 Task: Research Airbnb options in Wilnsdorf, Germany from 2nd November, 2023 to 15th November, 2023 for 2 adults.1  bedroom having 1 bed and 1 bathroom. Property type can be hotel. Look for 4 properties as per requirement.
Action: Mouse moved to (493, 65)
Screenshot: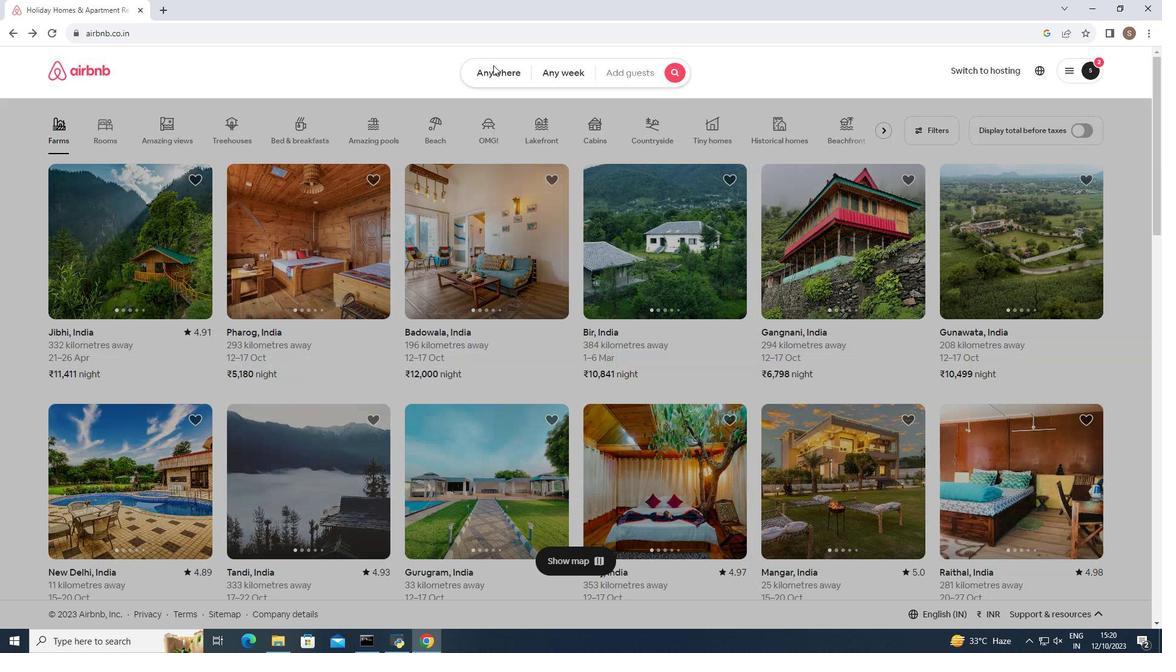 
Action: Mouse pressed left at (493, 65)
Screenshot: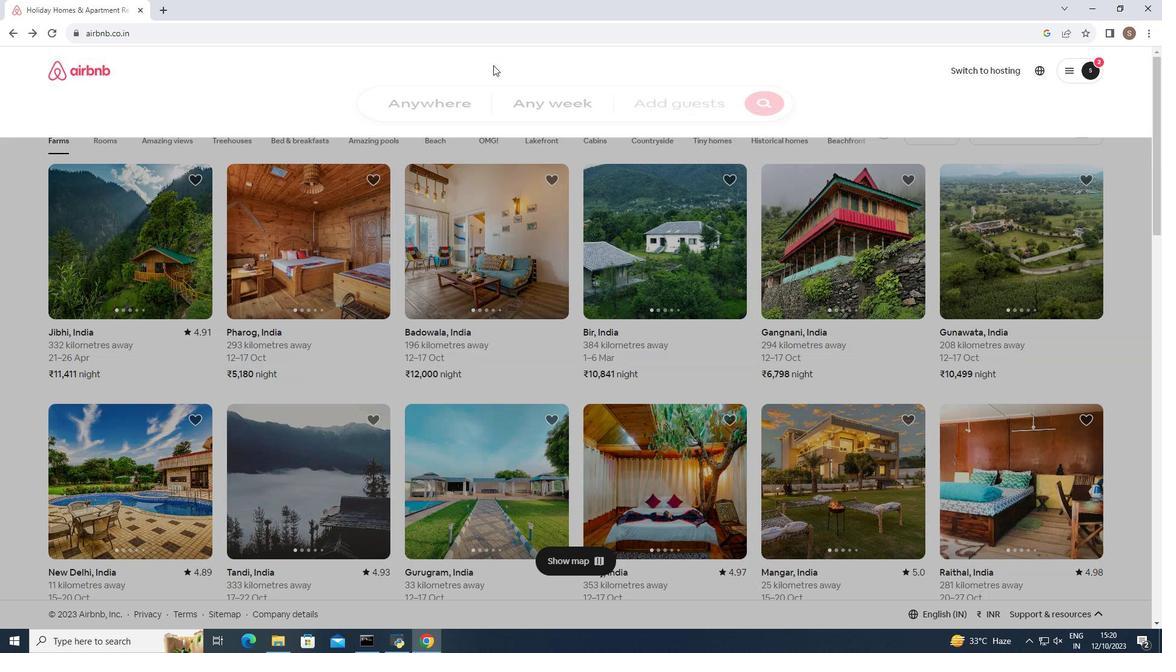 
Action: Mouse moved to (406, 116)
Screenshot: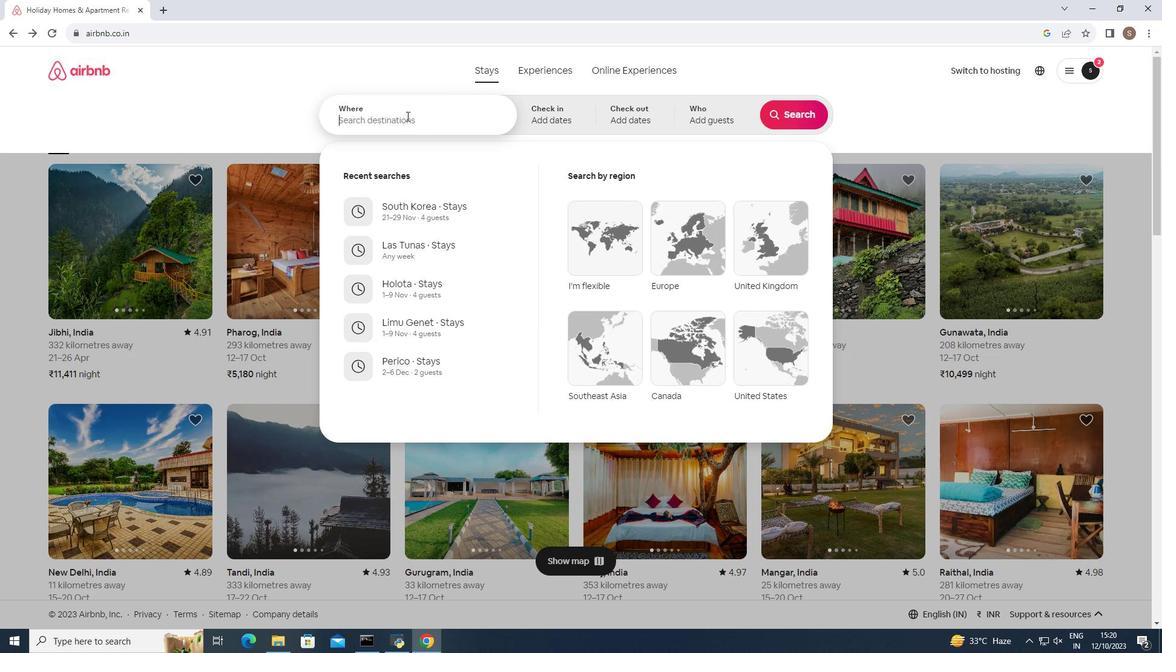 
Action: Mouse pressed left at (406, 116)
Screenshot: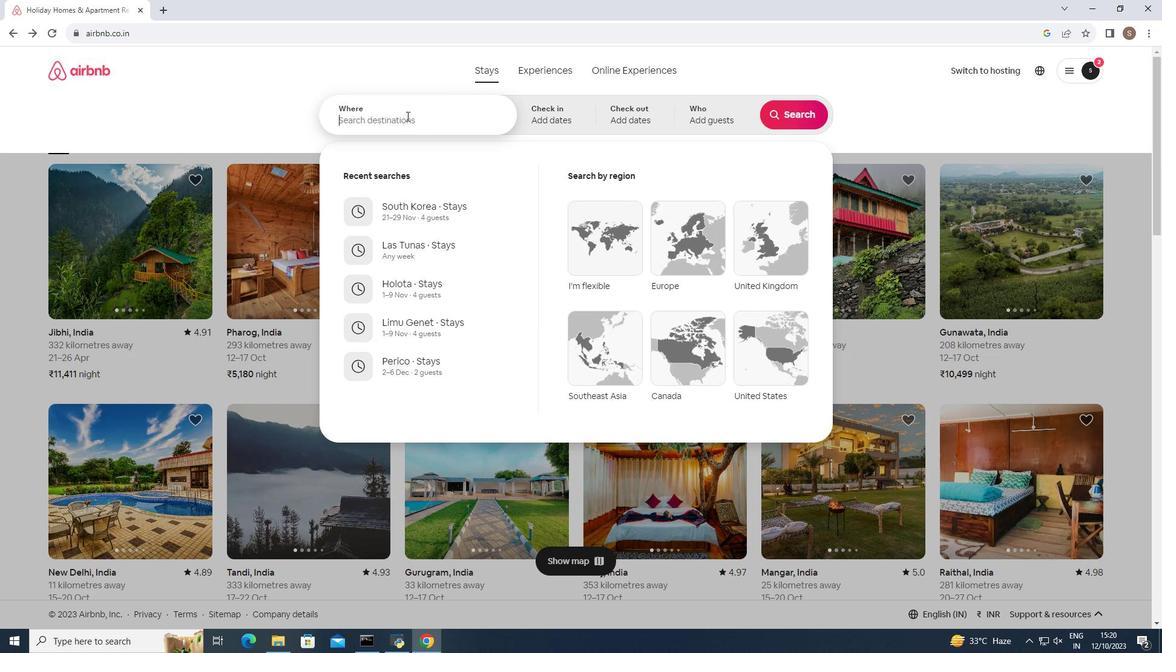 
Action: Key pressed wilnsdorf,<Key.space>germany
Screenshot: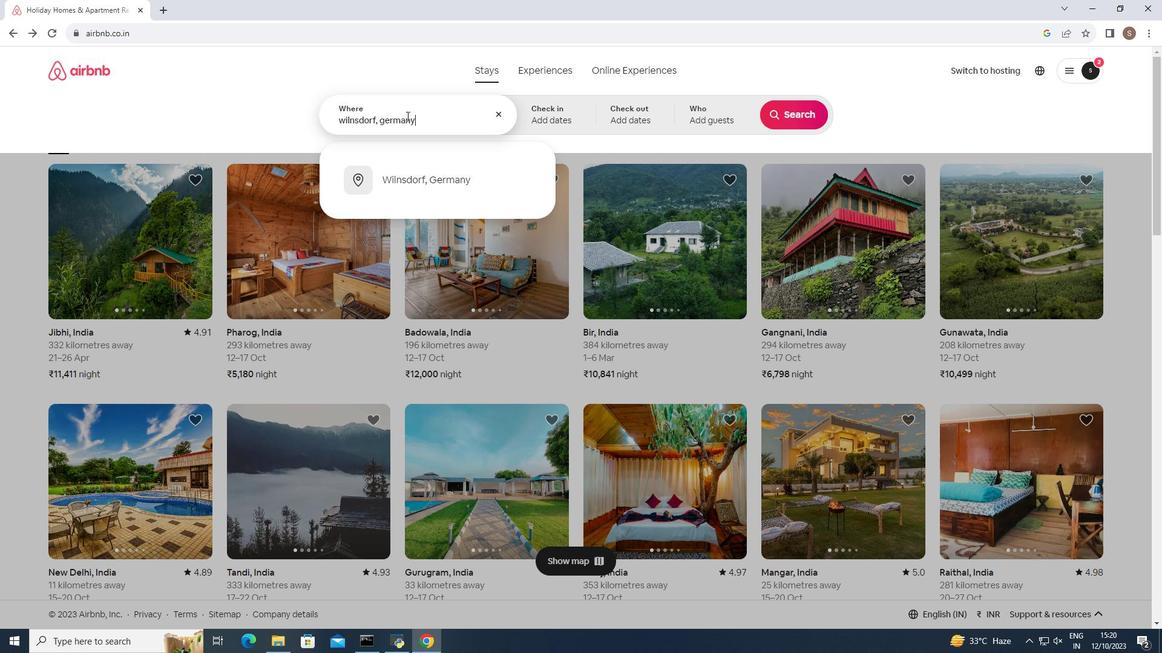 
Action: Mouse moved to (442, 179)
Screenshot: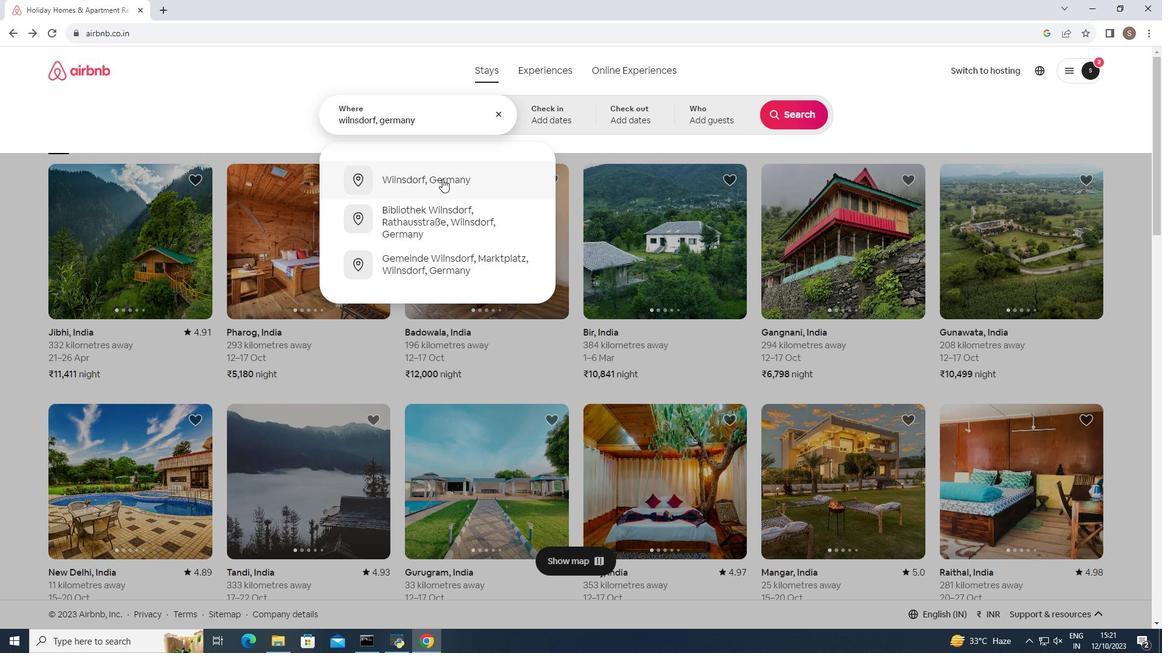 
Action: Key pressed <Key.enter>
Screenshot: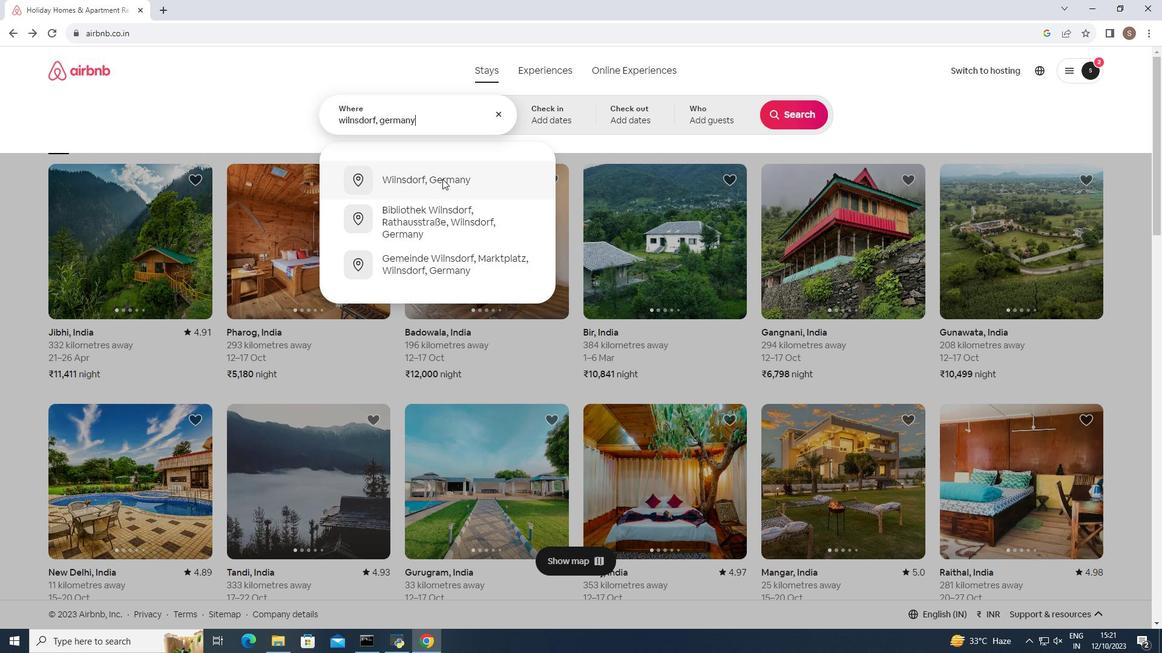 
Action: Mouse moved to (721, 262)
Screenshot: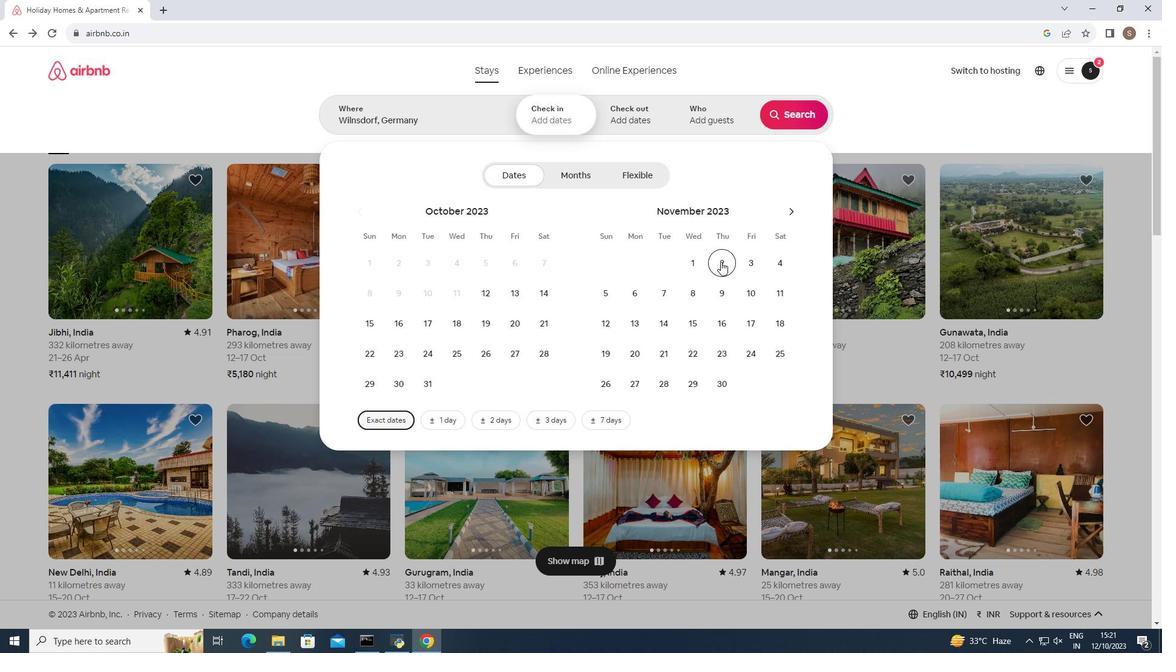 
Action: Mouse pressed left at (721, 262)
Screenshot: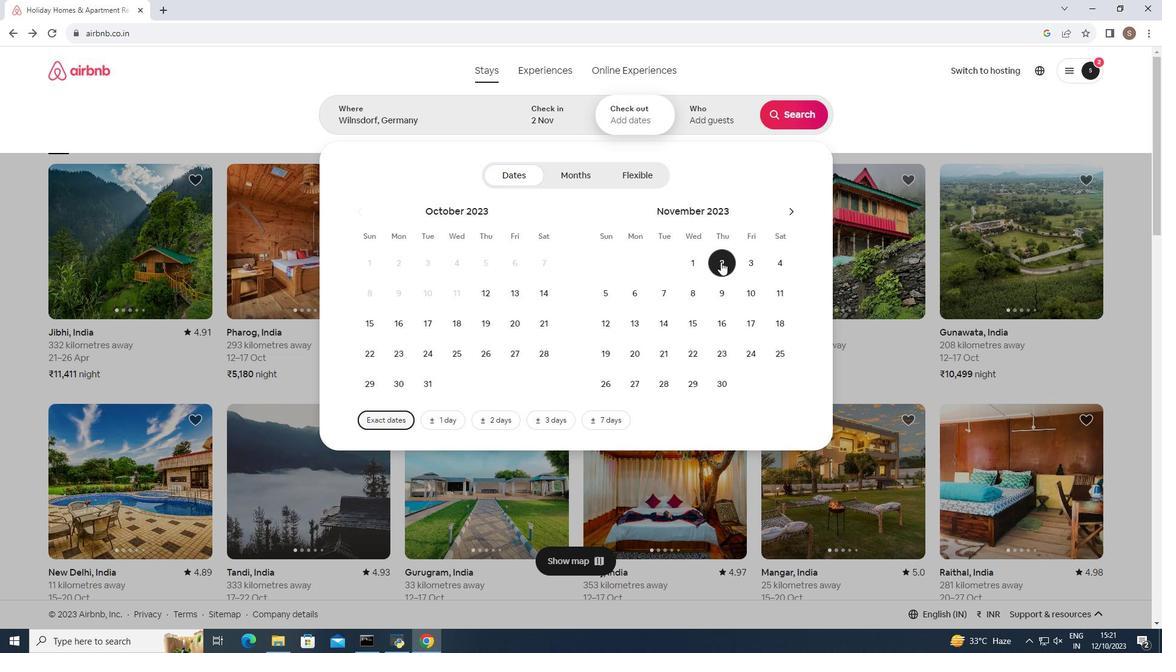 
Action: Mouse moved to (695, 326)
Screenshot: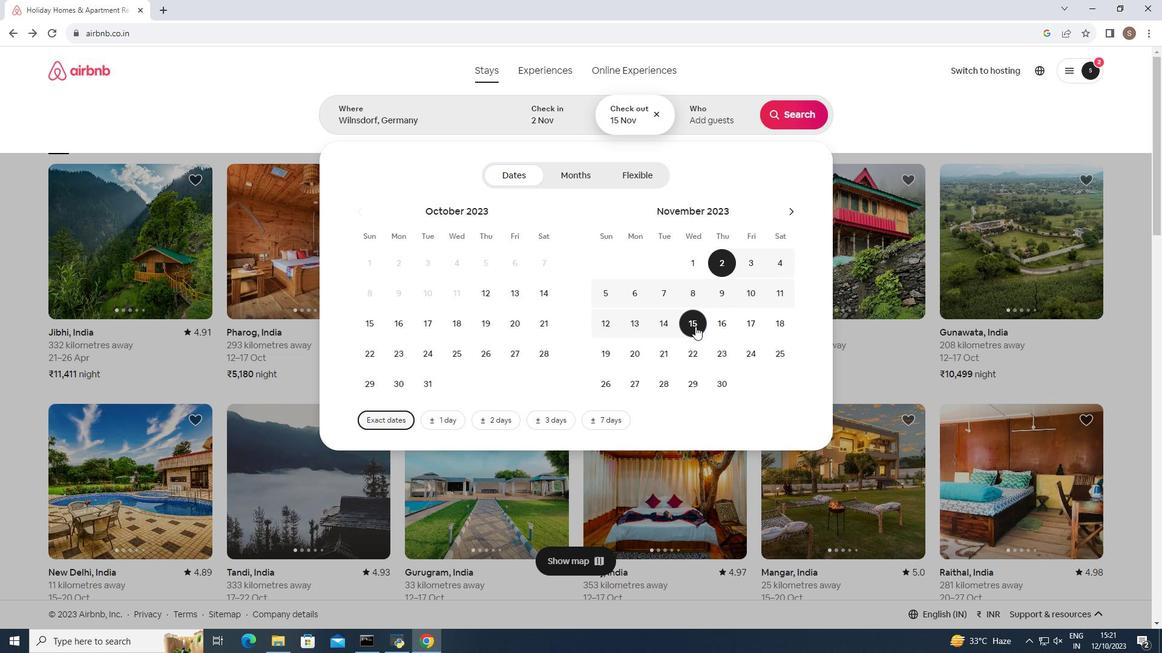 
Action: Mouse pressed left at (695, 326)
Screenshot: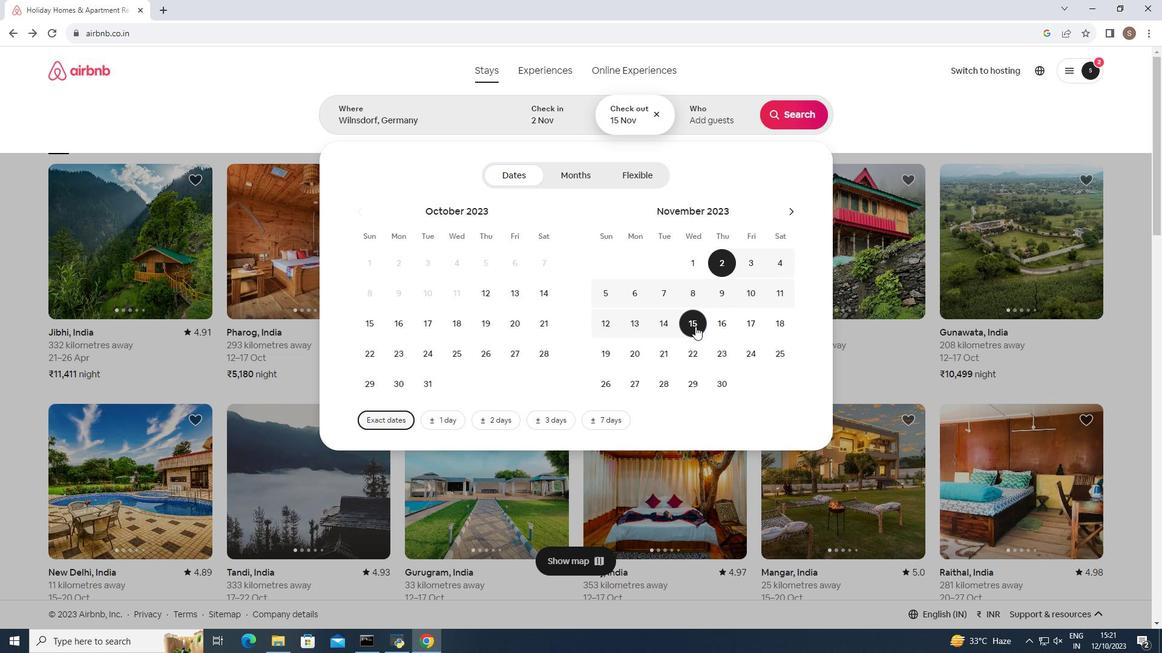 
Action: Mouse moved to (723, 108)
Screenshot: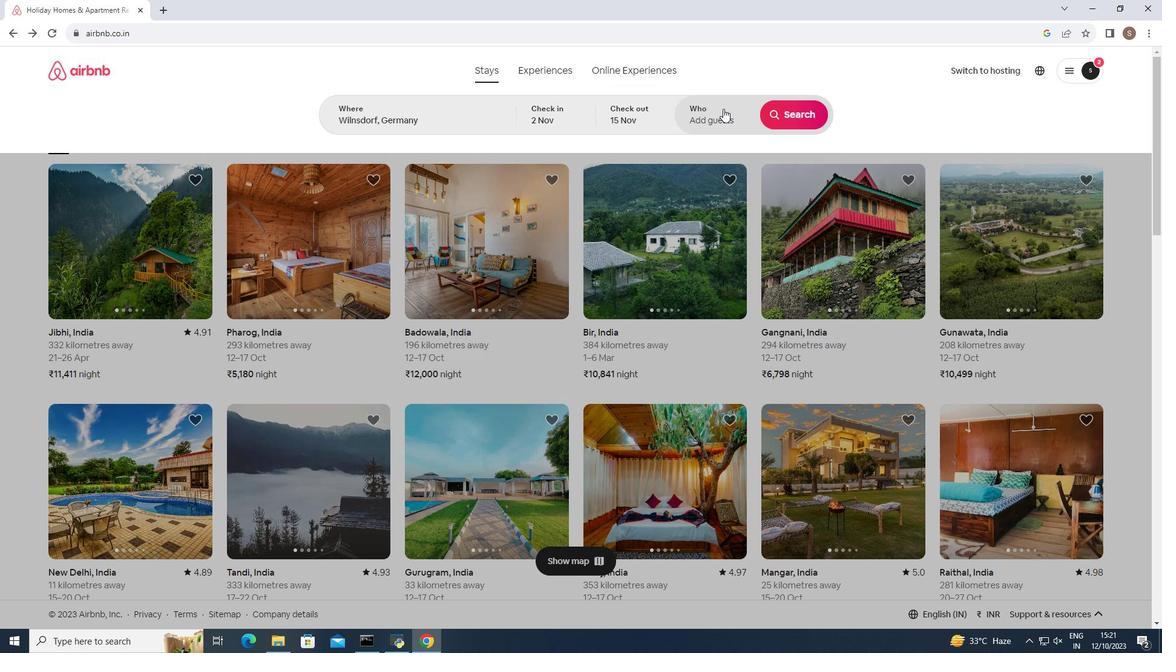 
Action: Mouse pressed left at (723, 108)
Screenshot: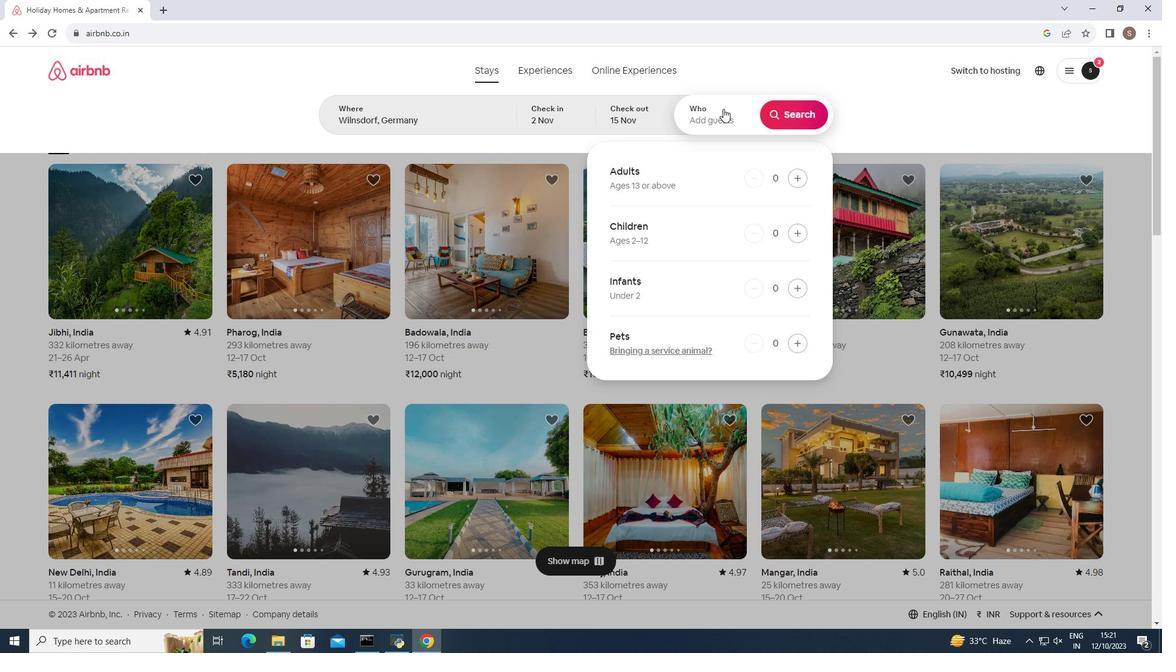 
Action: Mouse moved to (793, 177)
Screenshot: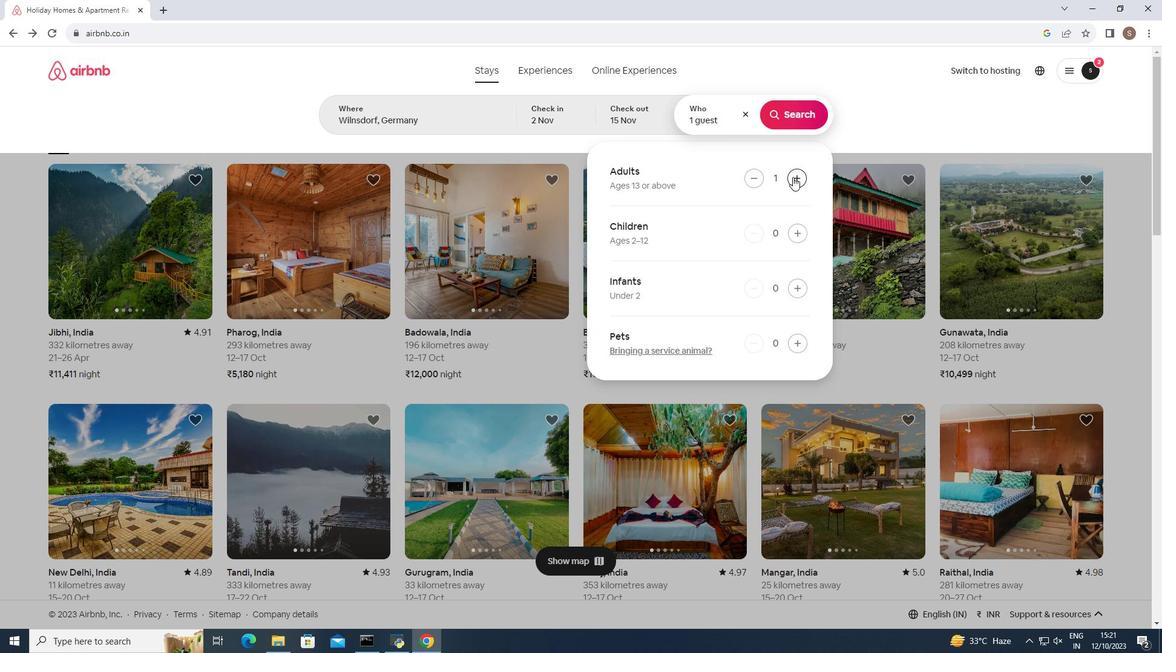 
Action: Mouse pressed left at (793, 177)
Screenshot: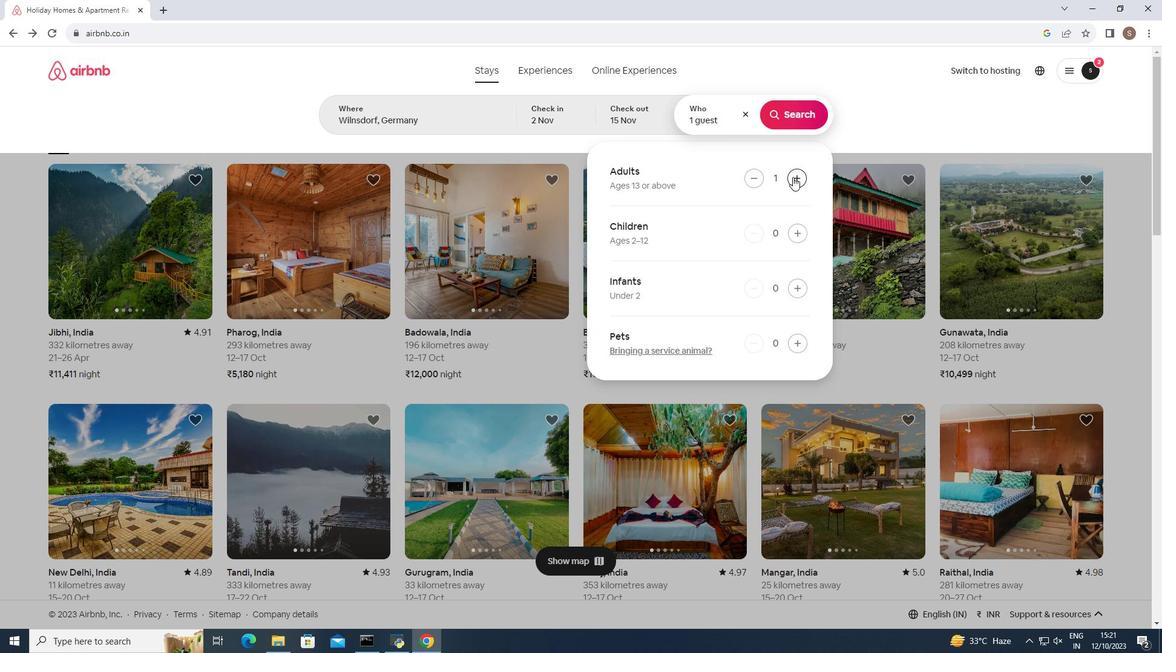 
Action: Mouse pressed left at (793, 177)
Screenshot: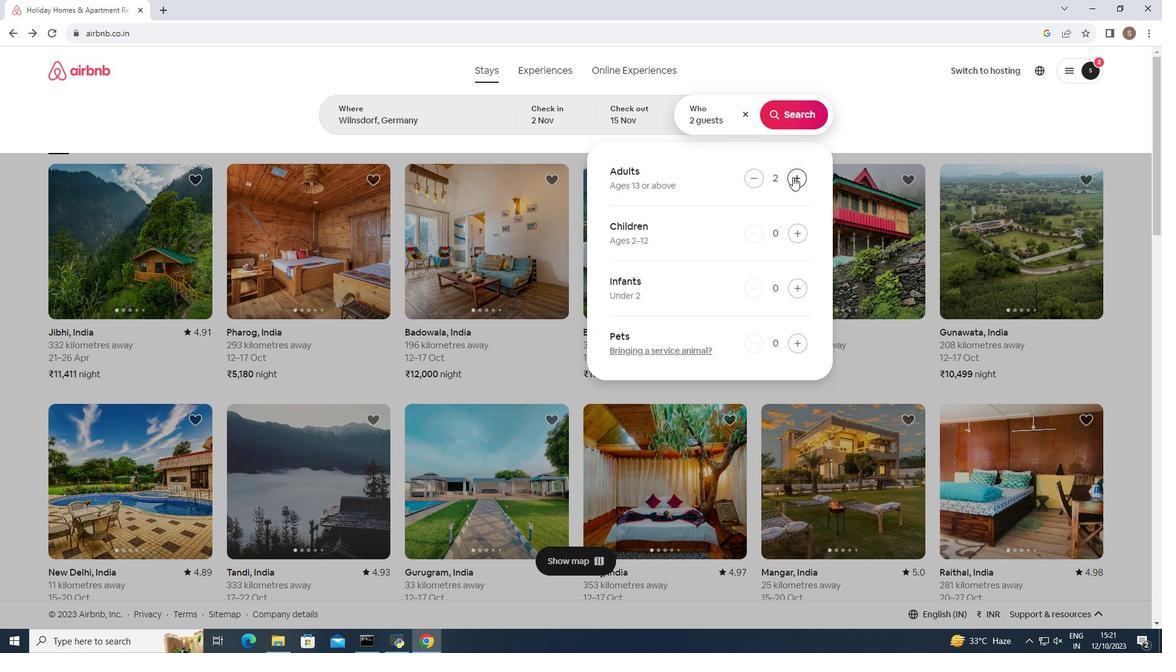 
Action: Mouse moved to (793, 124)
Screenshot: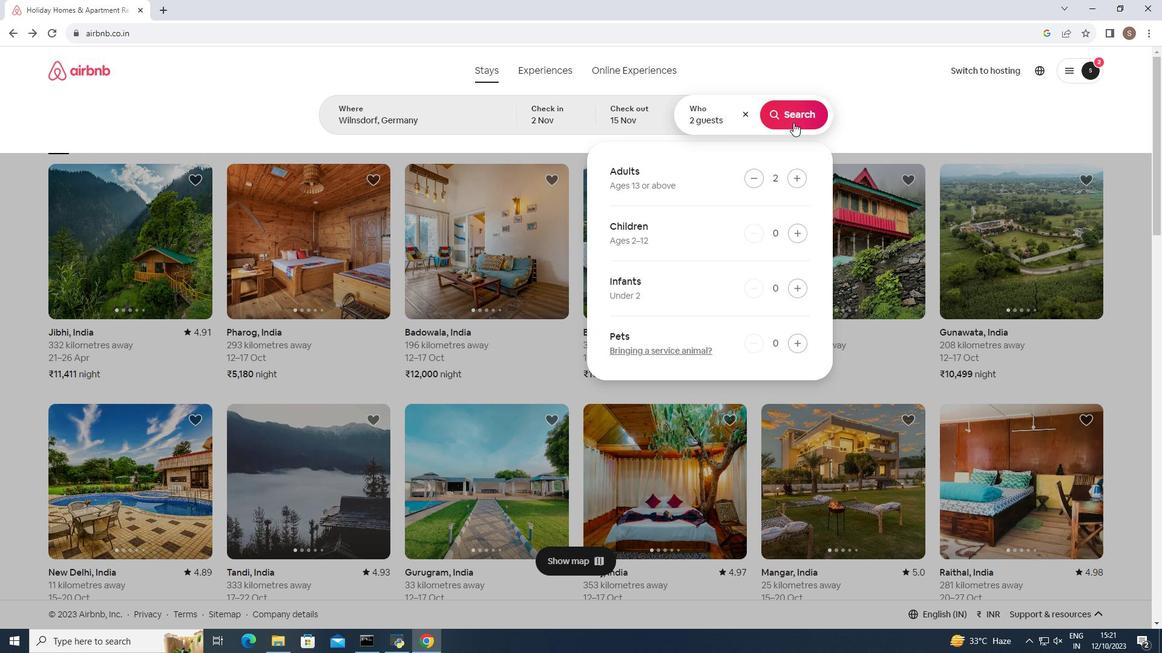 
Action: Mouse pressed left at (793, 124)
Screenshot: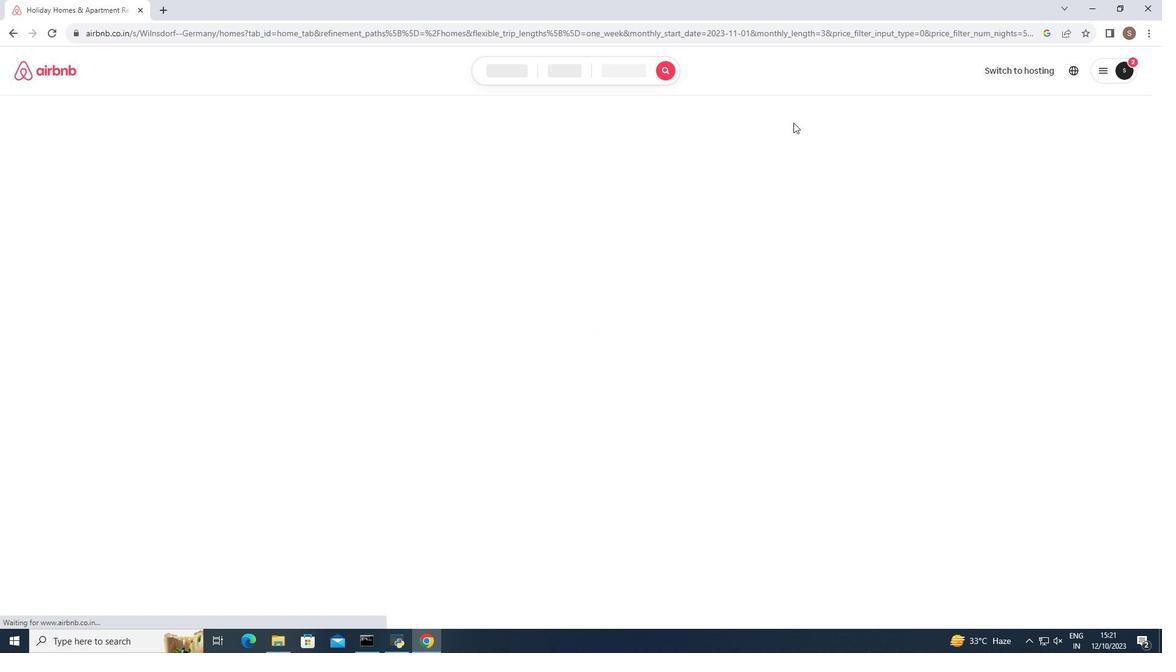 
Action: Mouse moved to (965, 110)
Screenshot: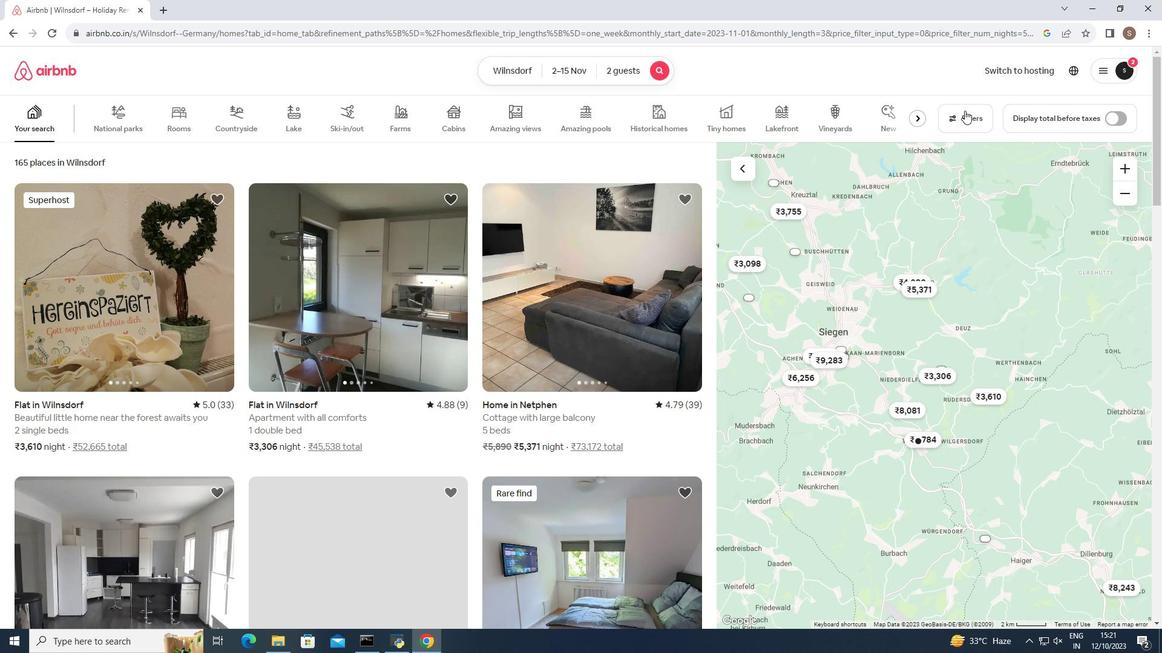 
Action: Mouse pressed left at (965, 110)
Screenshot: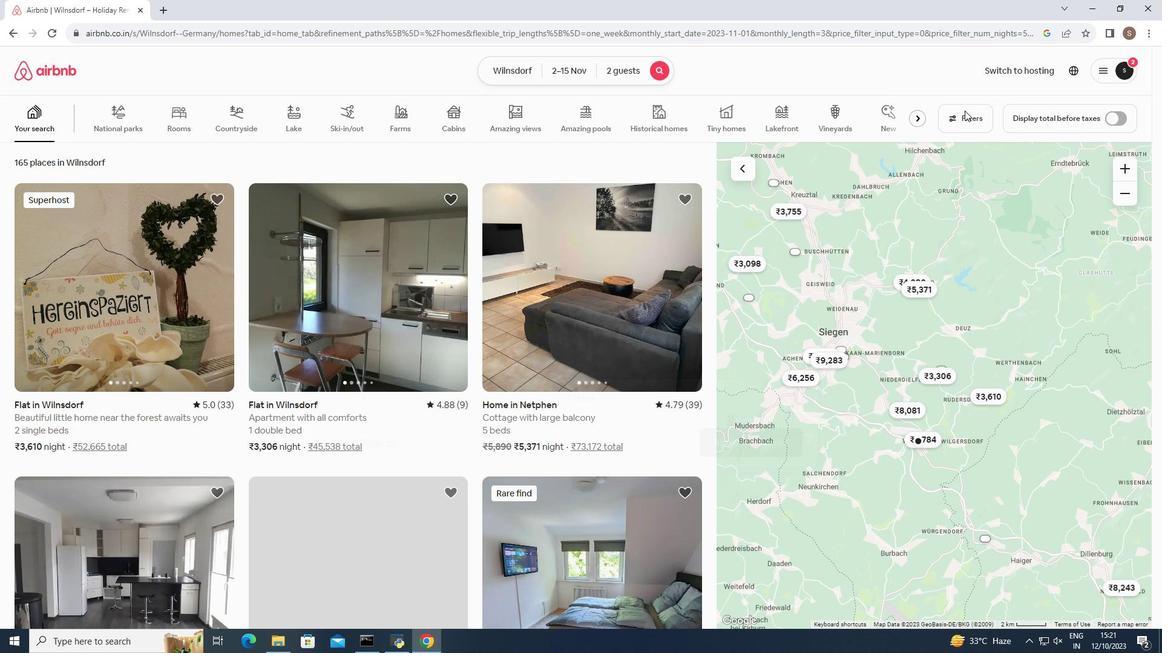 
Action: Mouse moved to (394, 355)
Screenshot: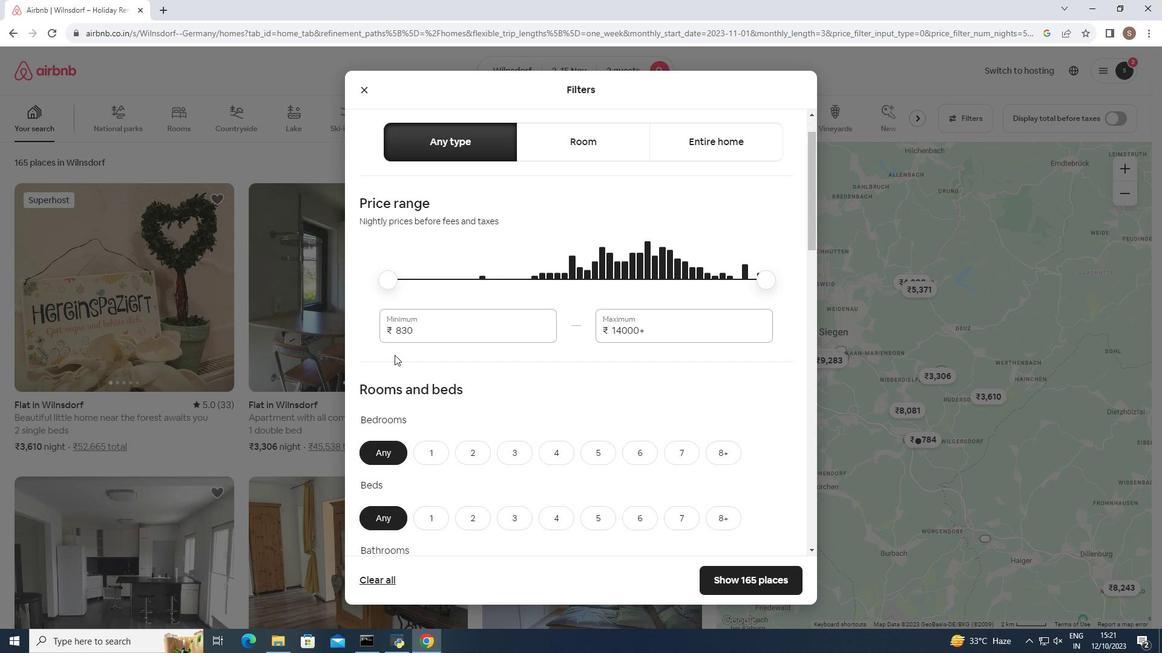 
Action: Mouse scrolled (394, 354) with delta (0, 0)
Screenshot: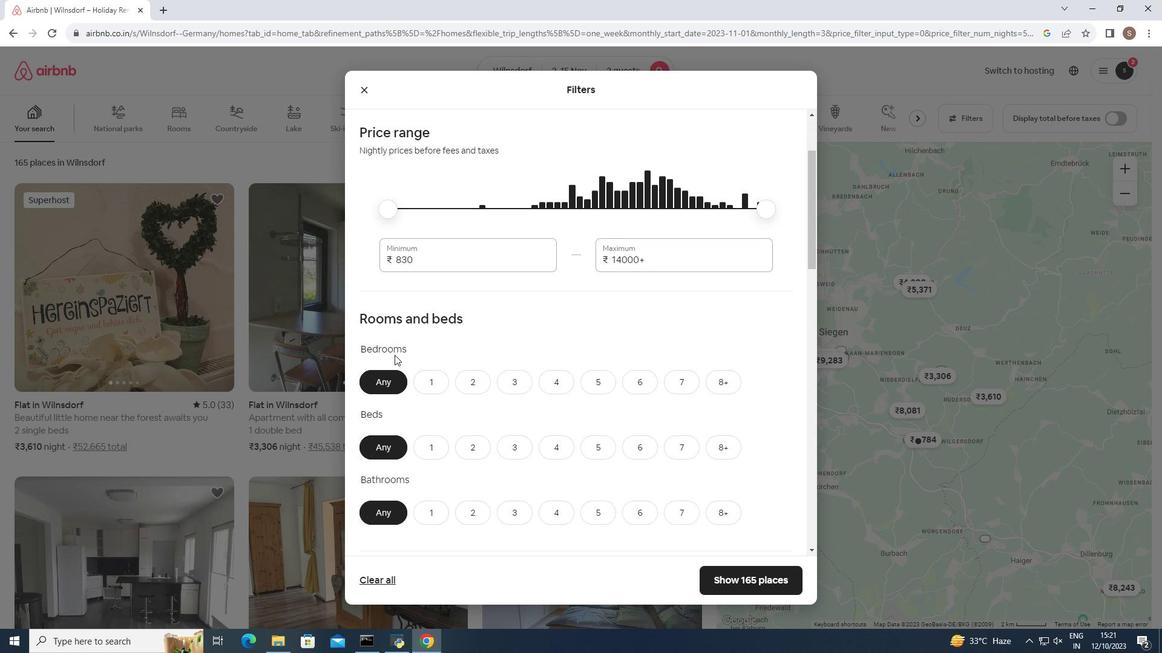 
Action: Mouse scrolled (394, 354) with delta (0, 0)
Screenshot: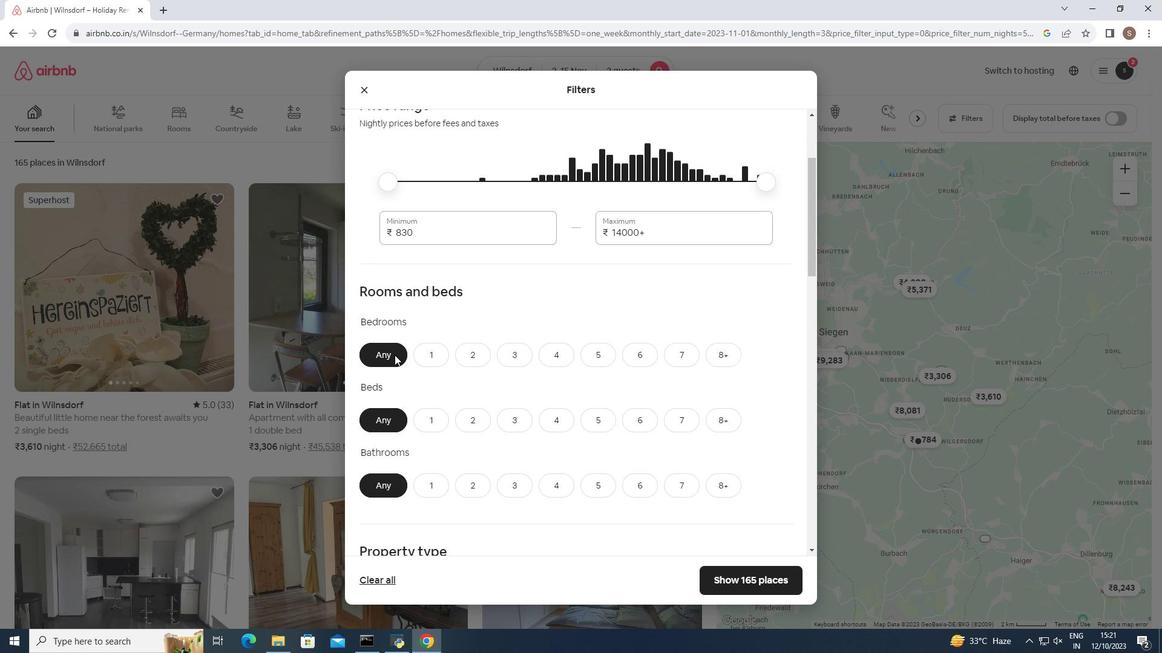 
Action: Mouse scrolled (394, 354) with delta (0, 0)
Screenshot: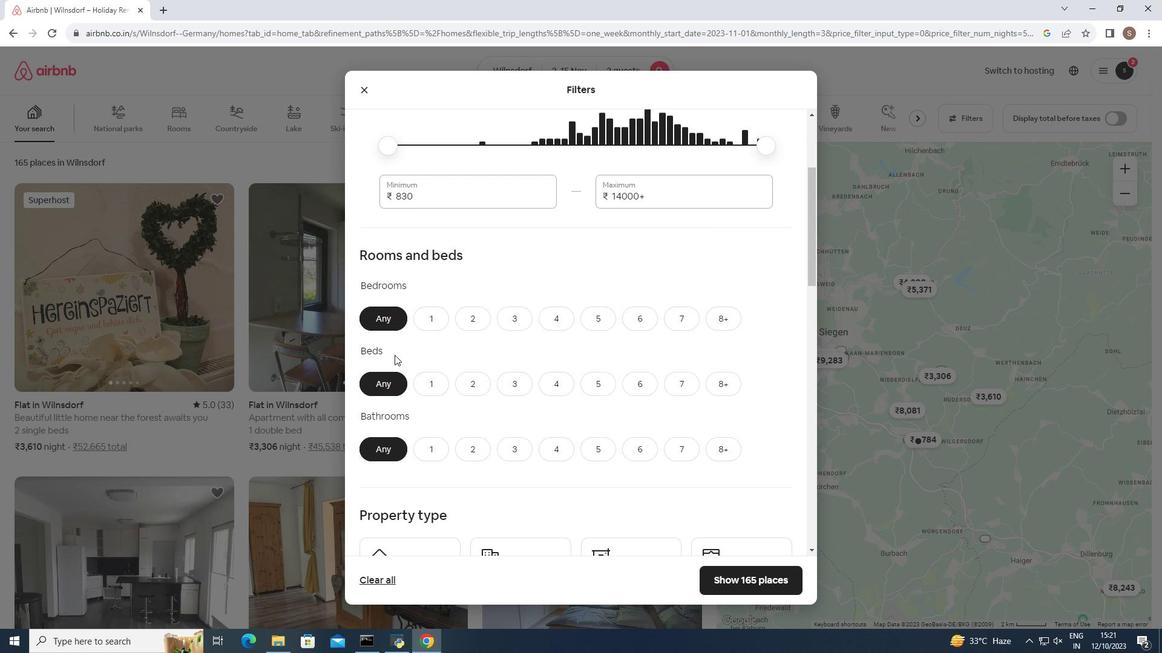 
Action: Mouse moved to (432, 322)
Screenshot: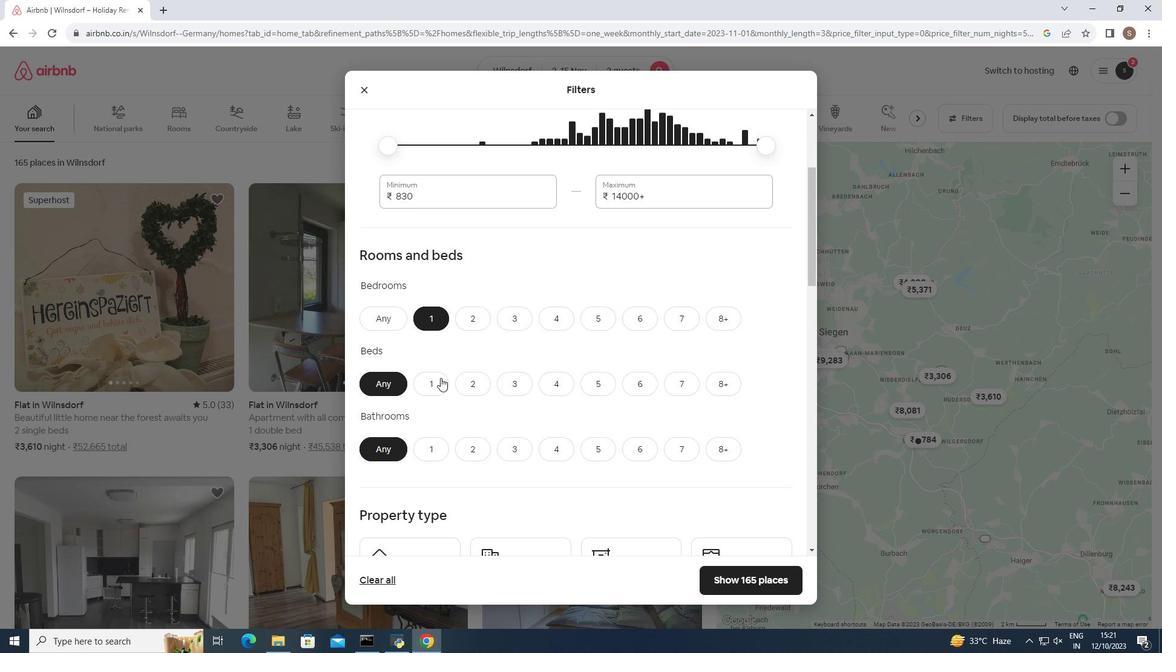 
Action: Mouse pressed left at (432, 322)
Screenshot: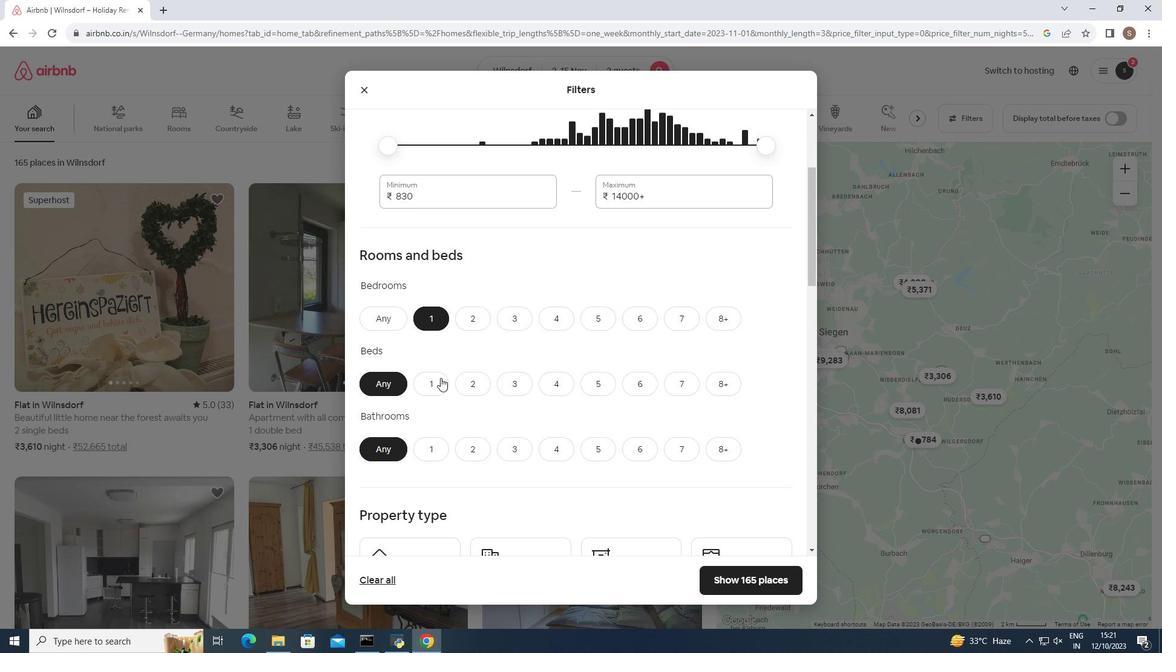 
Action: Mouse moved to (437, 385)
Screenshot: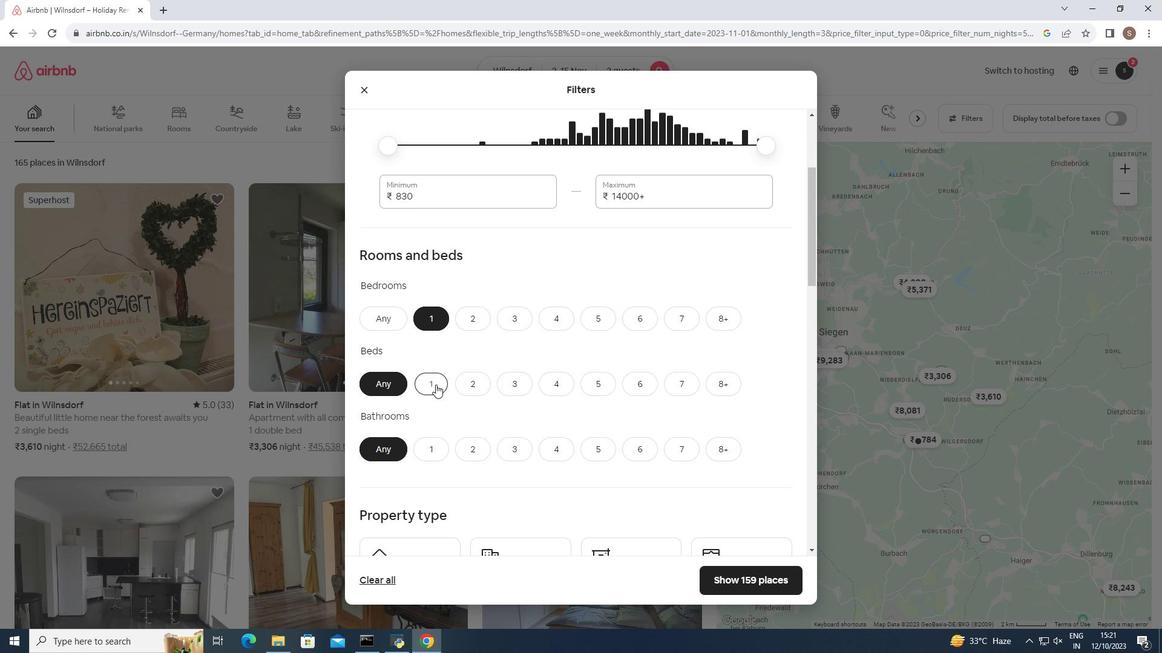 
Action: Mouse pressed left at (437, 385)
Screenshot: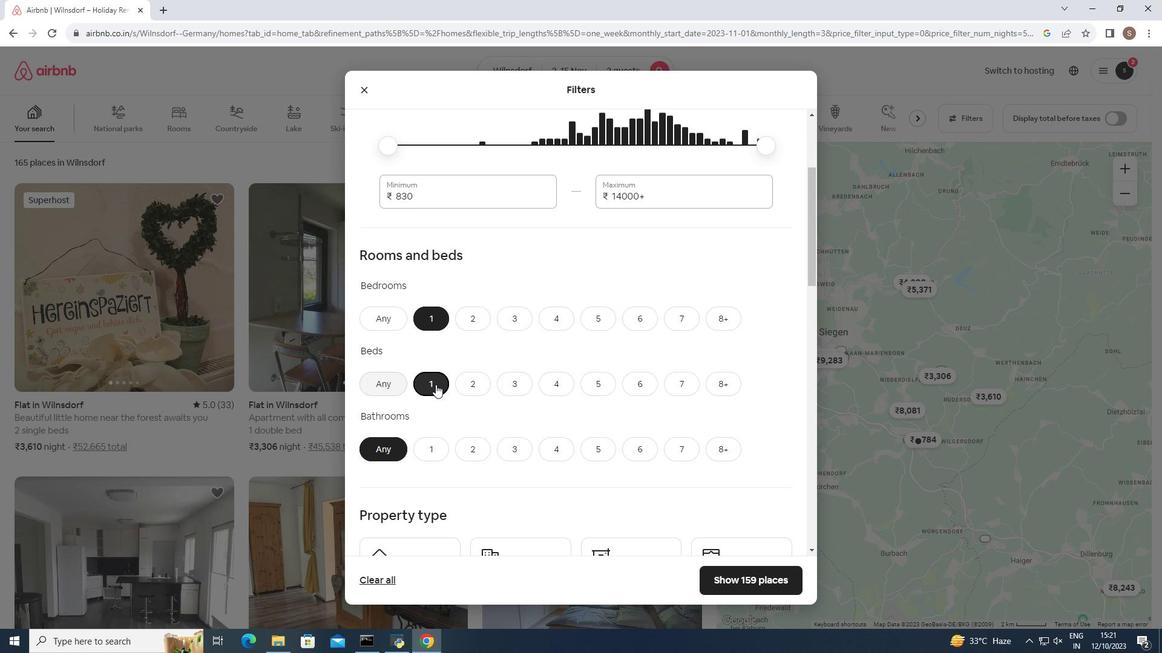 
Action: Mouse moved to (433, 449)
Screenshot: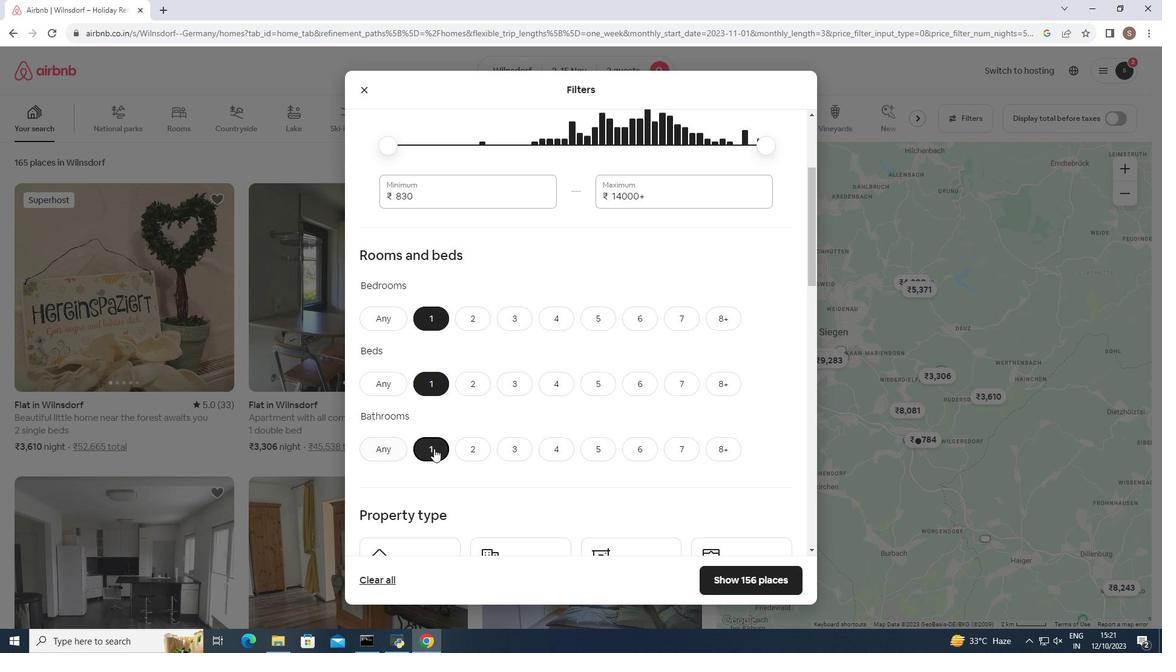 
Action: Mouse pressed left at (433, 449)
Screenshot: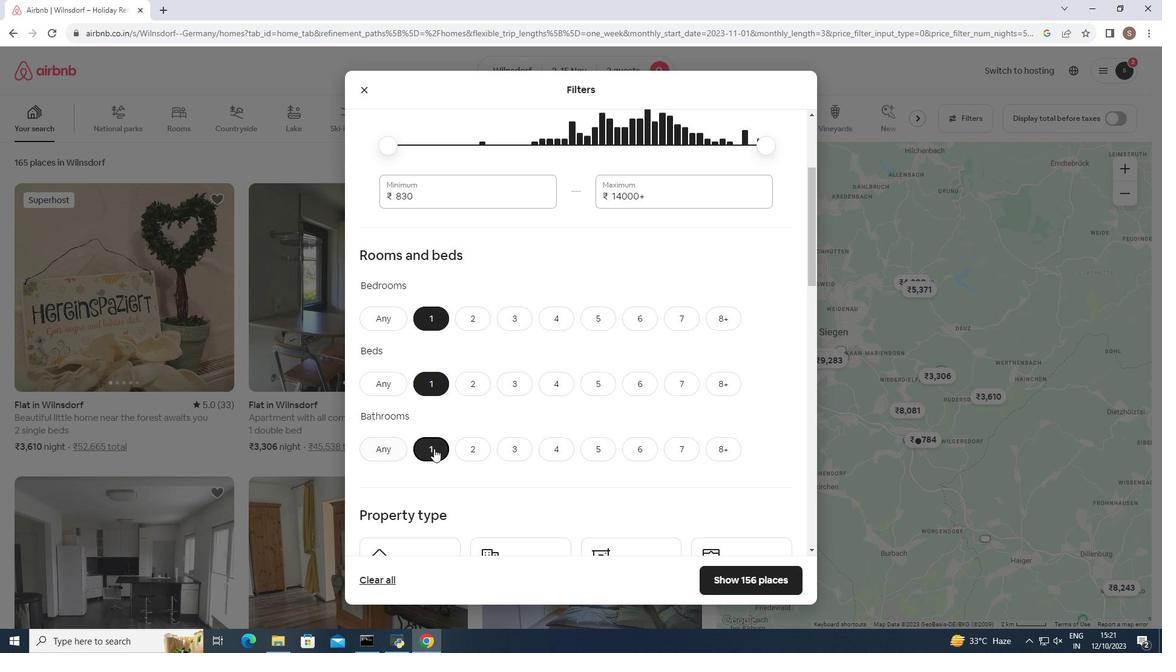 
Action: Mouse moved to (511, 410)
Screenshot: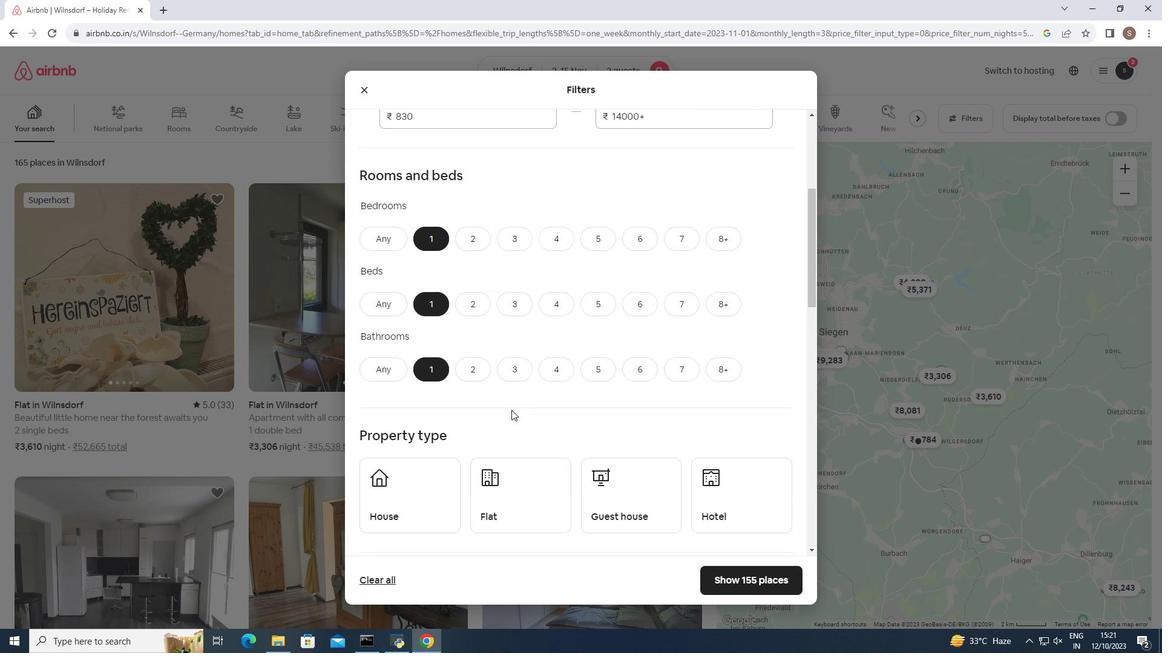 
Action: Mouse scrolled (511, 409) with delta (0, 0)
Screenshot: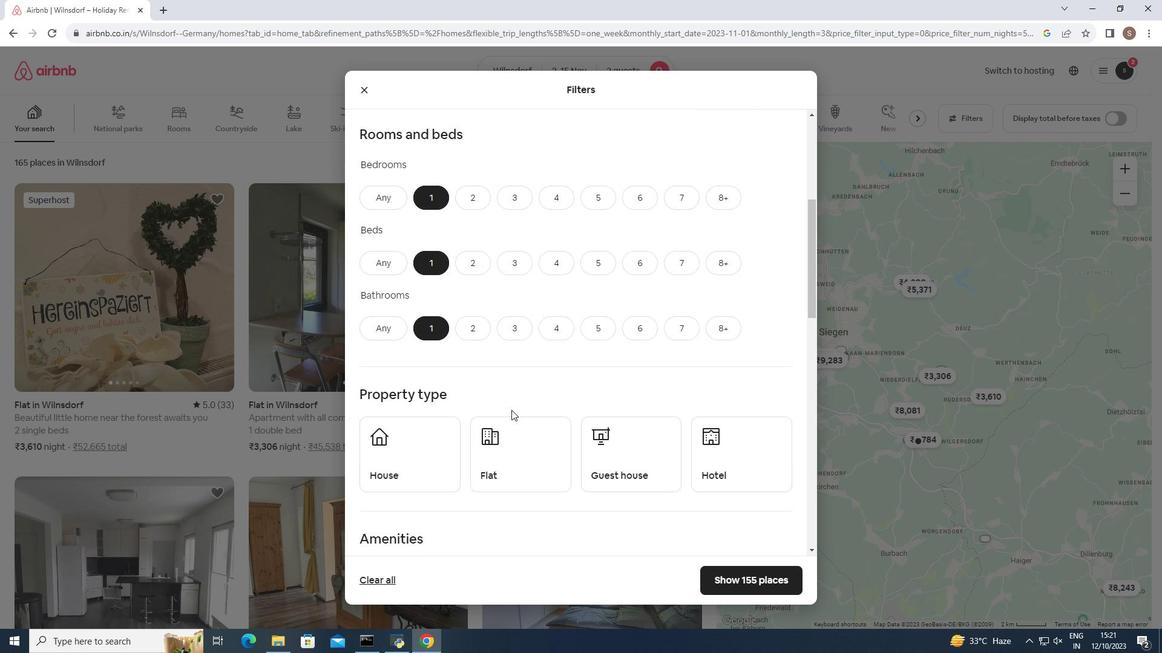 
Action: Mouse scrolled (511, 409) with delta (0, 0)
Screenshot: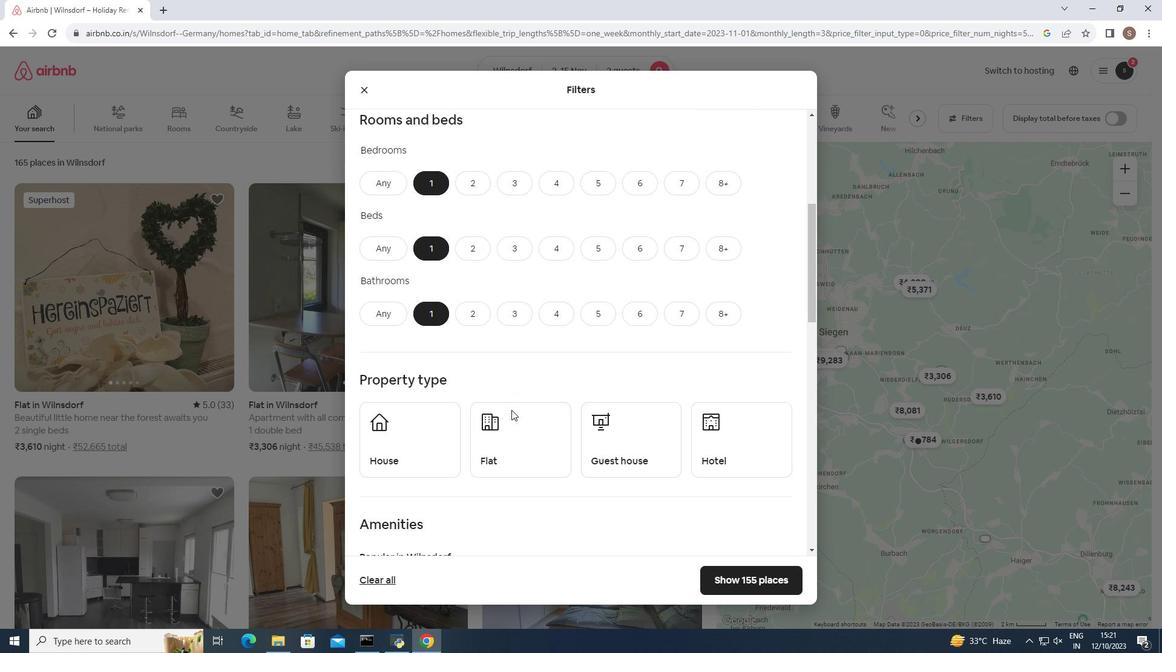 
Action: Mouse scrolled (511, 409) with delta (0, 0)
Screenshot: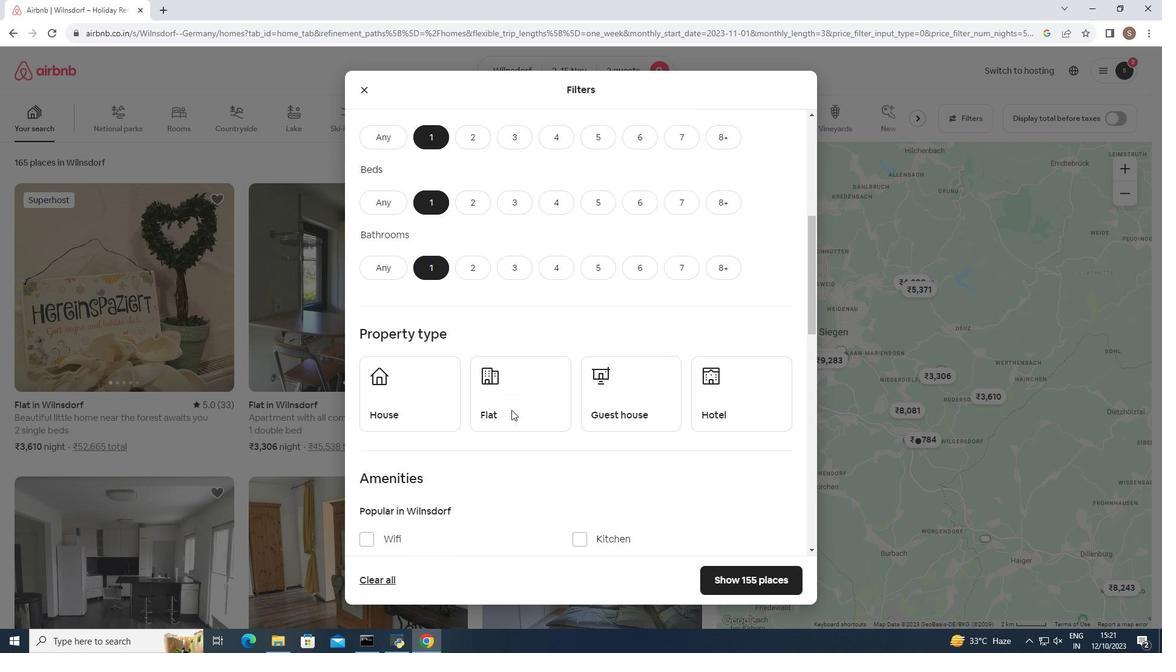 
Action: Mouse moved to (731, 410)
Screenshot: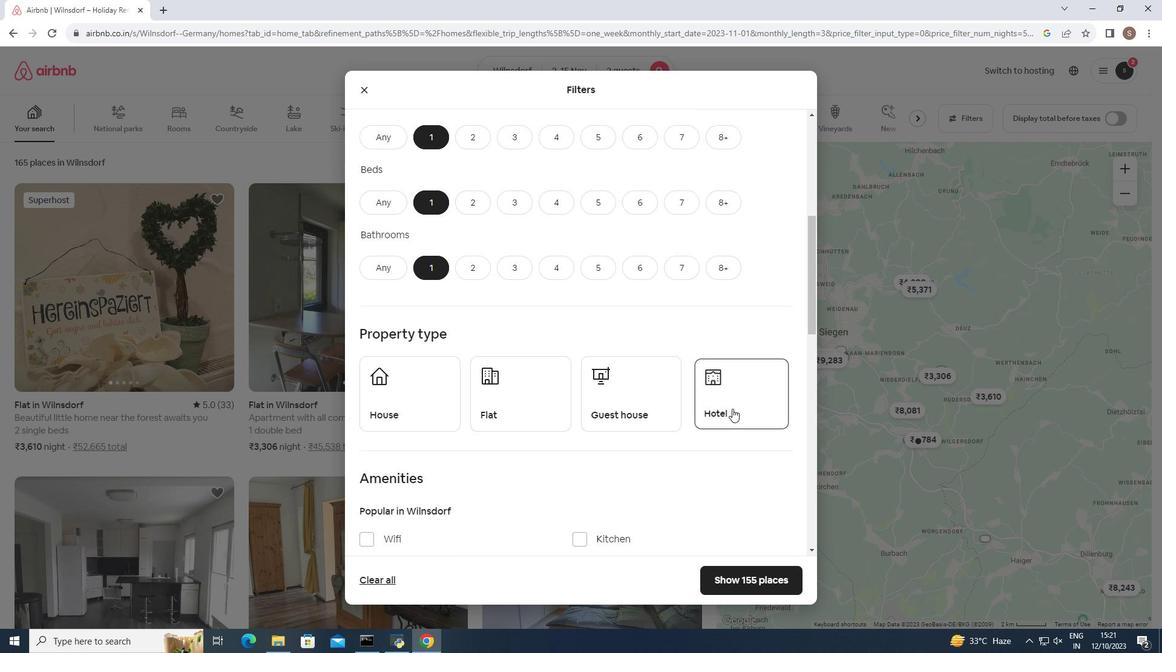 
Action: Mouse pressed left at (731, 410)
Screenshot: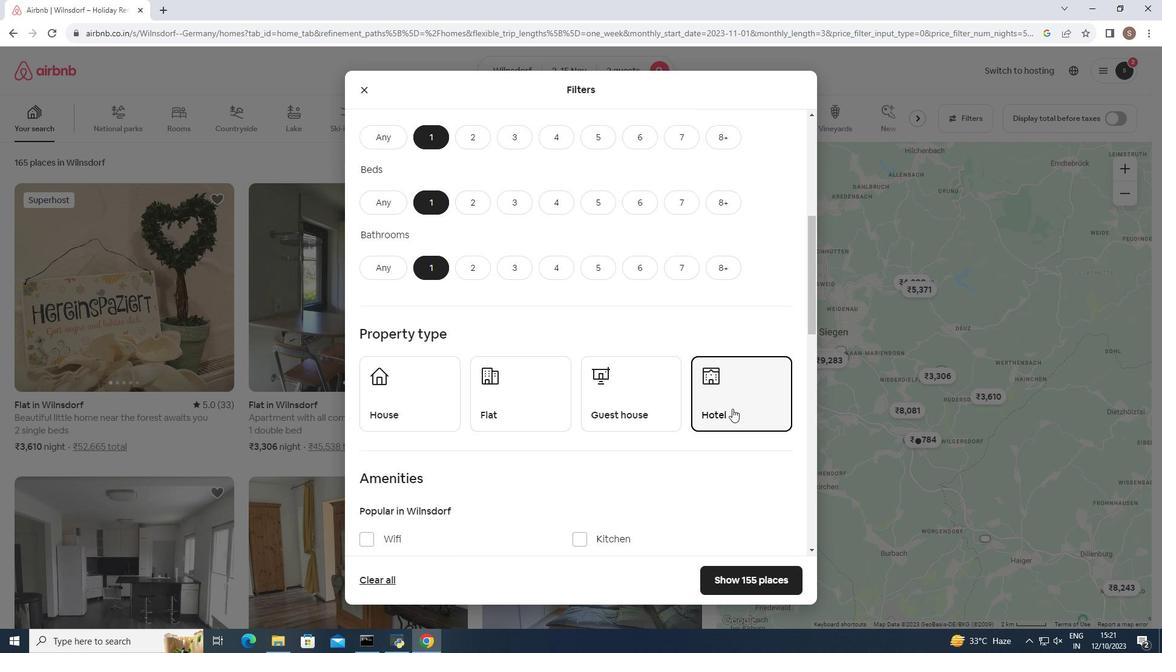 
Action: Mouse moved to (611, 447)
Screenshot: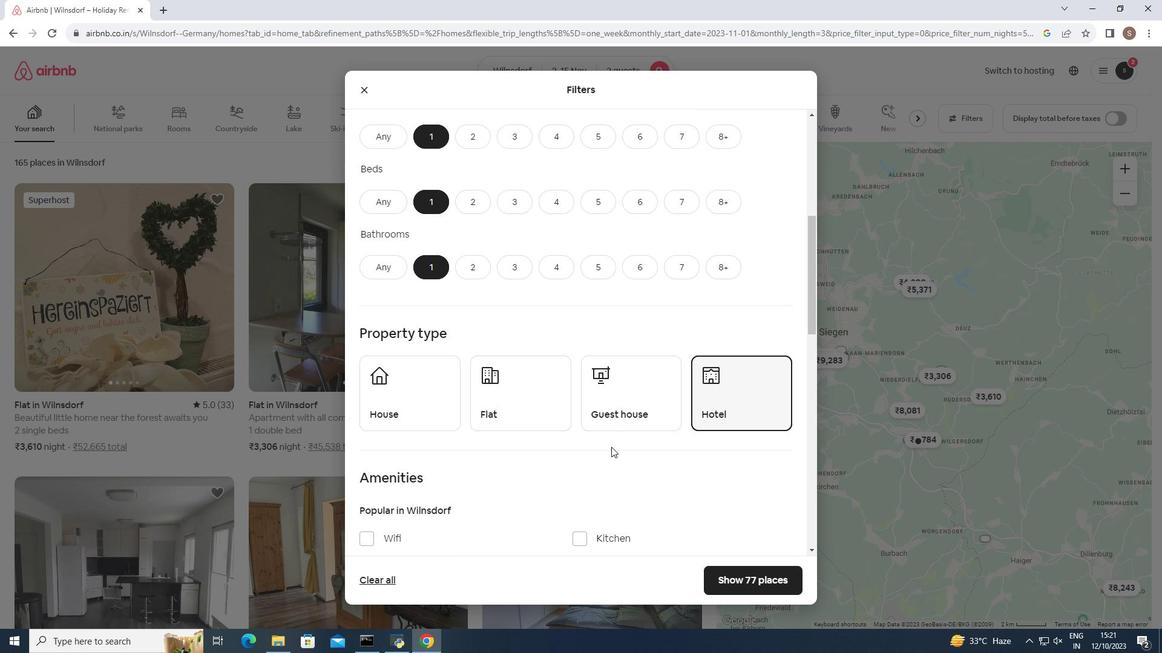 
Action: Mouse scrolled (611, 446) with delta (0, 0)
Screenshot: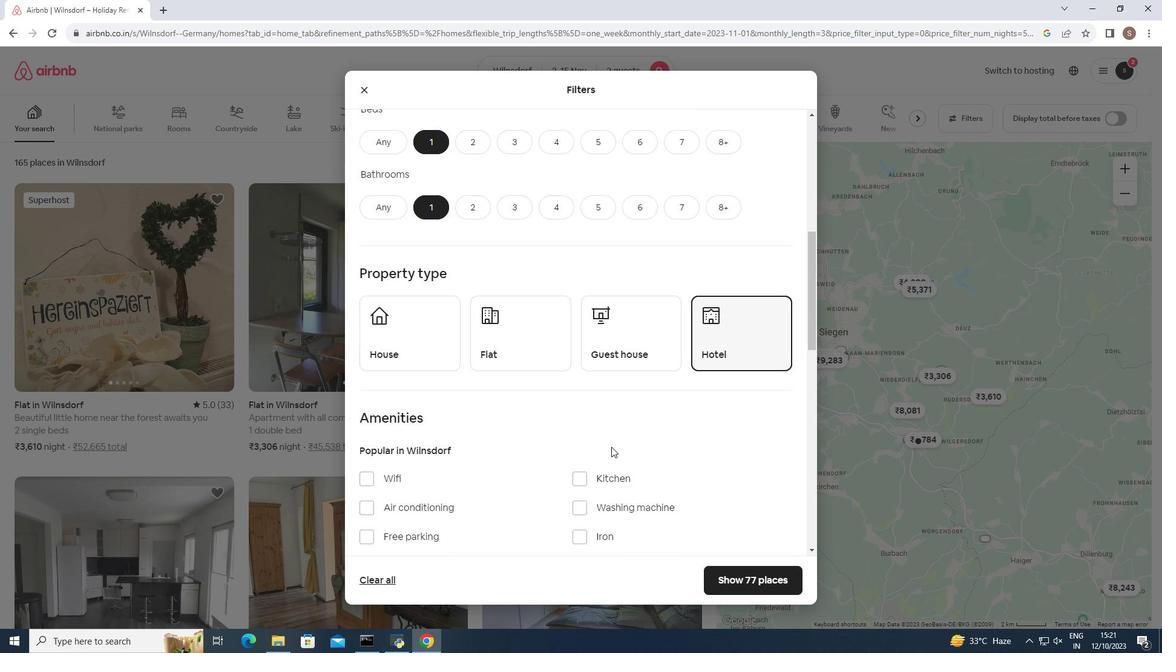 
Action: Mouse scrolled (611, 446) with delta (0, 0)
Screenshot: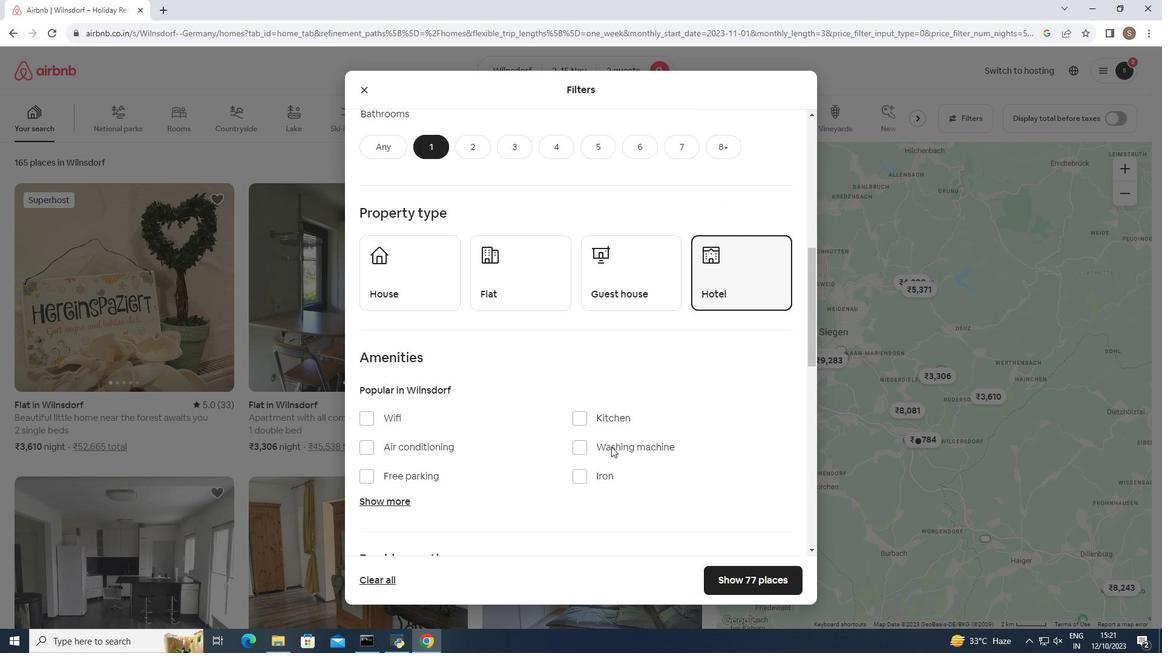 
Action: Mouse scrolled (611, 446) with delta (0, 0)
Screenshot: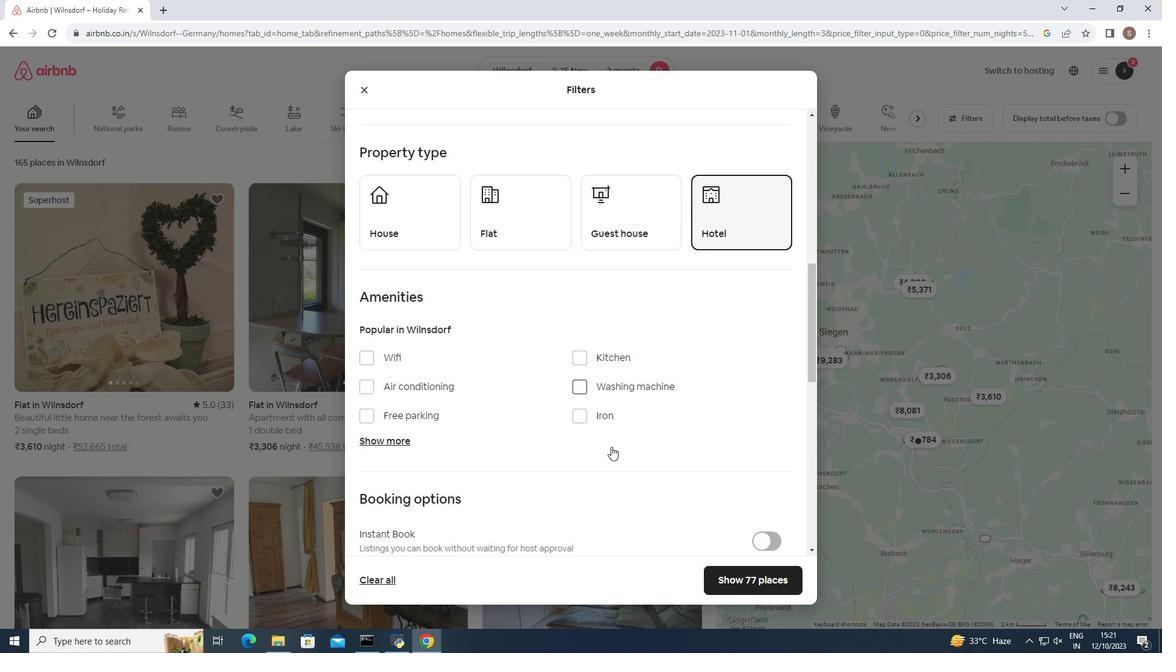 
Action: Mouse moved to (750, 577)
Screenshot: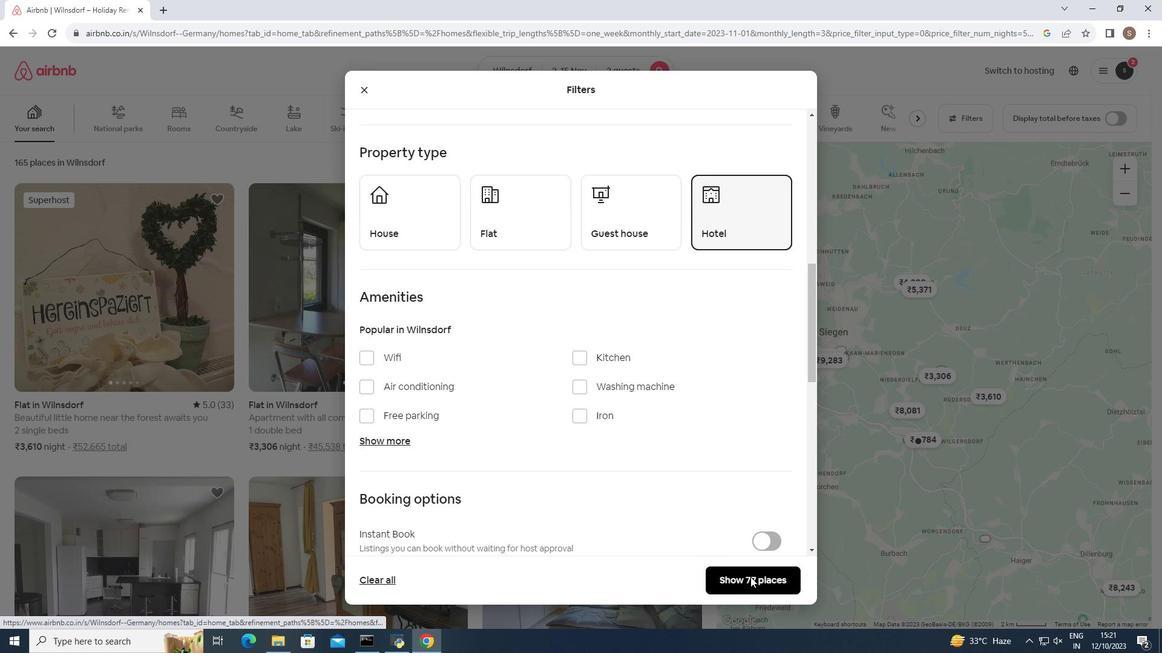 
Action: Mouse pressed left at (750, 577)
Screenshot: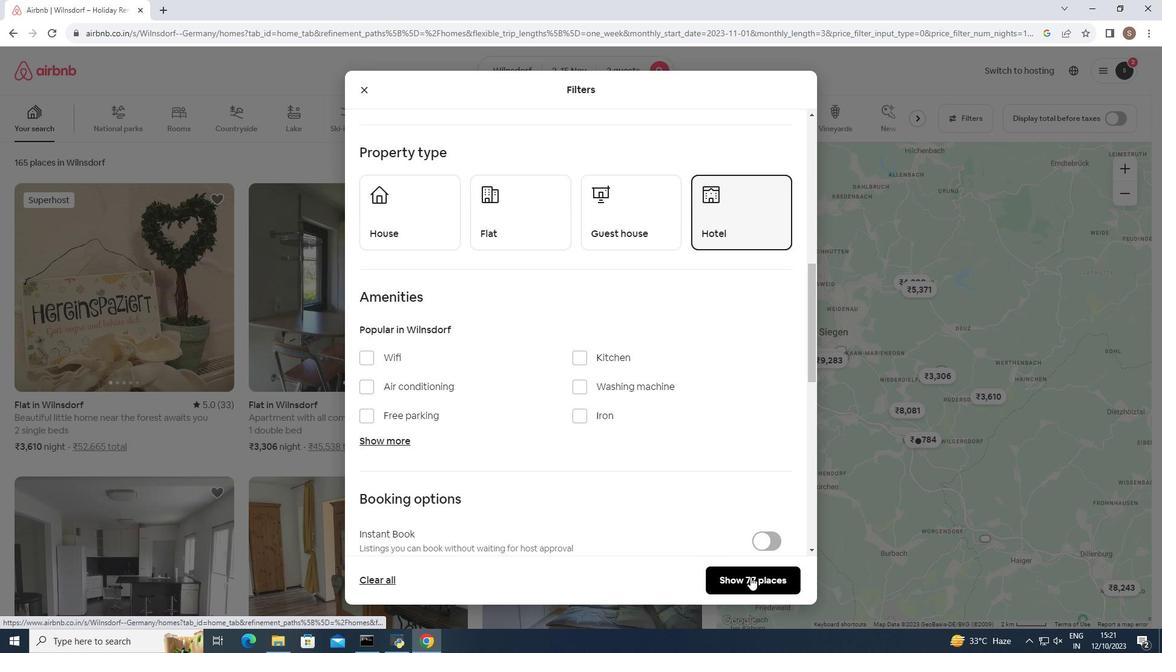 
Action: Mouse moved to (559, 329)
Screenshot: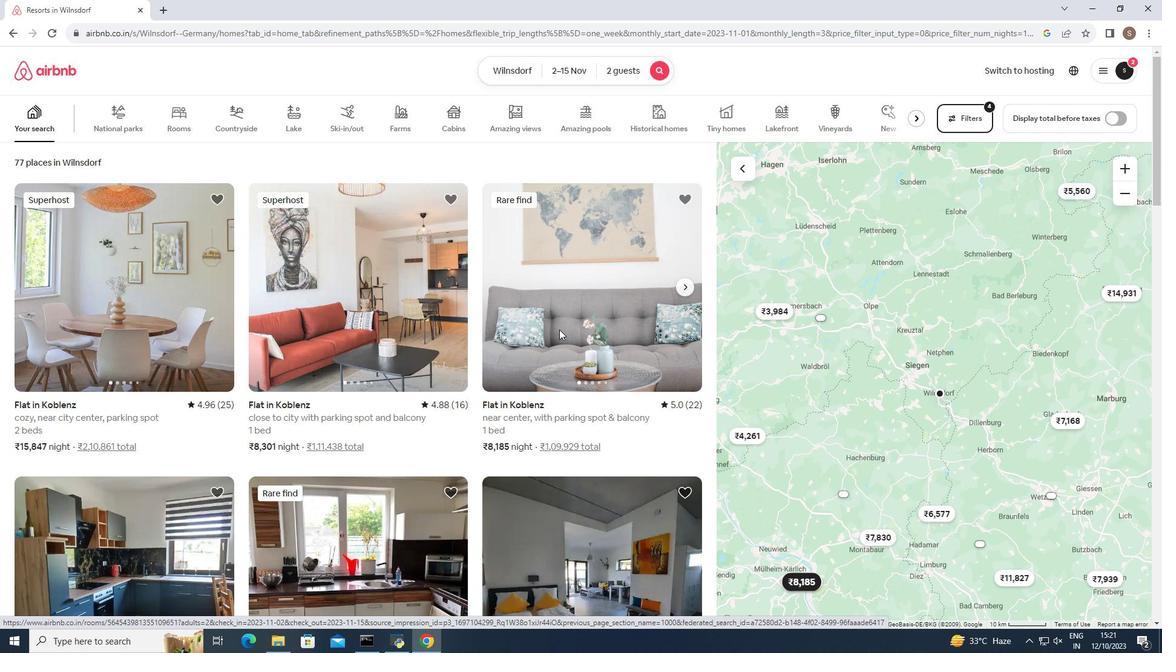 
Action: Mouse pressed left at (559, 329)
Screenshot: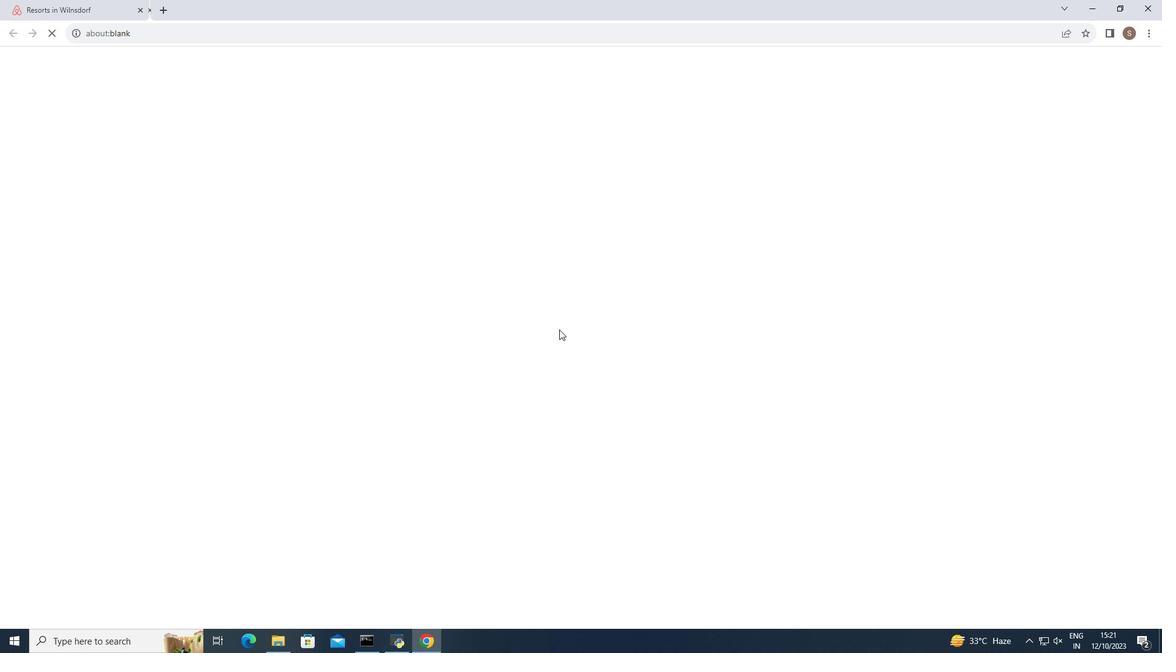 
Action: Mouse moved to (549, 329)
Screenshot: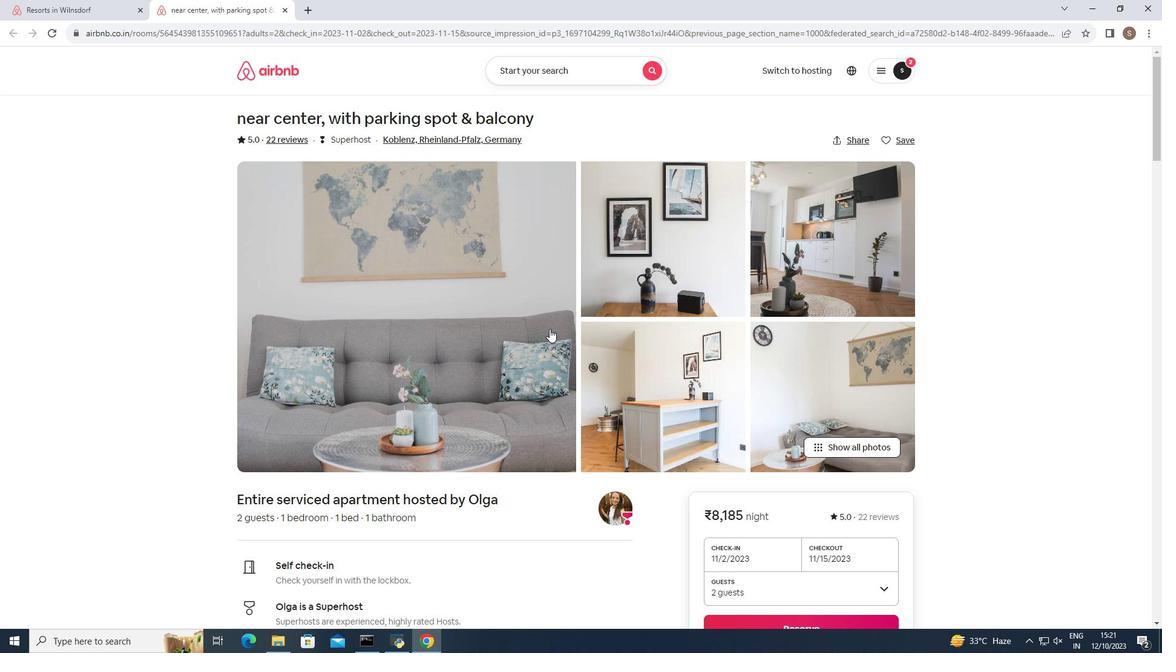 
Action: Mouse pressed left at (549, 329)
Screenshot: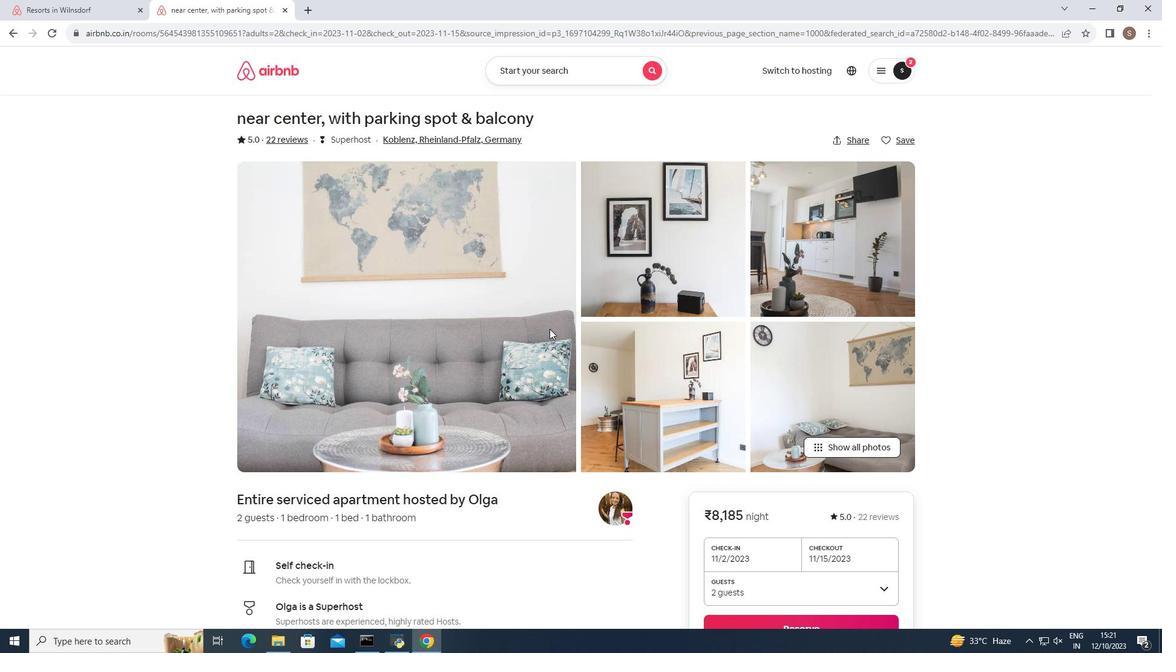 
Action: Mouse scrolled (549, 328) with delta (0, 0)
Screenshot: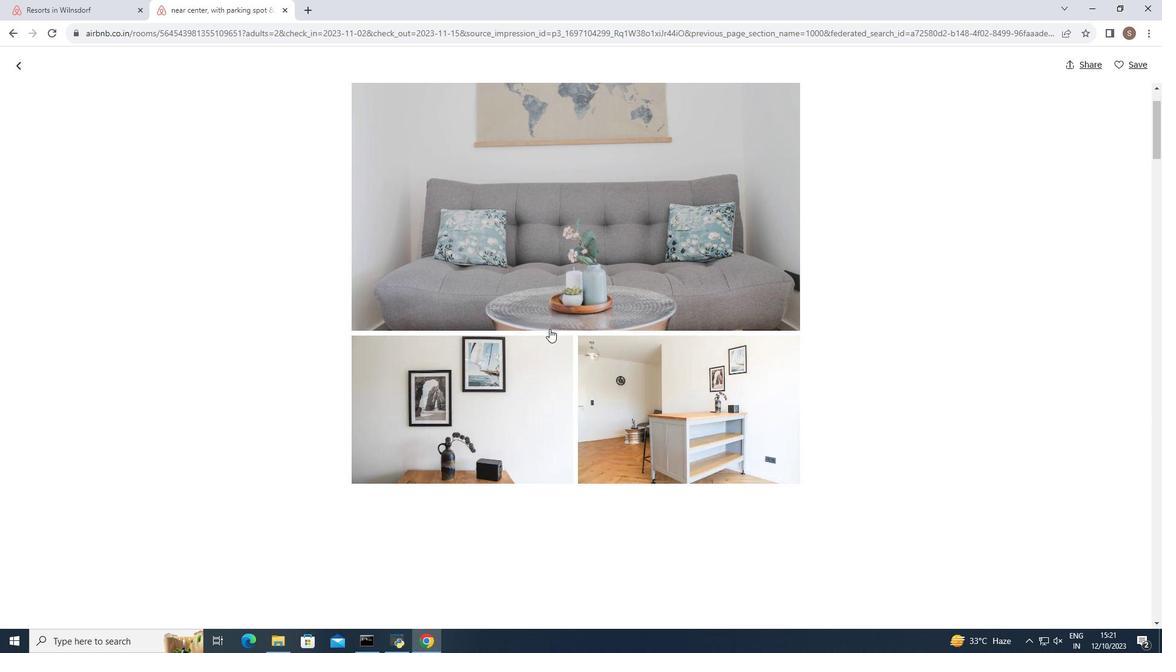 
Action: Mouse scrolled (549, 328) with delta (0, 0)
Screenshot: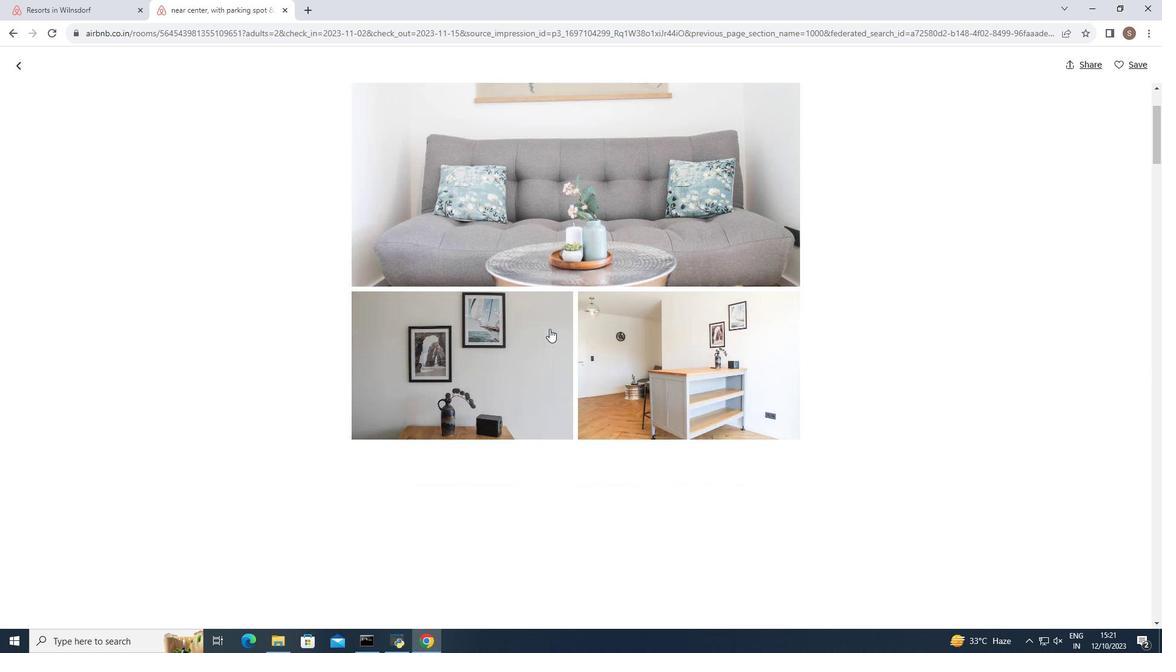 
Action: Mouse scrolled (549, 328) with delta (0, 0)
Screenshot: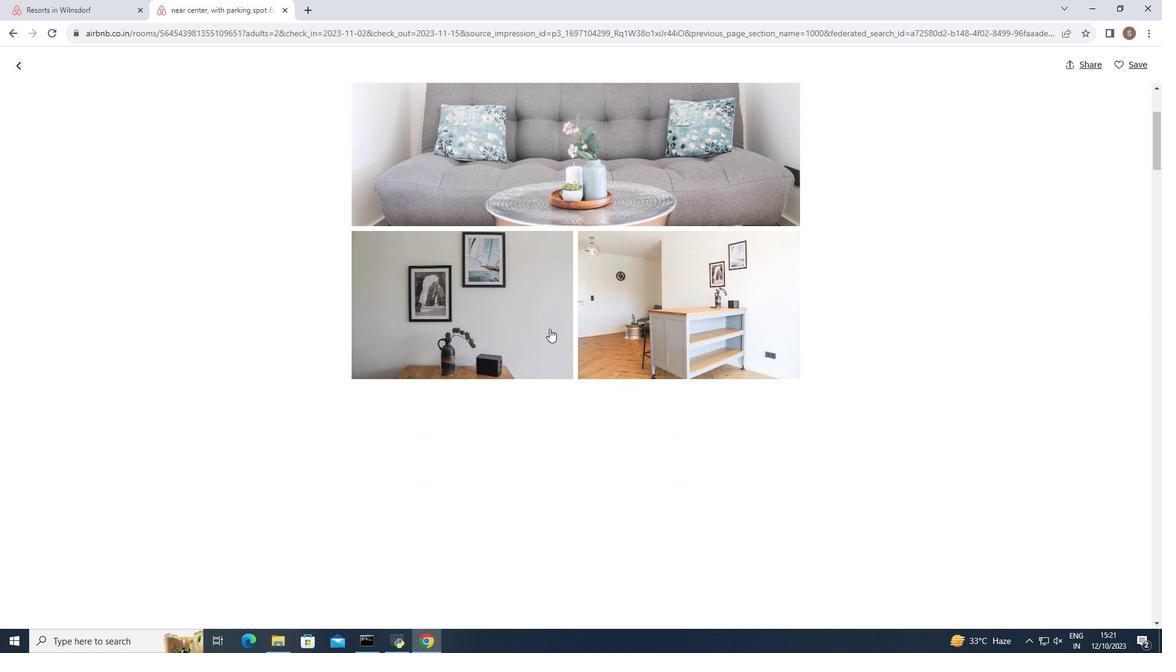 
Action: Mouse scrolled (549, 328) with delta (0, 0)
Screenshot: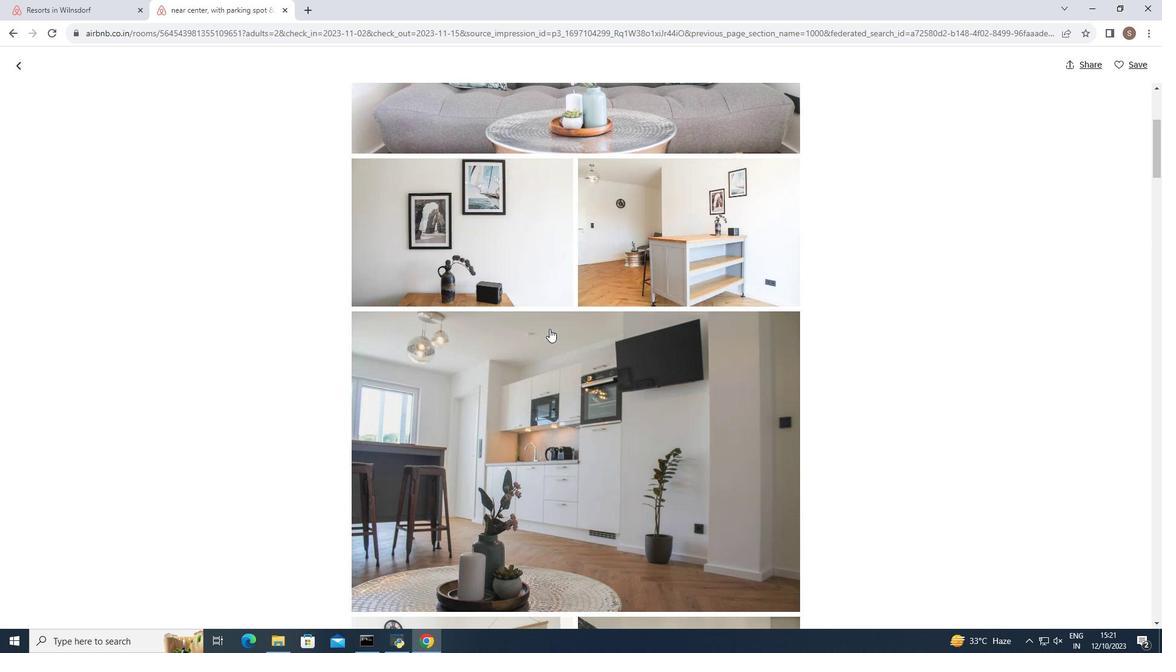 
Action: Mouse scrolled (549, 328) with delta (0, 0)
Screenshot: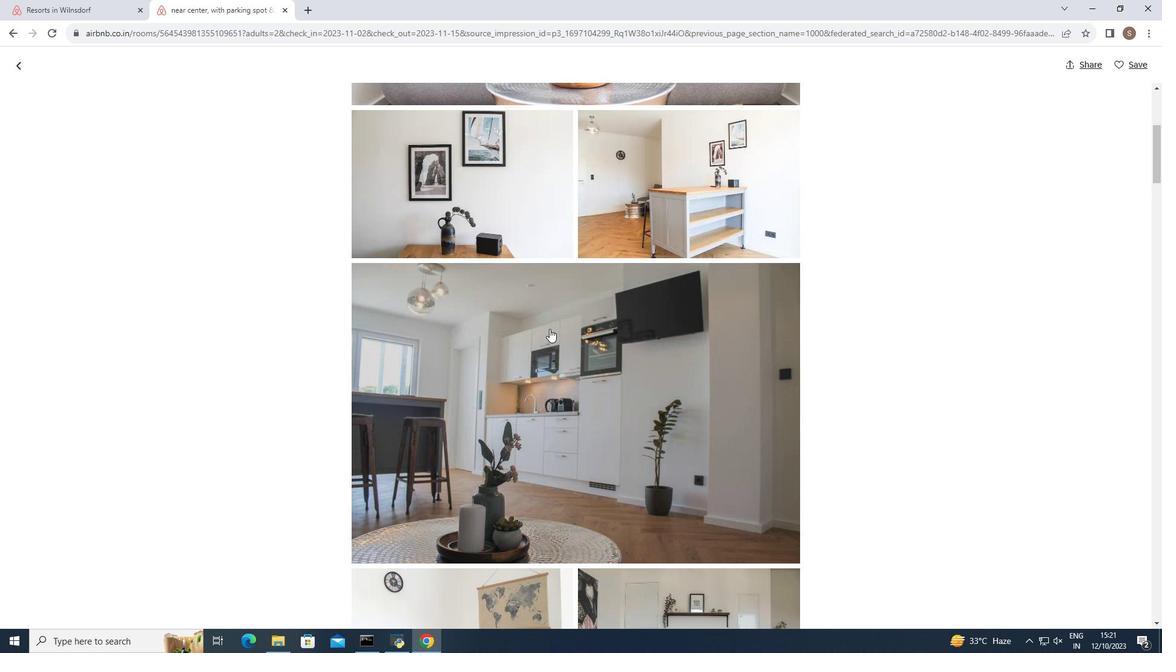 
Action: Mouse scrolled (549, 328) with delta (0, 0)
Screenshot: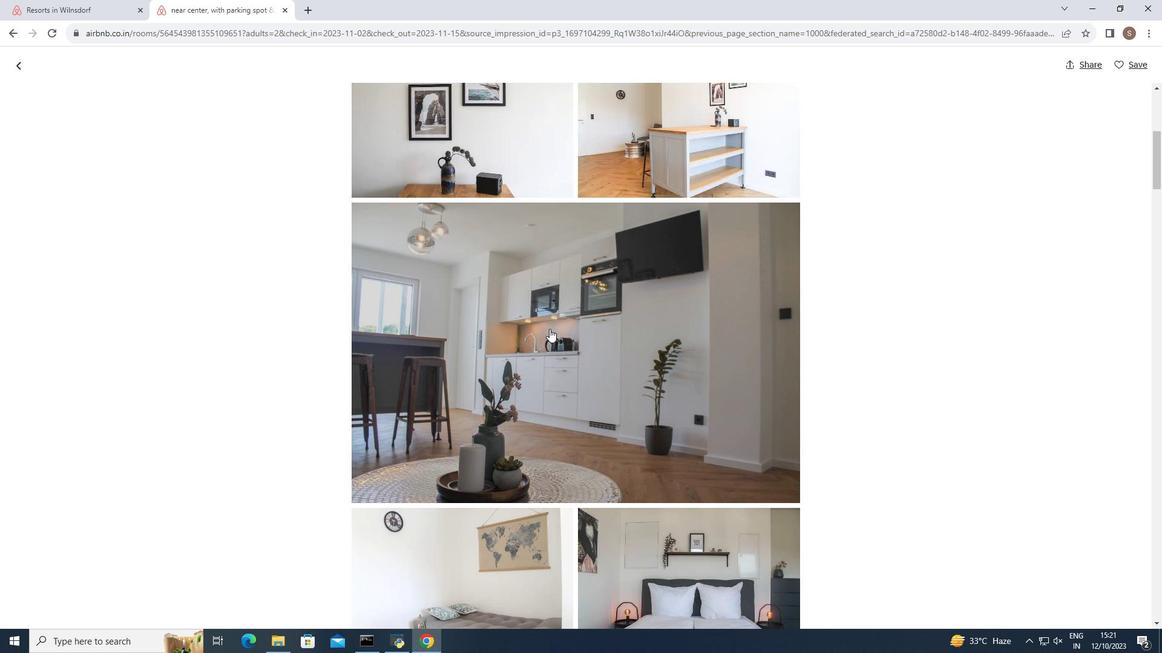 
Action: Mouse scrolled (549, 328) with delta (0, 0)
Screenshot: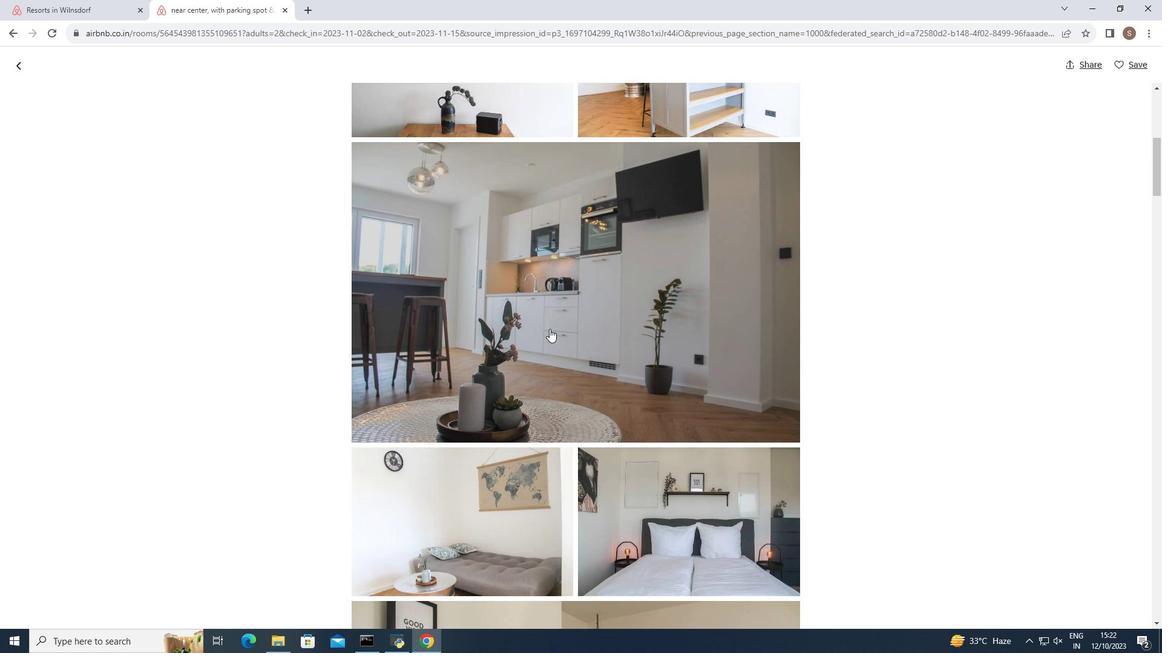 
Action: Mouse scrolled (549, 328) with delta (0, 0)
Screenshot: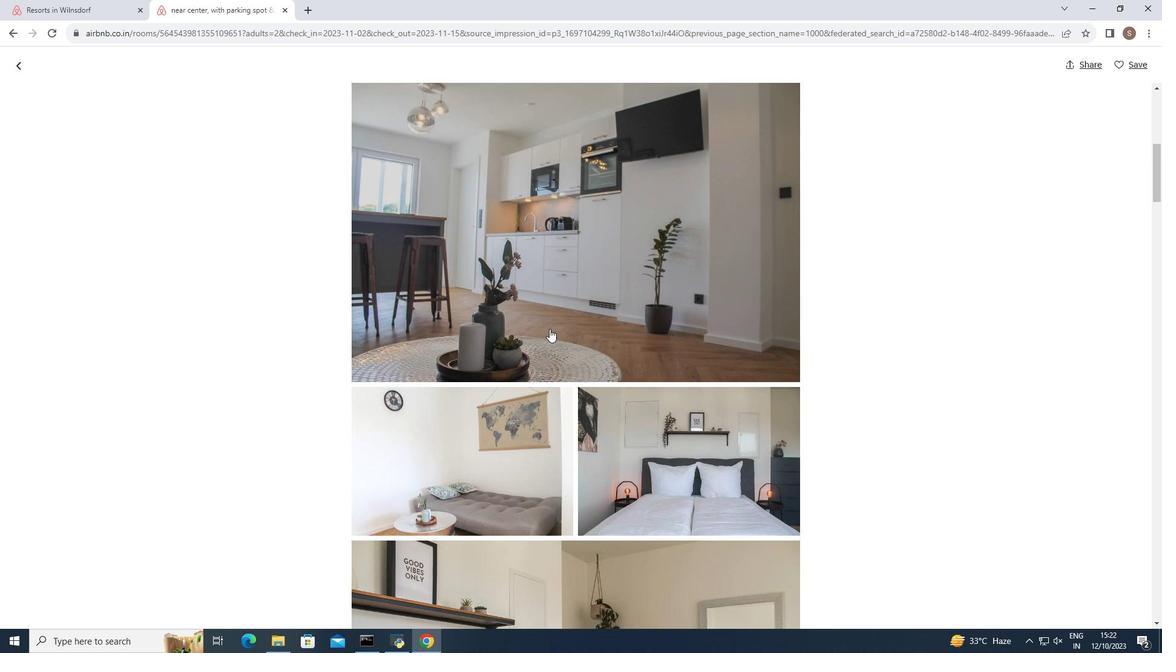 
Action: Mouse moved to (550, 329)
Screenshot: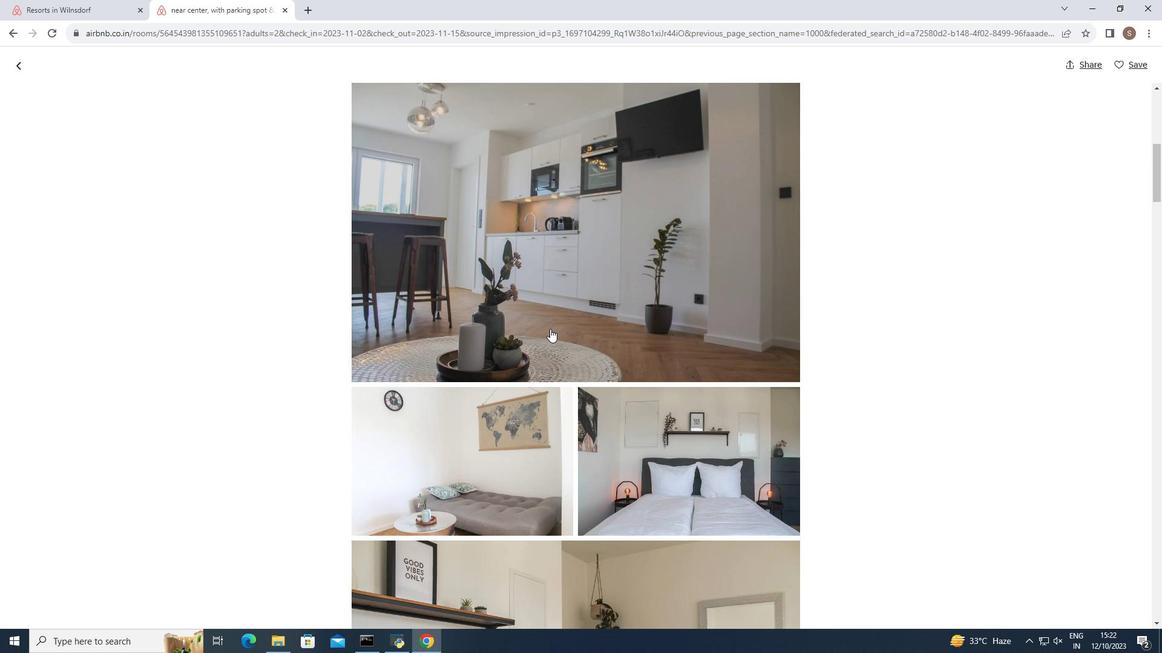 
Action: Mouse scrolled (550, 328) with delta (0, 0)
Screenshot: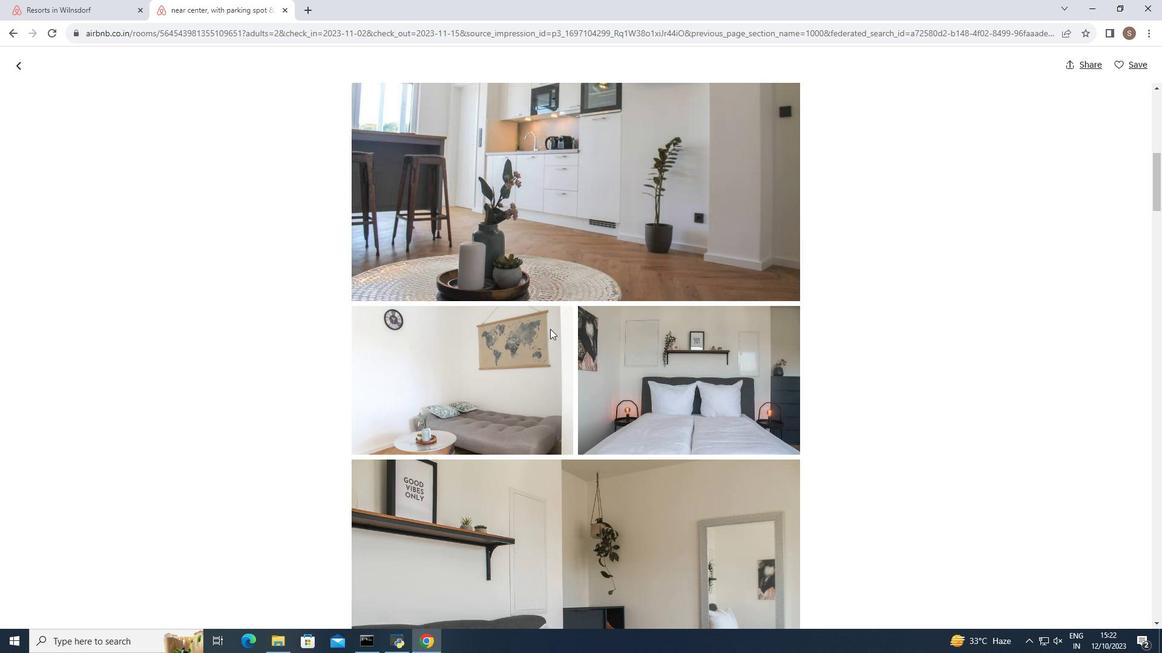 
Action: Mouse scrolled (550, 328) with delta (0, 0)
Screenshot: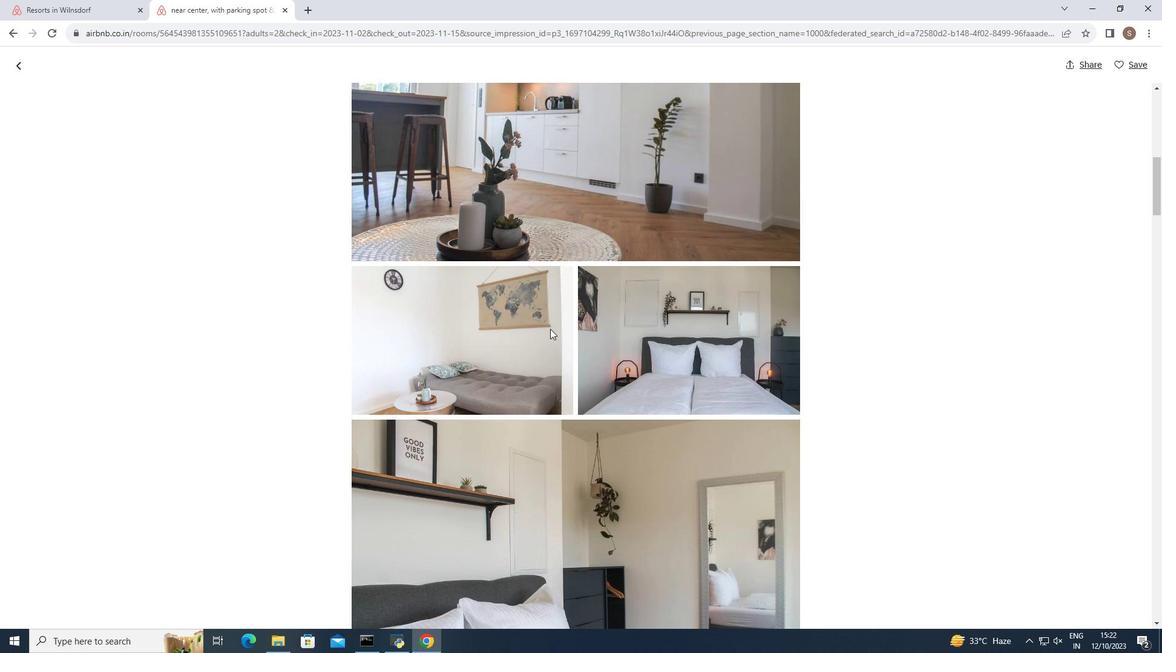 
Action: Mouse scrolled (550, 328) with delta (0, 0)
Screenshot: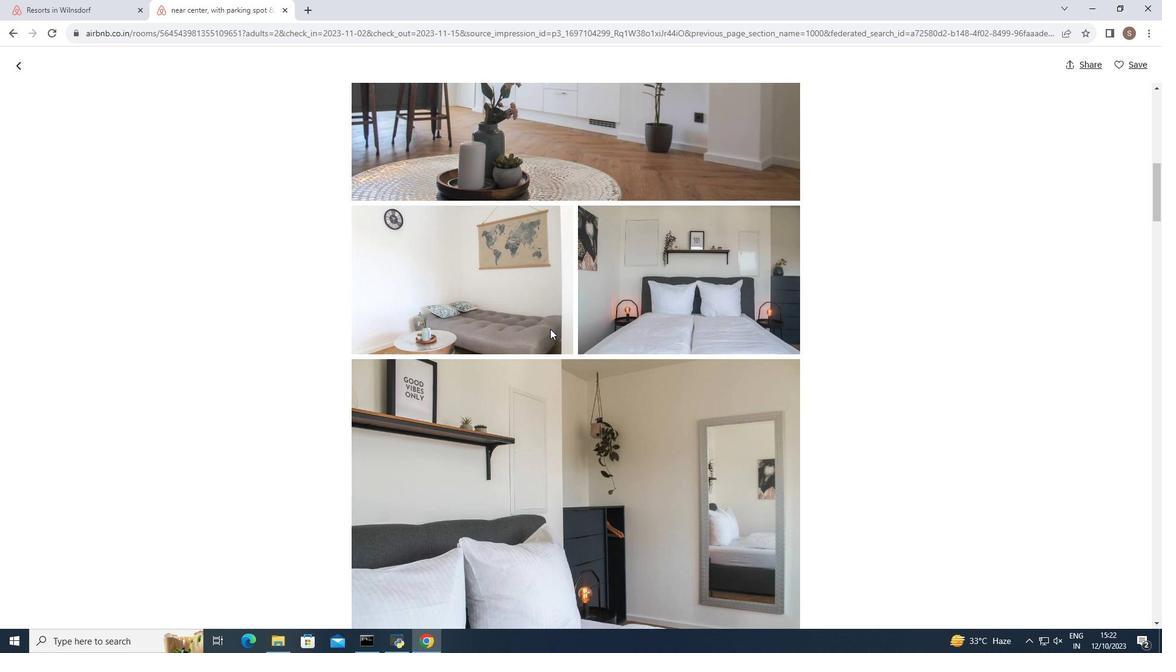 
Action: Mouse scrolled (550, 328) with delta (0, 0)
Screenshot: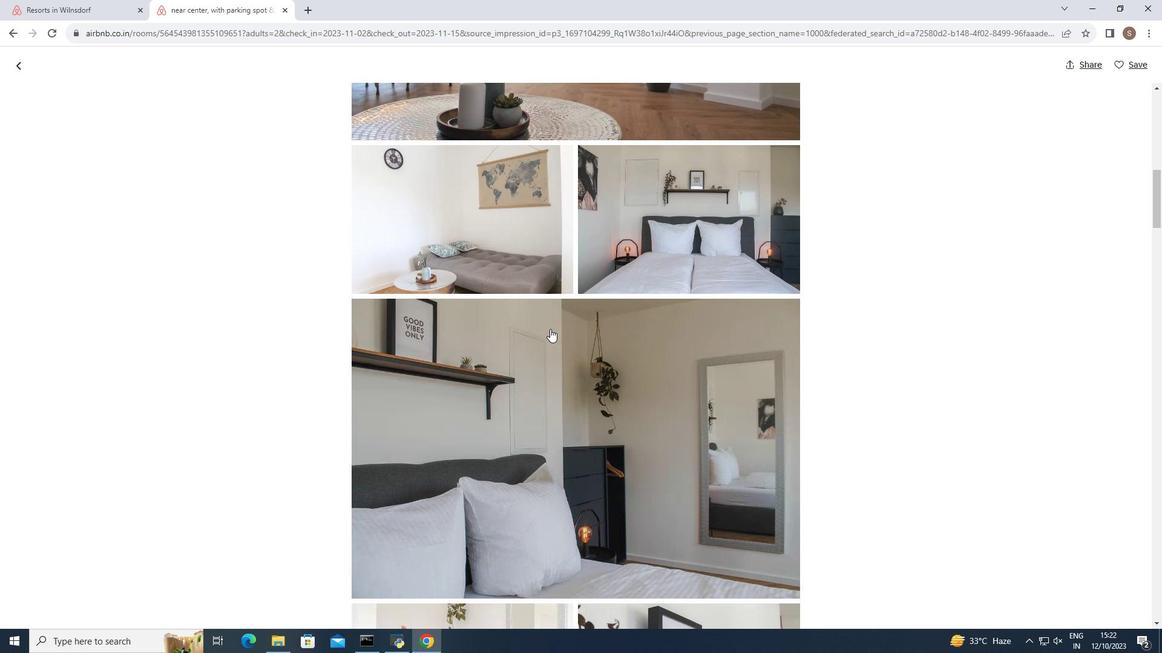 
Action: Mouse moved to (550, 328)
Screenshot: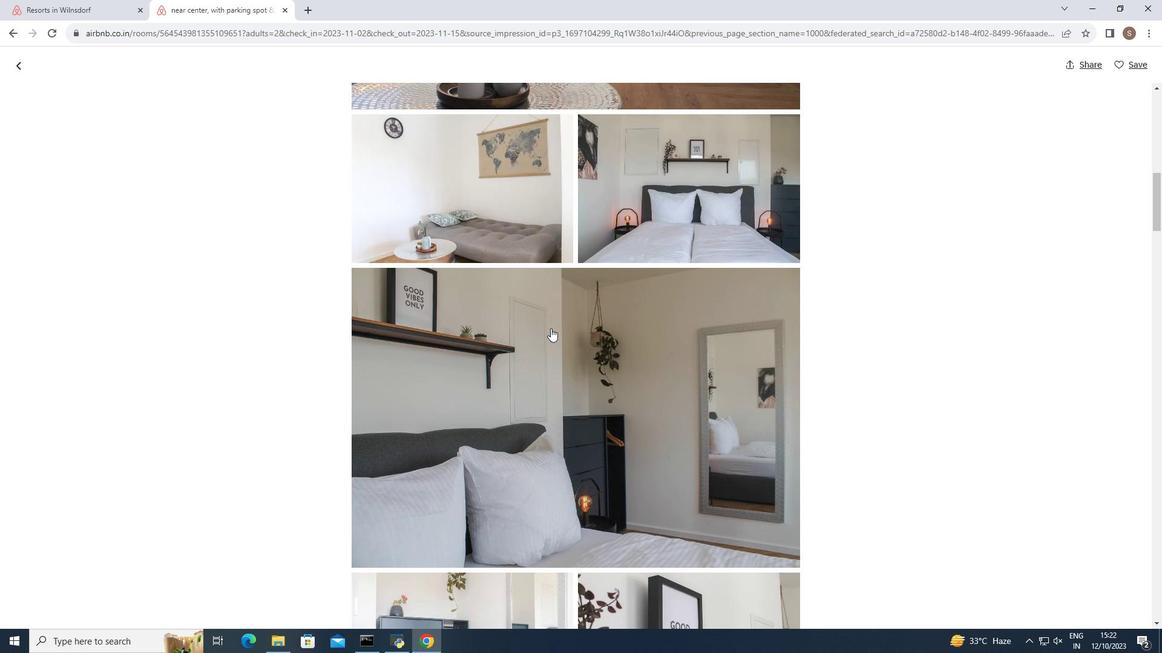 
Action: Mouse scrolled (550, 328) with delta (0, 0)
Screenshot: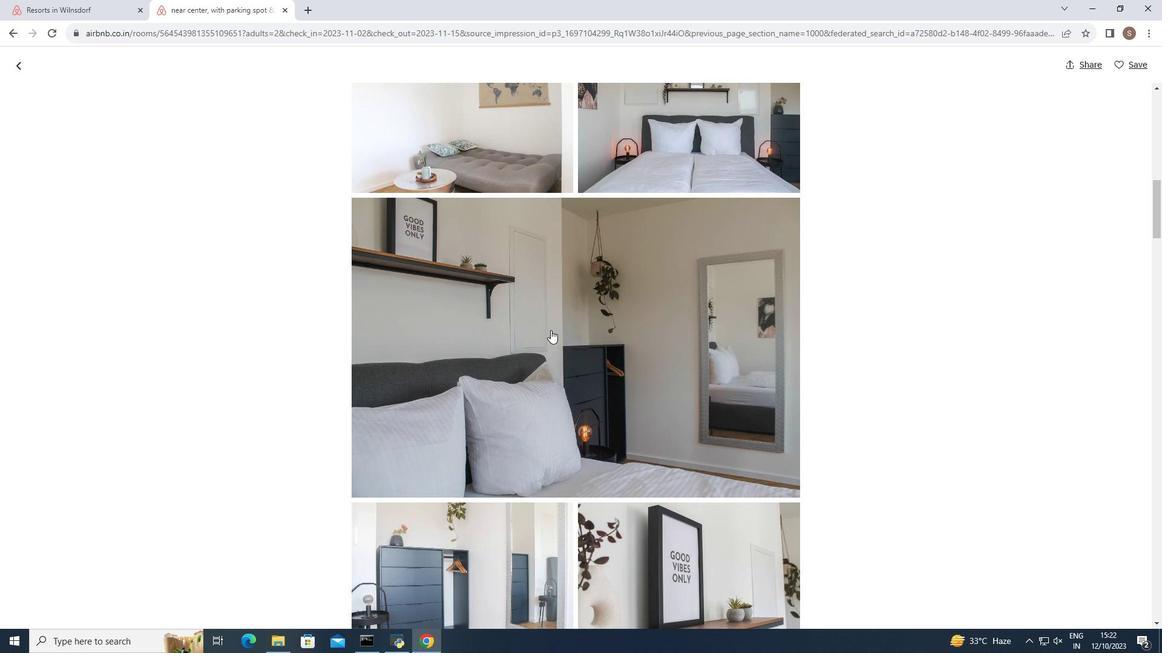 
Action: Mouse moved to (550, 328)
Screenshot: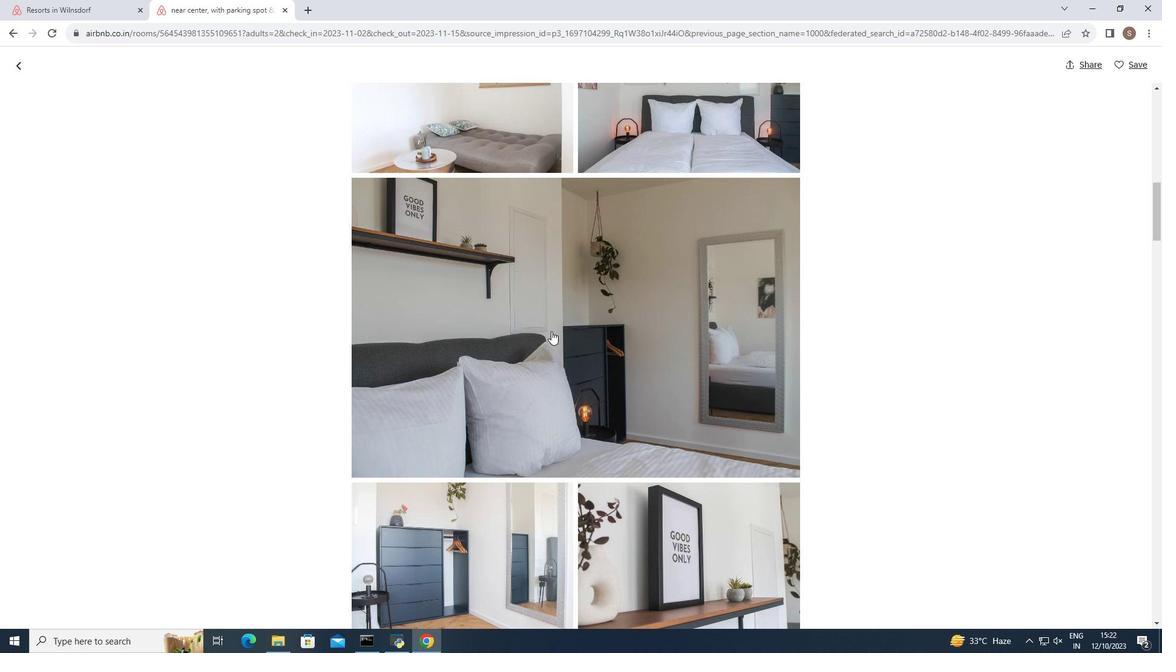 
Action: Mouse scrolled (550, 328) with delta (0, 0)
Screenshot: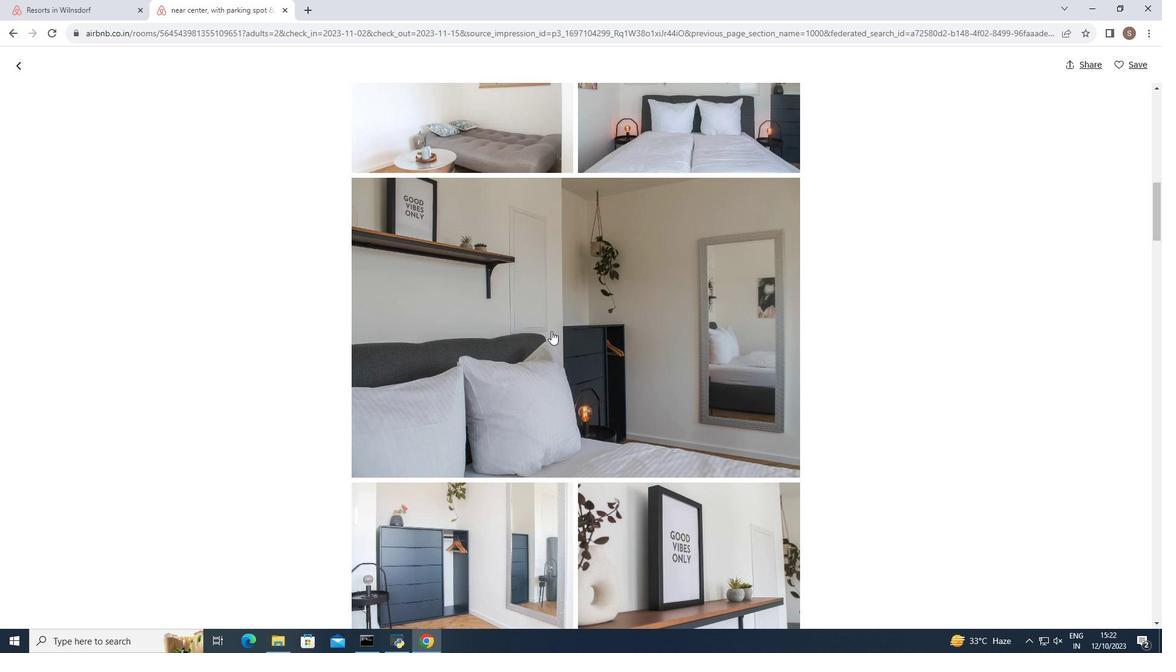 
Action: Mouse moved to (551, 331)
Screenshot: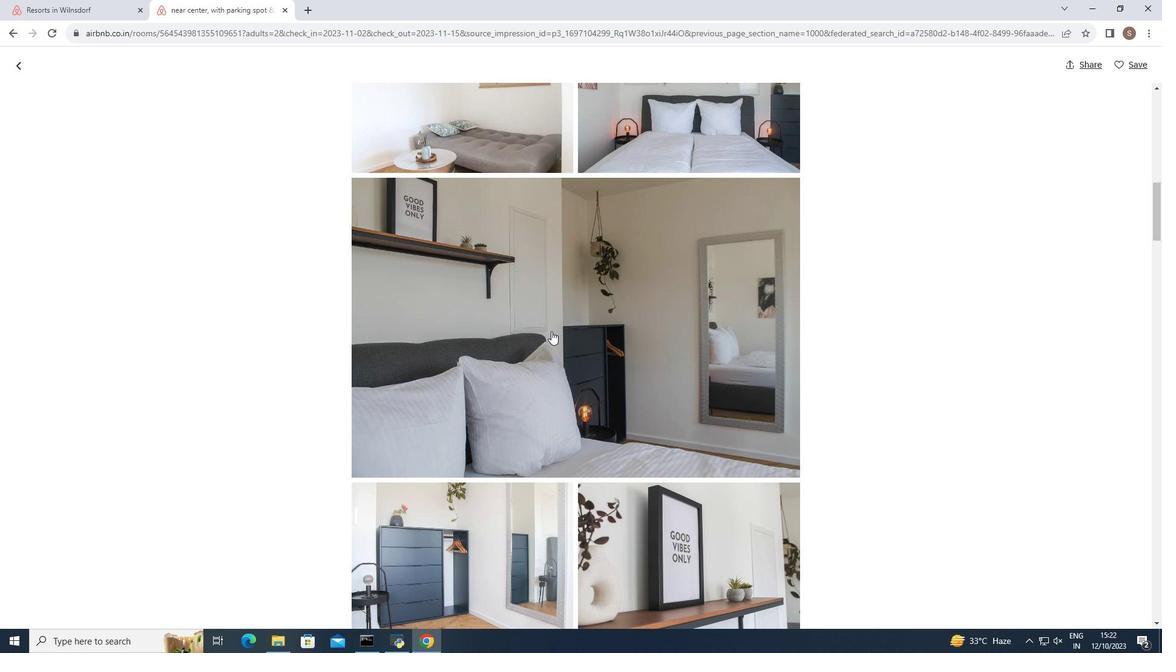 
Action: Mouse scrolled (551, 331) with delta (0, 0)
Screenshot: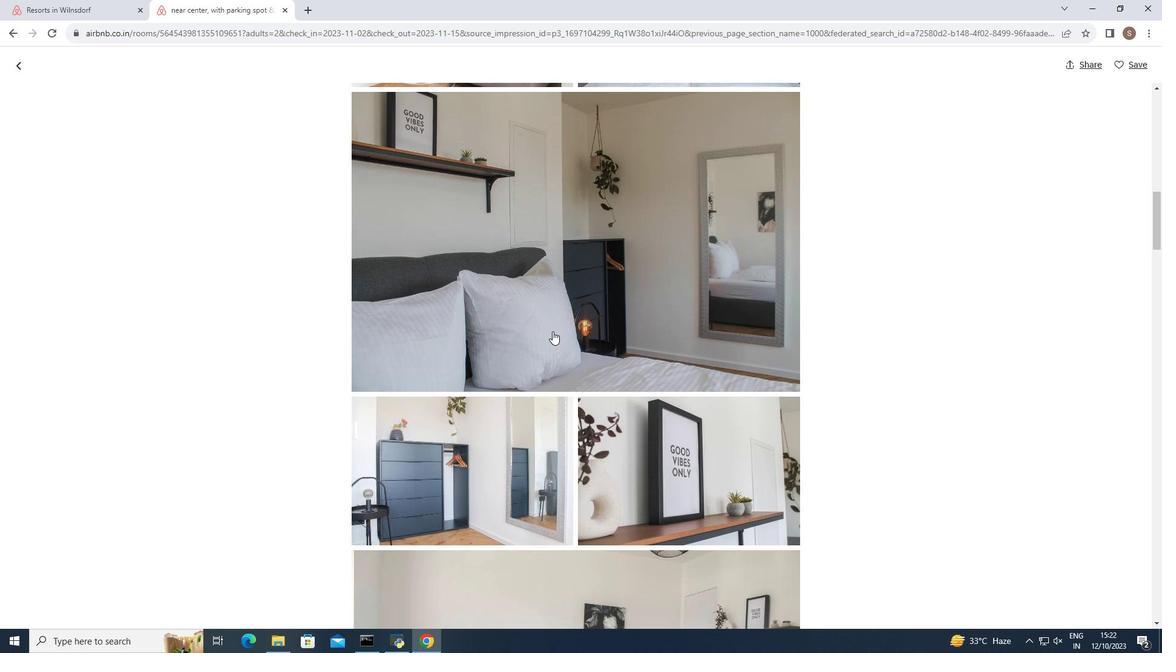 
Action: Mouse scrolled (551, 331) with delta (0, 0)
Screenshot: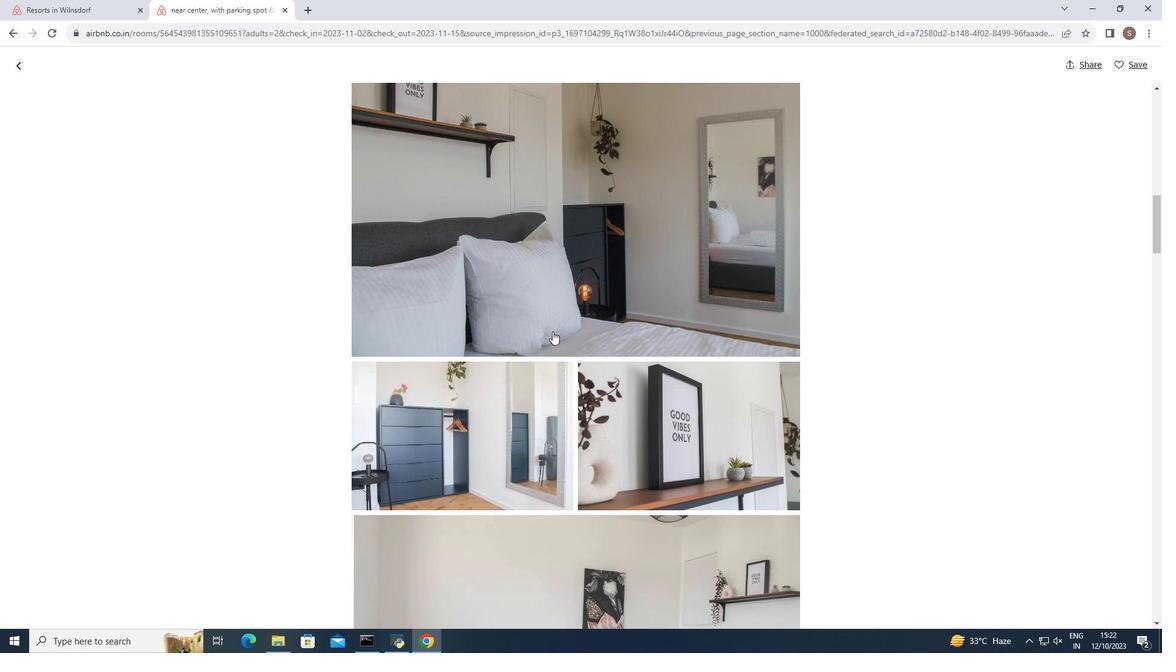 
Action: Mouse moved to (552, 331)
Screenshot: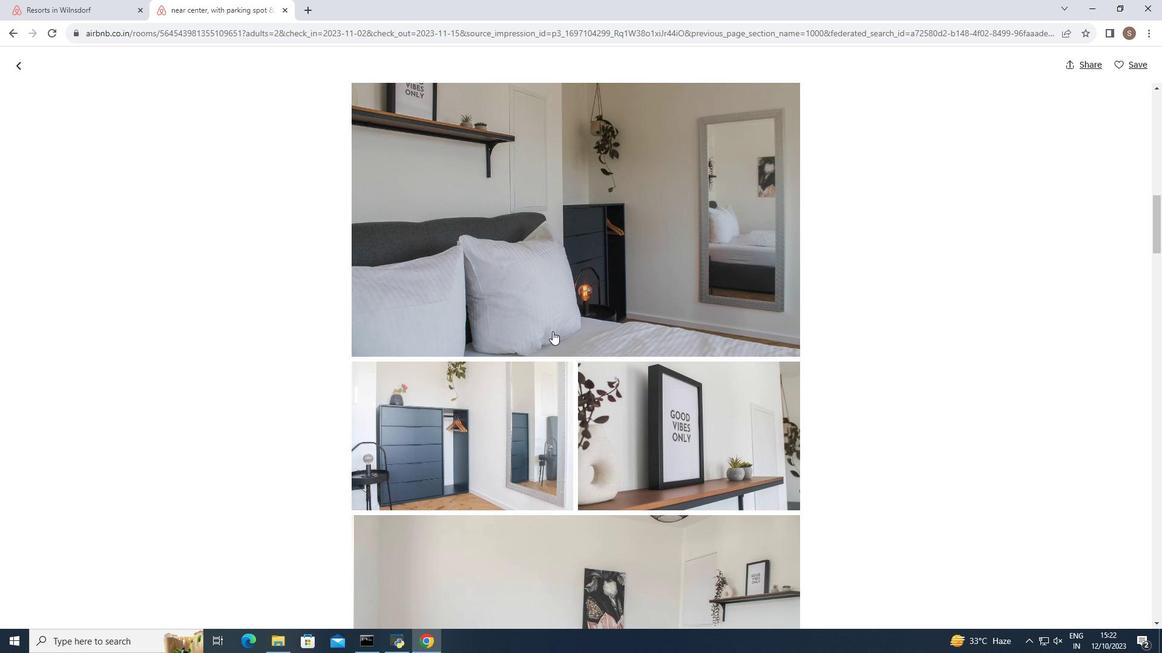 
Action: Mouse scrolled (552, 331) with delta (0, 0)
Screenshot: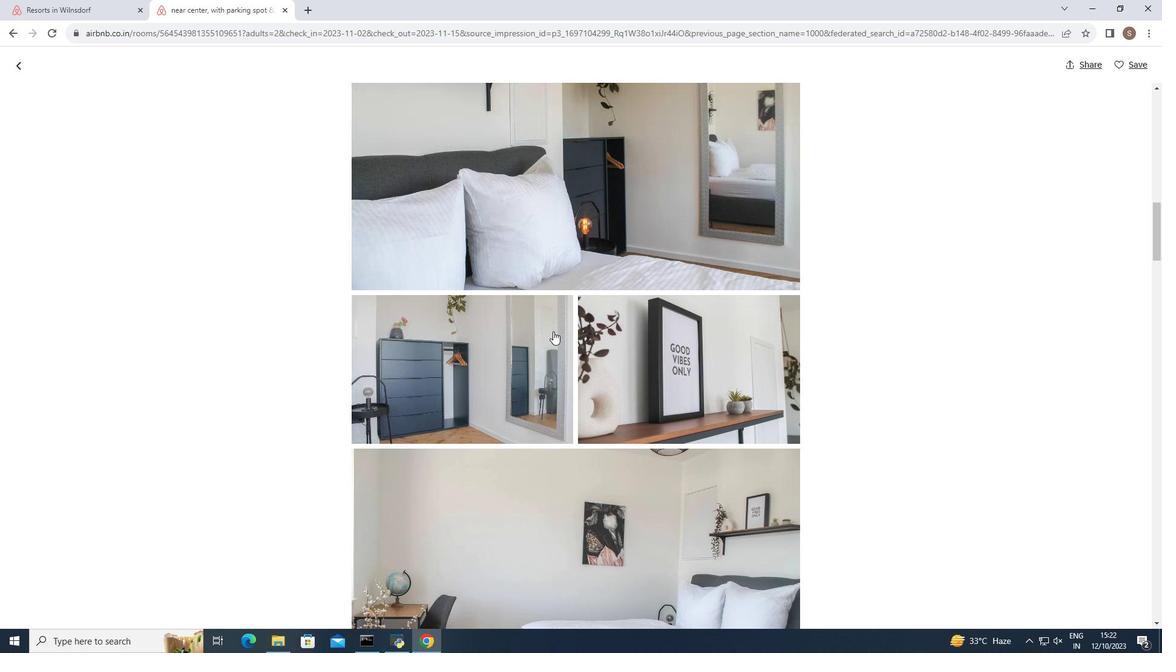 
Action: Mouse scrolled (552, 331) with delta (0, 0)
Screenshot: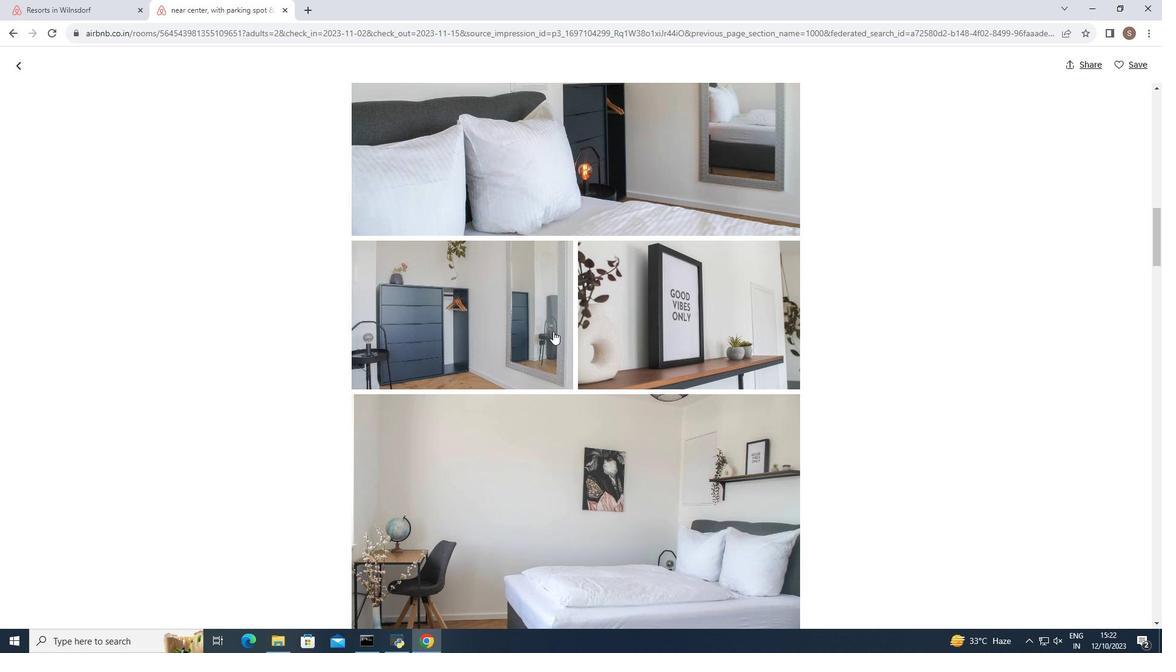 
Action: Mouse moved to (553, 331)
Screenshot: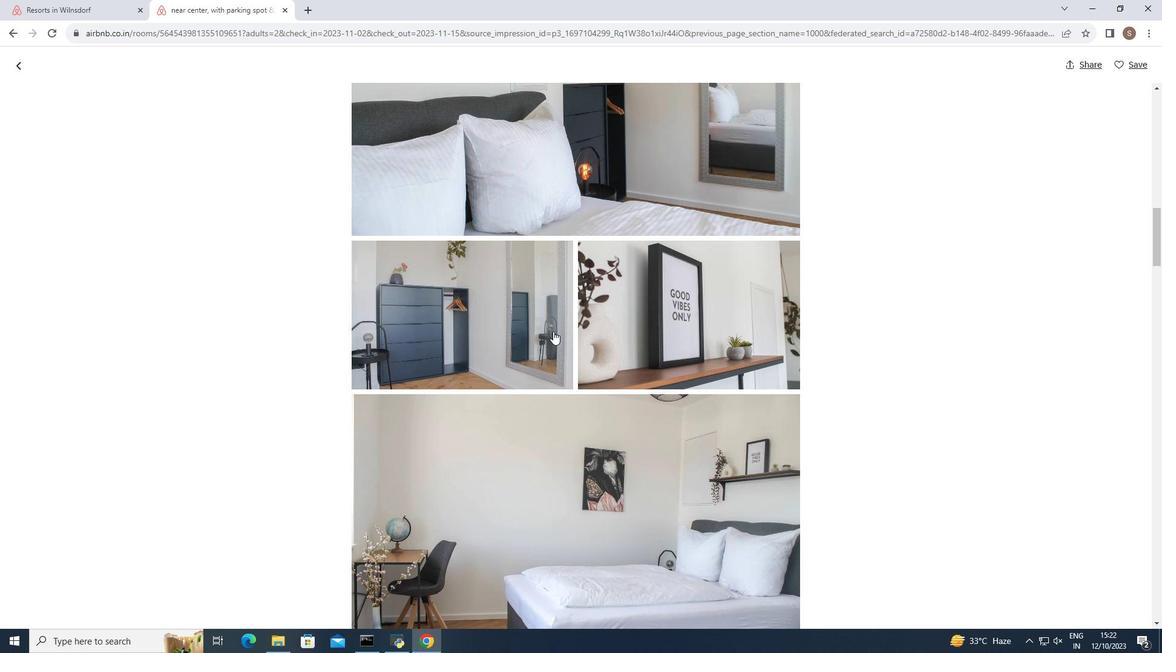 
Action: Mouse scrolled (553, 331) with delta (0, 0)
Screenshot: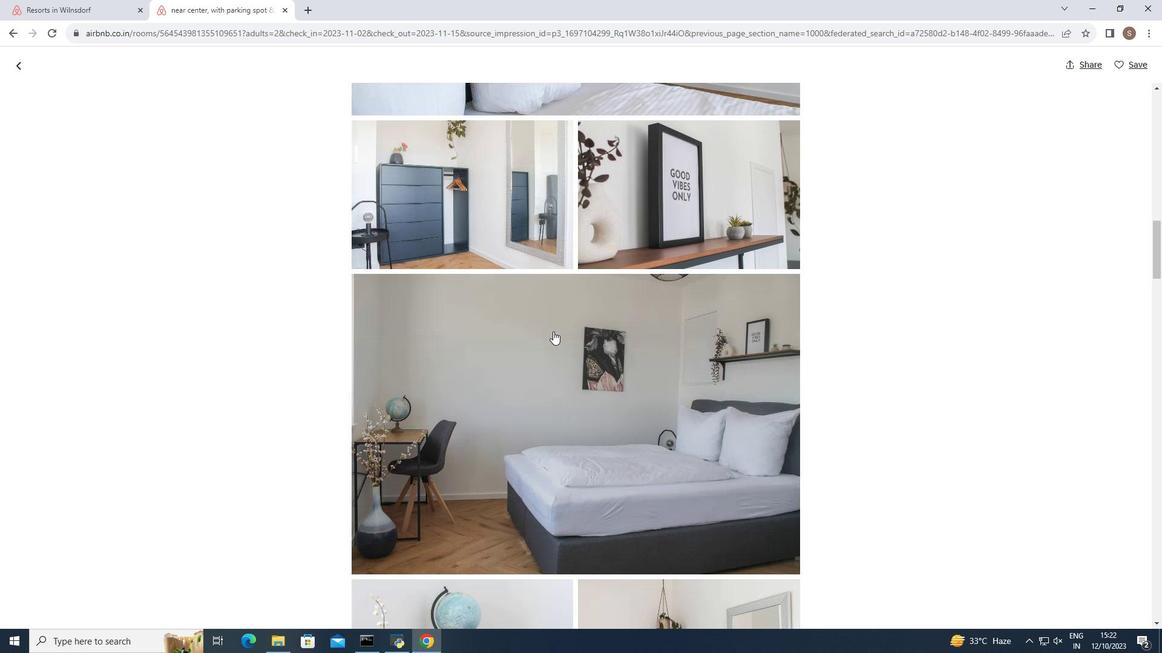 
Action: Mouse scrolled (553, 331) with delta (0, 0)
Screenshot: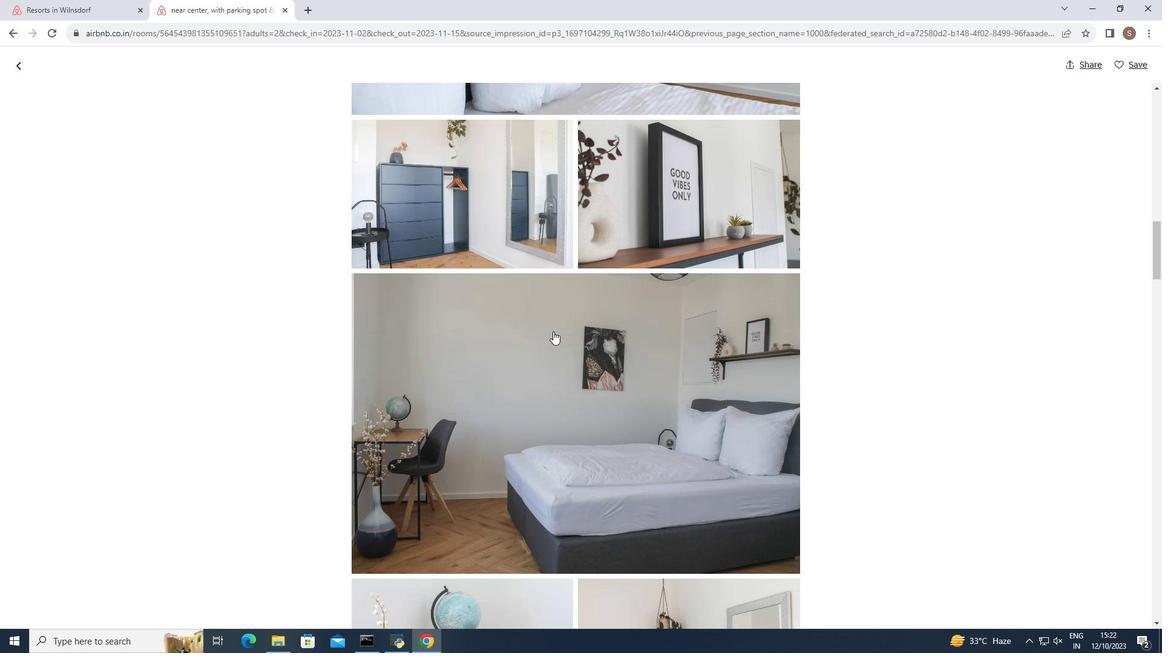
Action: Mouse scrolled (553, 331) with delta (0, 0)
Screenshot: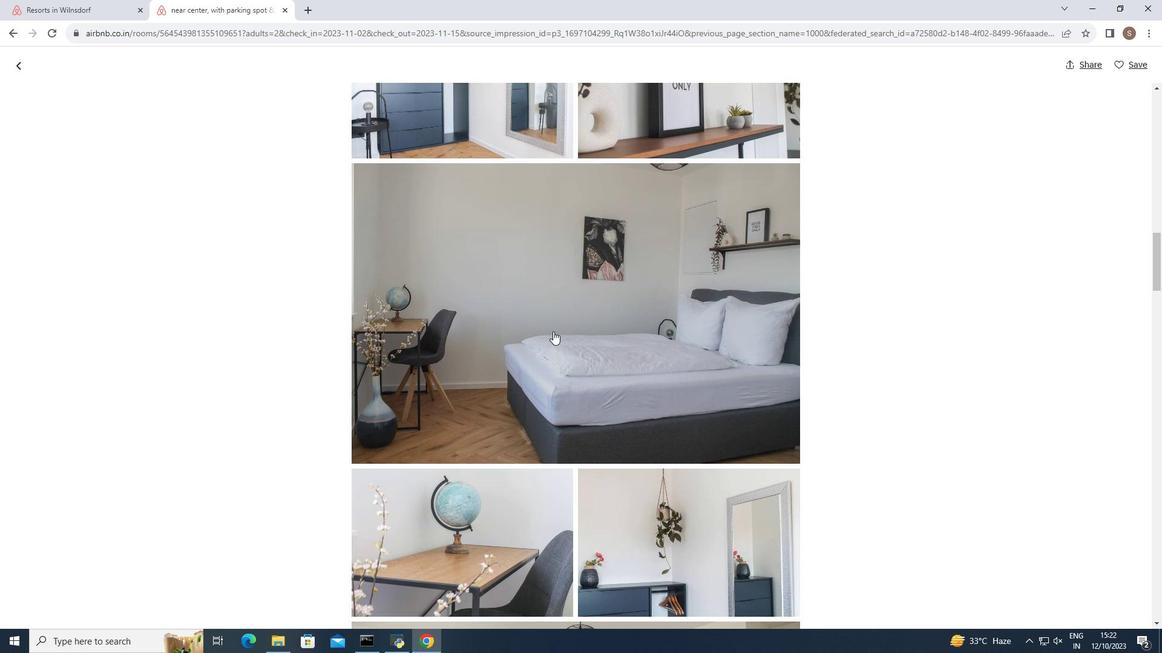 
Action: Mouse scrolled (553, 331) with delta (0, 0)
Screenshot: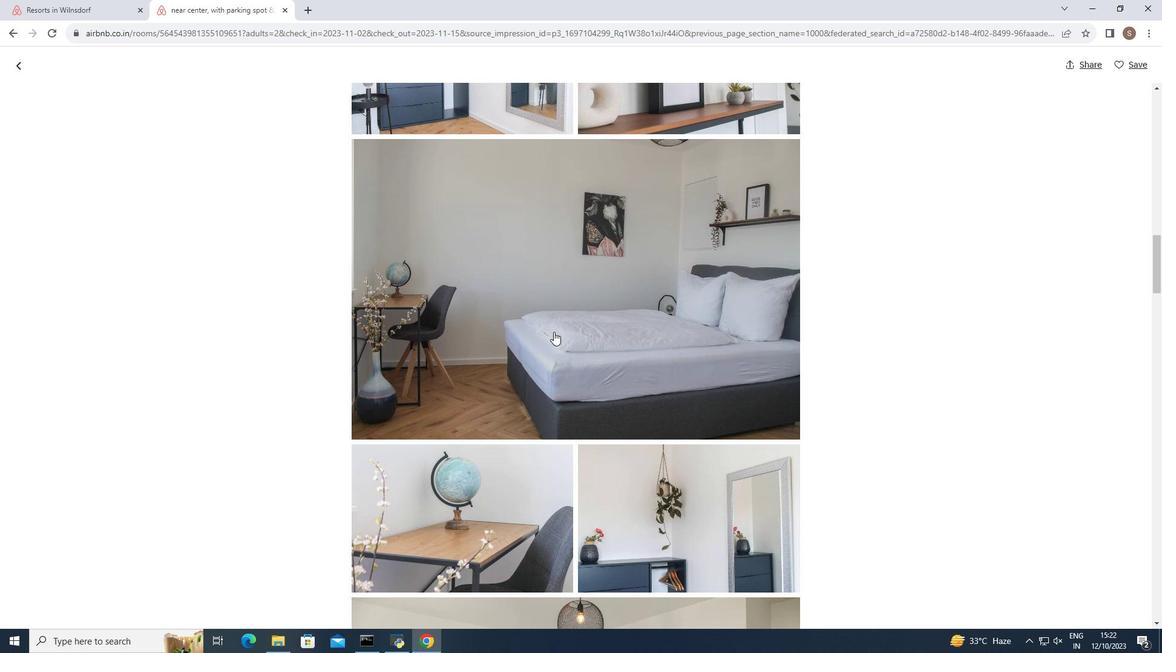 
Action: Mouse scrolled (553, 331) with delta (0, 0)
Screenshot: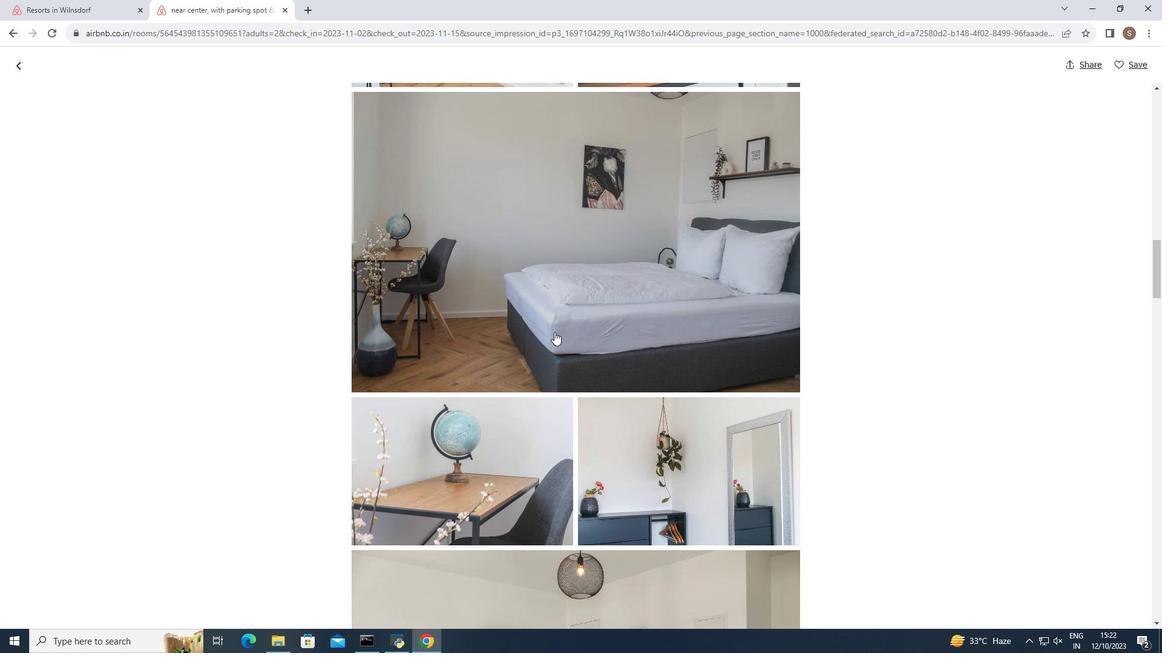 
Action: Mouse moved to (554, 332)
Screenshot: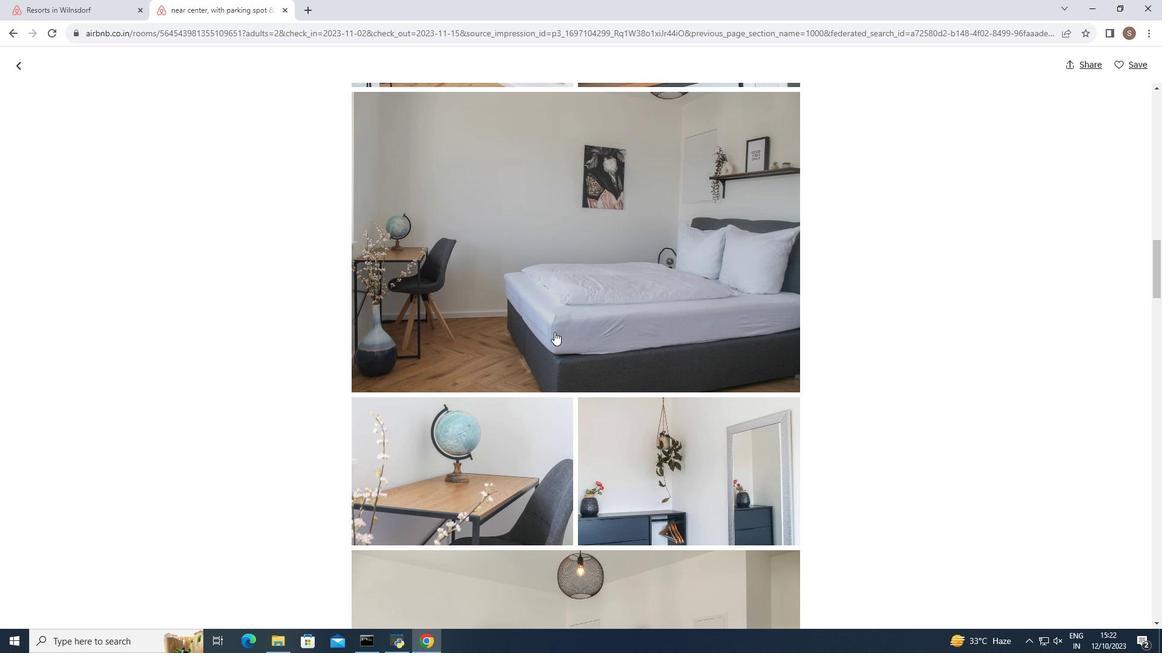 
Action: Mouse scrolled (554, 331) with delta (0, 0)
Screenshot: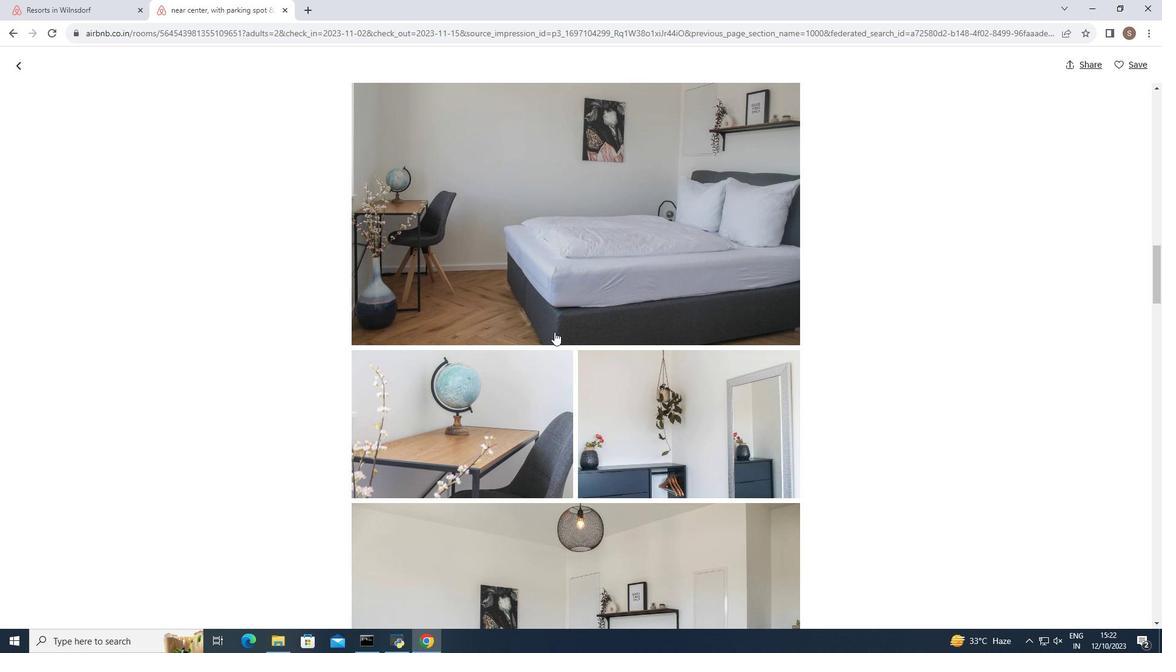 
Action: Mouse scrolled (554, 331) with delta (0, 0)
Screenshot: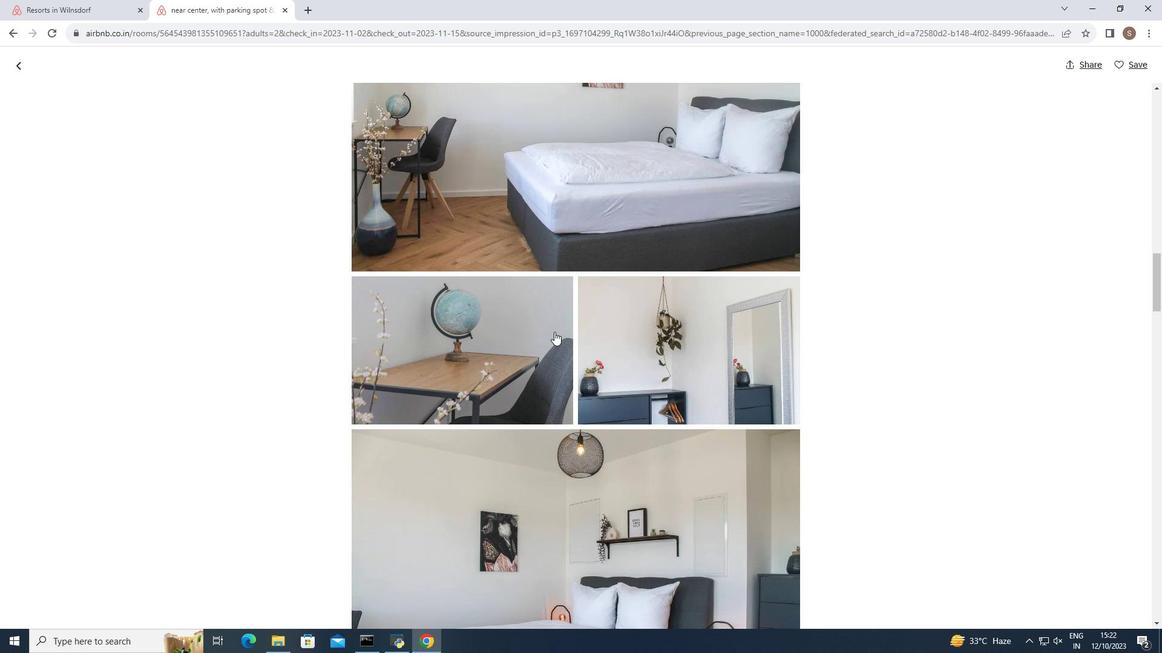 
Action: Mouse scrolled (554, 331) with delta (0, 0)
Screenshot: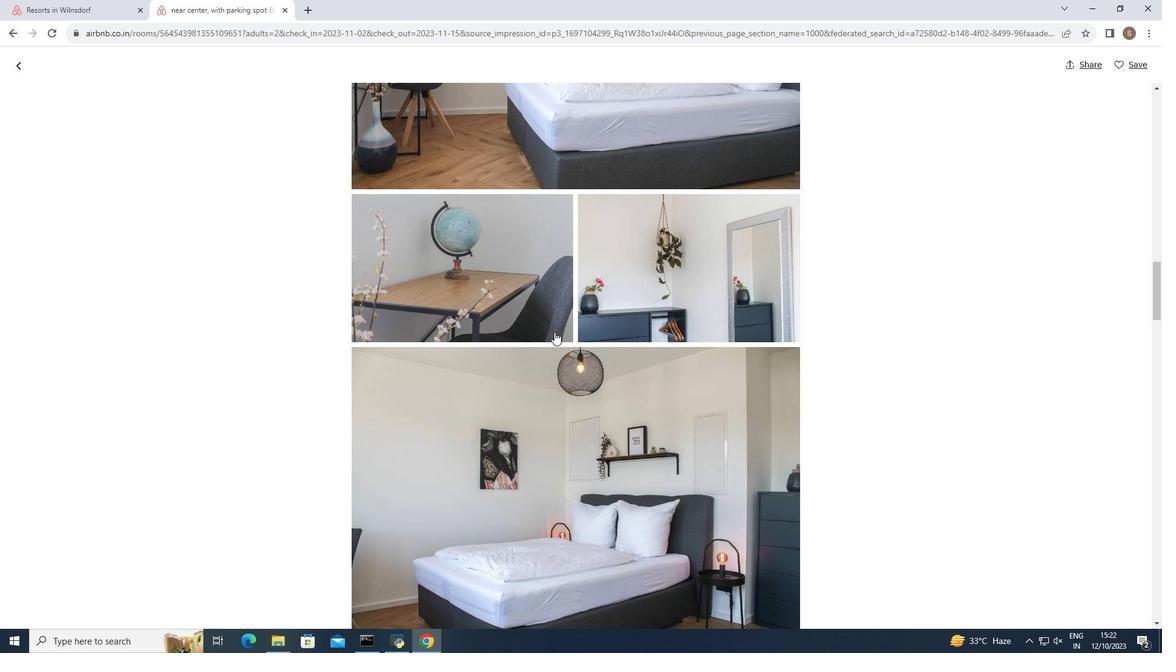 
Action: Mouse scrolled (554, 331) with delta (0, 0)
Screenshot: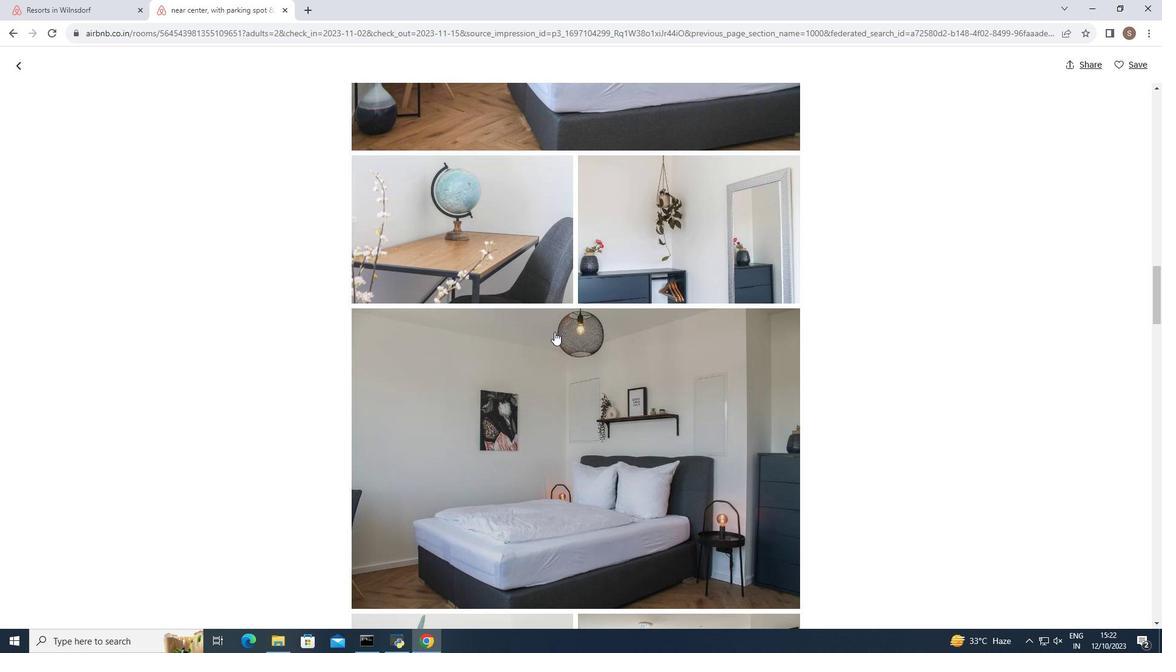 
Action: Mouse scrolled (554, 331) with delta (0, 0)
Screenshot: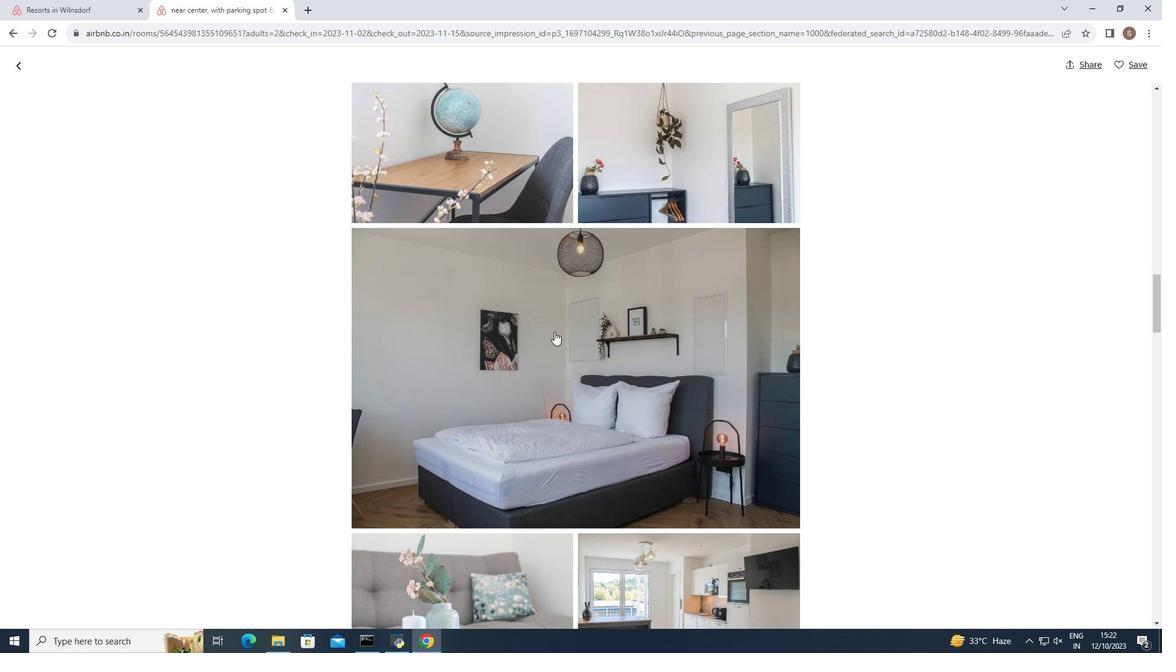 
Action: Mouse scrolled (554, 331) with delta (0, 0)
Screenshot: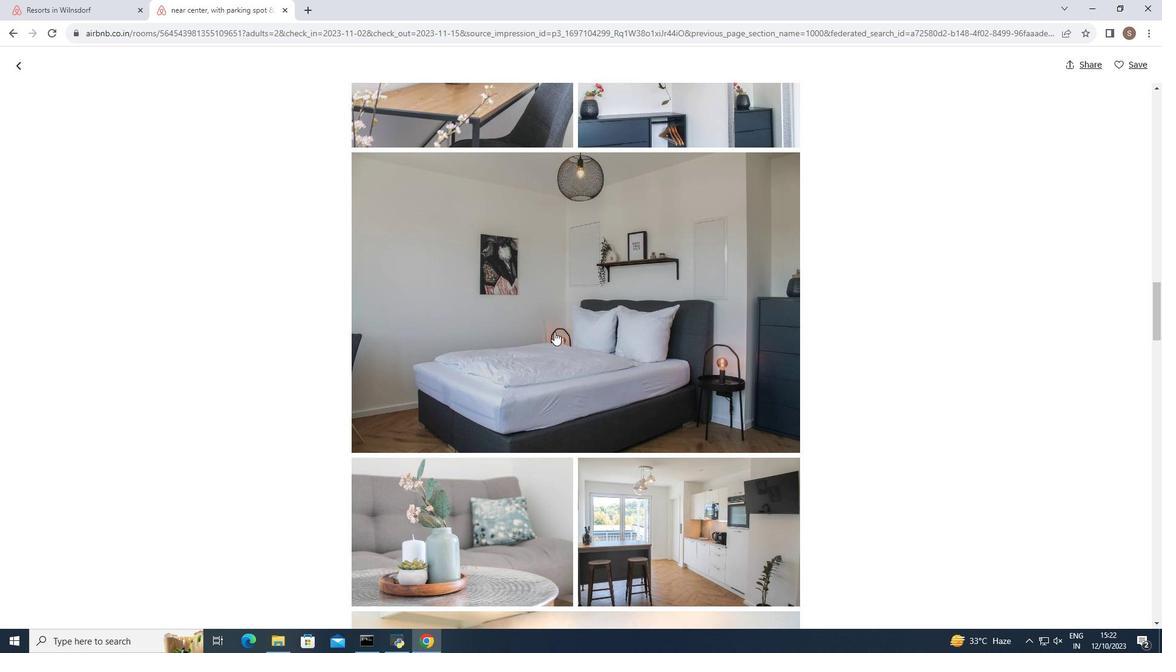 
Action: Mouse moved to (554, 332)
Screenshot: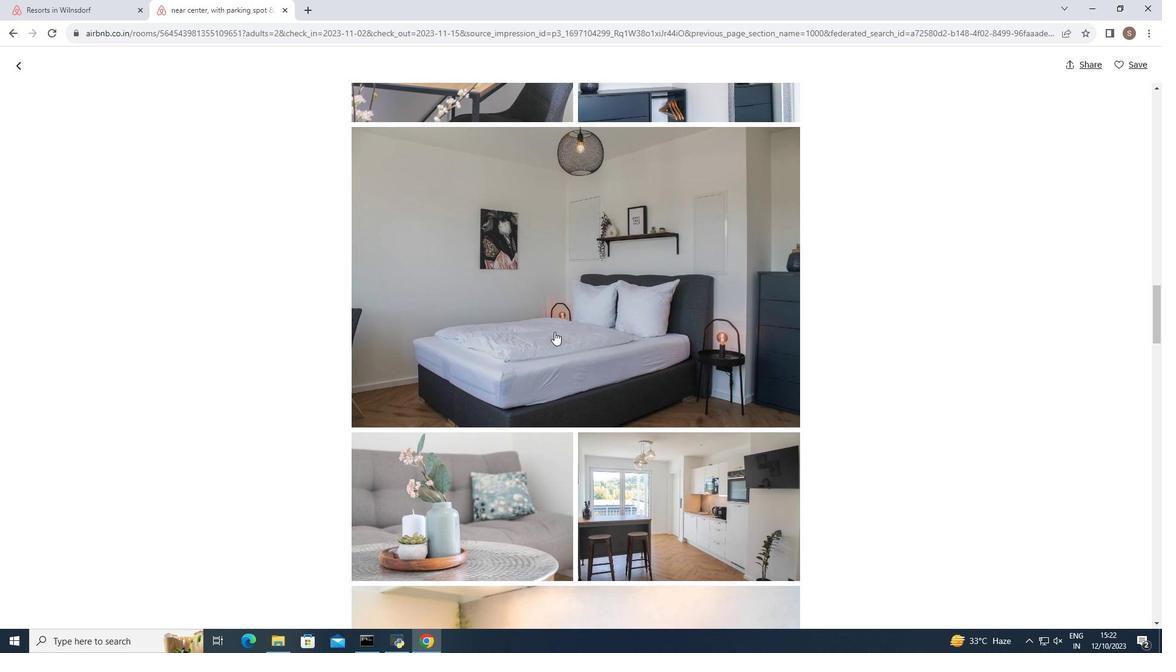 
Action: Mouse scrolled (554, 331) with delta (0, 0)
Screenshot: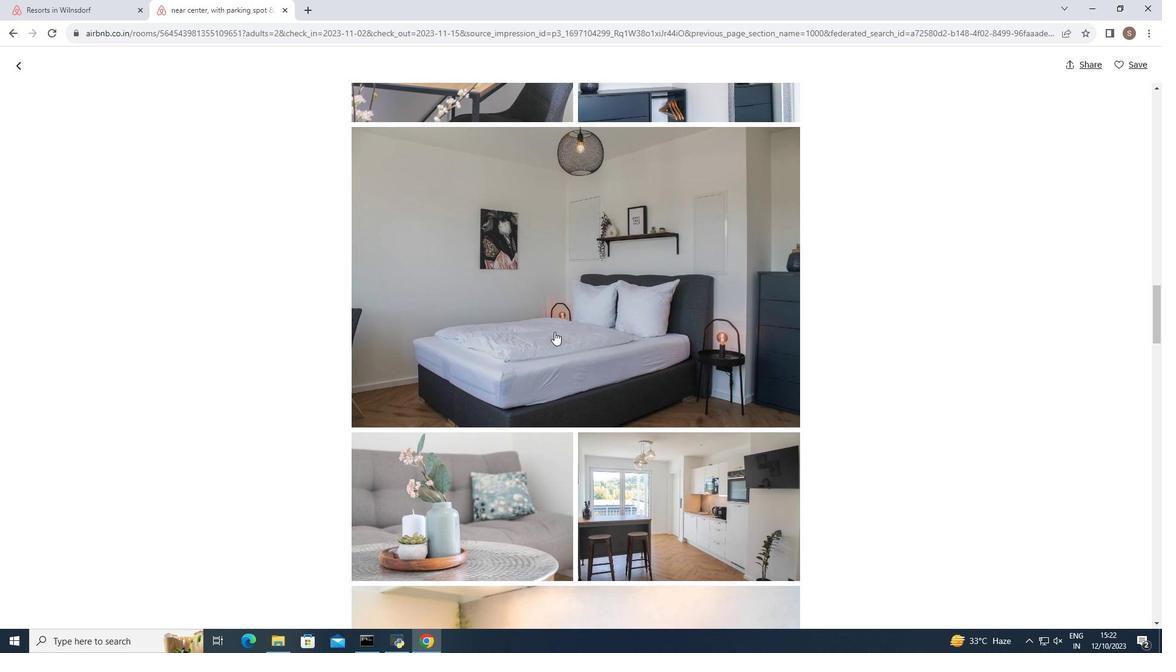 
Action: Mouse scrolled (554, 331) with delta (0, 0)
Screenshot: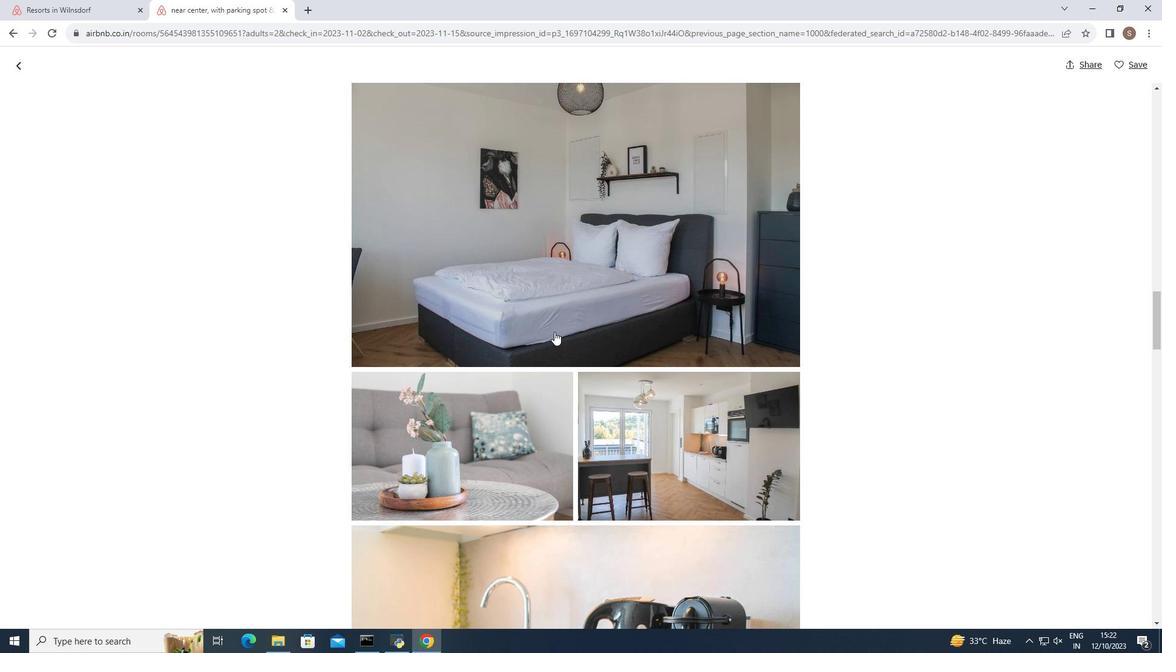 
Action: Mouse scrolled (554, 331) with delta (0, 0)
Screenshot: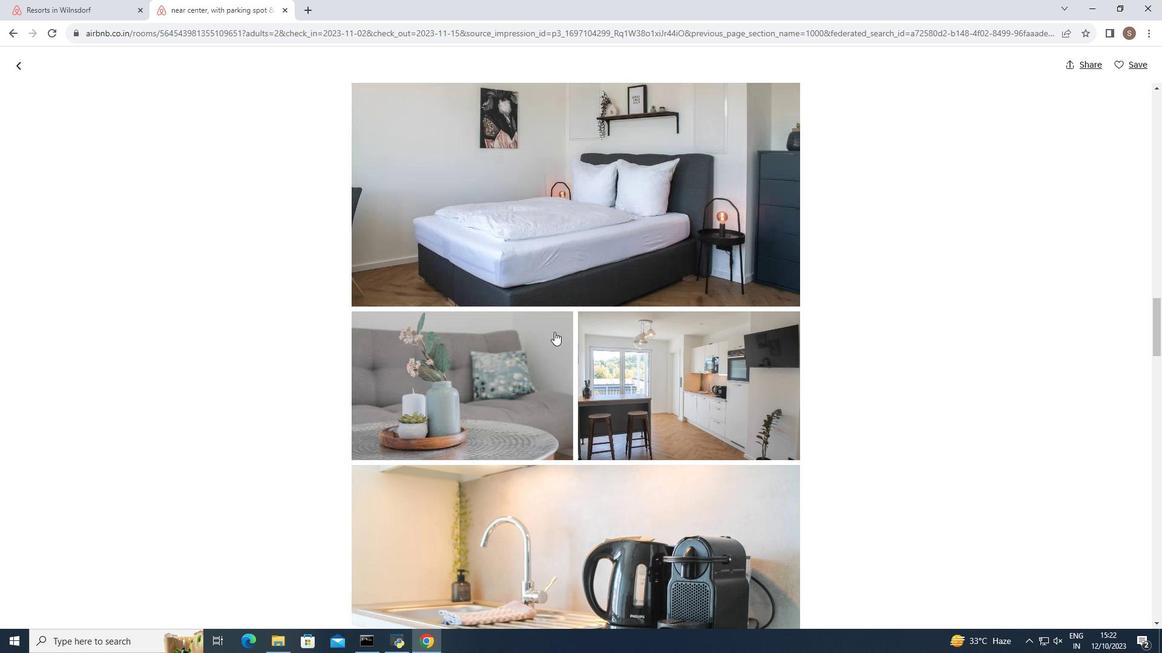
Action: Mouse scrolled (554, 331) with delta (0, 0)
Screenshot: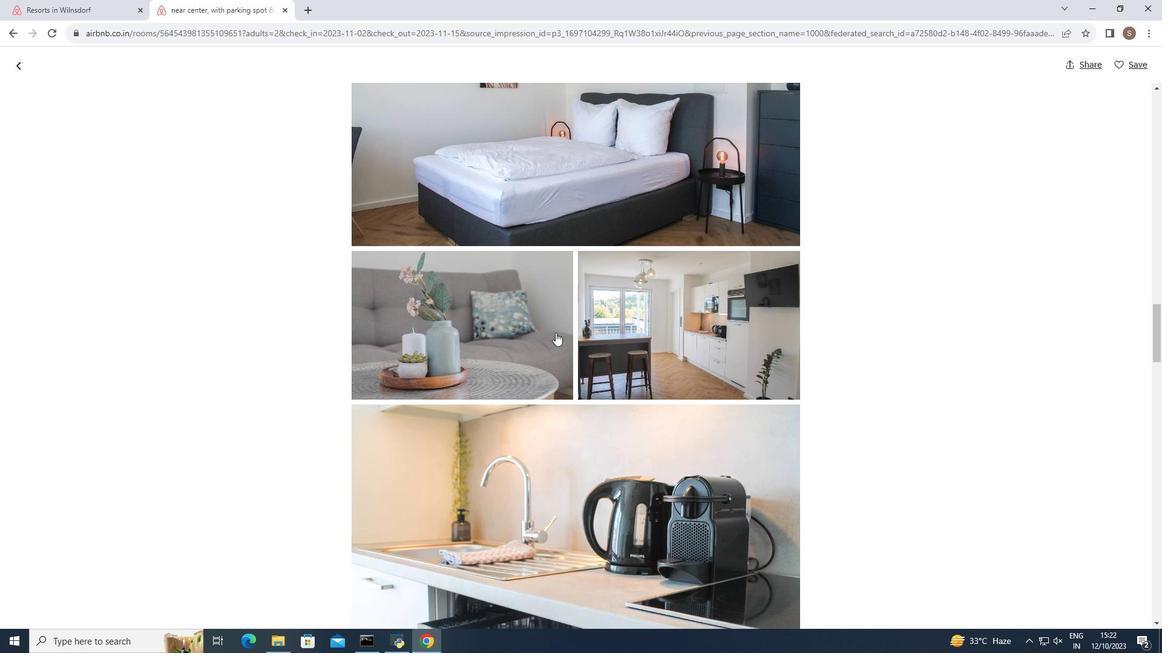 
Action: Mouse moved to (555, 333)
Screenshot: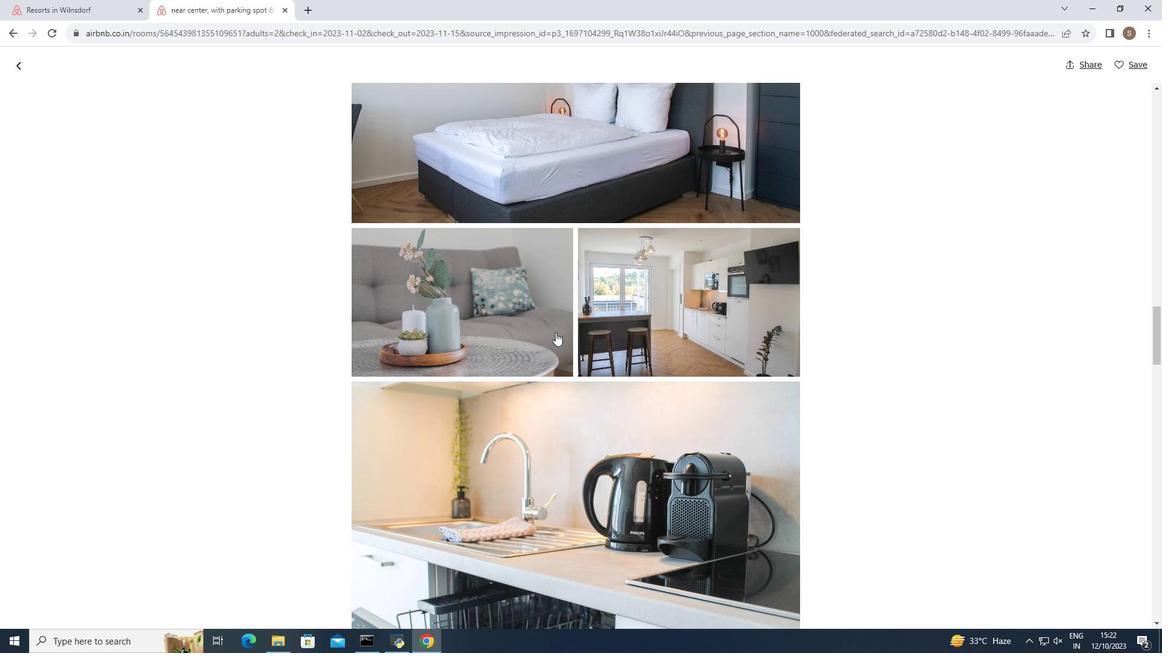 
Action: Mouse scrolled (555, 332) with delta (0, 0)
Screenshot: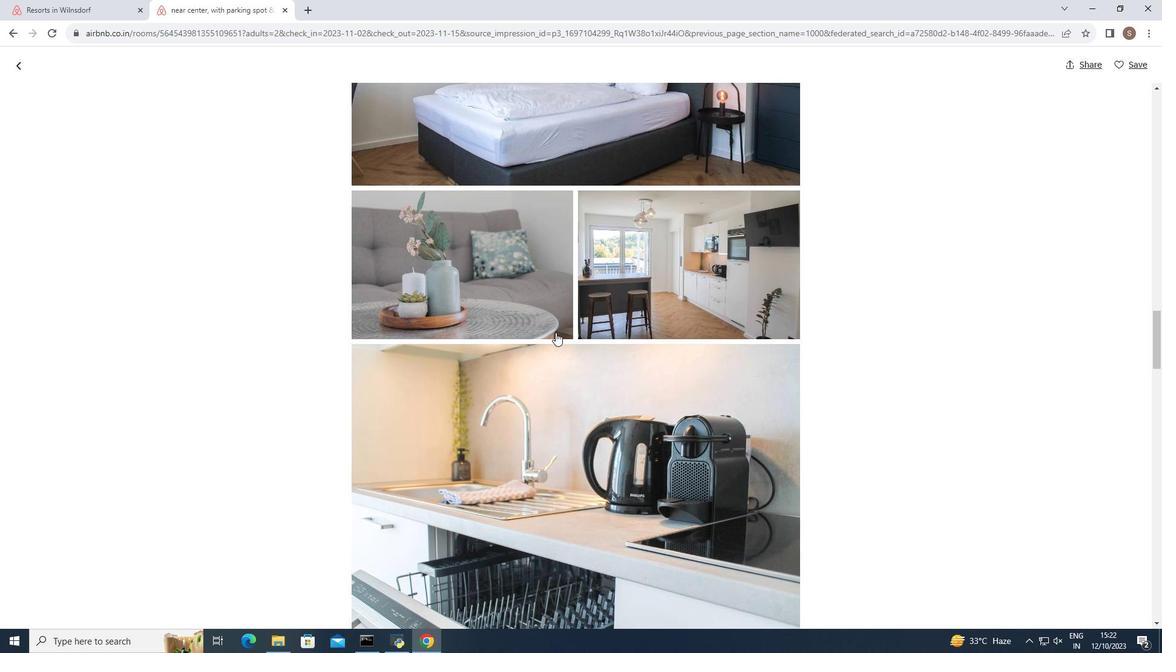 
Action: Mouse scrolled (555, 332) with delta (0, 0)
Screenshot: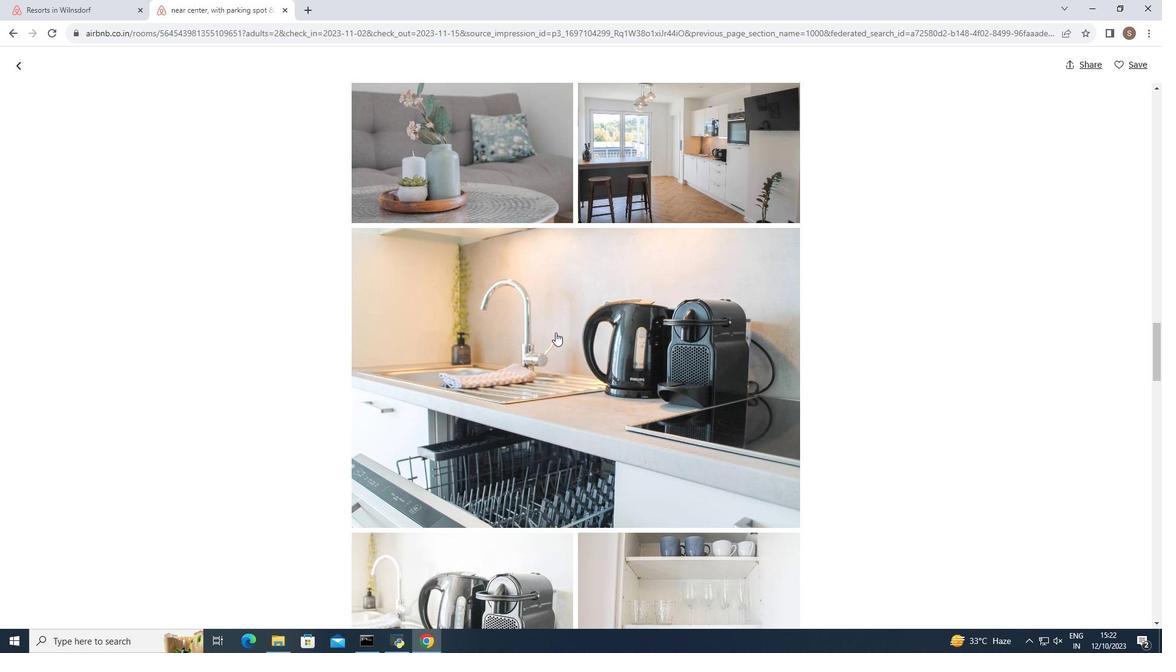 
Action: Mouse scrolled (555, 332) with delta (0, 0)
Screenshot: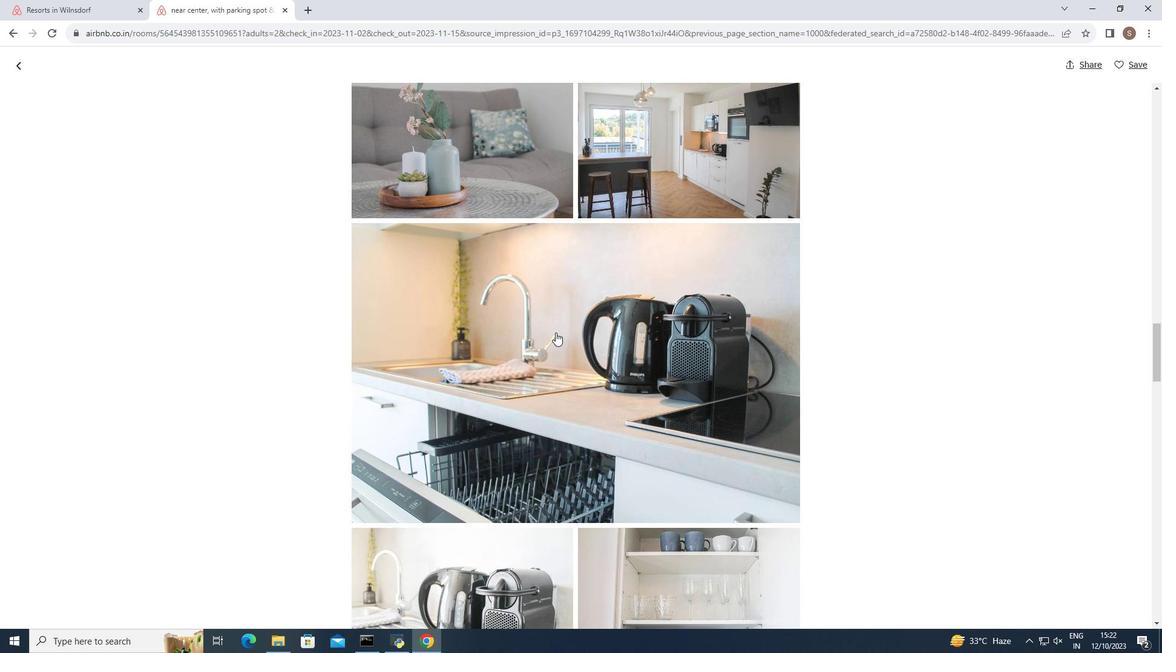 
Action: Mouse scrolled (555, 332) with delta (0, 0)
Screenshot: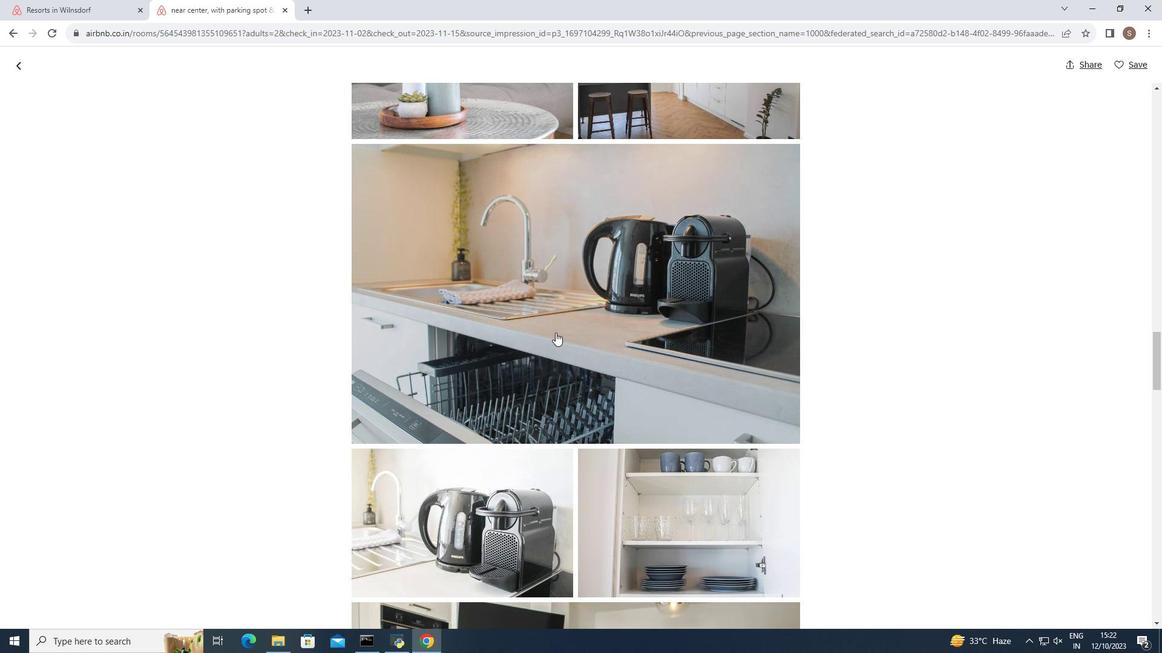 
Action: Mouse scrolled (555, 332) with delta (0, 0)
Screenshot: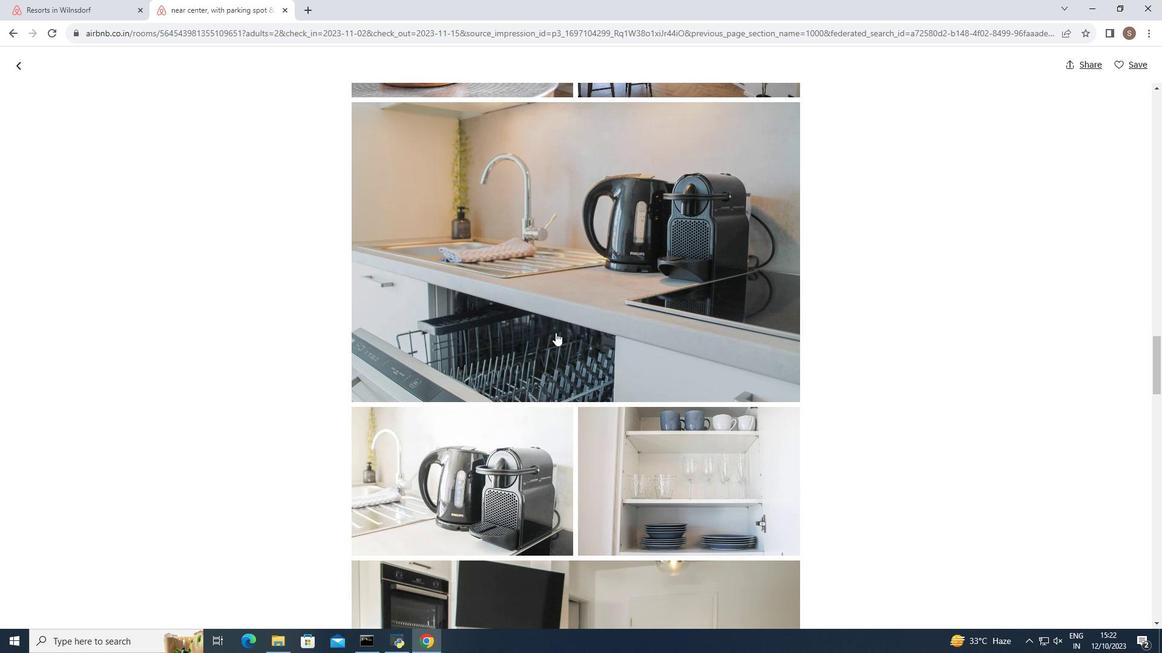 
Action: Mouse scrolled (555, 332) with delta (0, 0)
Screenshot: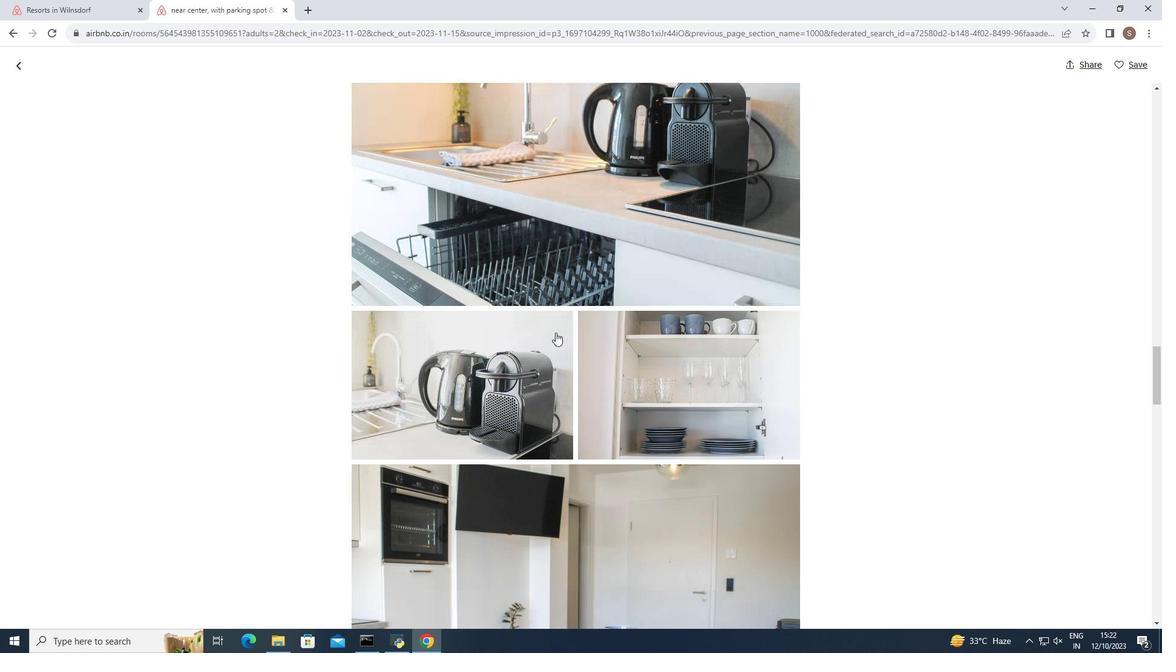 
Action: Mouse scrolled (555, 332) with delta (0, 0)
Screenshot: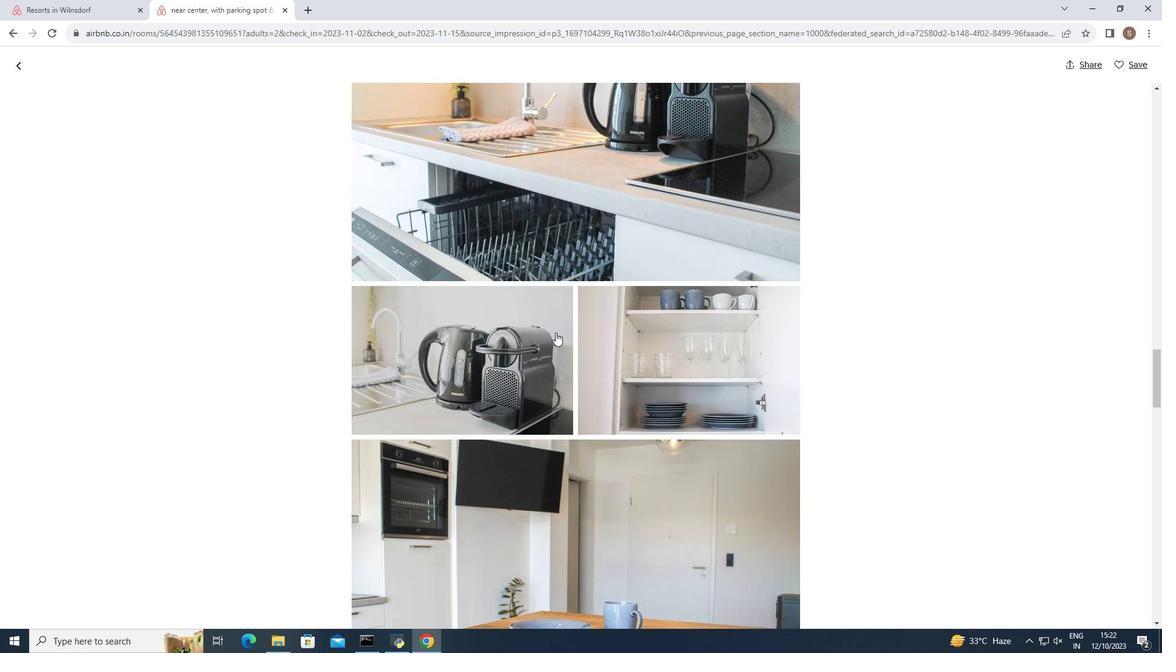 
Action: Mouse scrolled (555, 332) with delta (0, 0)
Screenshot: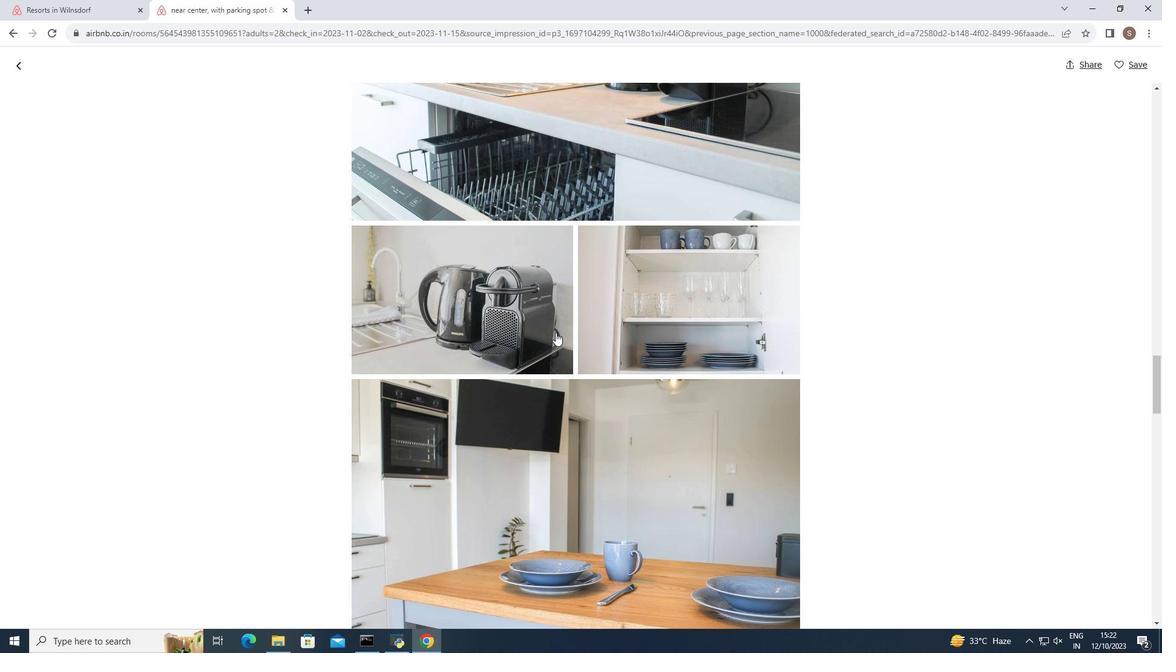 
Action: Mouse scrolled (555, 332) with delta (0, 0)
Screenshot: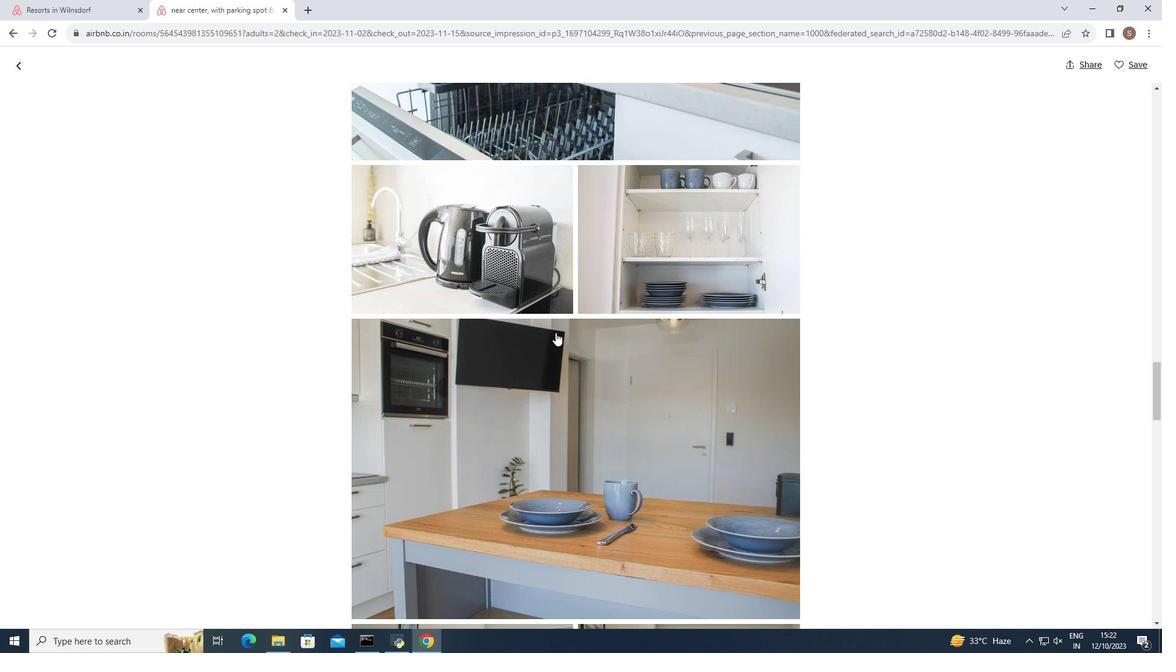 
Action: Mouse scrolled (555, 332) with delta (0, 0)
Screenshot: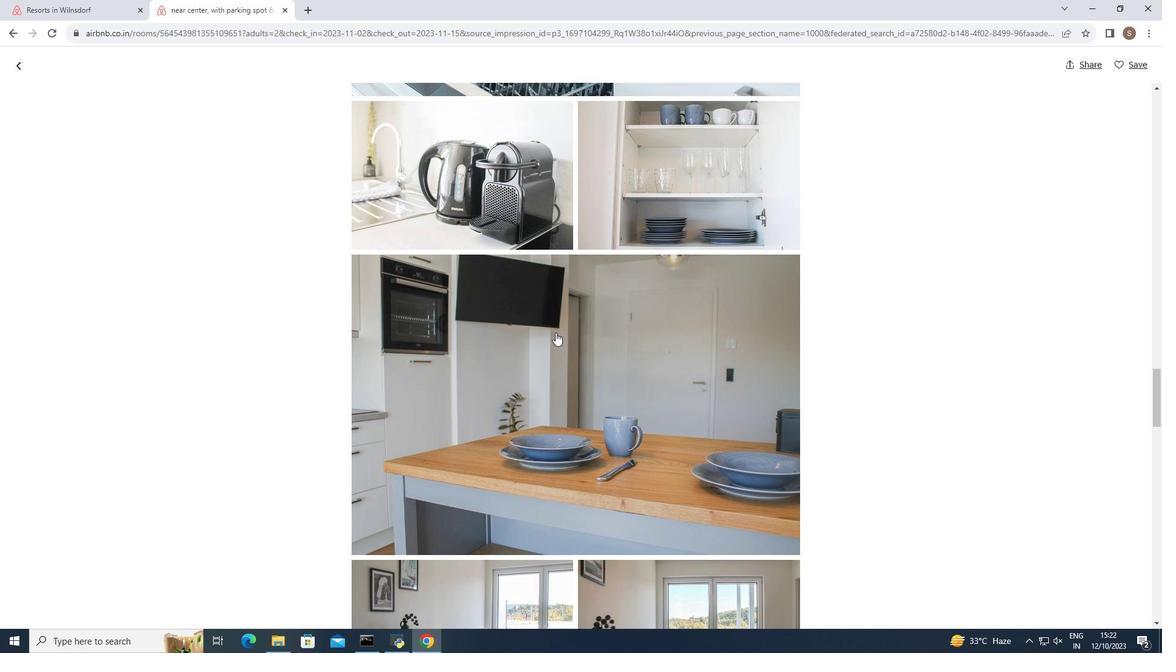 
Action: Mouse scrolled (555, 332) with delta (0, 0)
Screenshot: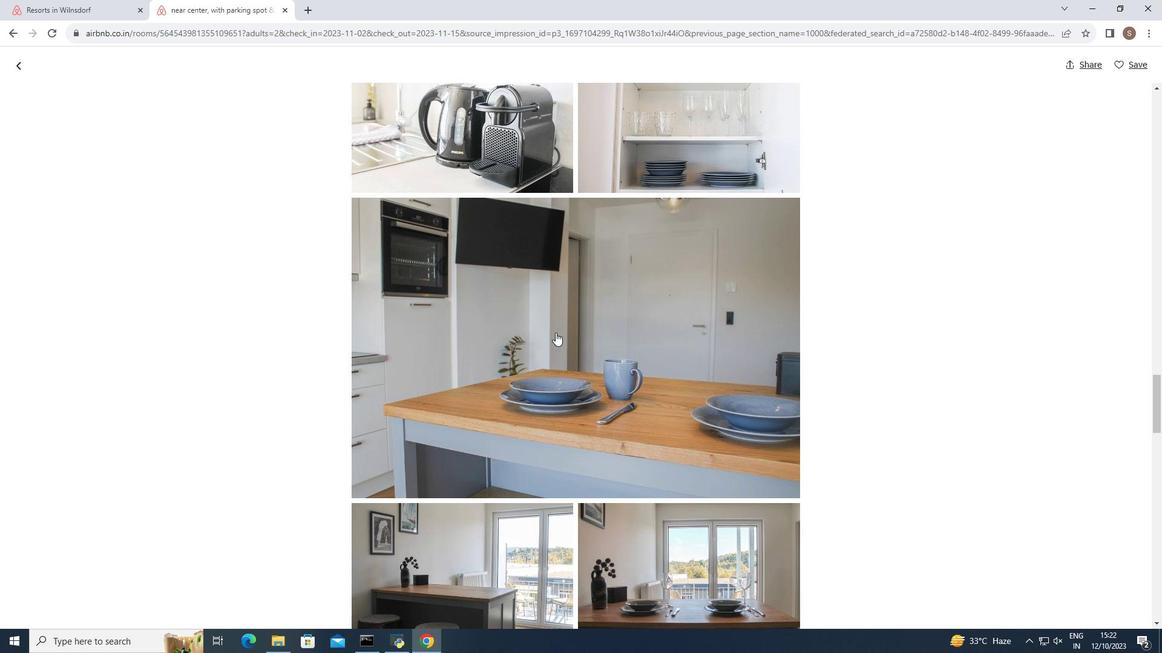 
Action: Mouse scrolled (555, 332) with delta (0, 0)
Screenshot: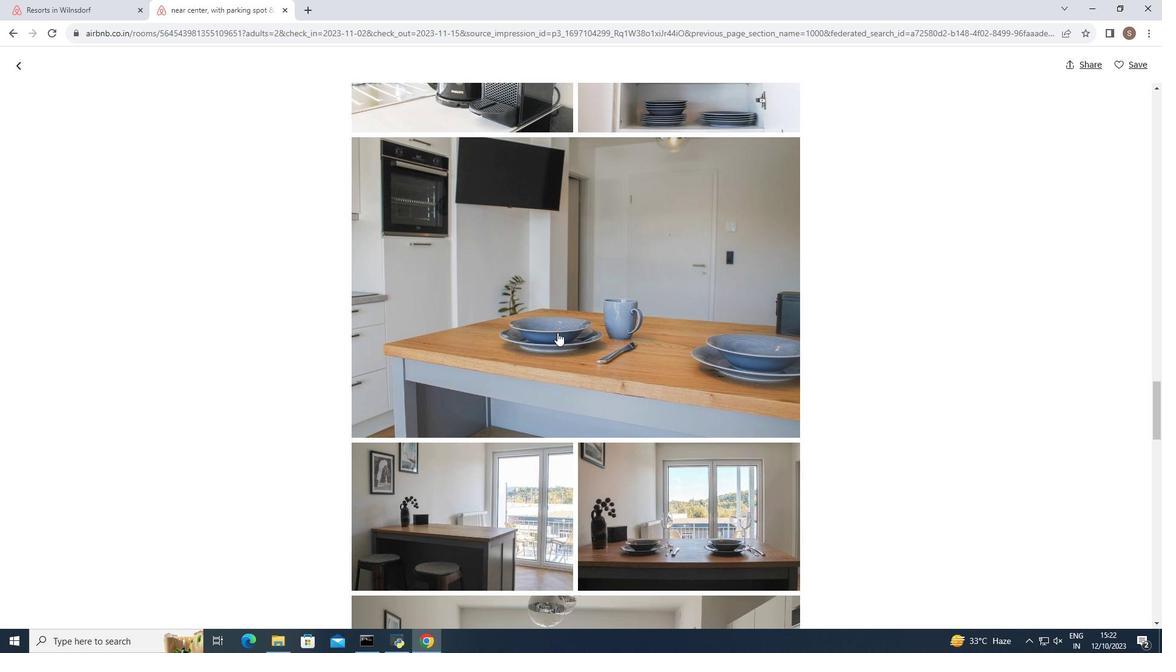 
Action: Mouse moved to (558, 331)
Screenshot: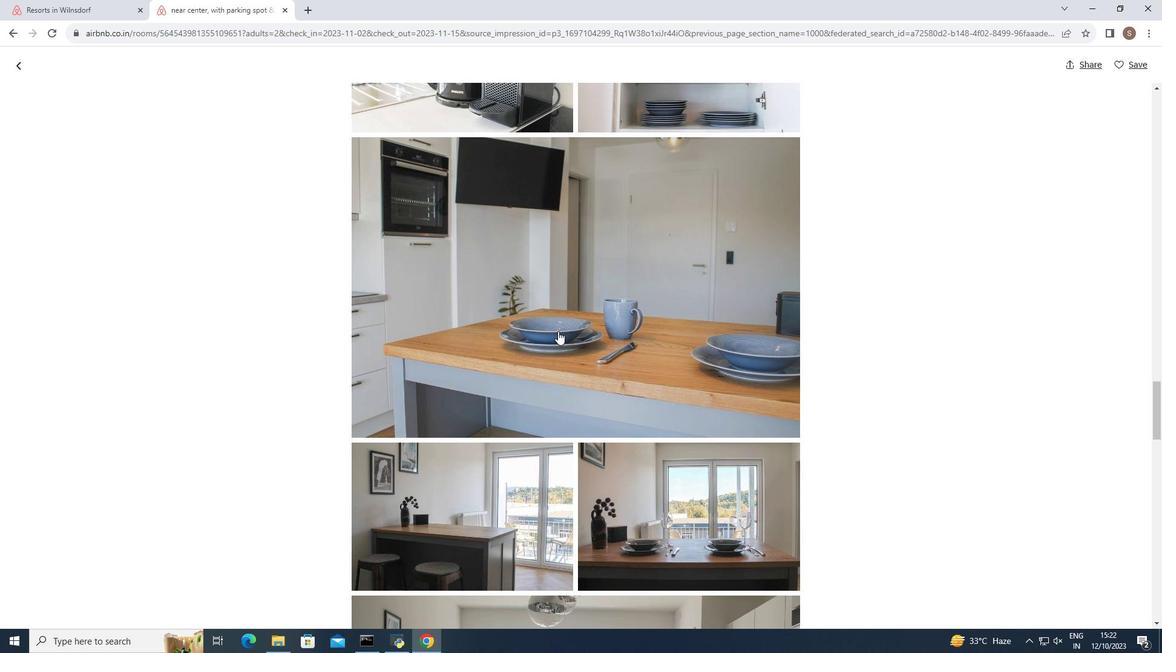 
Action: Mouse scrolled (558, 331) with delta (0, 0)
Screenshot: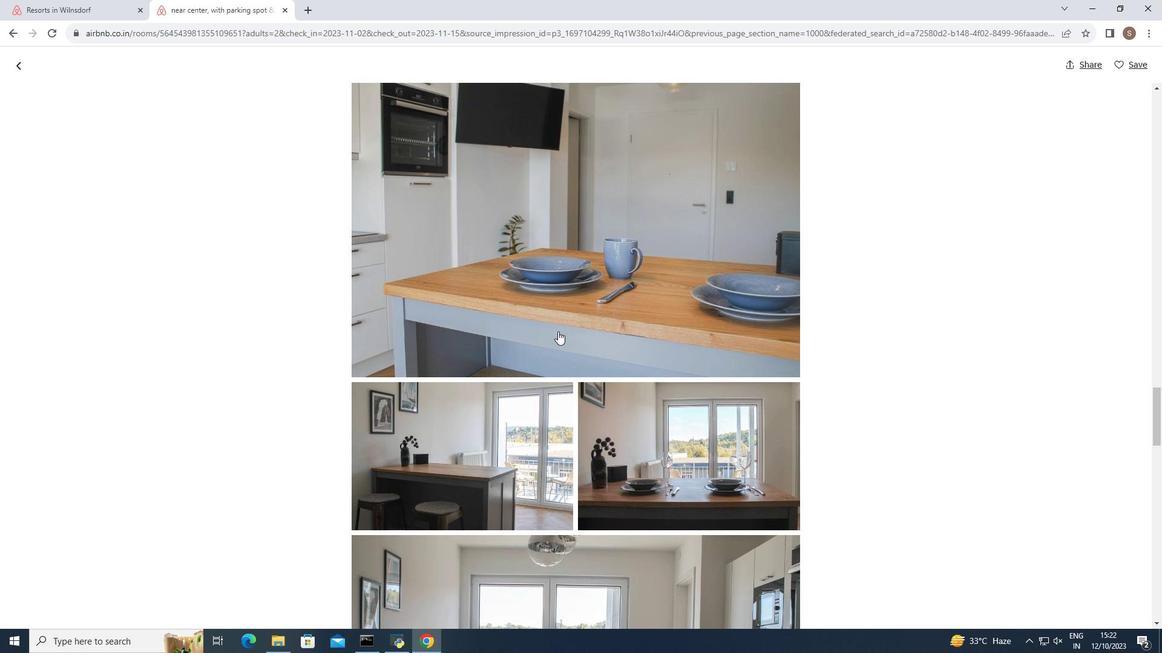 
Action: Mouse scrolled (558, 331) with delta (0, 0)
Screenshot: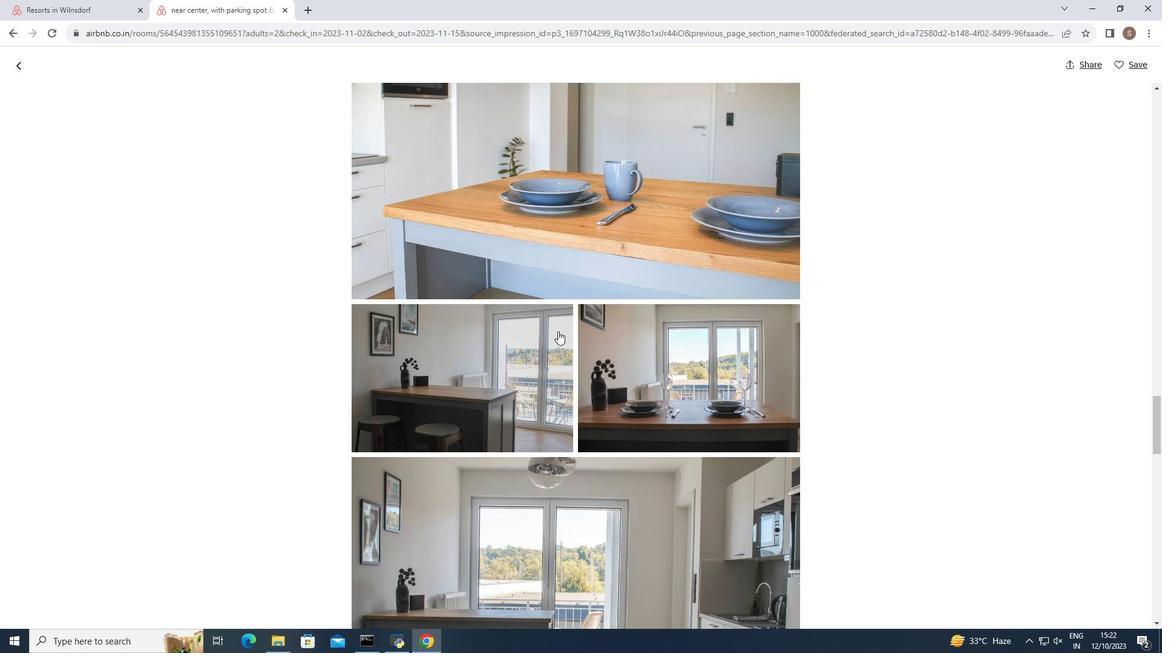 
Action: Mouse scrolled (558, 331) with delta (0, 0)
Screenshot: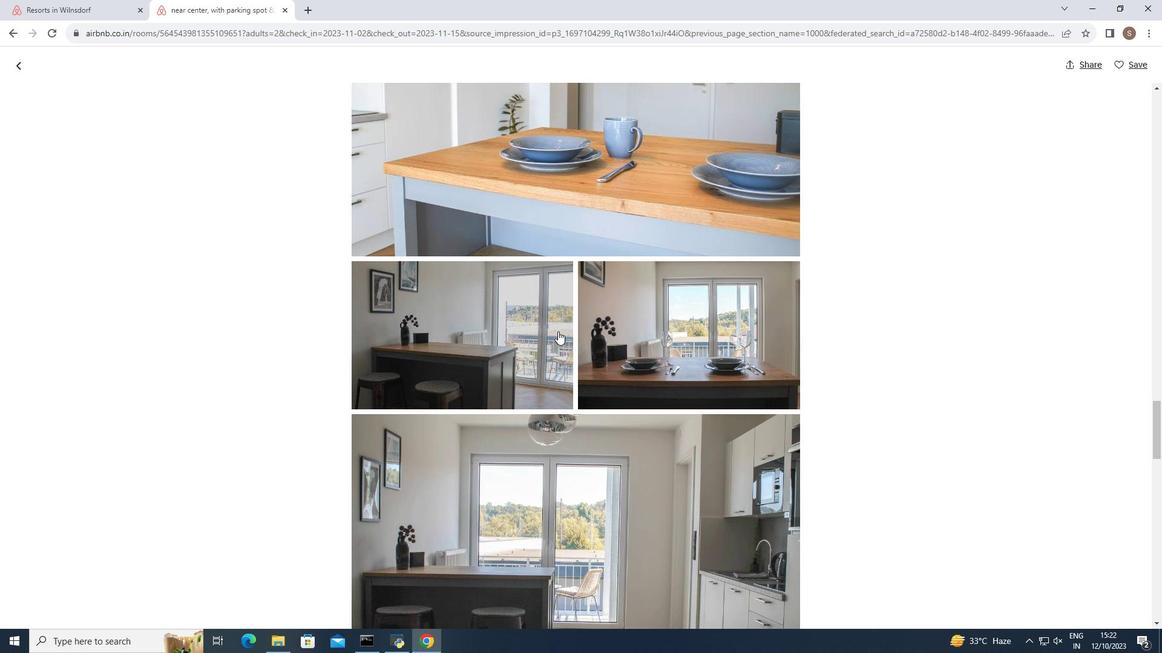 
Action: Mouse scrolled (558, 331) with delta (0, 0)
Screenshot: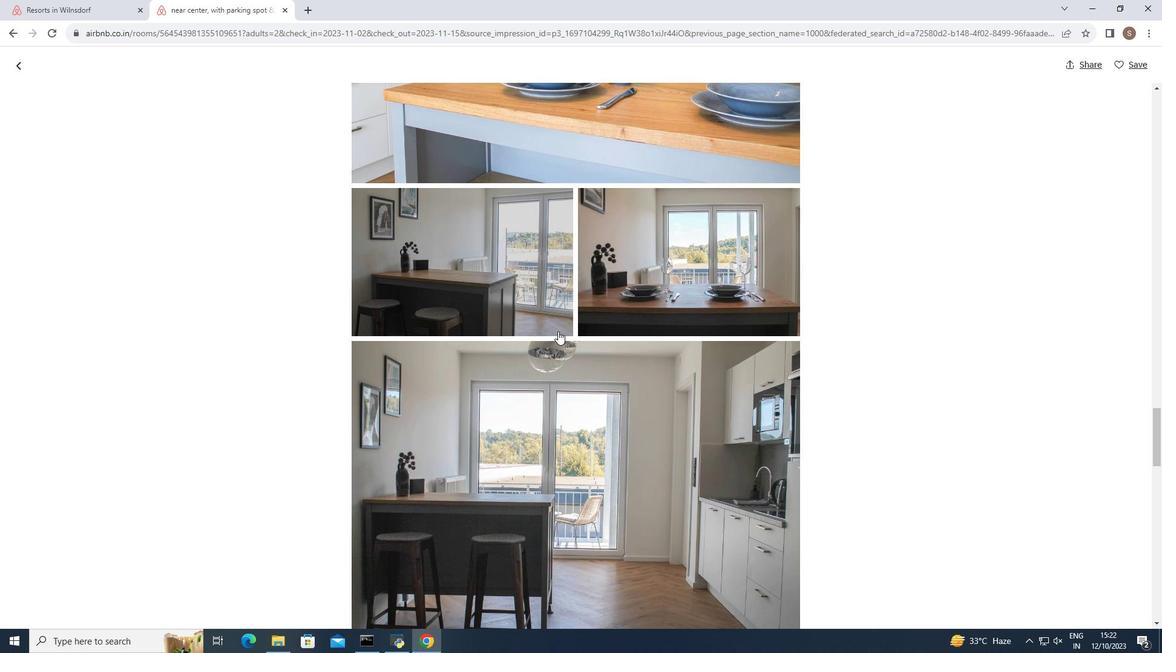 
Action: Mouse scrolled (558, 331) with delta (0, 0)
Screenshot: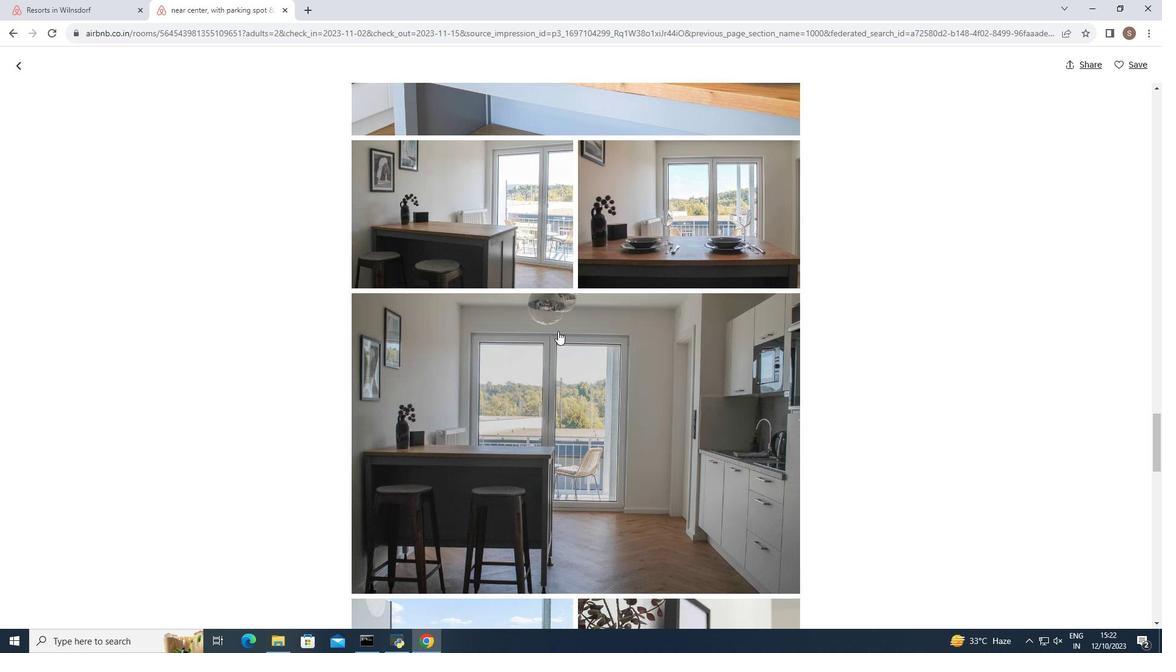 
Action: Mouse moved to (559, 328)
Screenshot: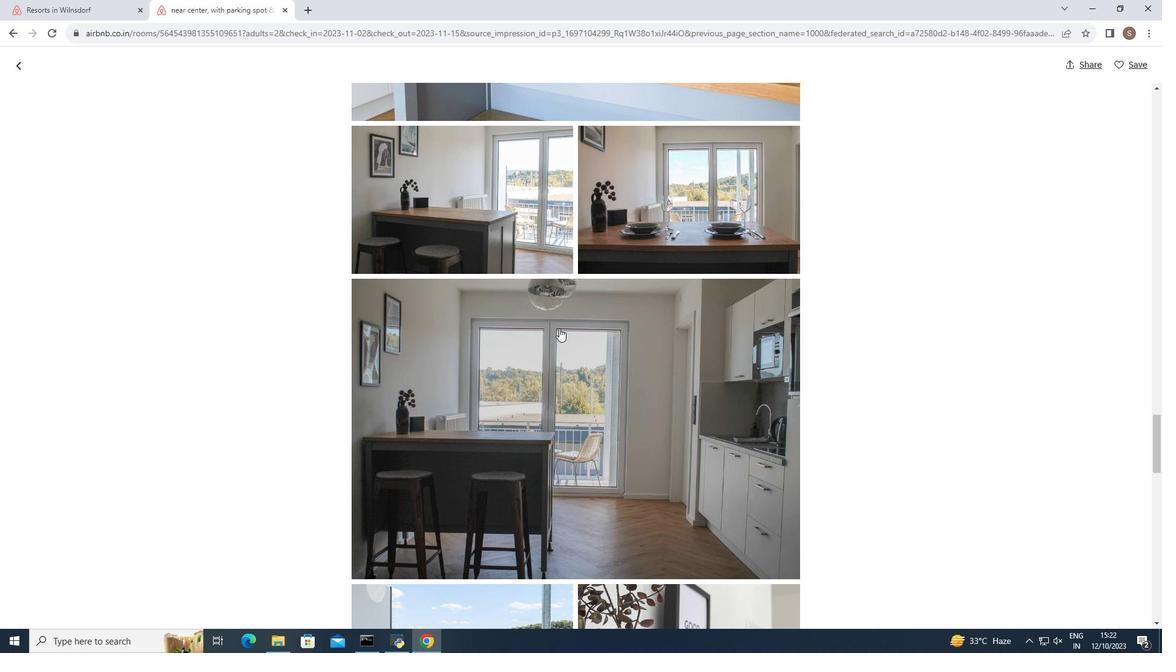 
Action: Mouse scrolled (559, 328) with delta (0, 0)
Screenshot: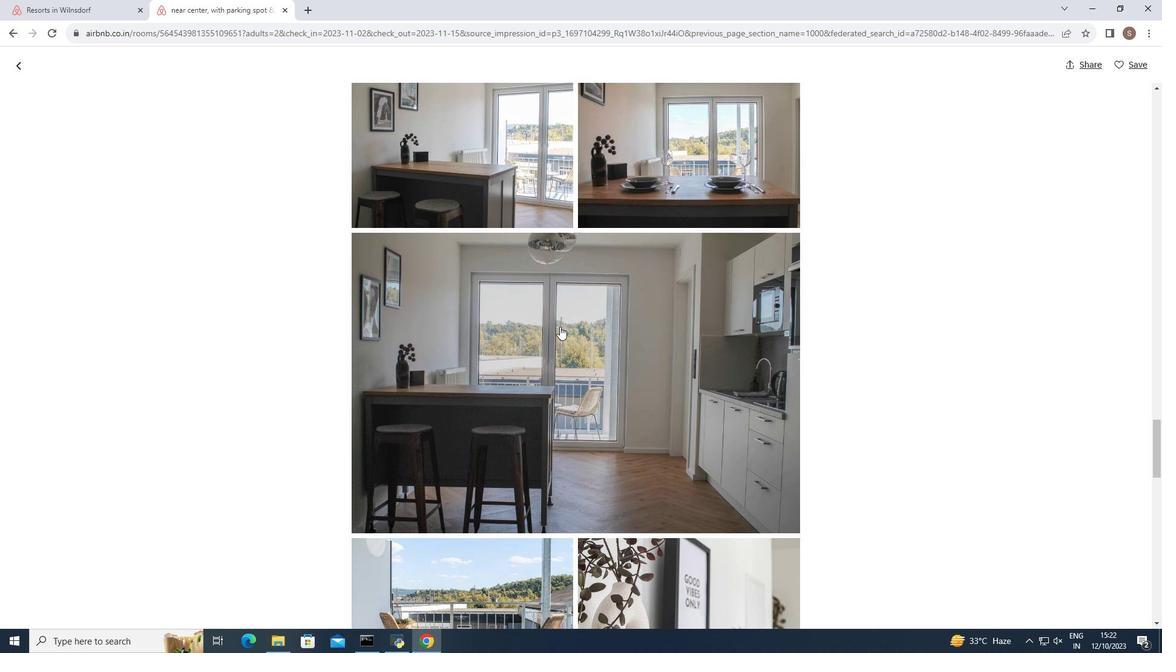 
Action: Mouse moved to (560, 324)
Screenshot: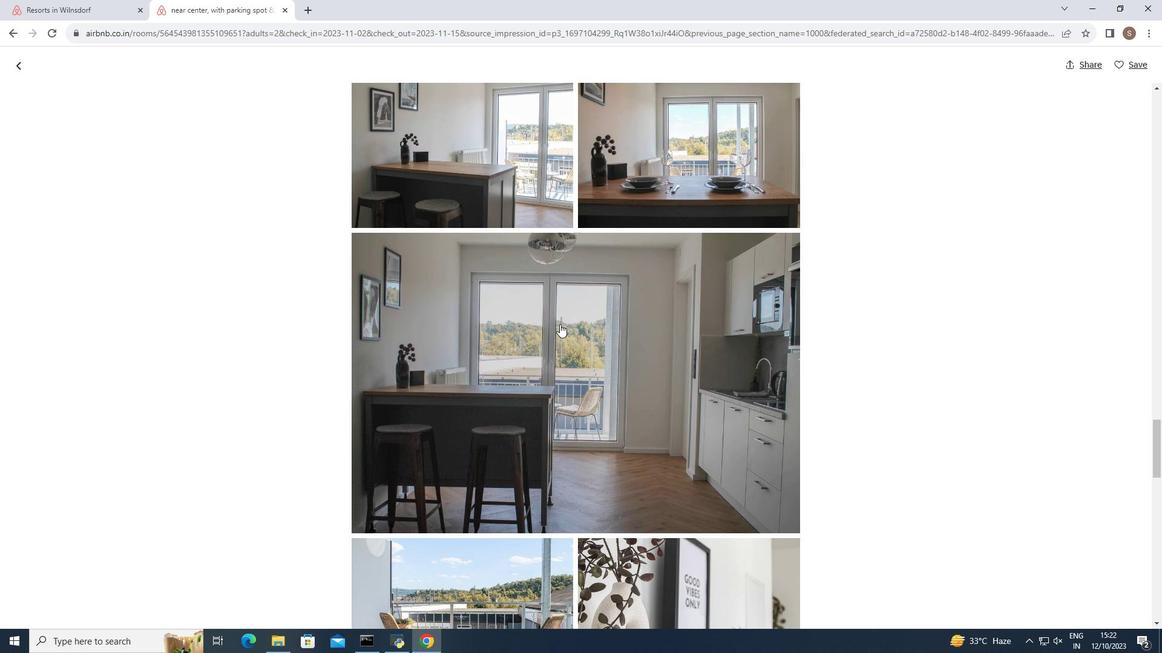 
Action: Mouse scrolled (560, 323) with delta (0, 0)
Screenshot: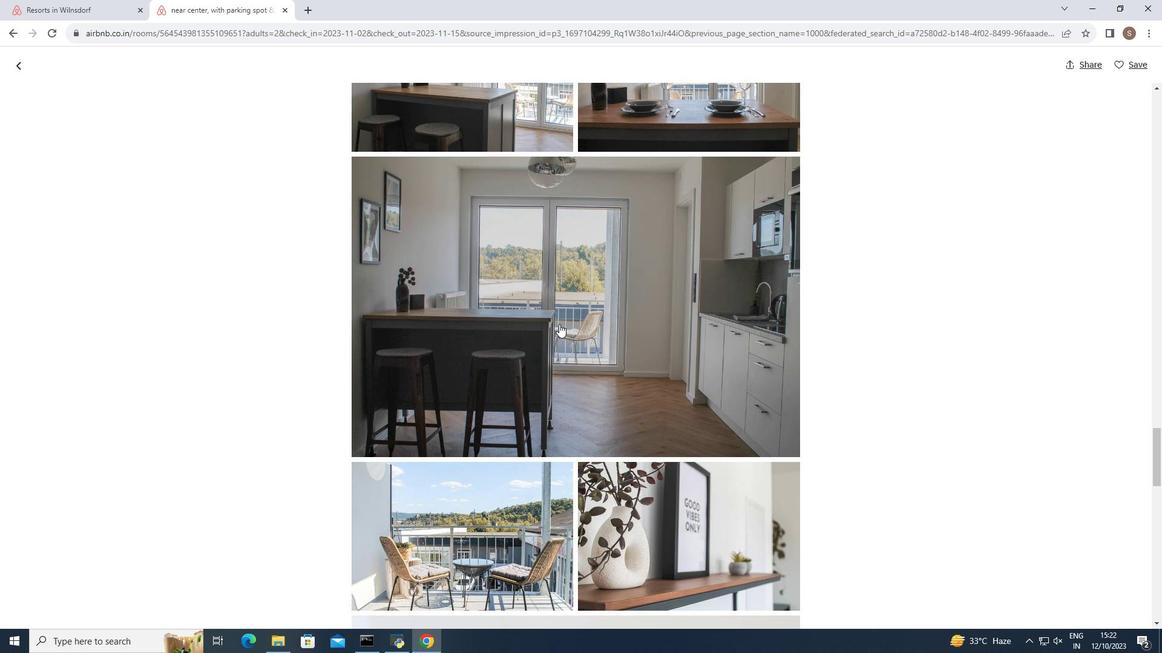 
Action: Mouse scrolled (560, 323) with delta (0, 0)
Screenshot: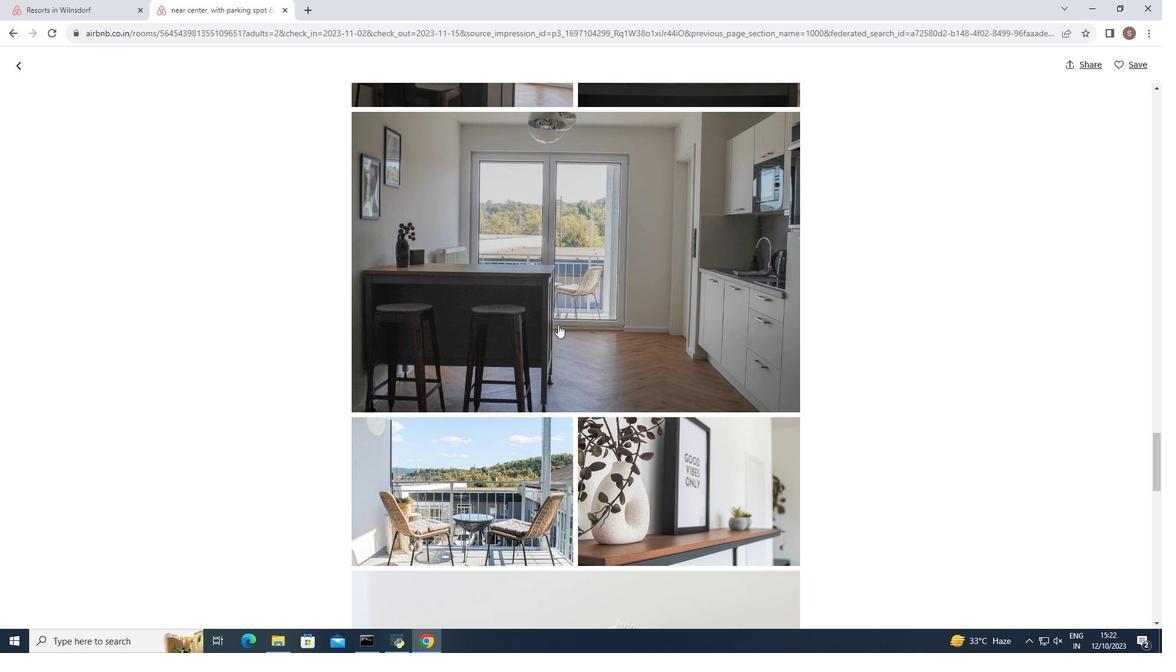 
Action: Mouse moved to (555, 328)
Screenshot: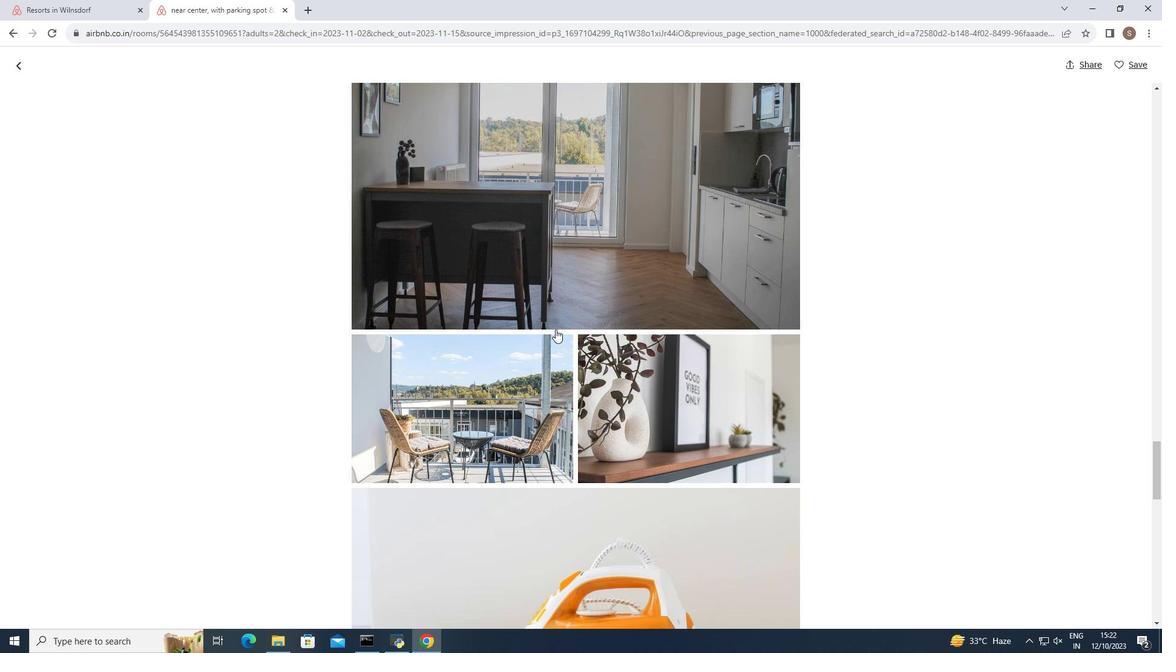 
Action: Mouse scrolled (555, 328) with delta (0, 0)
Screenshot: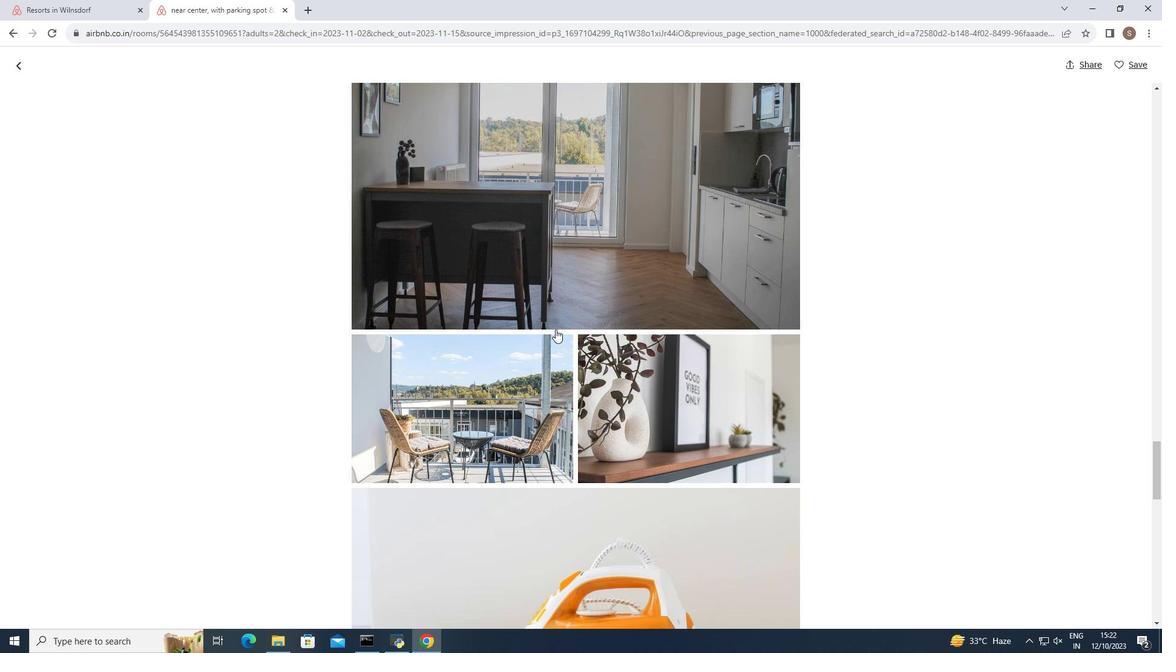 
Action: Mouse moved to (555, 329)
Screenshot: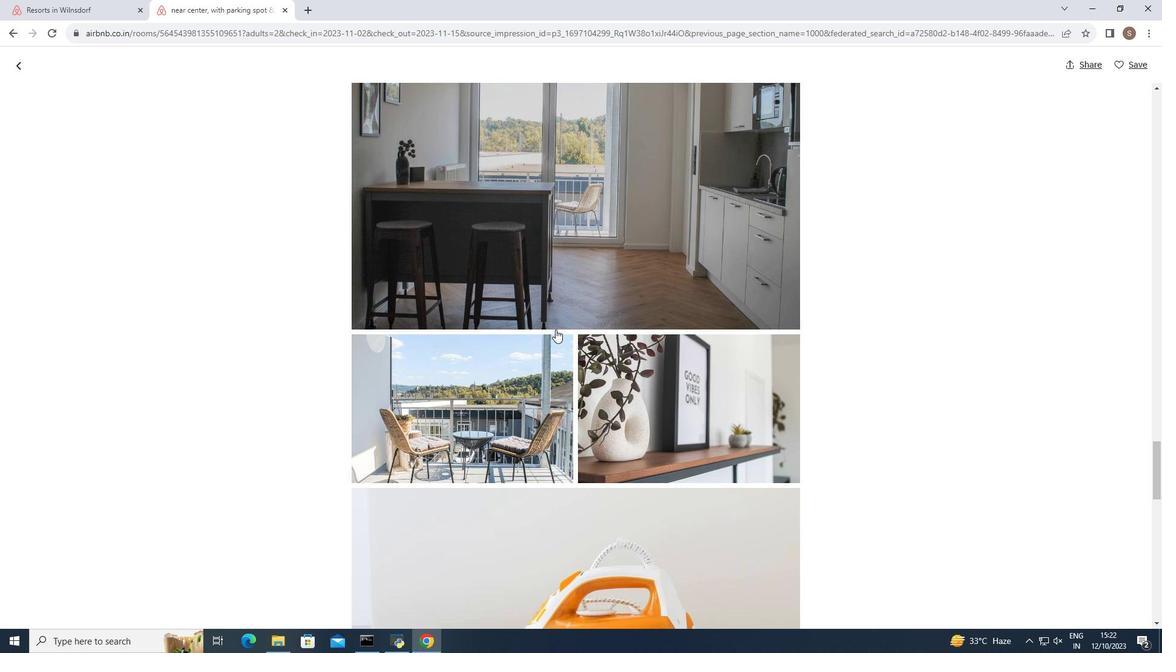 
Action: Mouse scrolled (555, 329) with delta (0, 0)
Screenshot: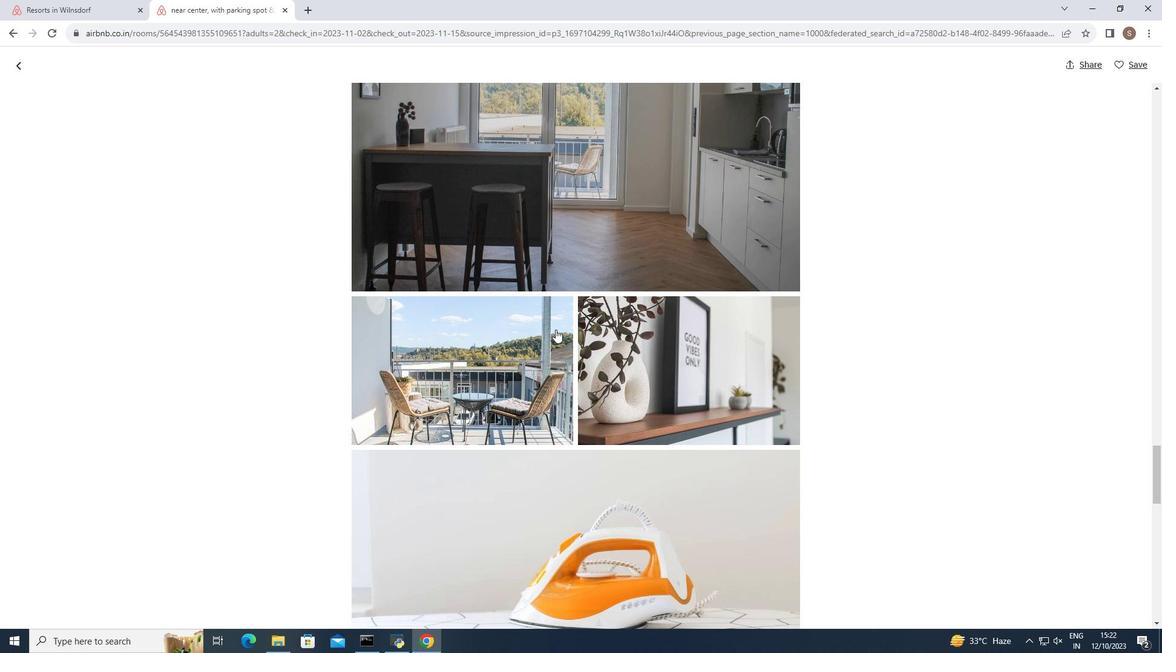 
Action: Mouse moved to (554, 331)
Screenshot: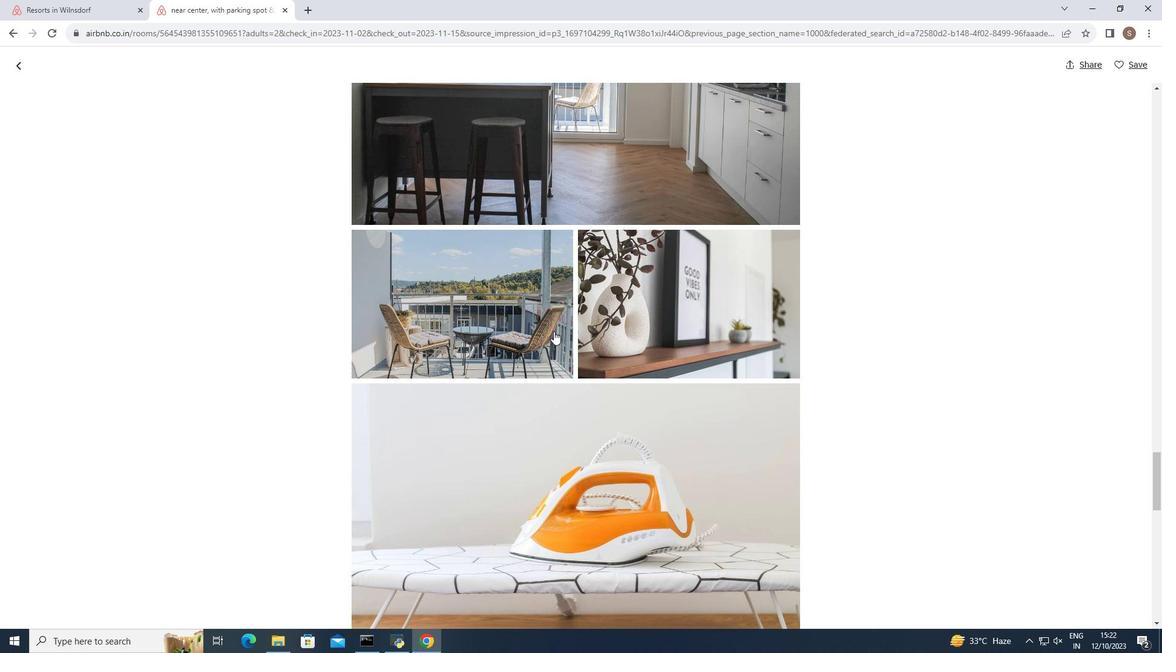
Action: Mouse scrolled (554, 331) with delta (0, 0)
Screenshot: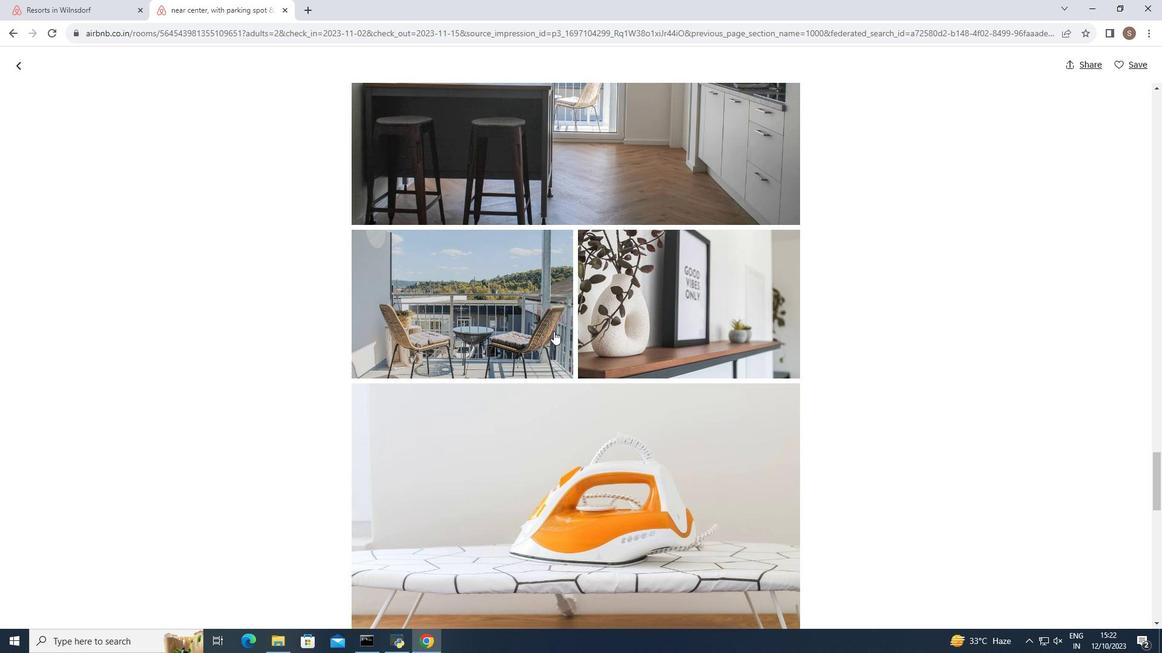 
Action: Mouse scrolled (554, 331) with delta (0, 0)
Screenshot: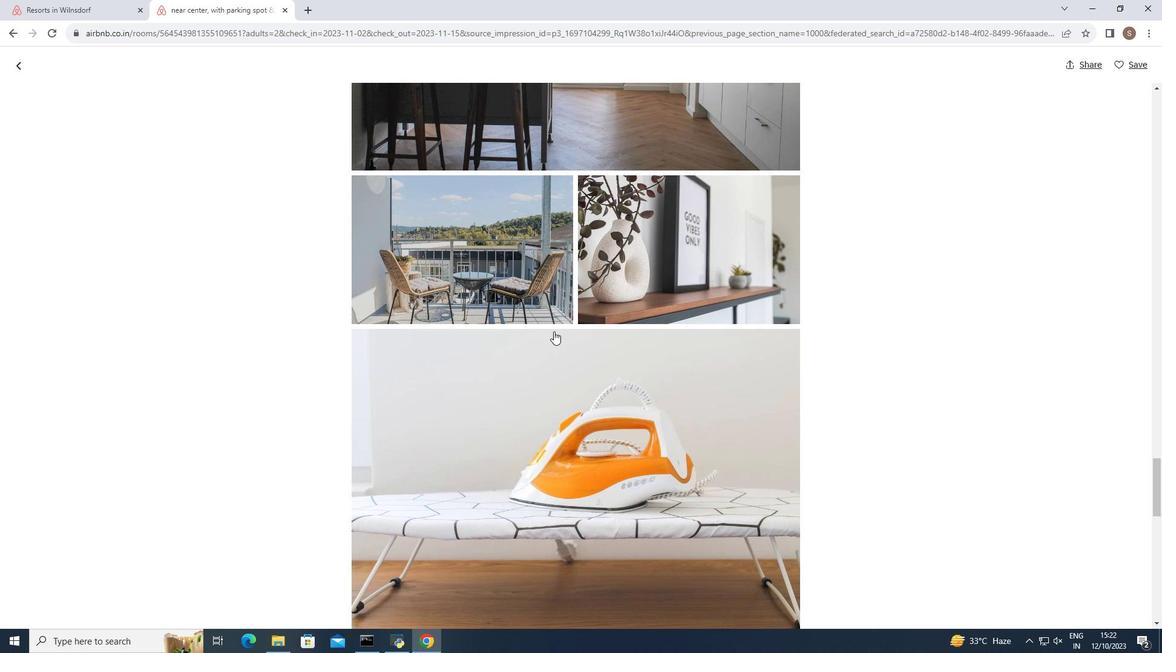 
Action: Mouse moved to (554, 331)
Screenshot: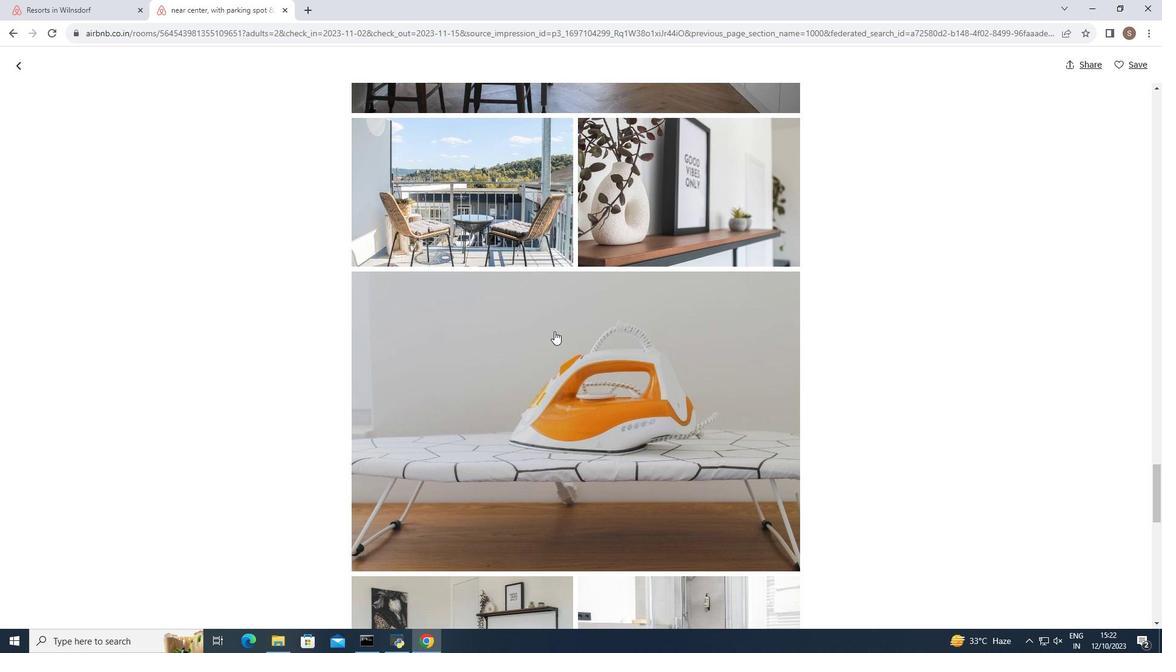 
Action: Mouse scrolled (554, 331) with delta (0, 0)
Screenshot: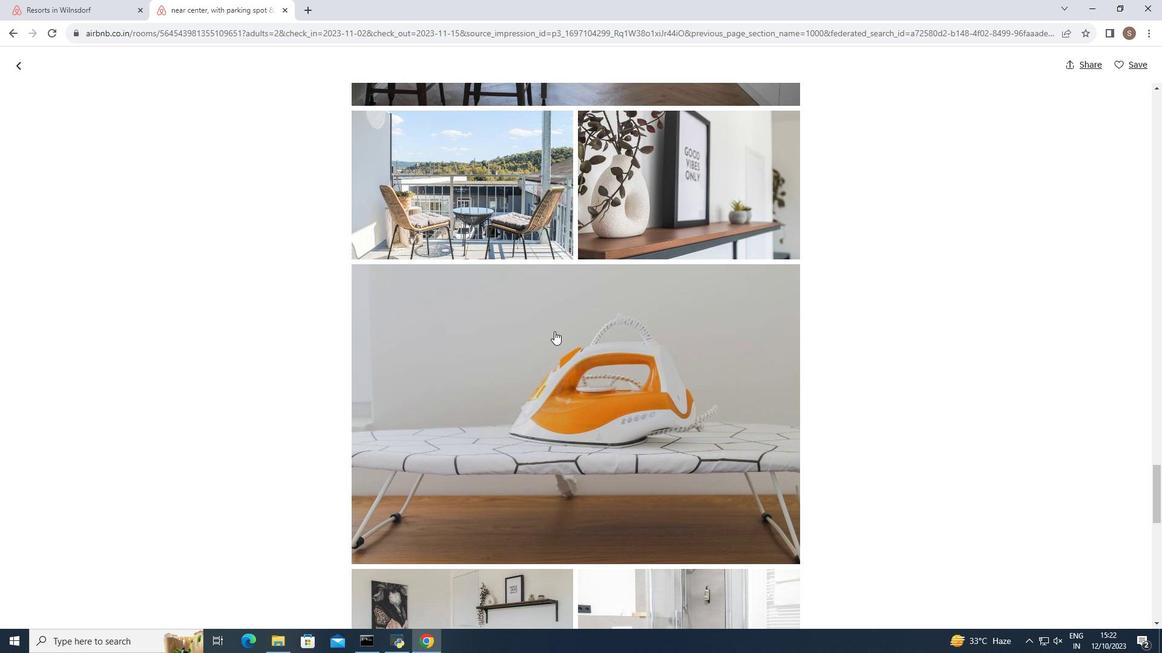 
Action: Mouse moved to (554, 331)
Screenshot: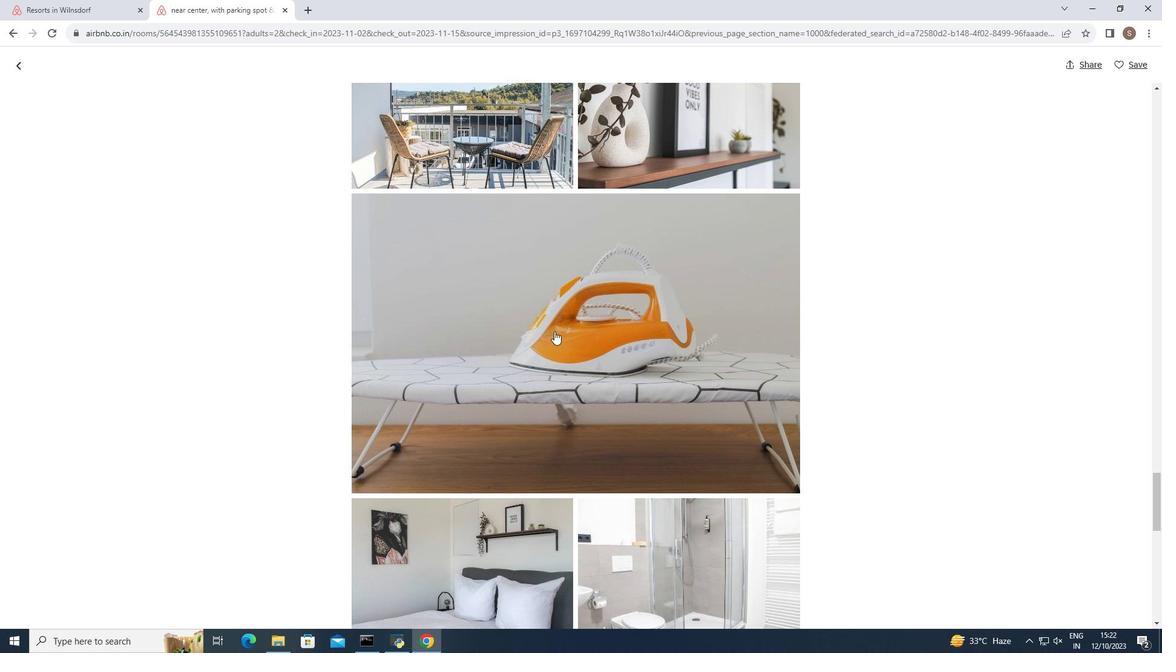 
Action: Mouse scrolled (554, 331) with delta (0, 0)
Screenshot: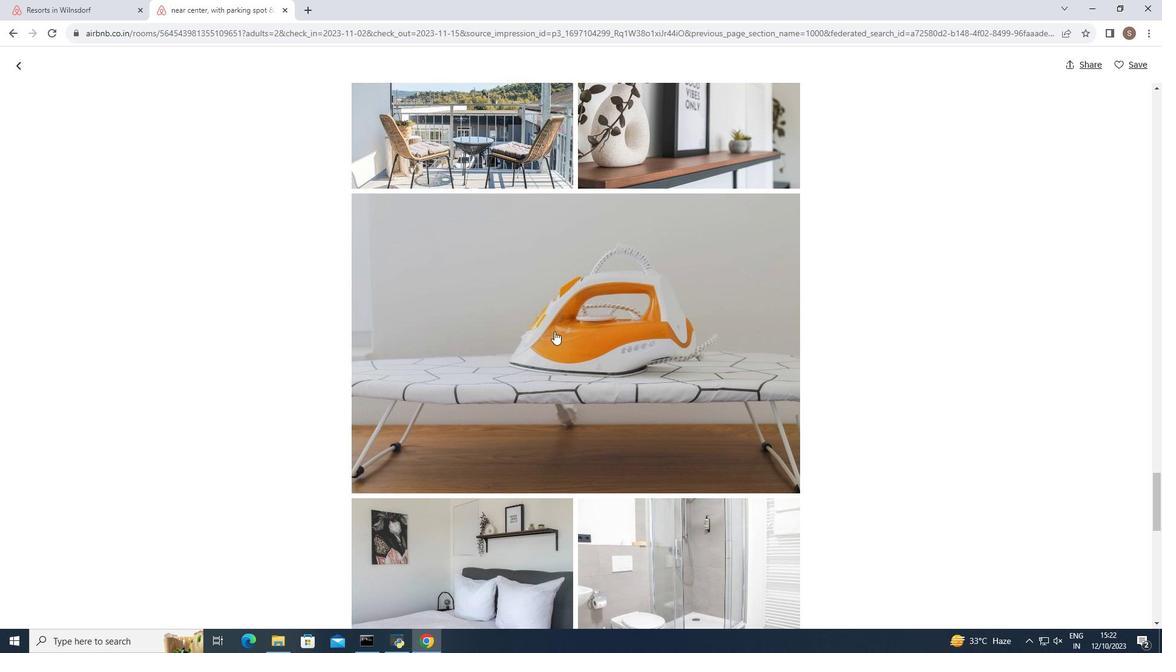 
Action: Mouse scrolled (554, 331) with delta (0, 0)
Screenshot: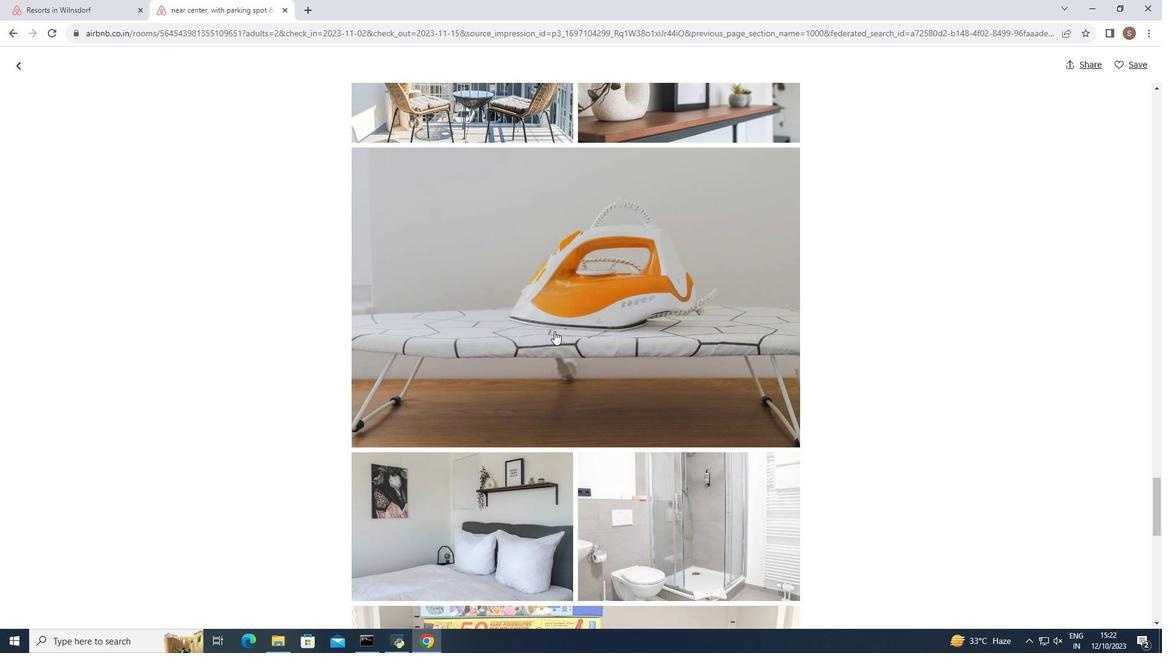 
Action: Mouse scrolled (554, 331) with delta (0, 0)
Screenshot: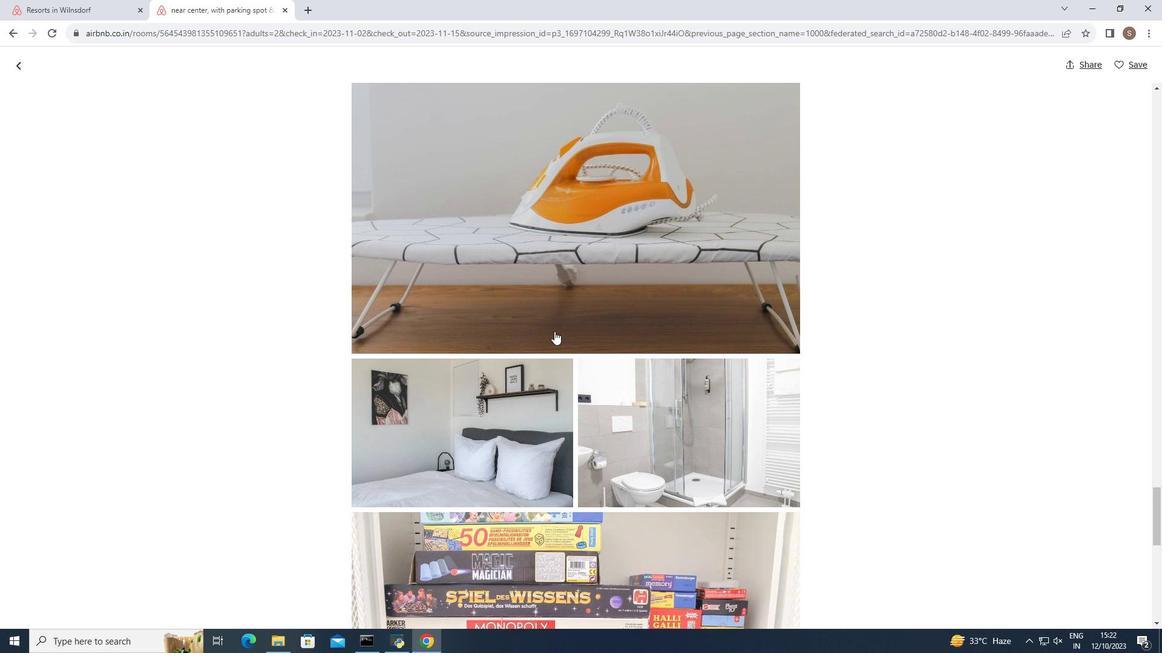 
Action: Mouse scrolled (554, 331) with delta (0, 0)
Screenshot: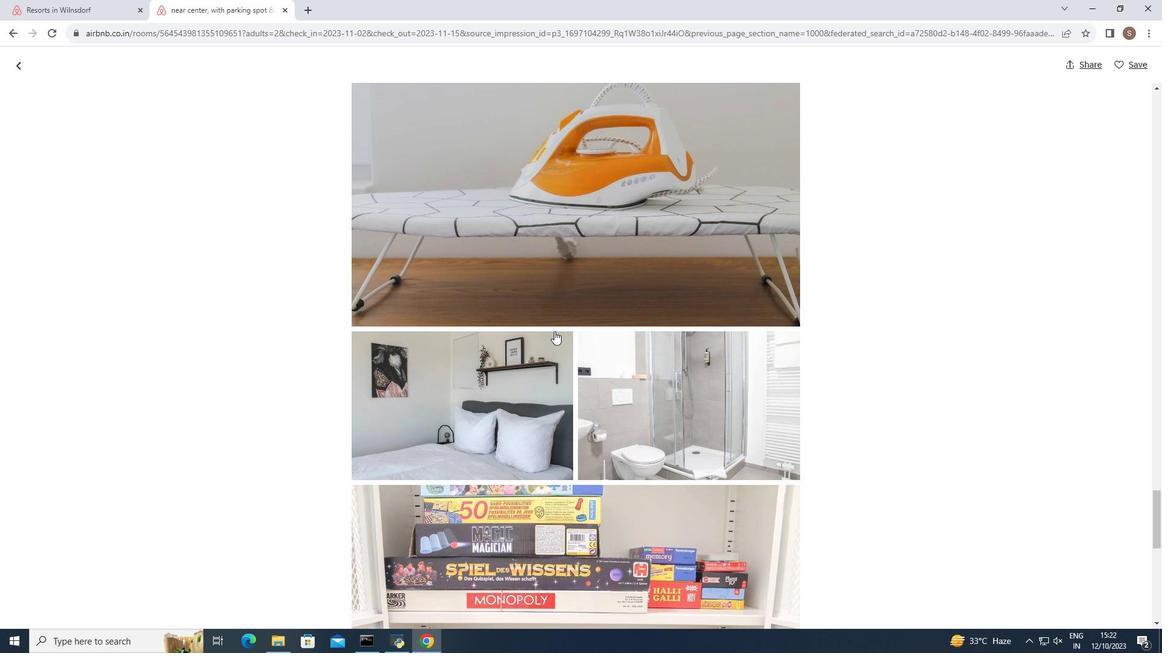 
Action: Mouse scrolled (554, 331) with delta (0, 0)
Screenshot: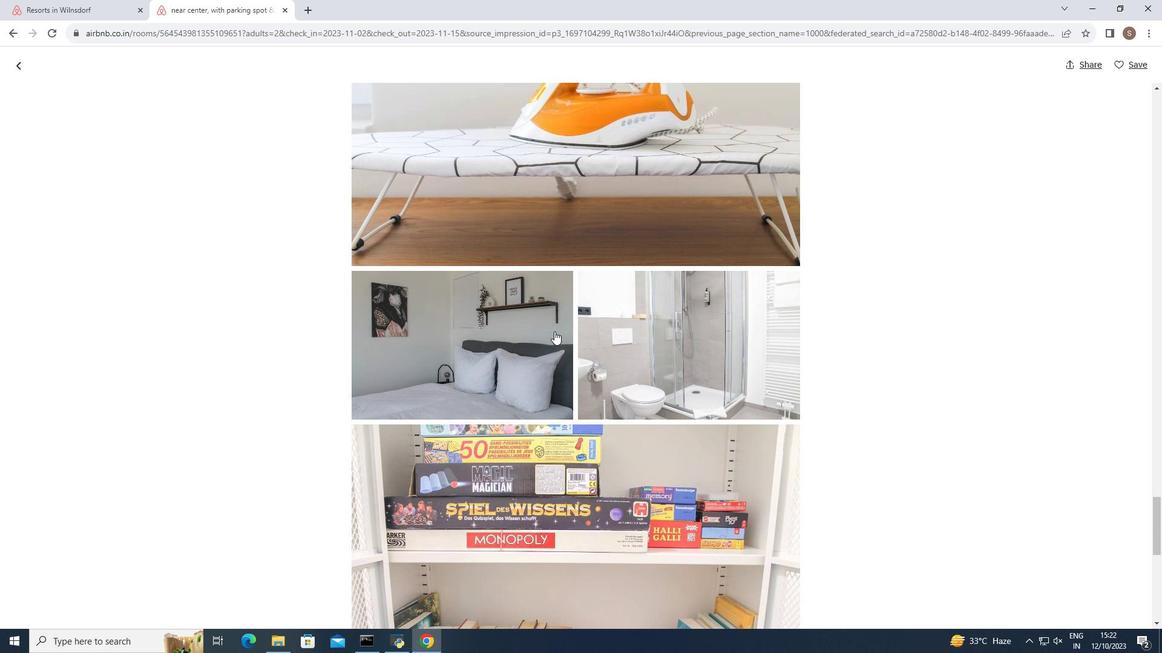 
Action: Mouse scrolled (554, 331) with delta (0, 0)
Screenshot: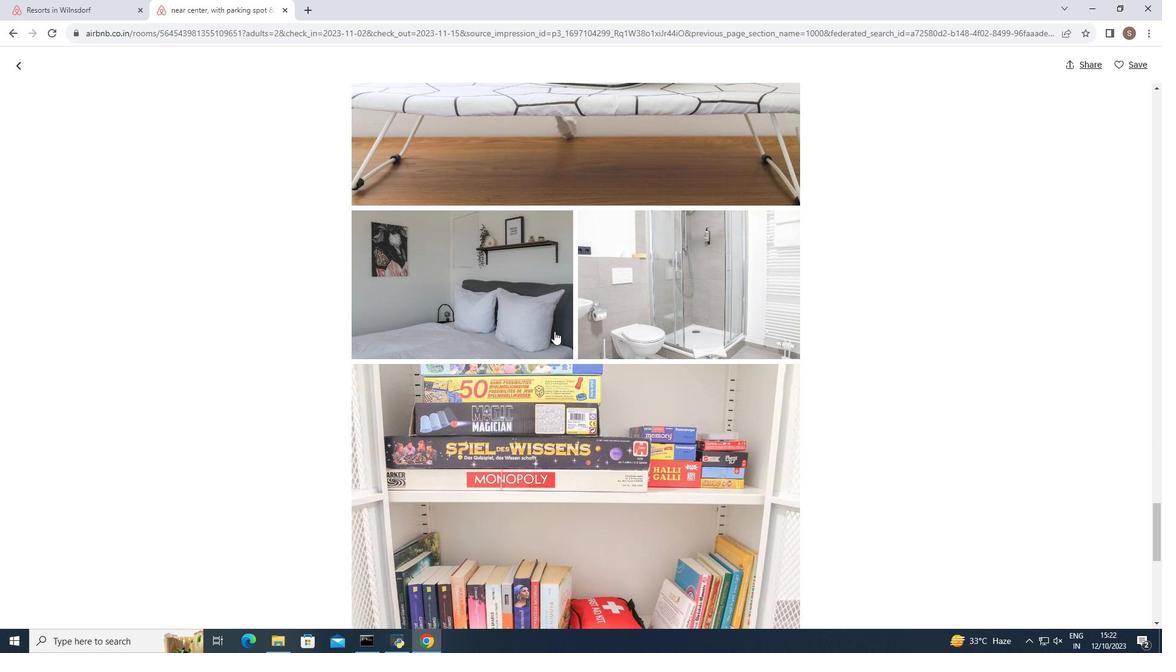 
Action: Mouse scrolled (554, 331) with delta (0, 0)
Screenshot: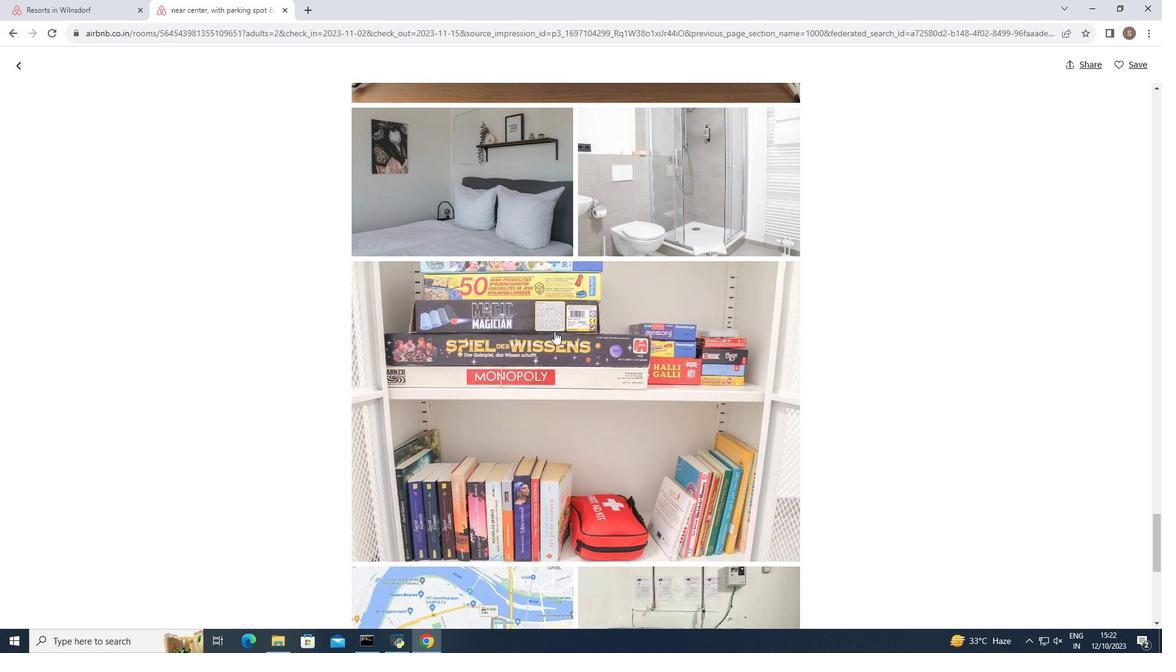 
Action: Mouse scrolled (554, 331) with delta (0, 0)
Screenshot: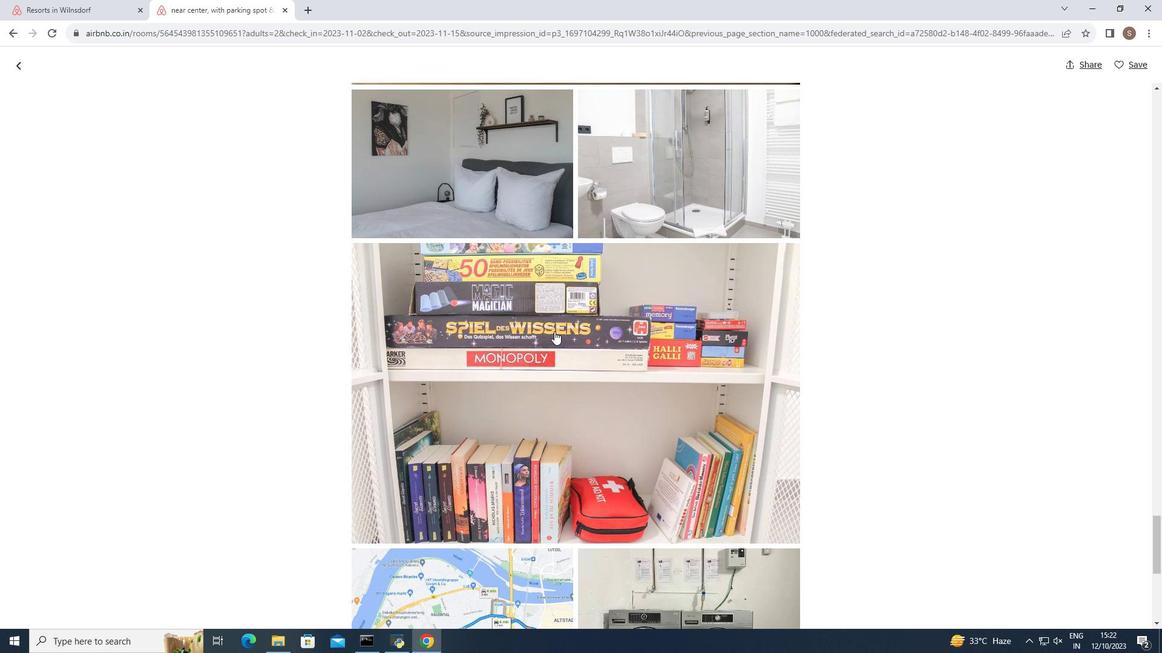 
Action: Mouse scrolled (554, 331) with delta (0, 0)
Screenshot: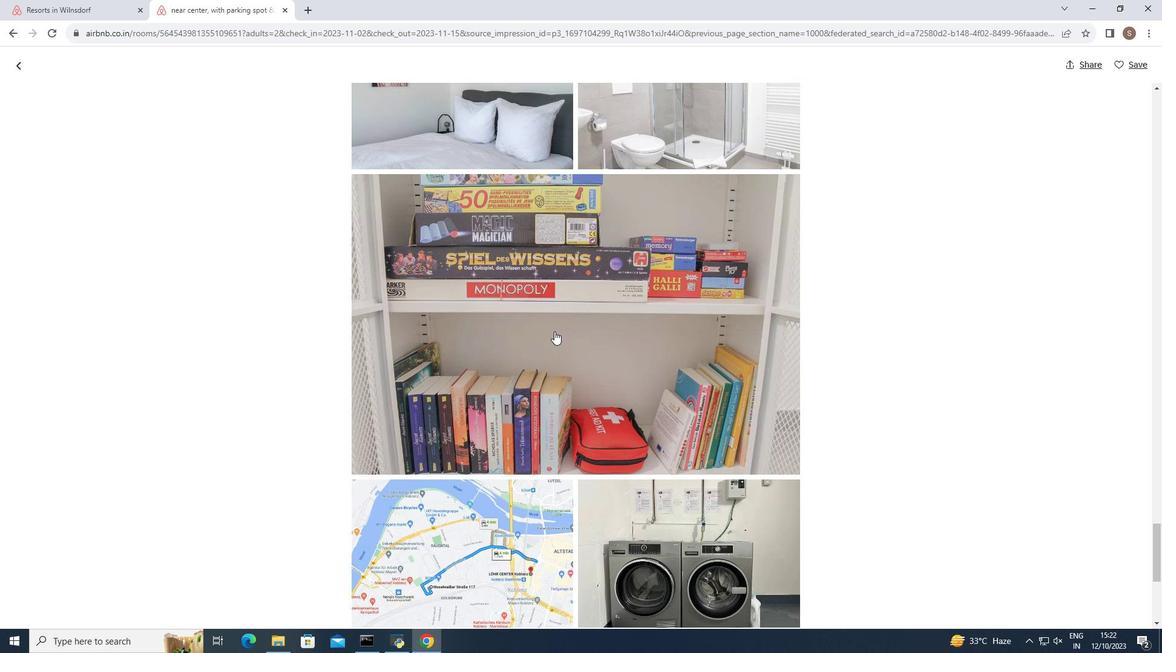 
Action: Mouse scrolled (554, 331) with delta (0, 0)
Screenshot: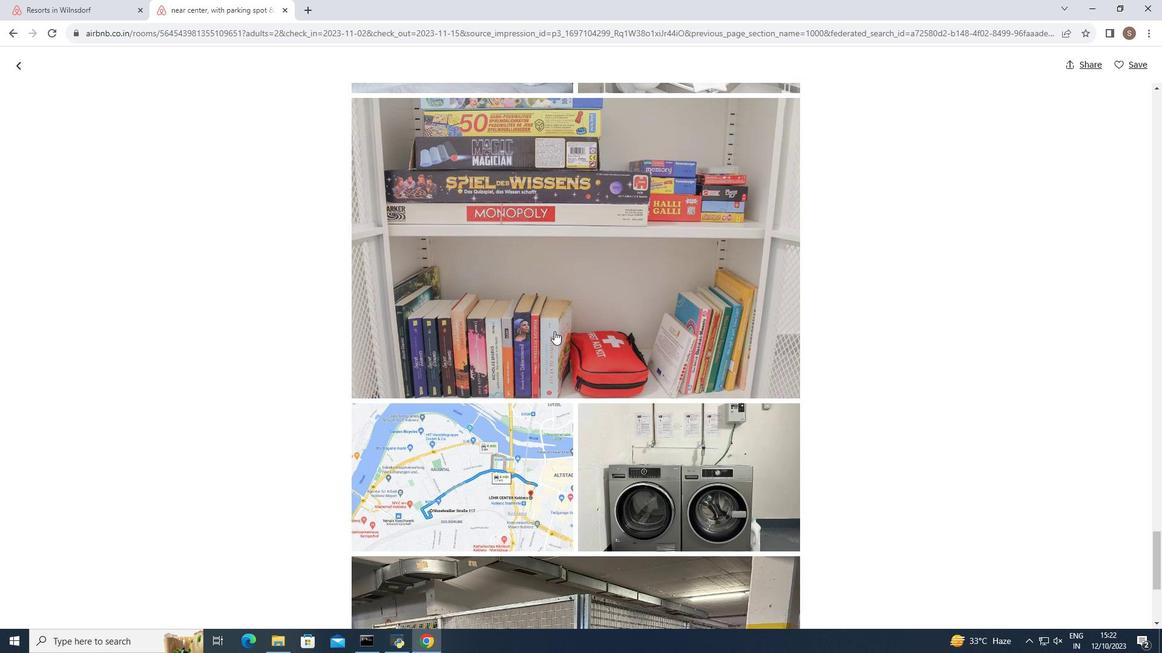 
Action: Mouse scrolled (554, 331) with delta (0, 0)
Screenshot: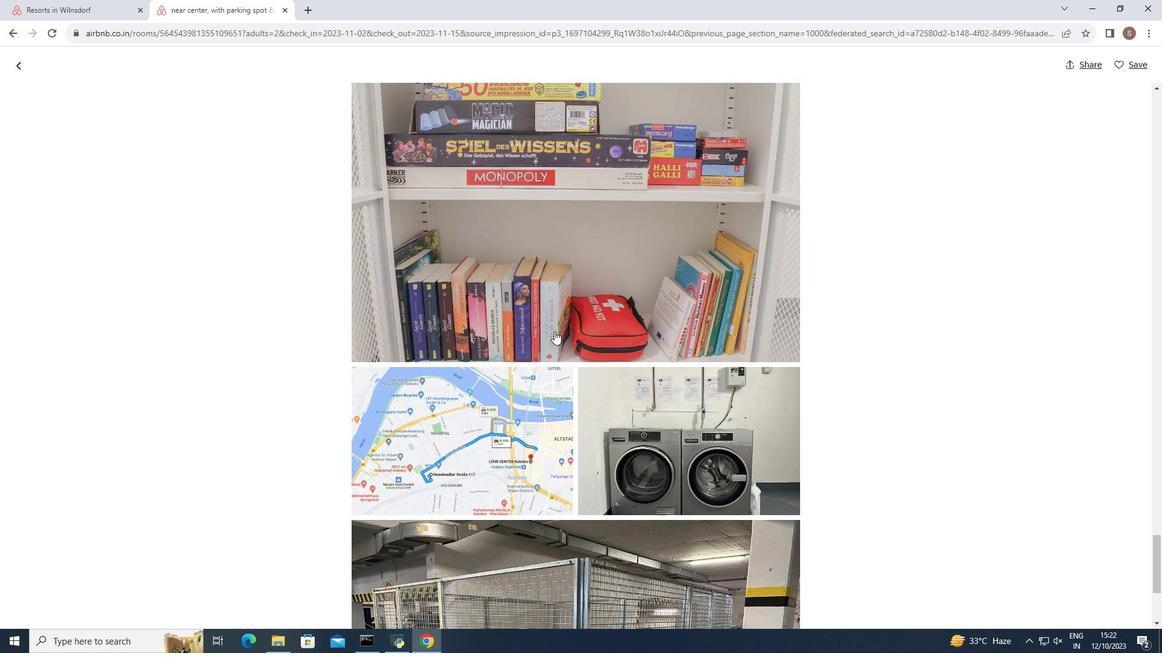 
Action: Mouse moved to (554, 331)
Screenshot: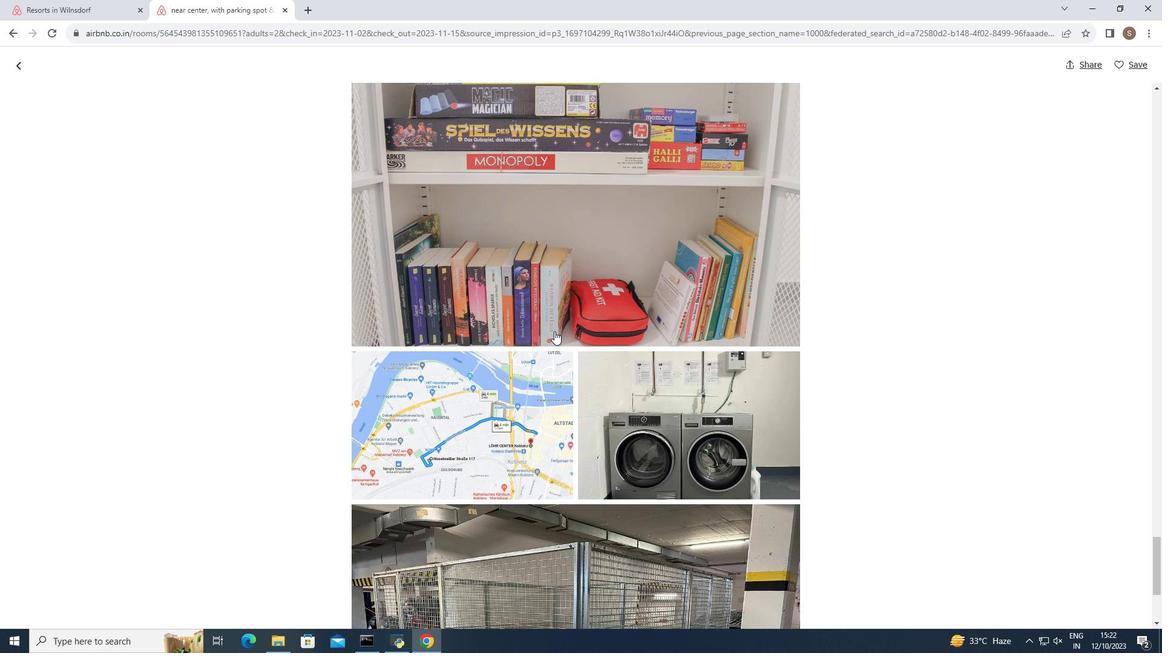 
Action: Mouse scrolled (554, 331) with delta (0, 0)
Screenshot: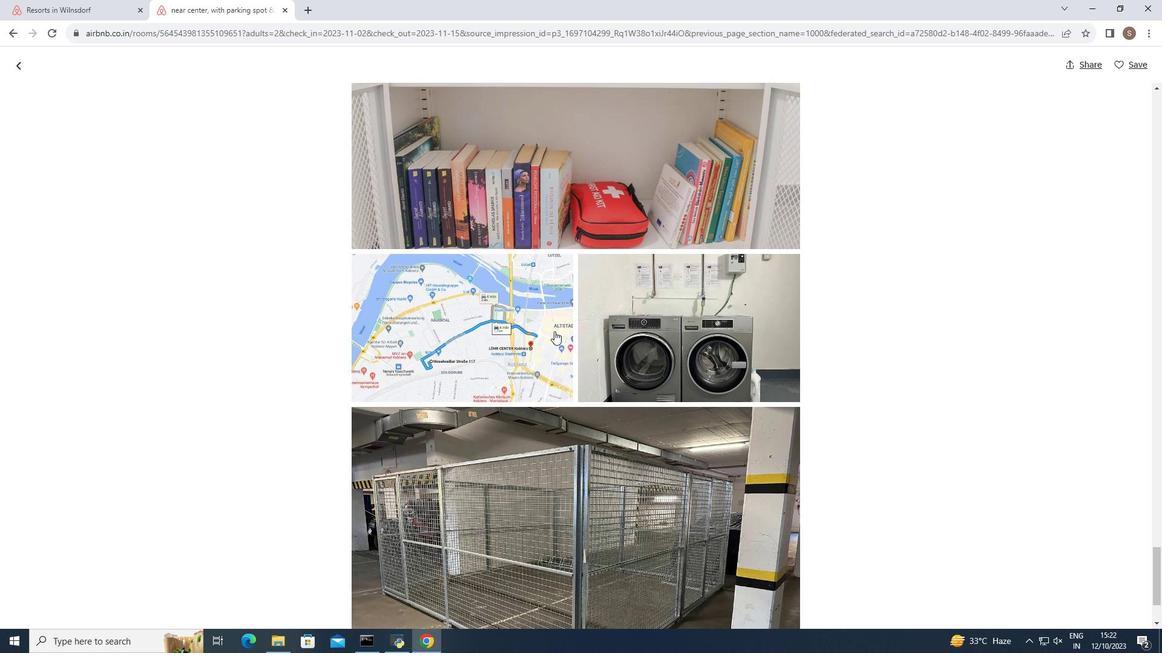 
Action: Mouse scrolled (554, 331) with delta (0, 0)
Screenshot: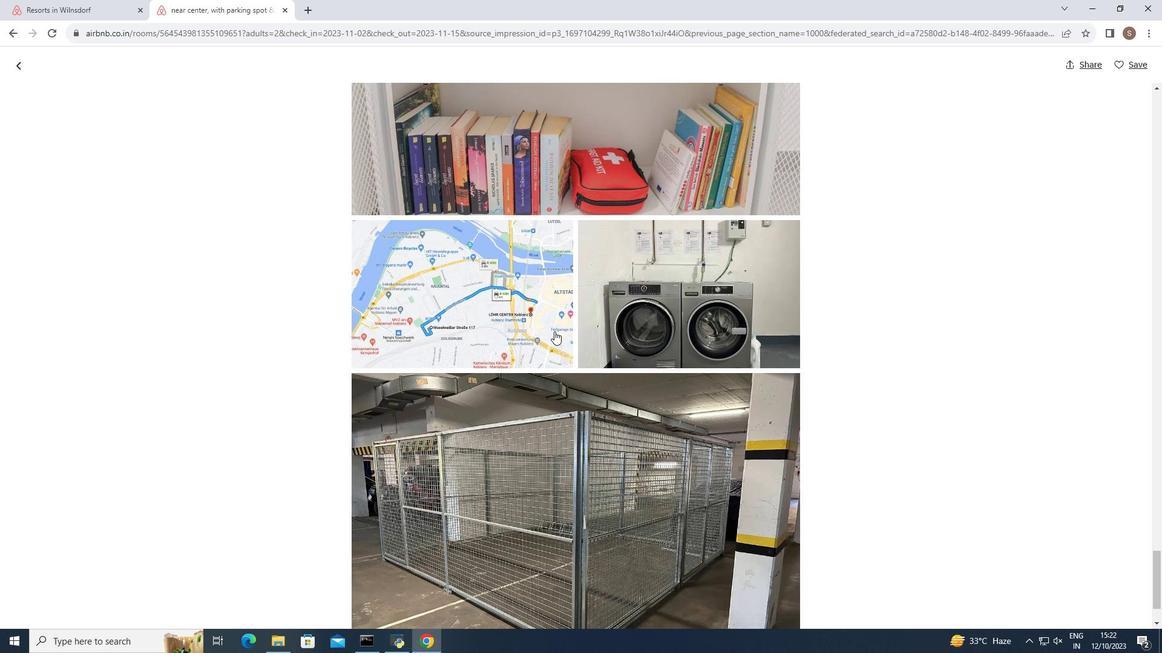 
Action: Mouse scrolled (554, 331) with delta (0, 0)
Screenshot: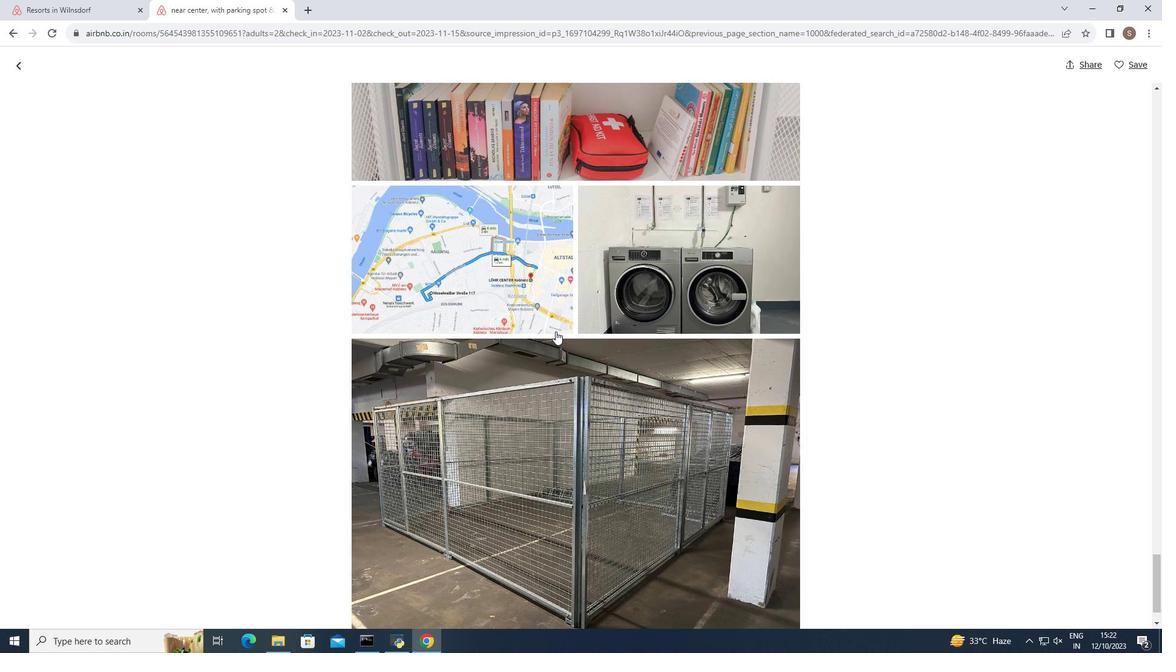 
Action: Mouse moved to (556, 330)
Screenshot: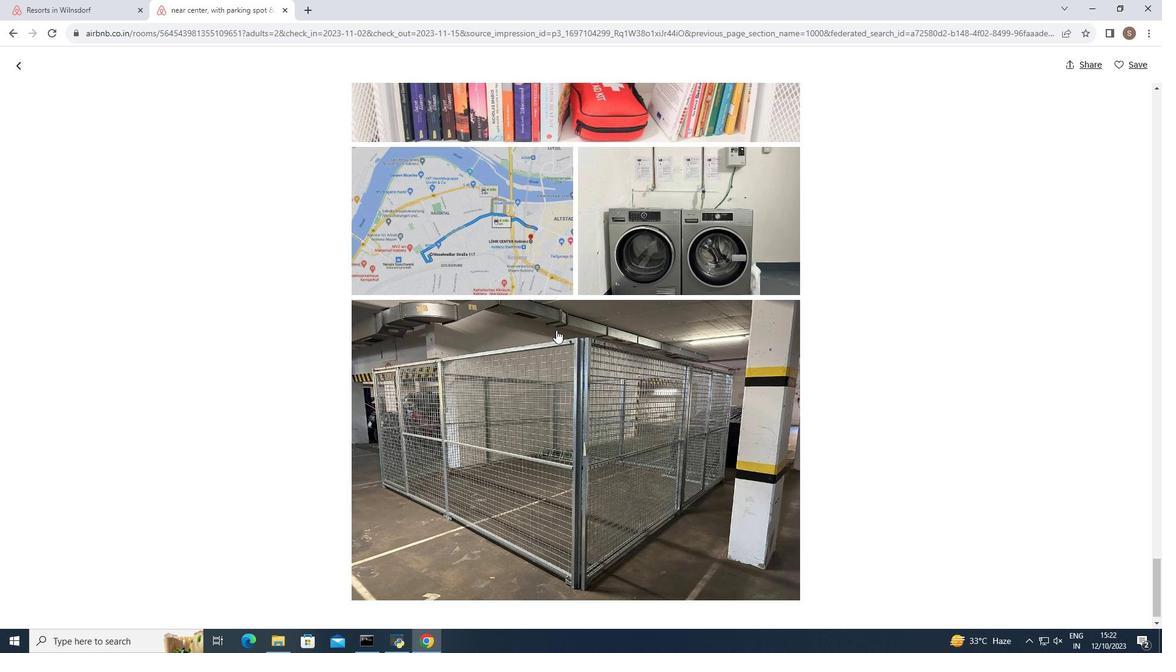 
Action: Mouse scrolled (556, 329) with delta (0, 0)
Screenshot: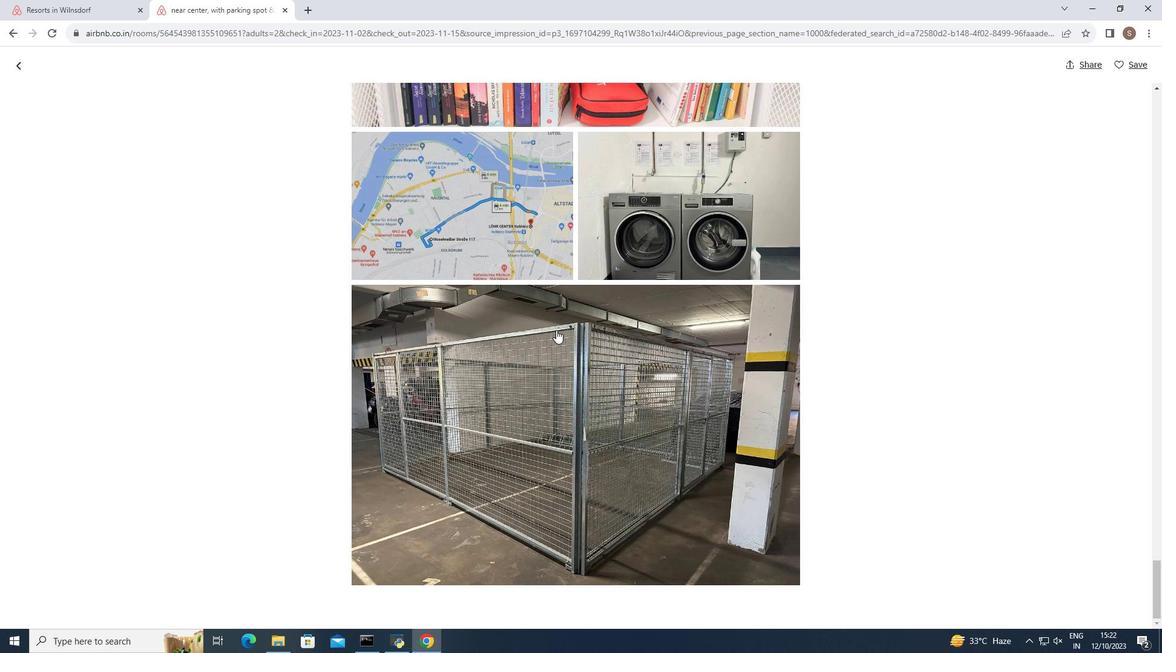 
Action: Mouse scrolled (556, 329) with delta (0, 0)
Screenshot: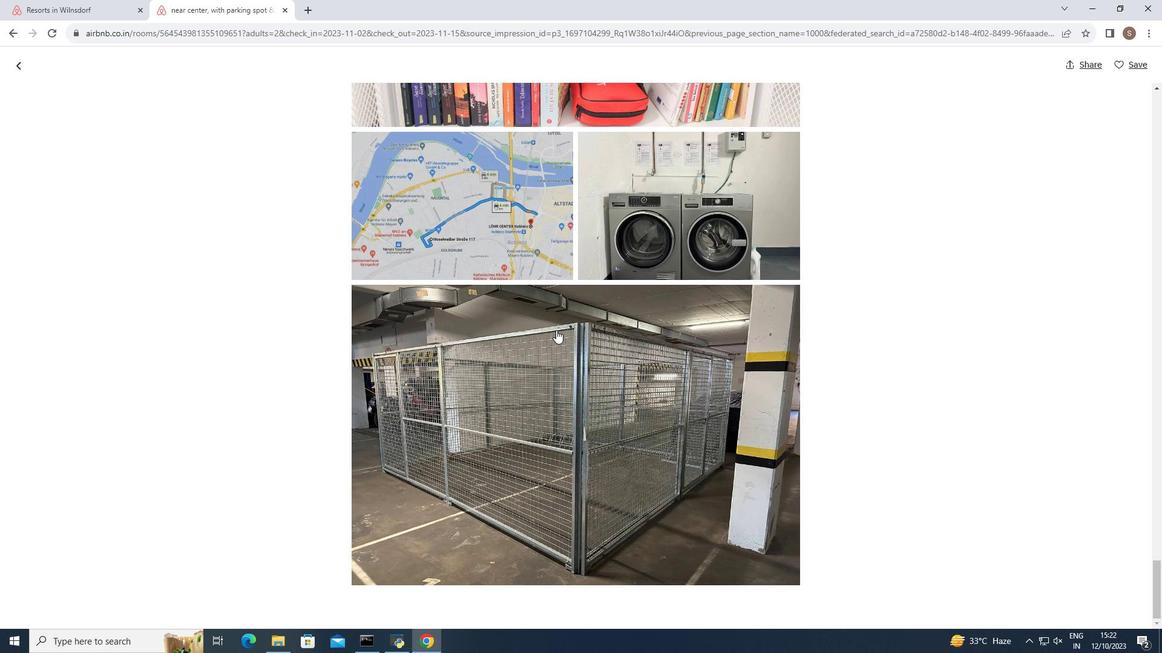 
Action: Mouse scrolled (556, 329) with delta (0, 0)
Screenshot: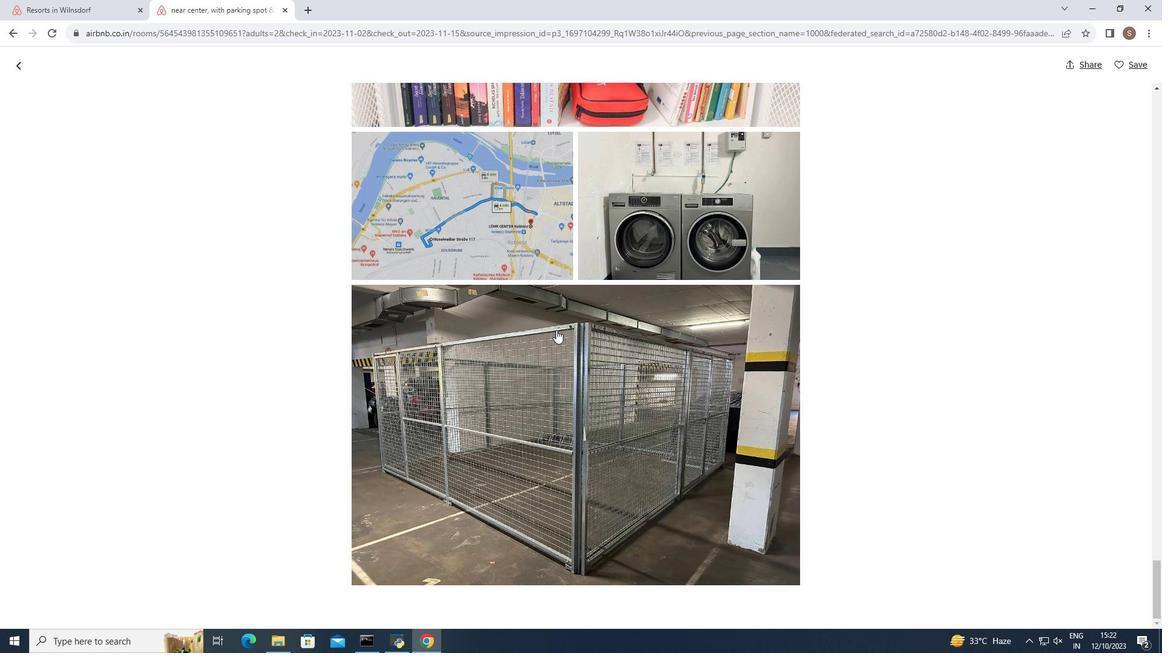 
Action: Mouse scrolled (556, 329) with delta (0, 0)
Screenshot: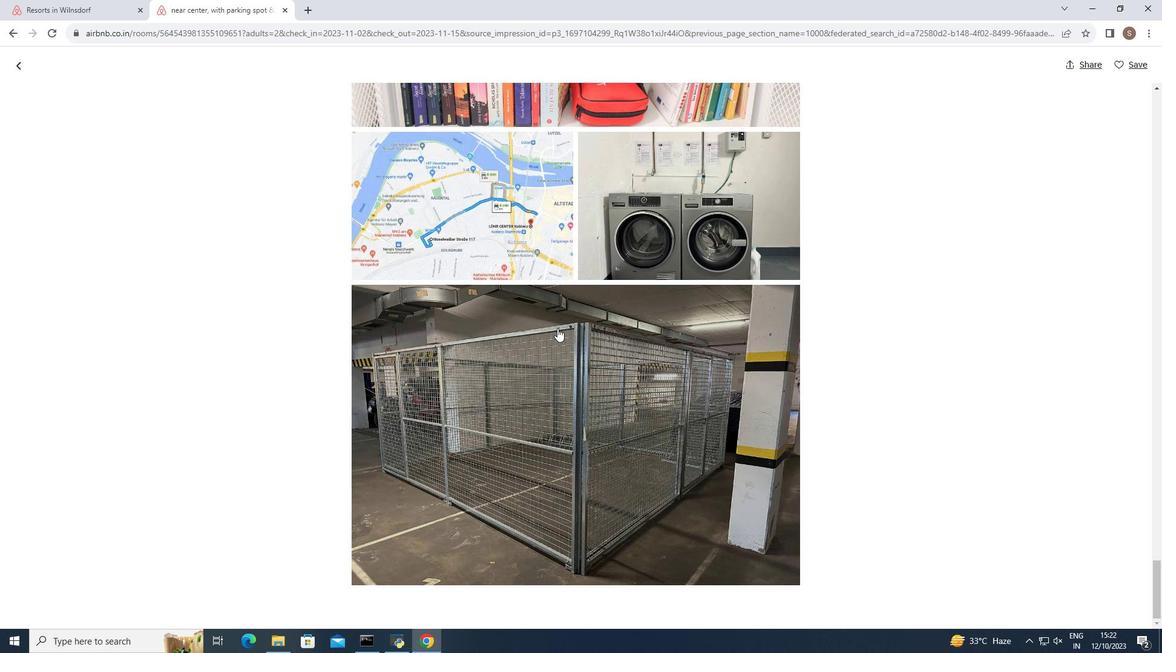 
Action: Mouse scrolled (556, 329) with delta (0, 0)
Screenshot: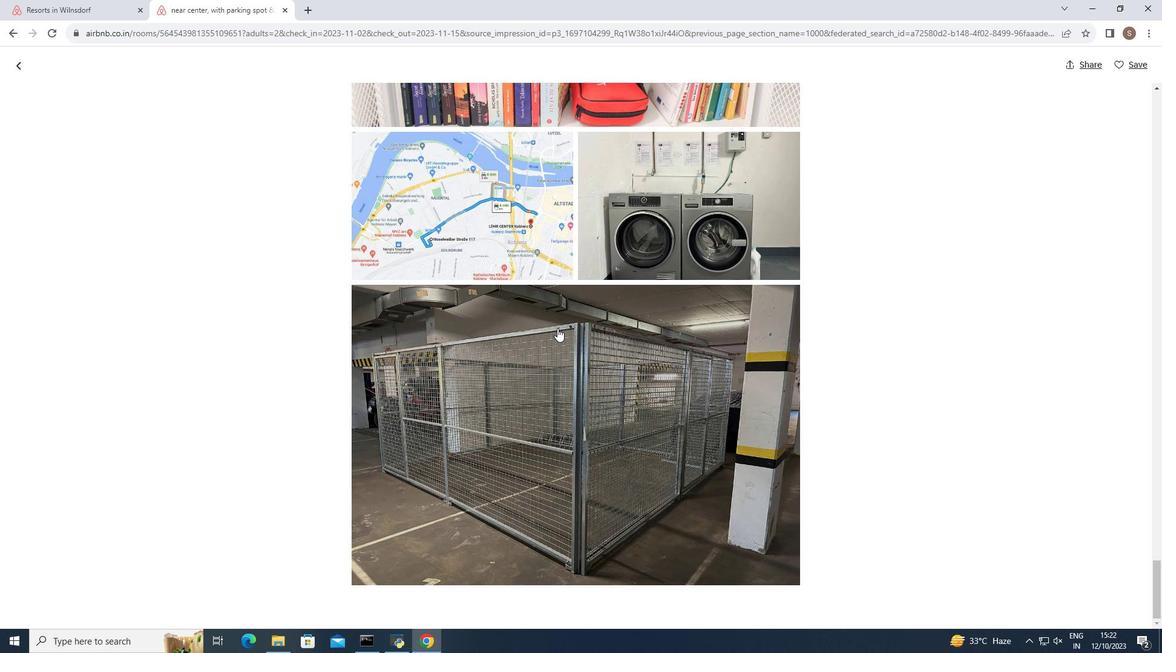 
Action: Mouse moved to (24, 67)
Screenshot: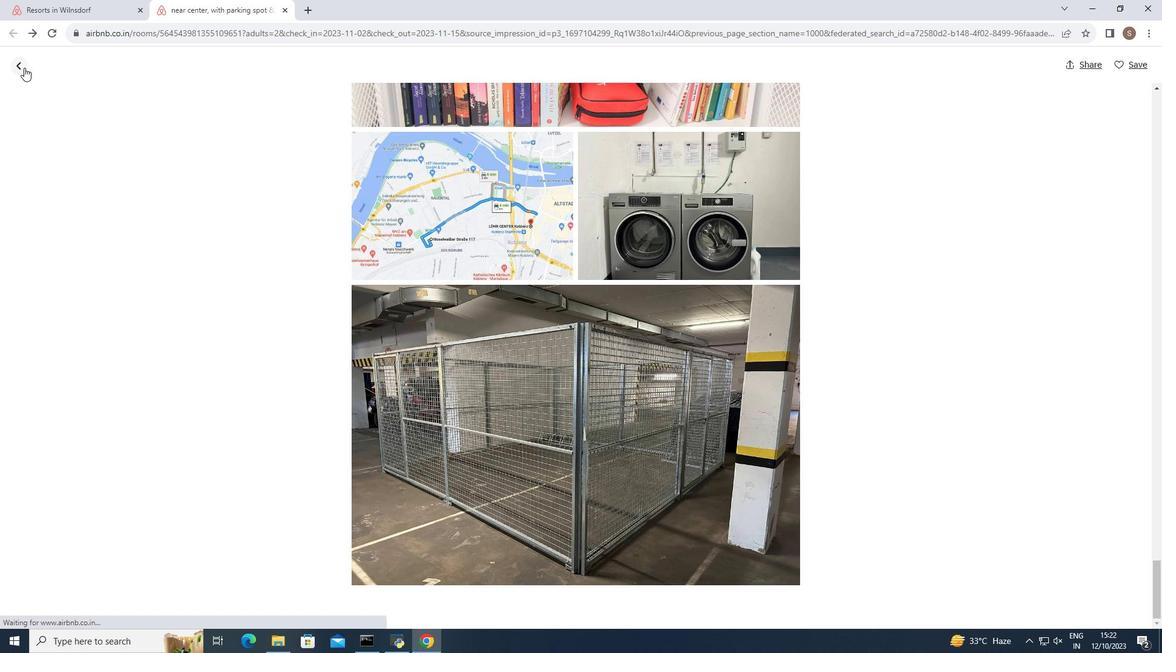 
Action: Mouse pressed left at (24, 67)
Screenshot: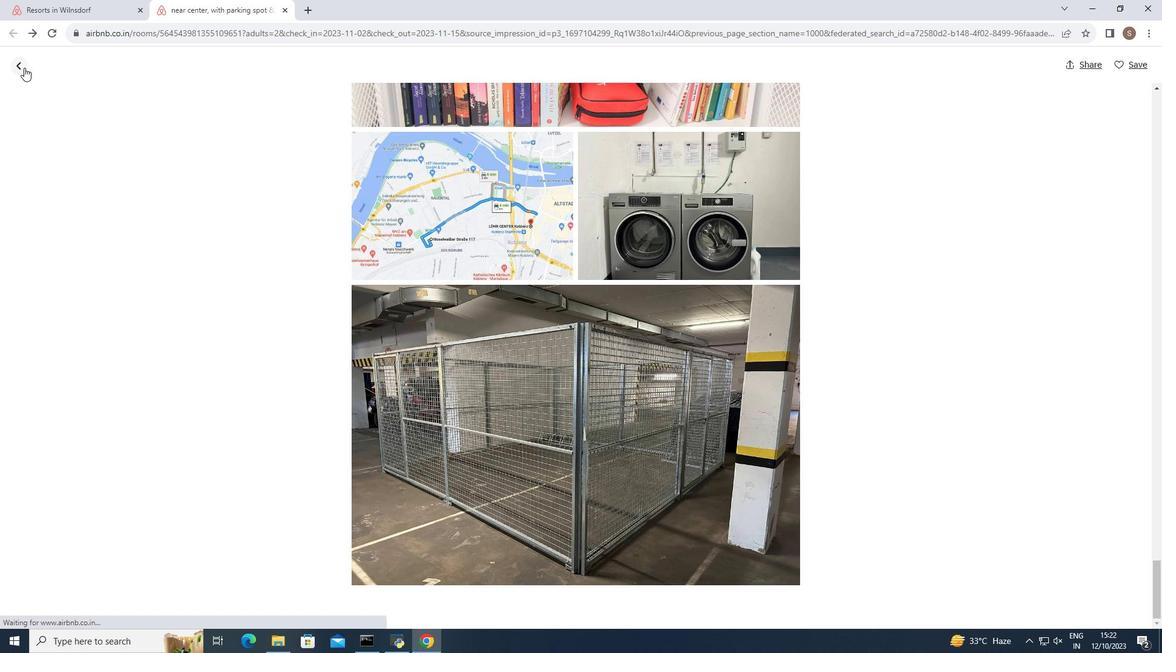 
Action: Mouse moved to (108, 229)
Screenshot: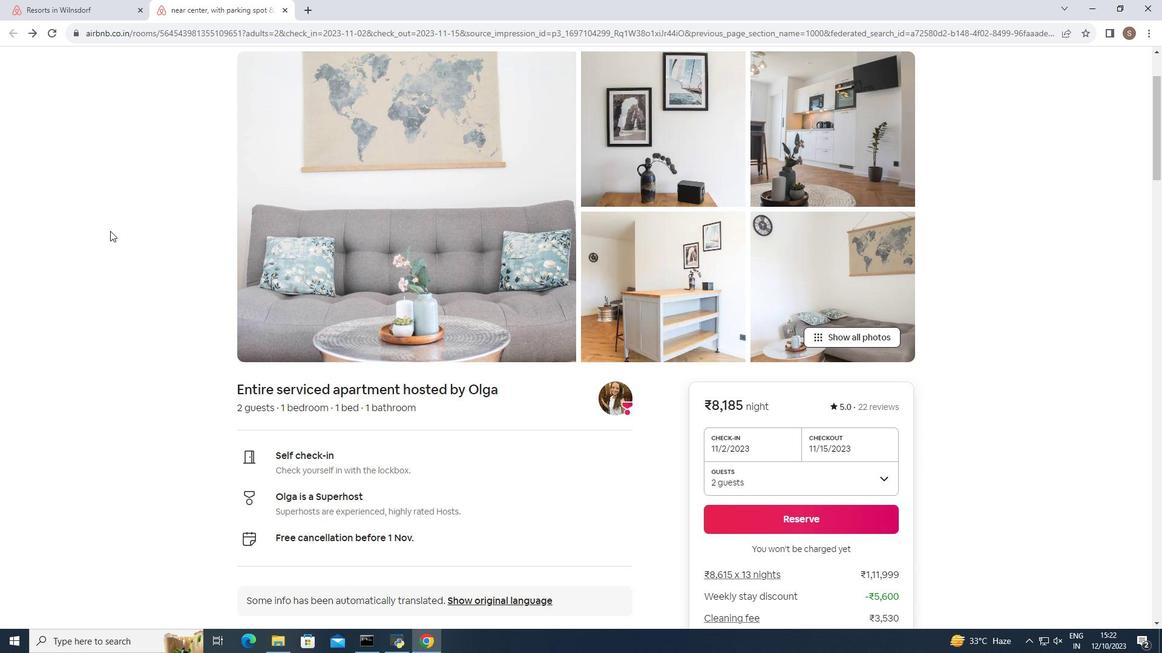 
Action: Mouse scrolled (108, 228) with delta (0, 0)
Screenshot: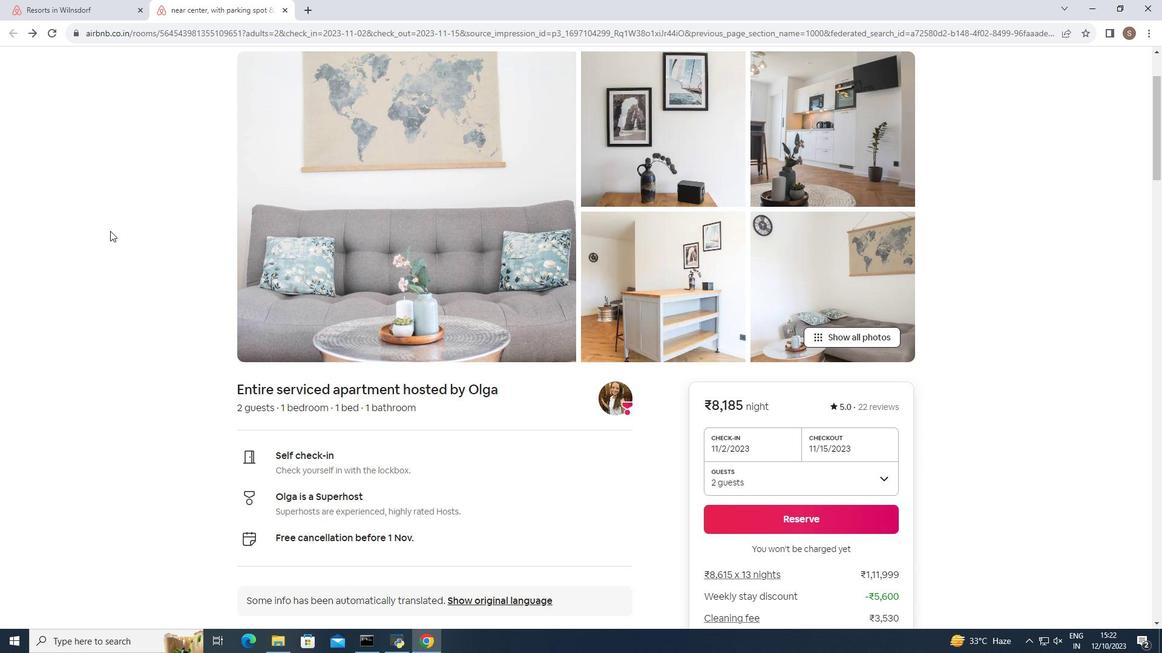 
Action: Mouse moved to (108, 229)
Screenshot: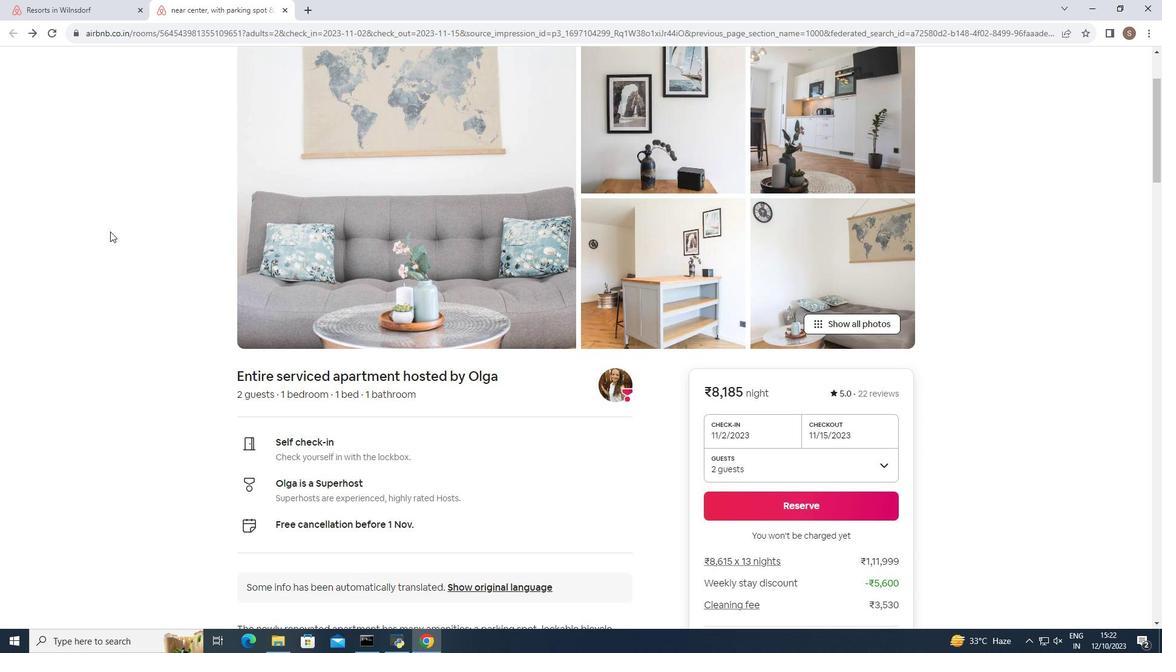 
Action: Mouse scrolled (108, 228) with delta (0, 0)
Screenshot: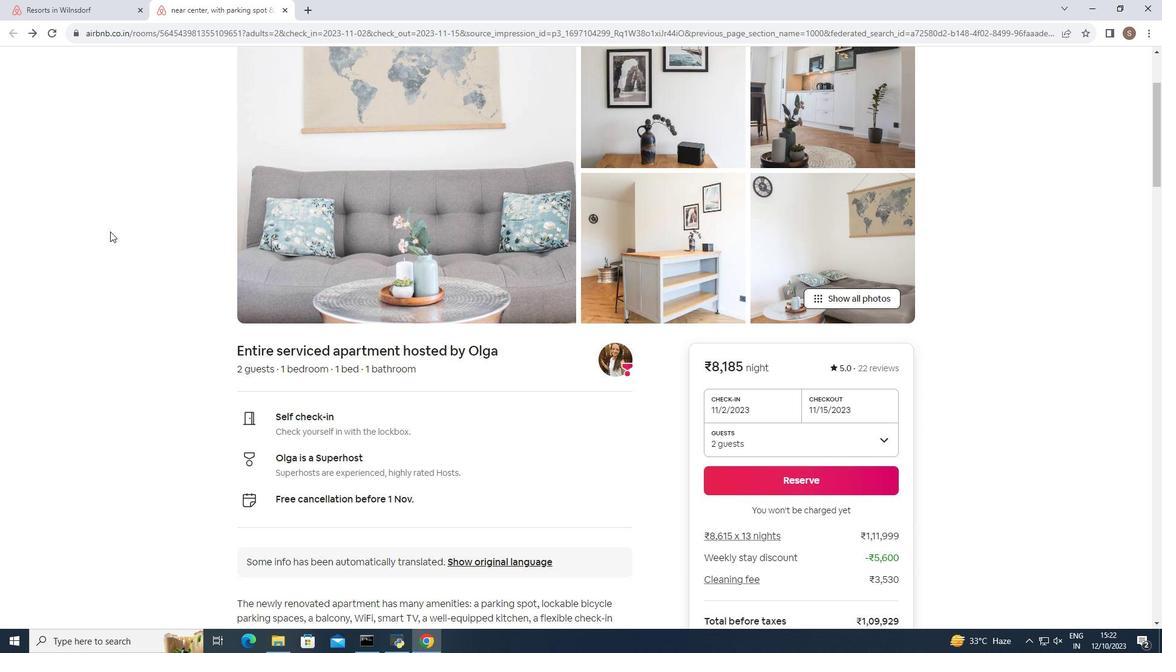
Action: Mouse moved to (110, 231)
Screenshot: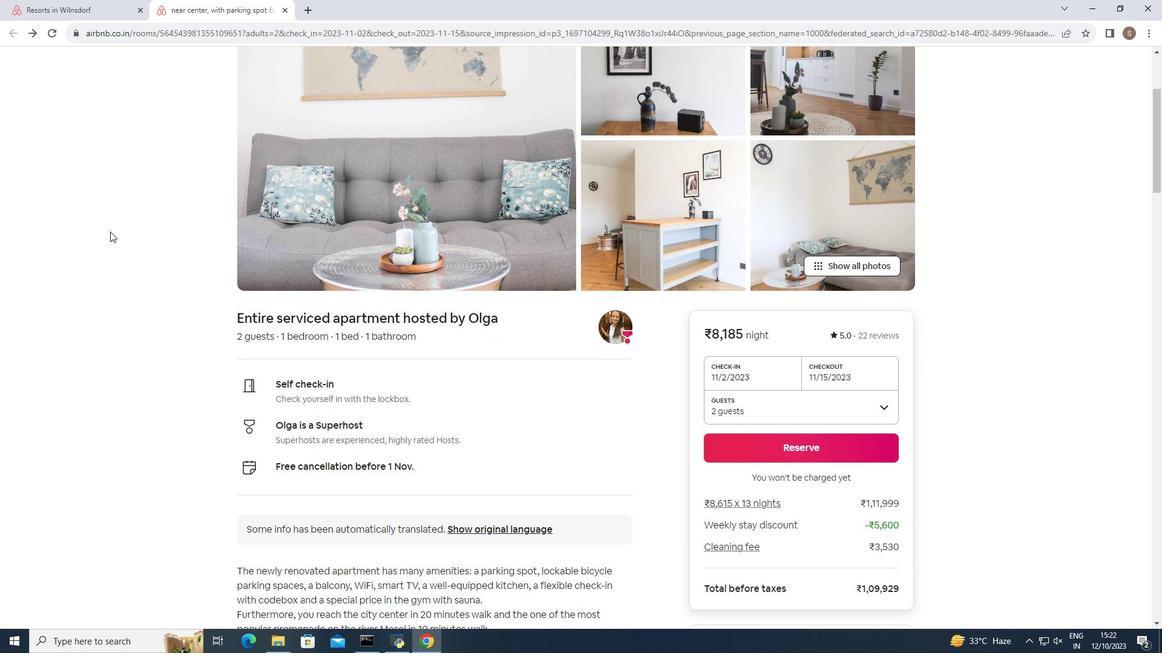 
Action: Mouse scrolled (110, 230) with delta (0, 0)
Screenshot: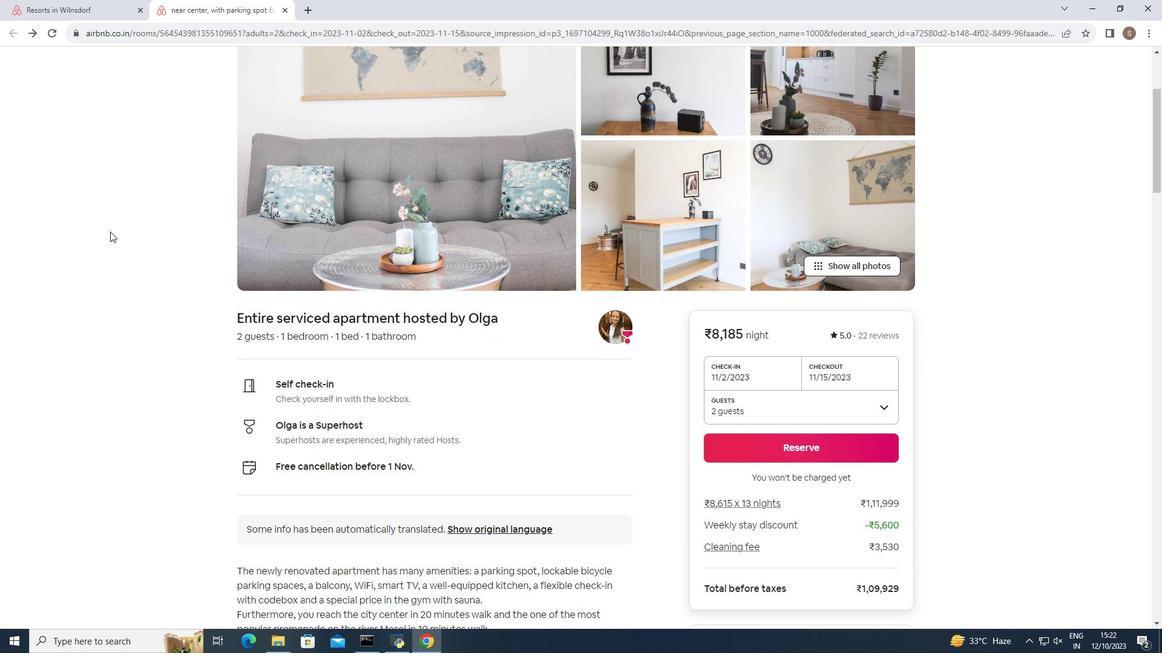 
Action: Mouse moved to (110, 231)
Screenshot: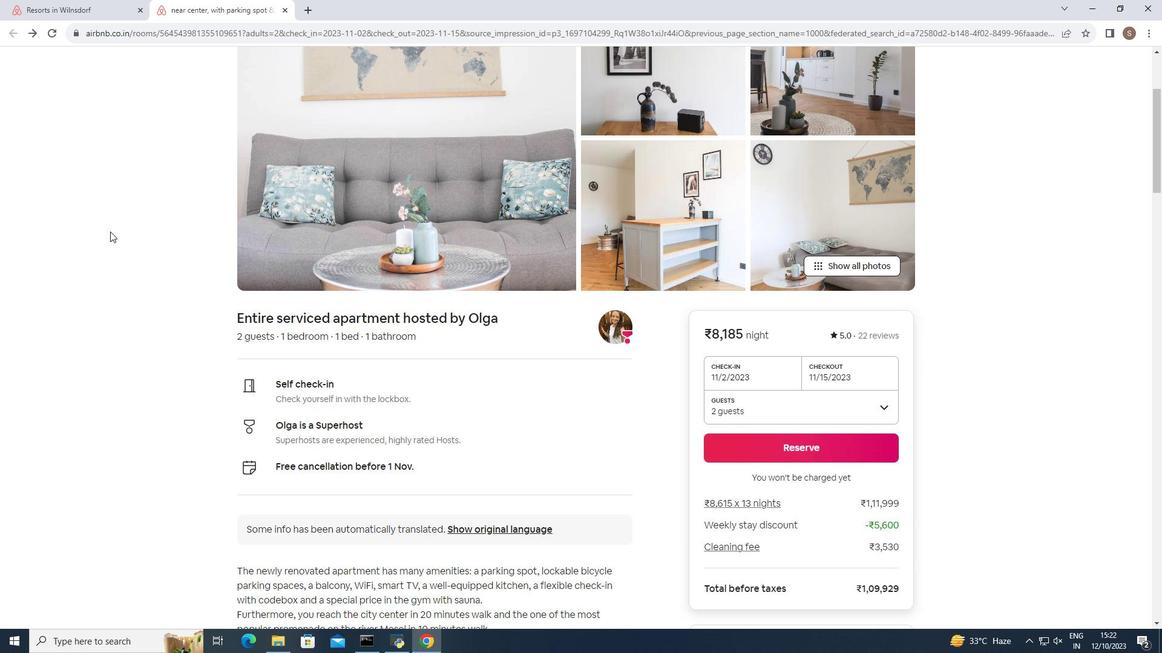 
Action: Mouse scrolled (110, 231) with delta (0, 0)
Screenshot: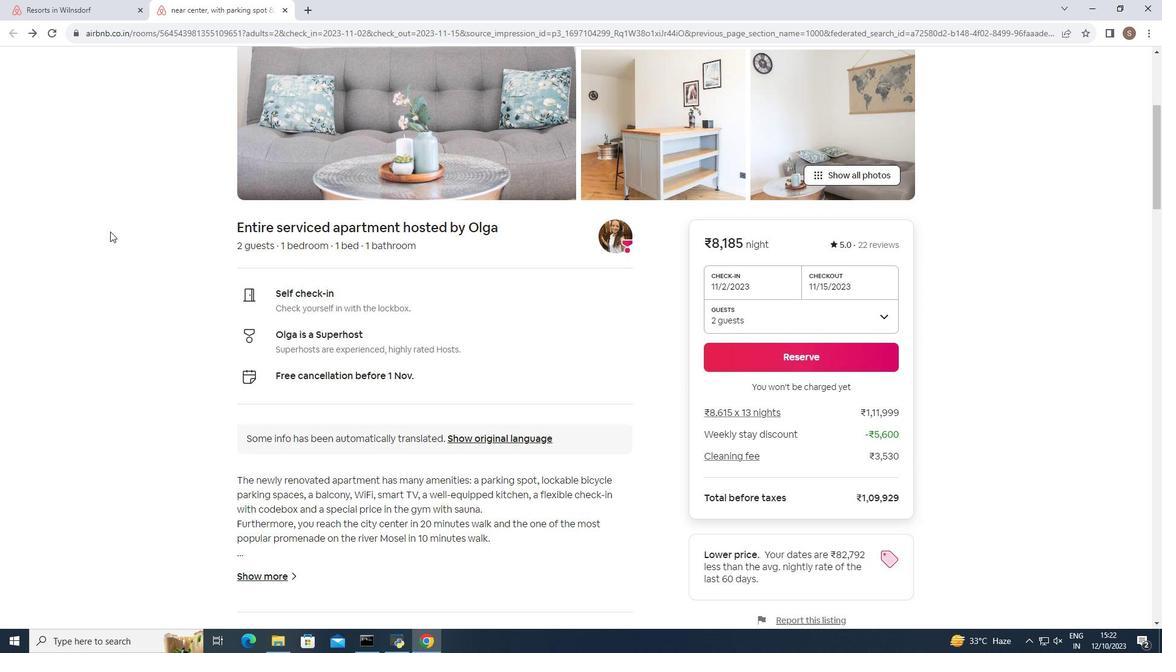 
Action: Mouse scrolled (110, 231) with delta (0, 0)
Screenshot: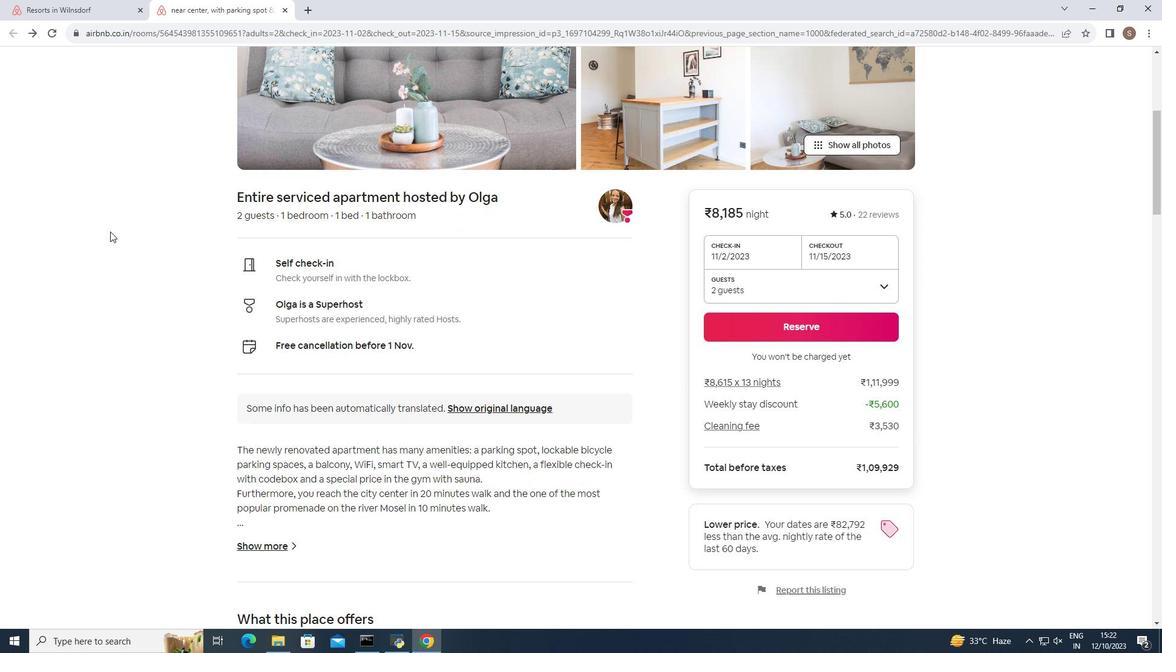 
Action: Mouse scrolled (110, 231) with delta (0, 0)
Screenshot: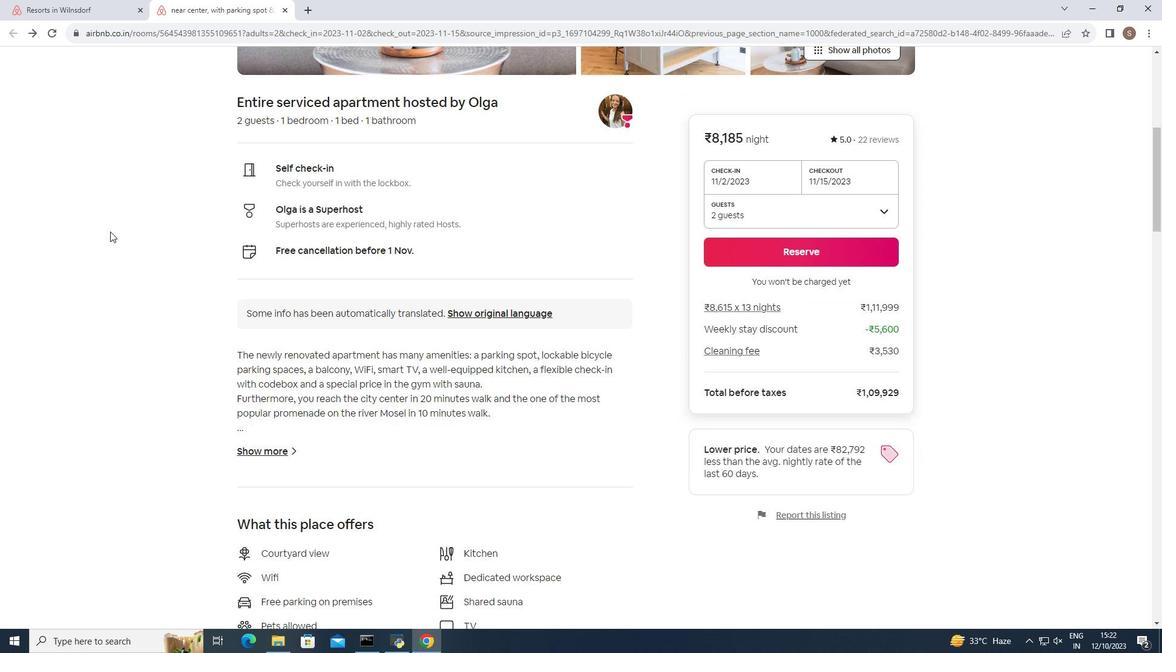 
Action: Mouse scrolled (110, 231) with delta (0, 0)
Screenshot: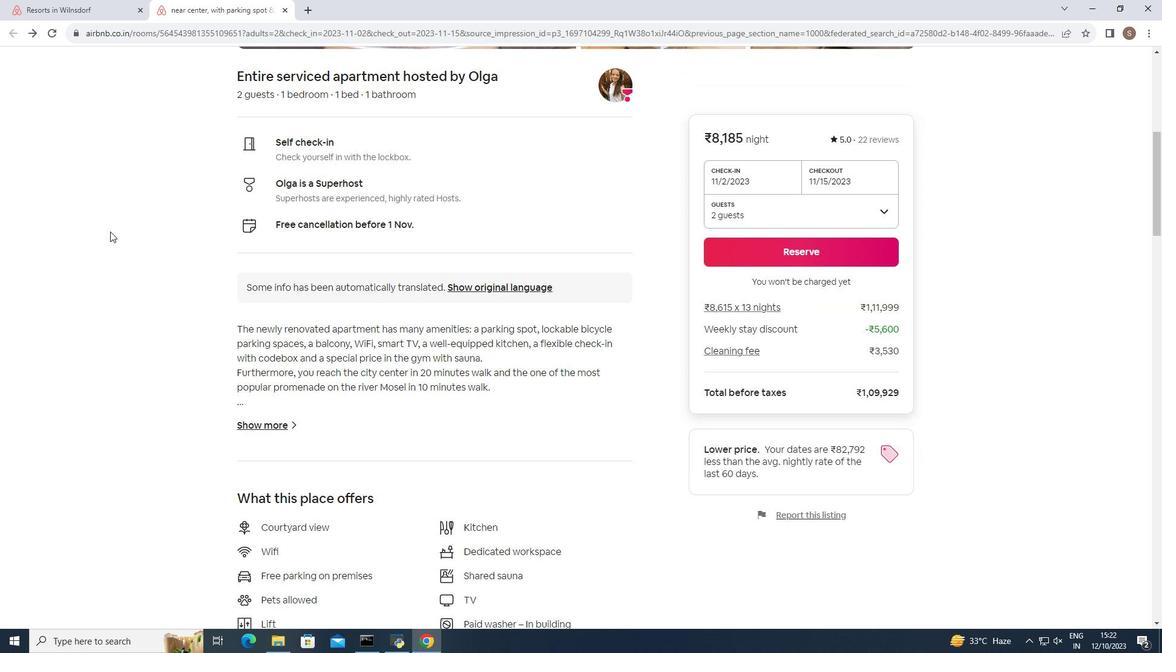 
Action: Mouse scrolled (110, 231) with delta (0, 0)
Screenshot: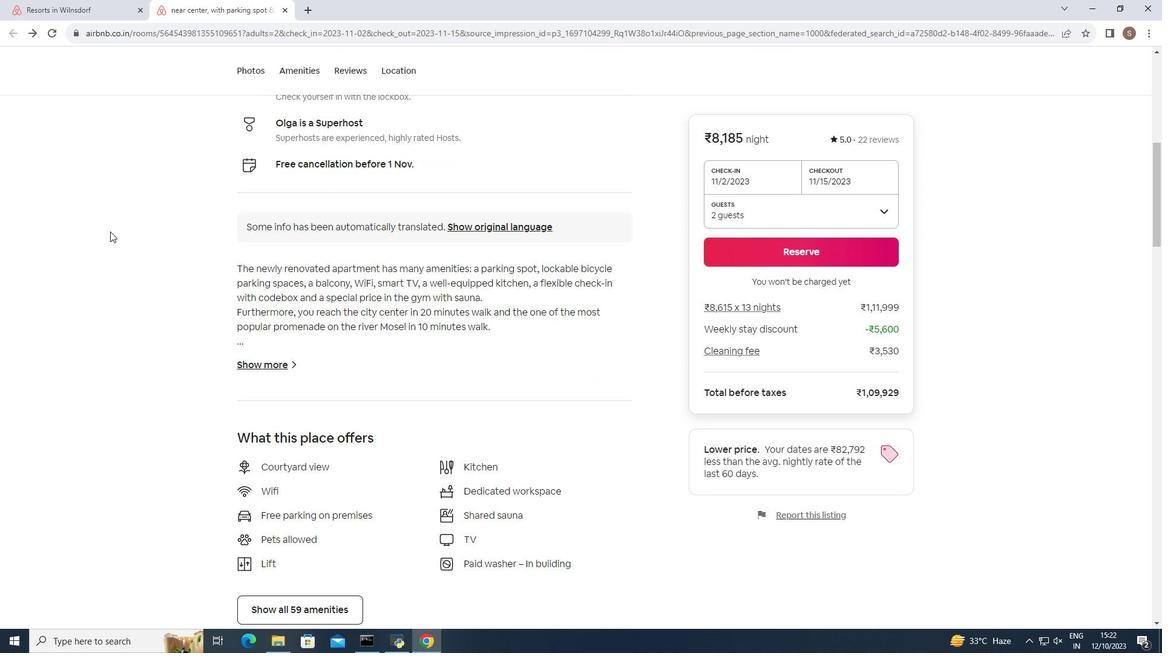
Action: Mouse scrolled (110, 231) with delta (0, 0)
Screenshot: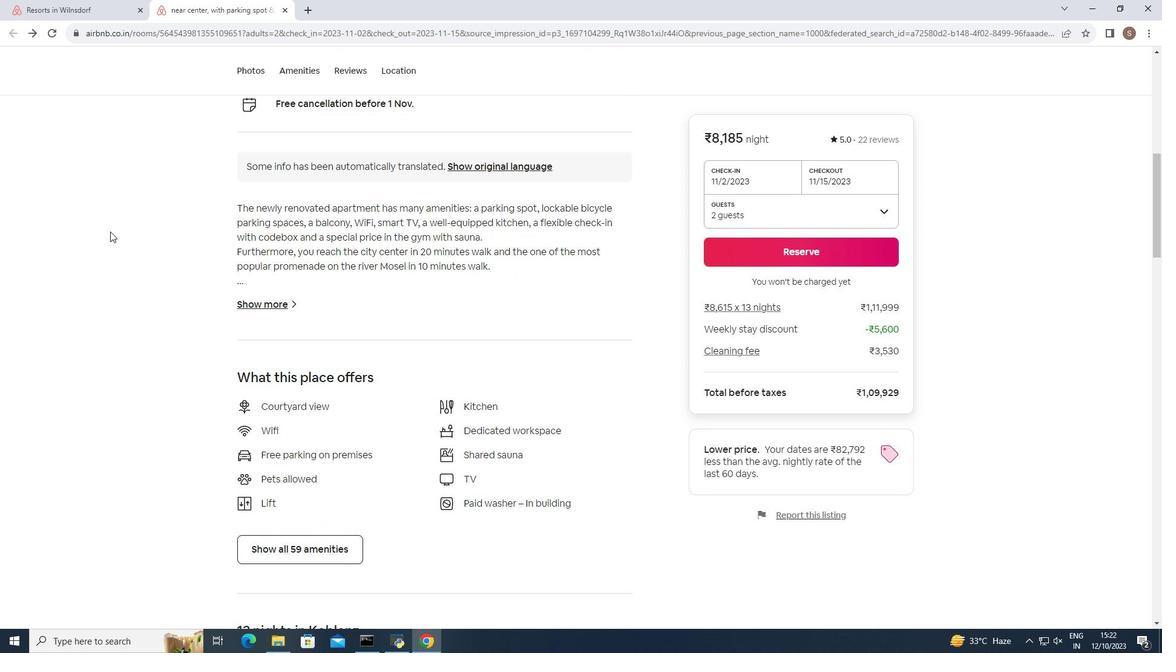 
Action: Mouse moved to (259, 302)
Screenshot: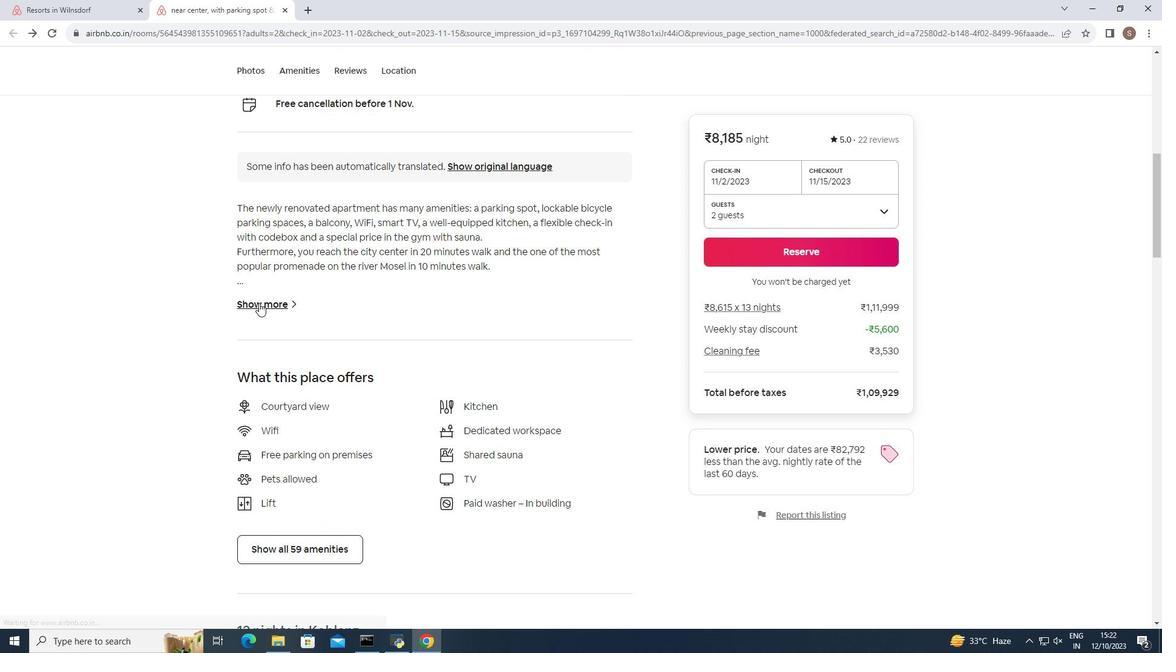 
Action: Mouse pressed left at (259, 302)
Screenshot: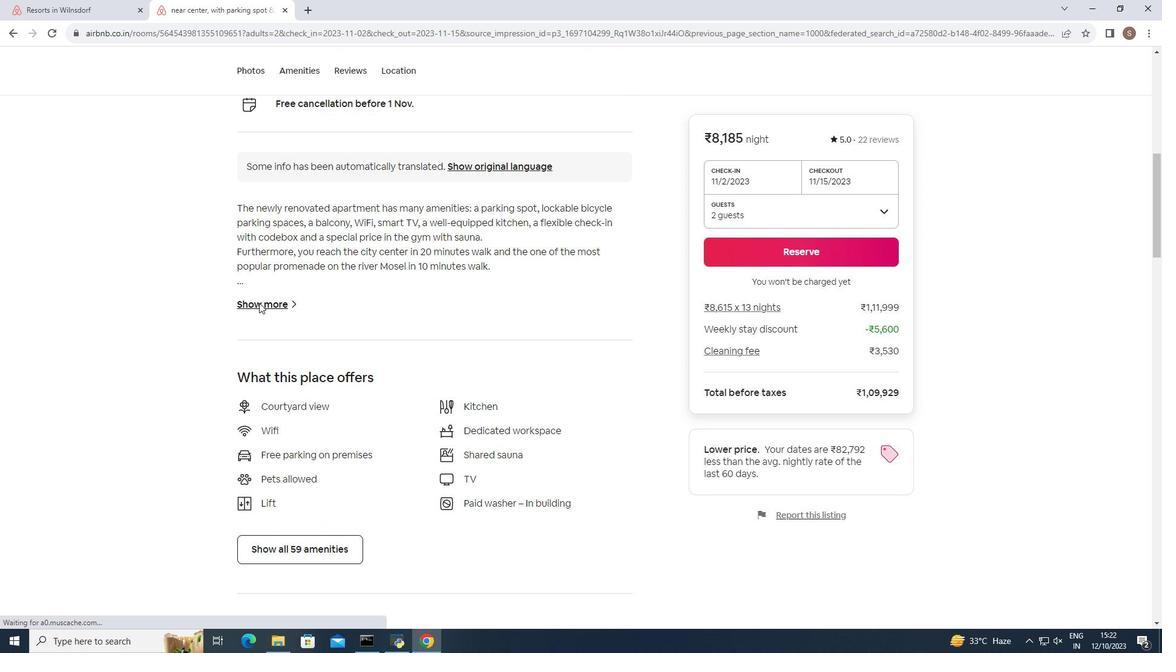 
Action: Mouse moved to (415, 320)
Screenshot: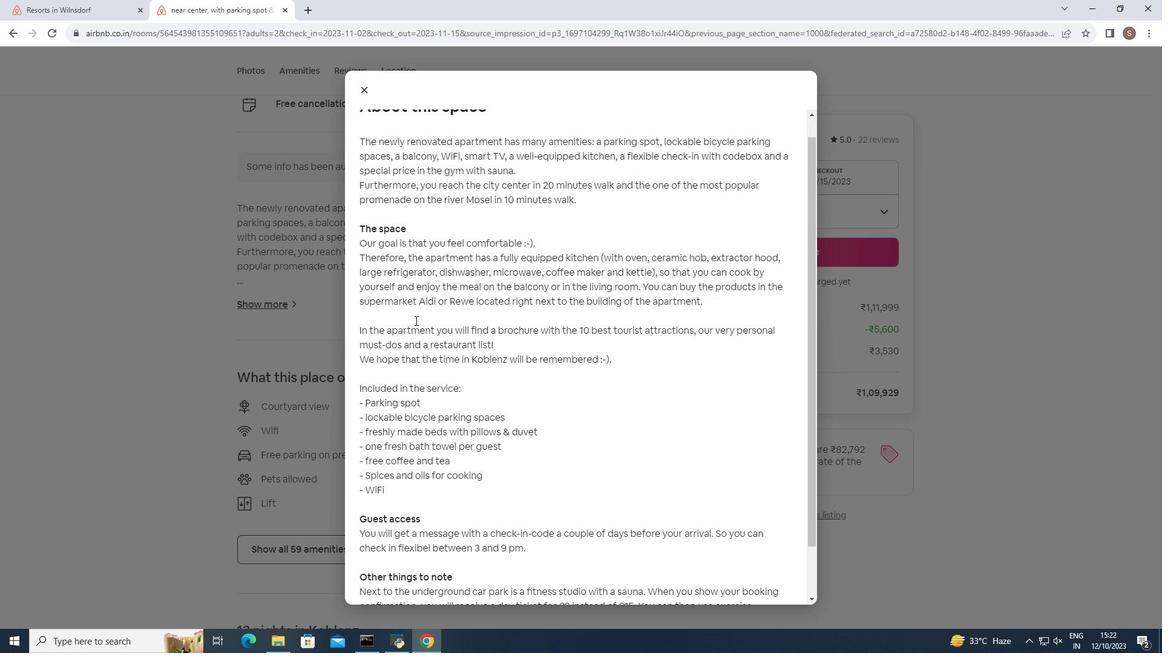 
Action: Mouse scrolled (415, 320) with delta (0, 0)
Screenshot: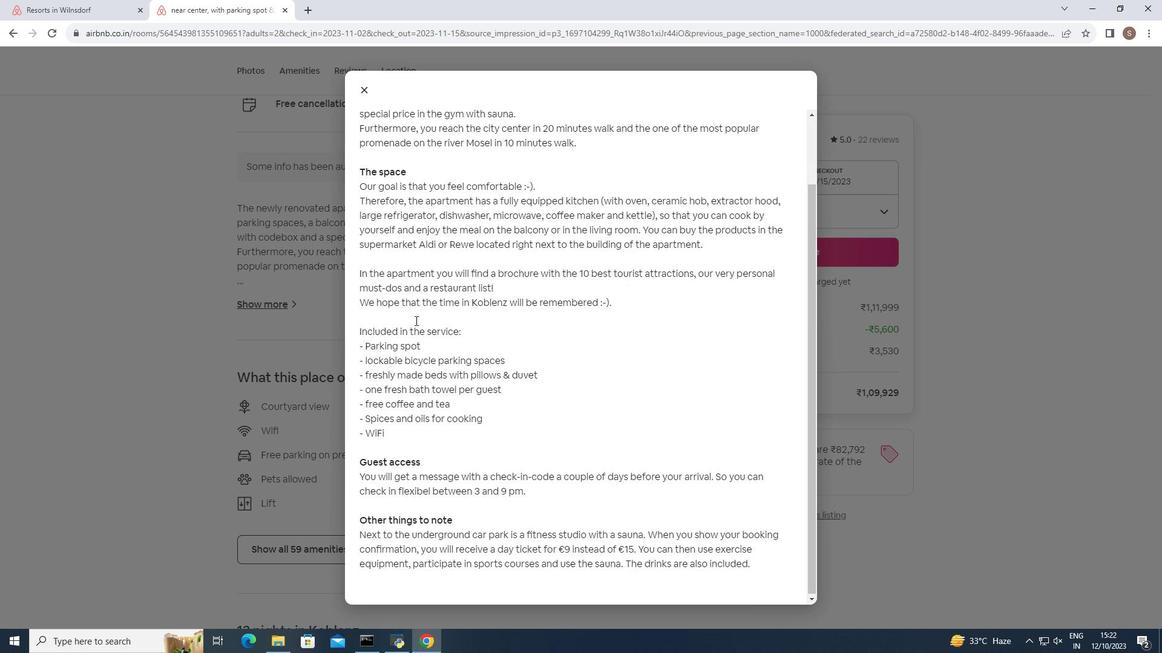 
Action: Mouse scrolled (415, 320) with delta (0, 0)
Screenshot: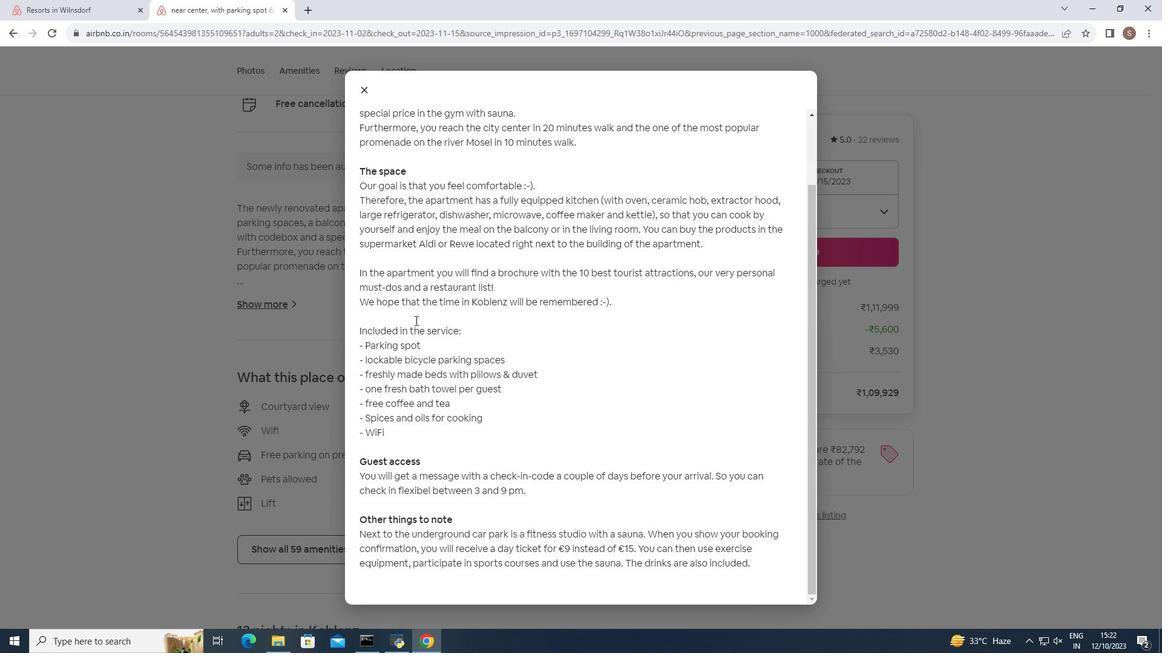 
Action: Mouse scrolled (415, 320) with delta (0, 0)
Screenshot: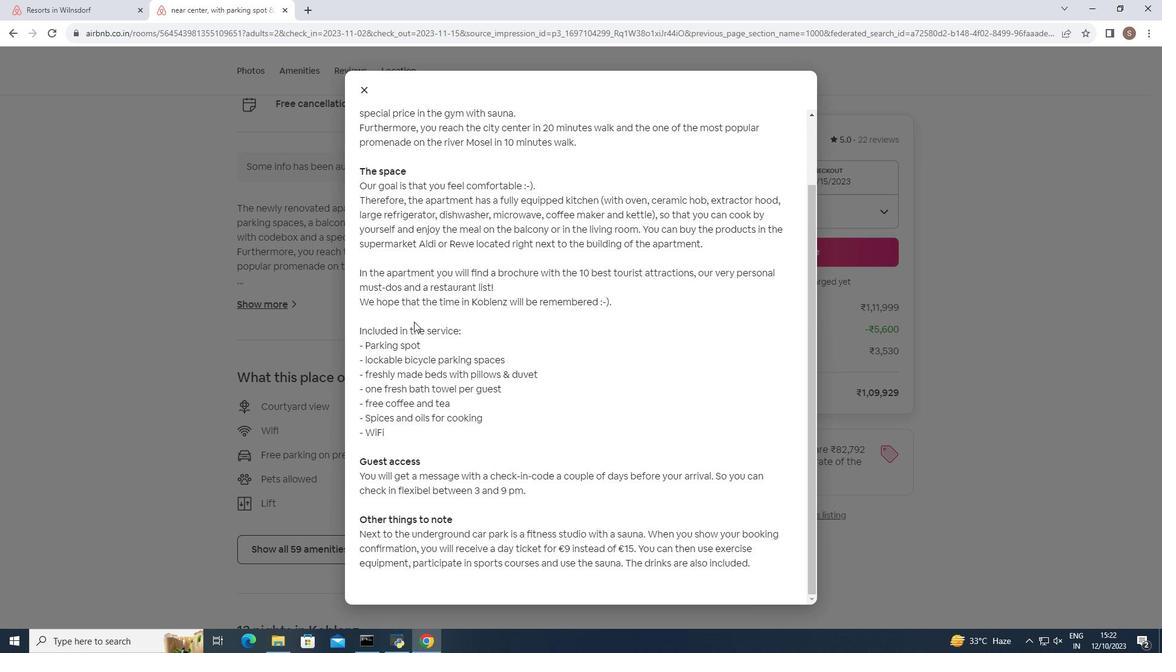 
Action: Mouse moved to (409, 327)
Screenshot: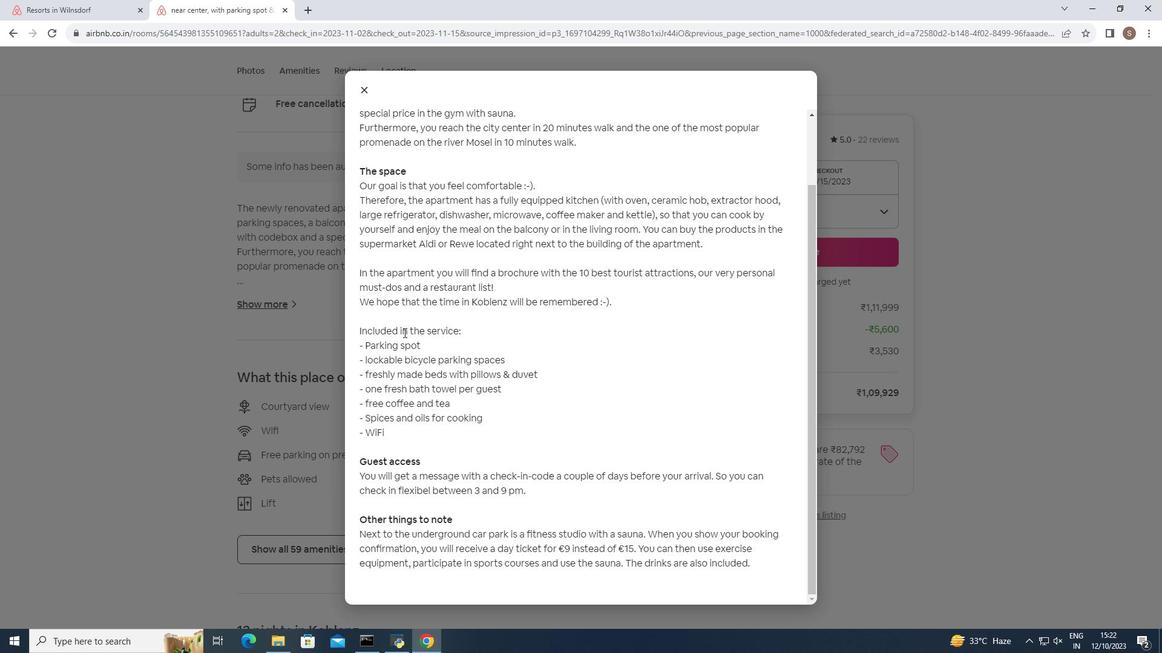 
Action: Mouse scrolled (409, 326) with delta (0, 0)
Screenshot: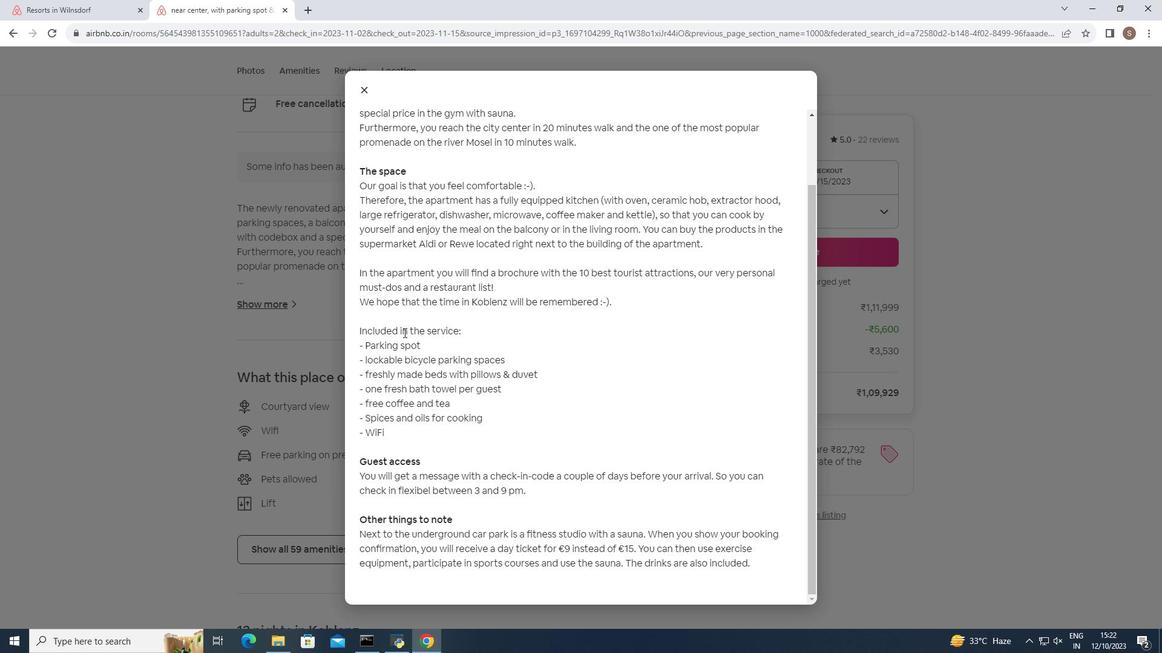 
Action: Mouse moved to (366, 89)
Screenshot: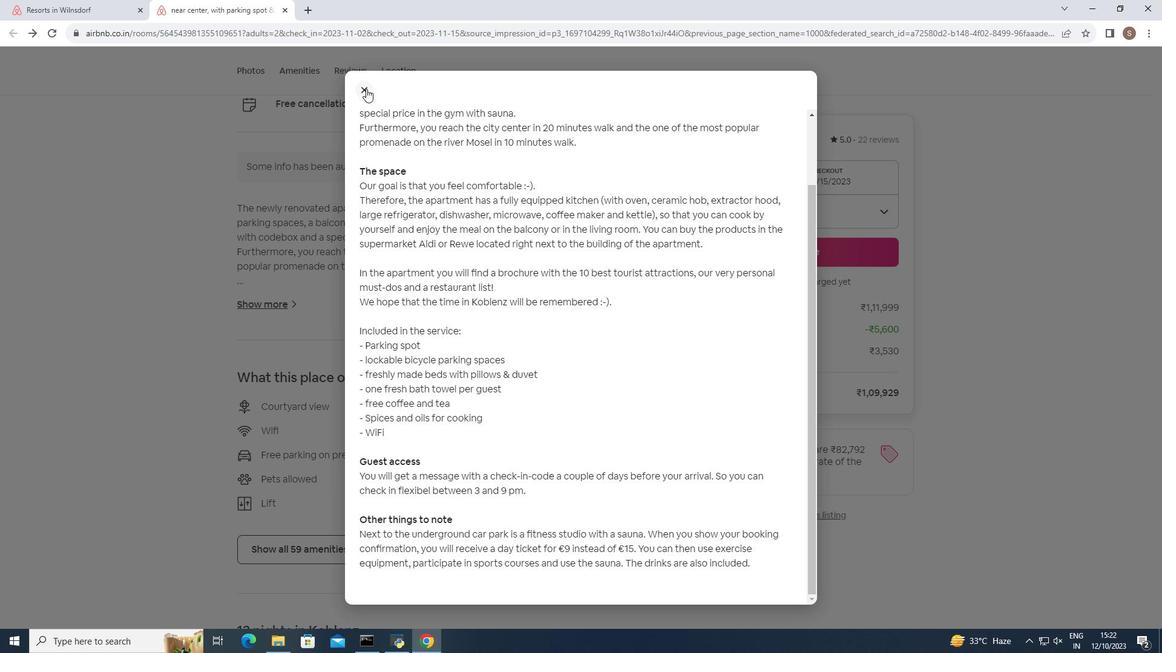 
Action: Mouse pressed left at (366, 89)
Screenshot: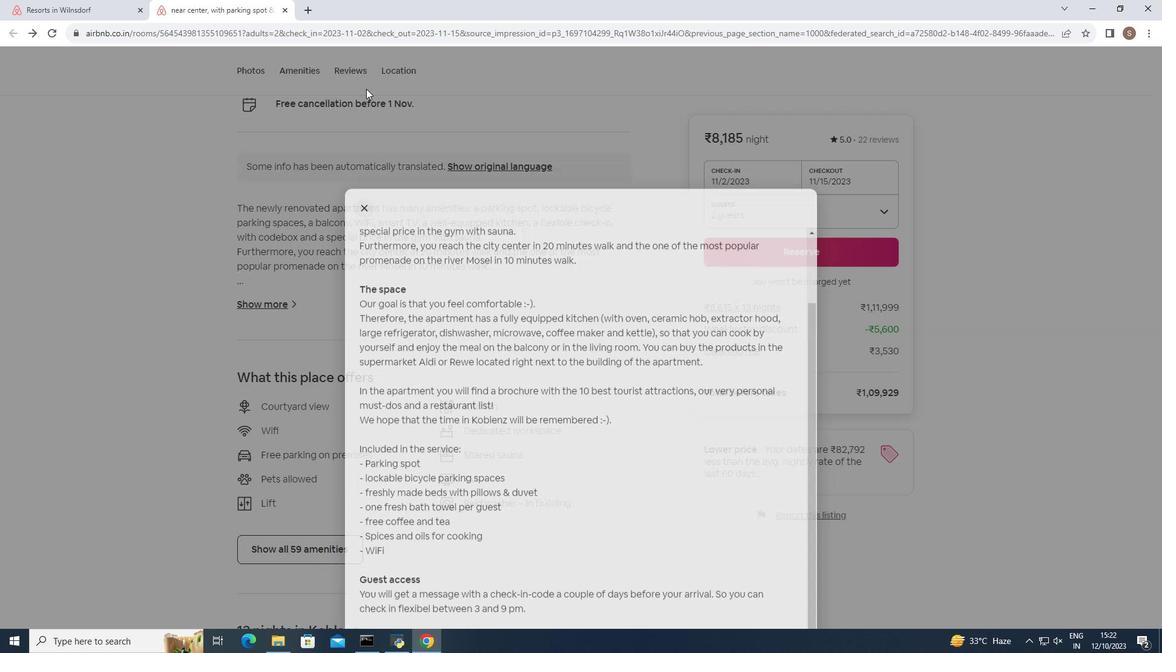 
Action: Mouse moved to (363, 202)
Screenshot: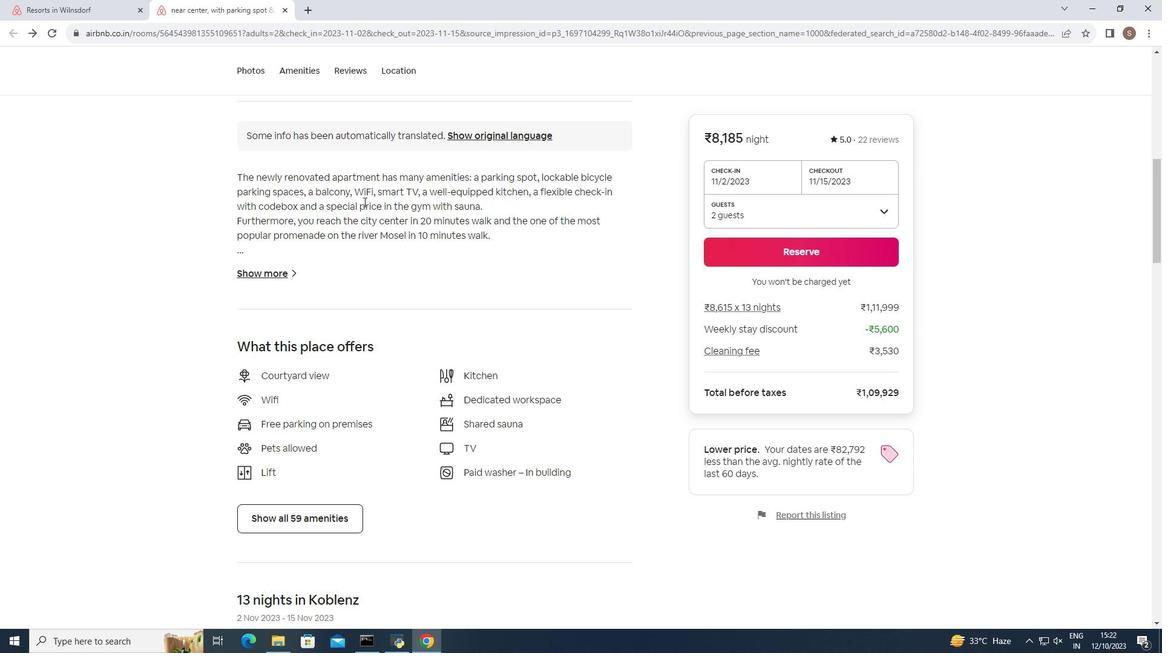 
Action: Mouse scrolled (363, 201) with delta (0, 0)
Screenshot: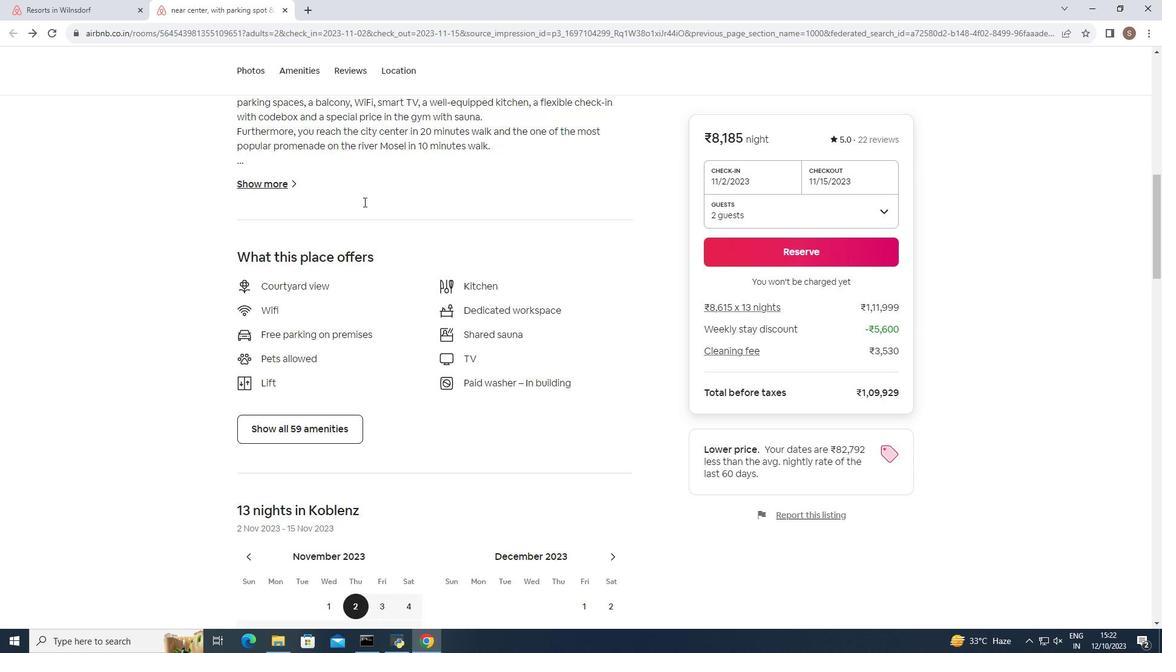 
Action: Mouse scrolled (363, 201) with delta (0, 0)
Screenshot: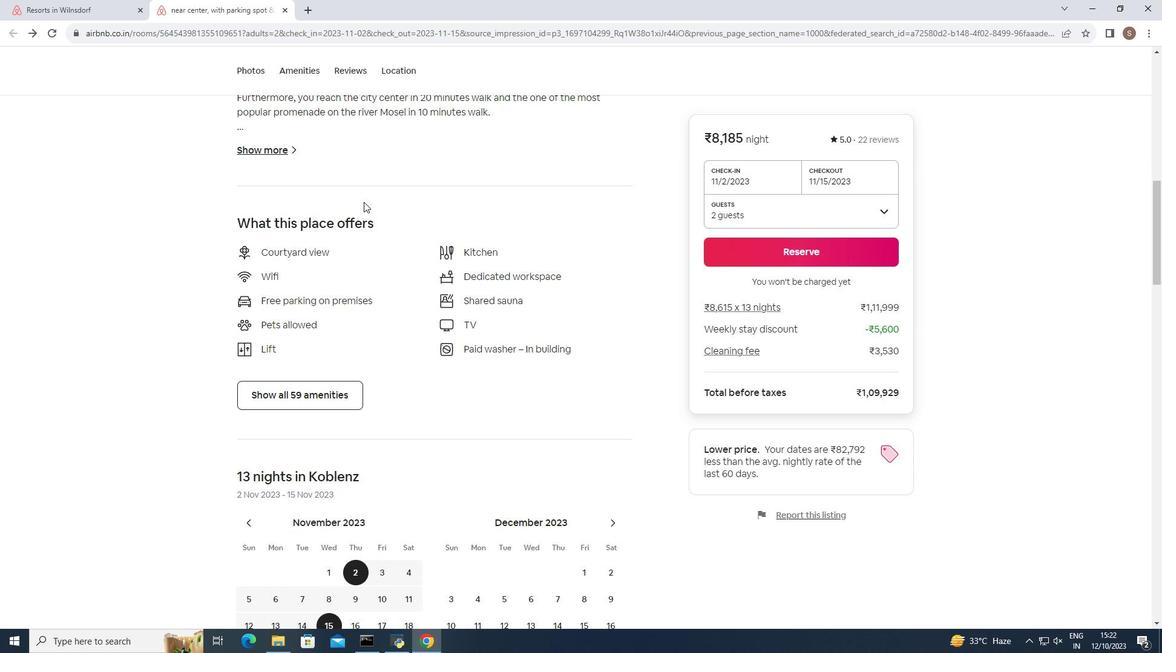 
Action: Mouse scrolled (363, 201) with delta (0, 0)
Screenshot: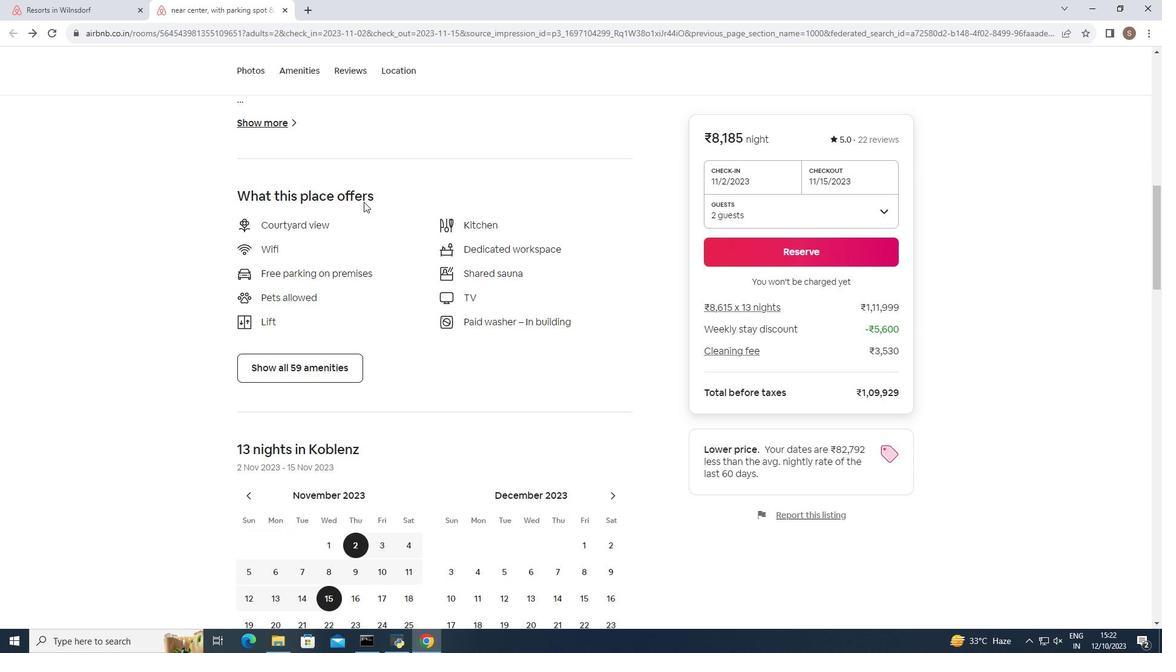 
Action: Mouse scrolled (363, 201) with delta (0, 0)
Screenshot: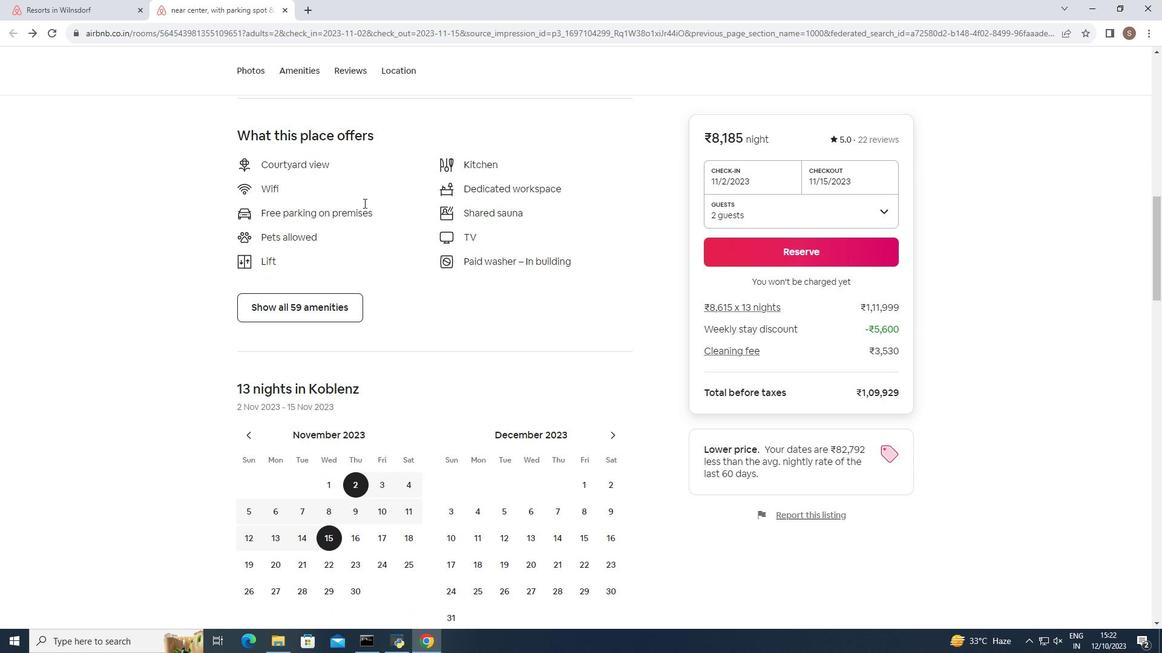 
Action: Mouse moved to (314, 308)
Screenshot: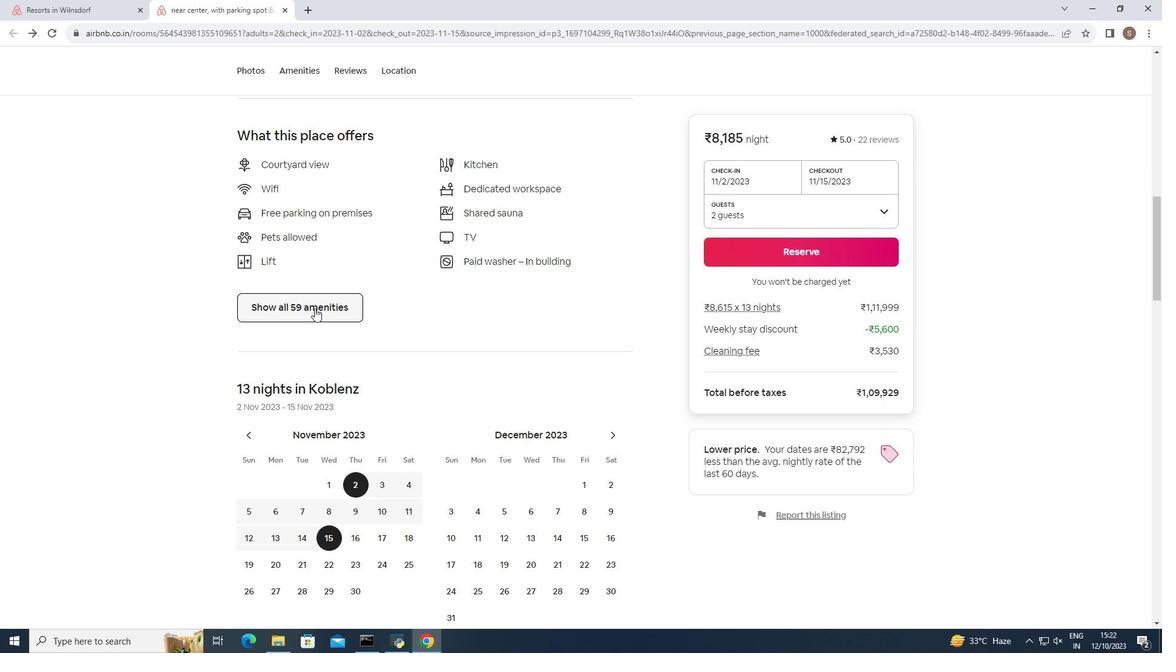 
Action: Mouse pressed left at (314, 308)
Screenshot: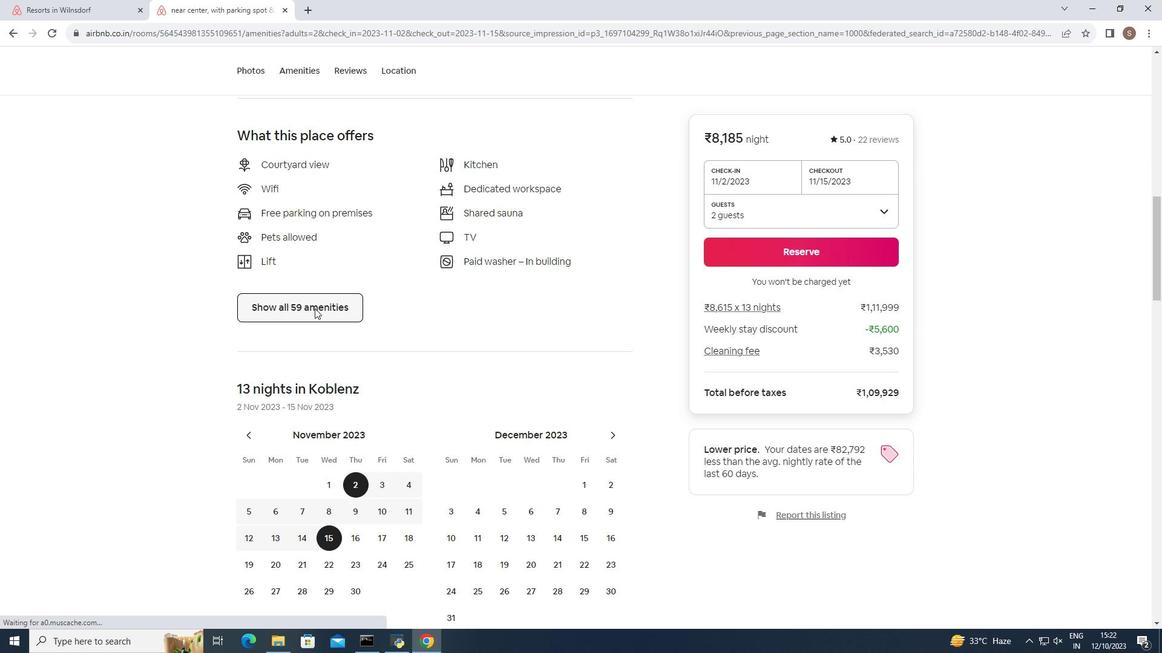 
Action: Mouse moved to (416, 314)
Screenshot: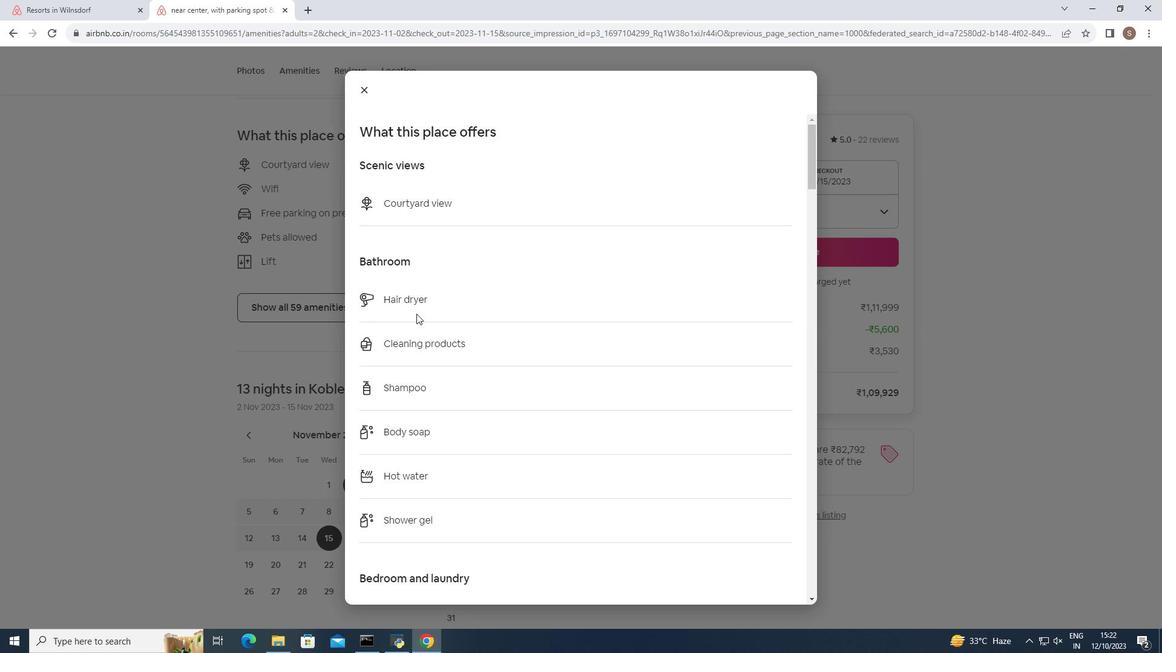 
Action: Mouse scrolled (416, 313) with delta (0, 0)
Screenshot: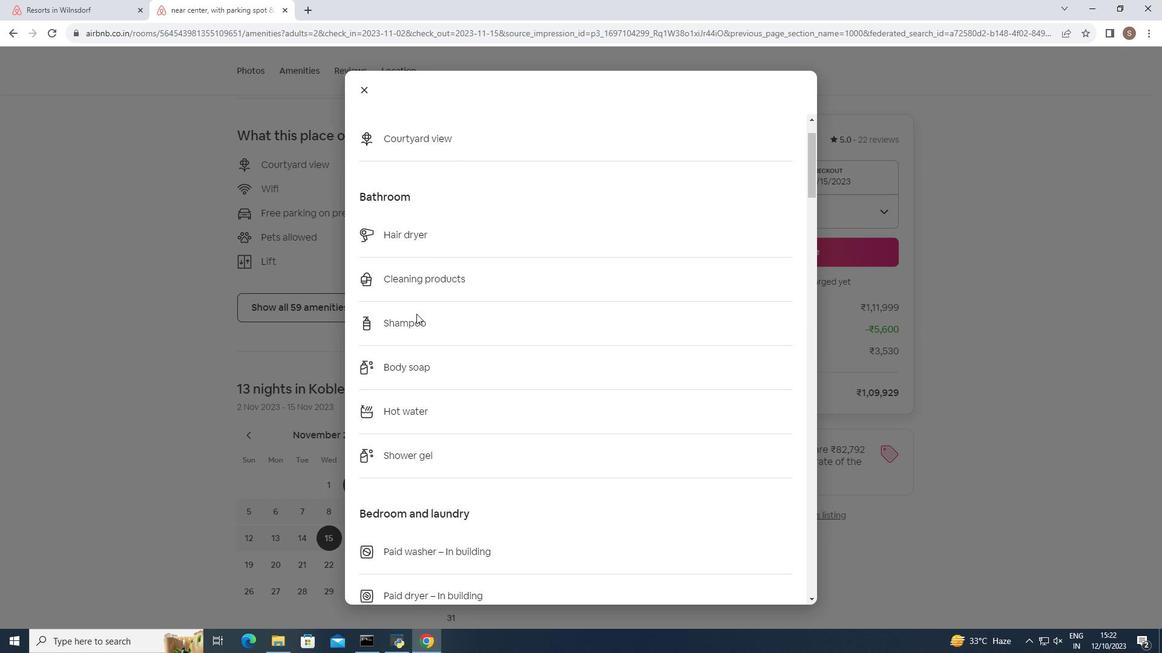 
Action: Mouse scrolled (416, 313) with delta (0, 0)
Screenshot: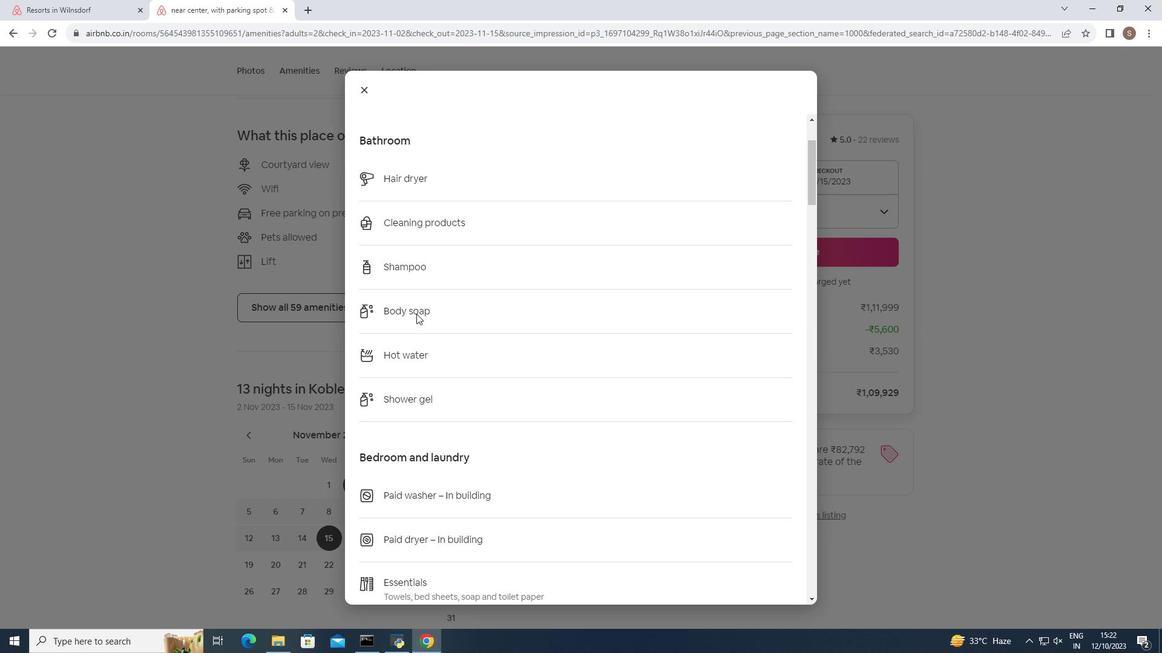 
Action: Mouse scrolled (416, 313) with delta (0, 0)
Screenshot: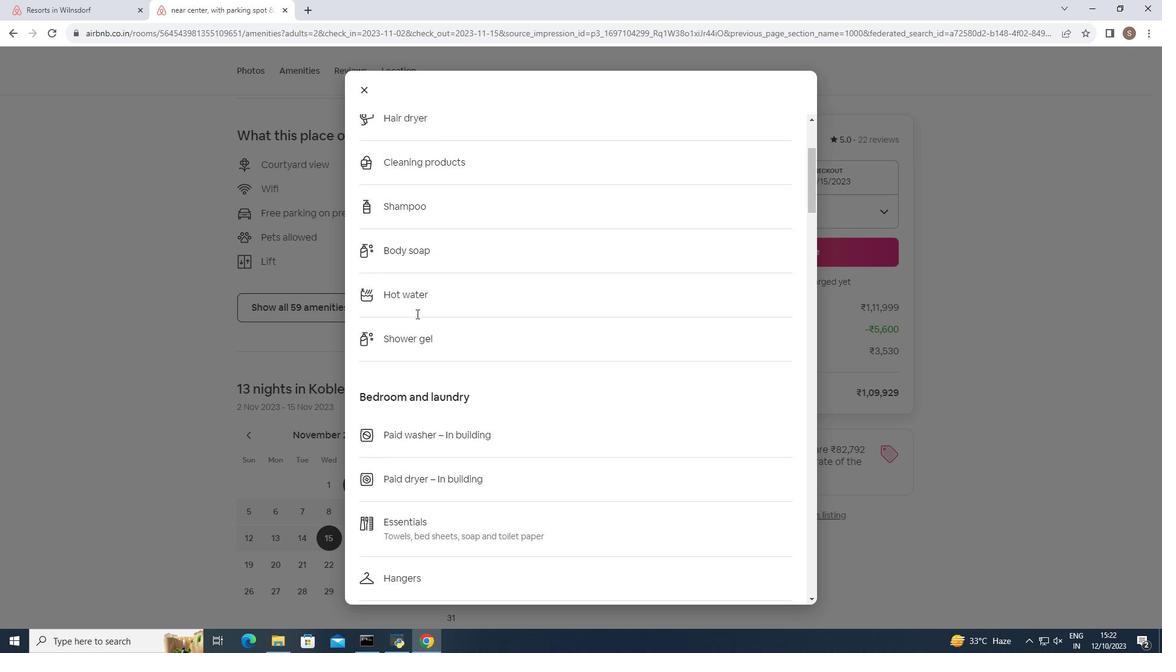 
Action: Mouse scrolled (416, 313) with delta (0, 0)
Screenshot: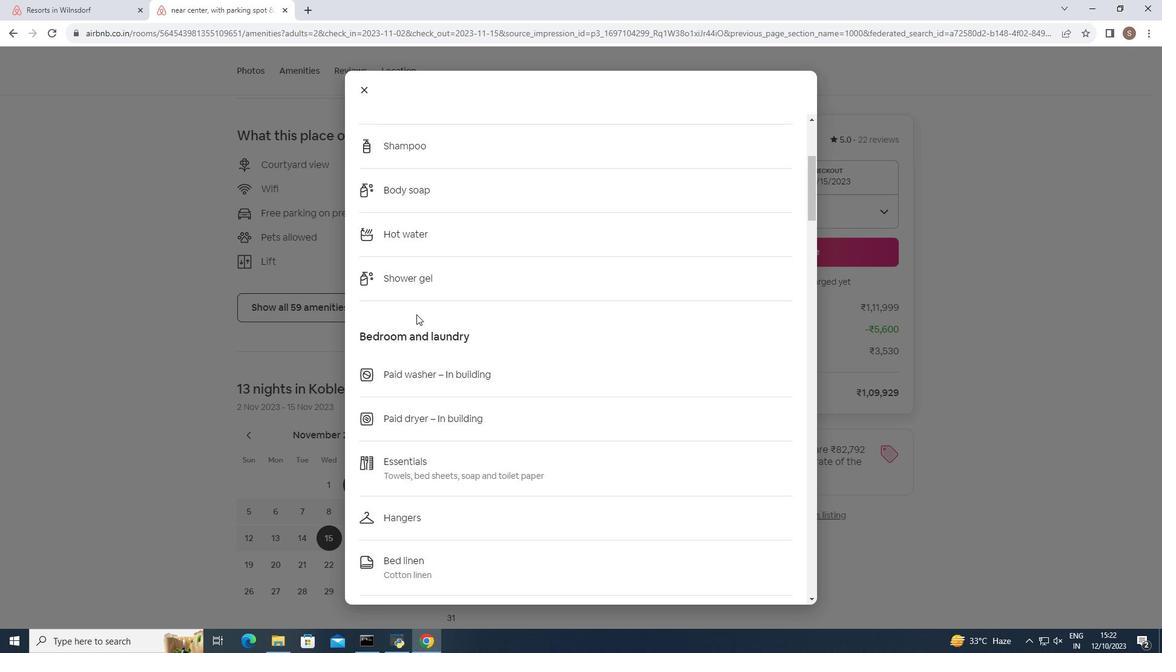 
Action: Mouse moved to (416, 314)
Screenshot: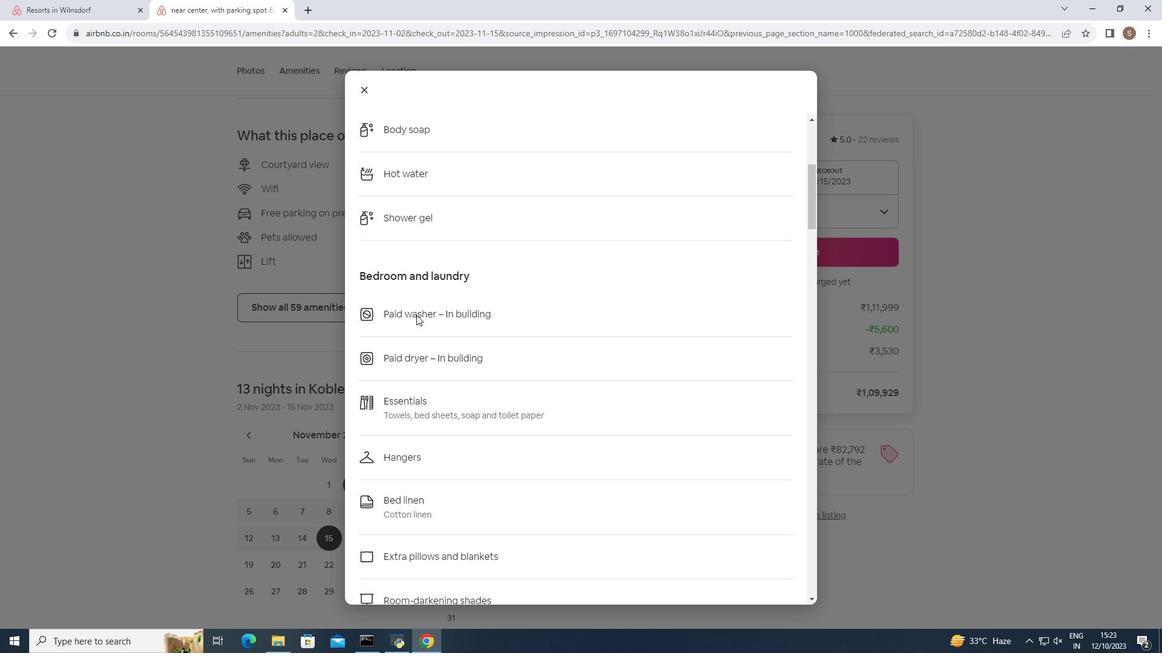 
Action: Mouse scrolled (416, 314) with delta (0, 0)
Screenshot: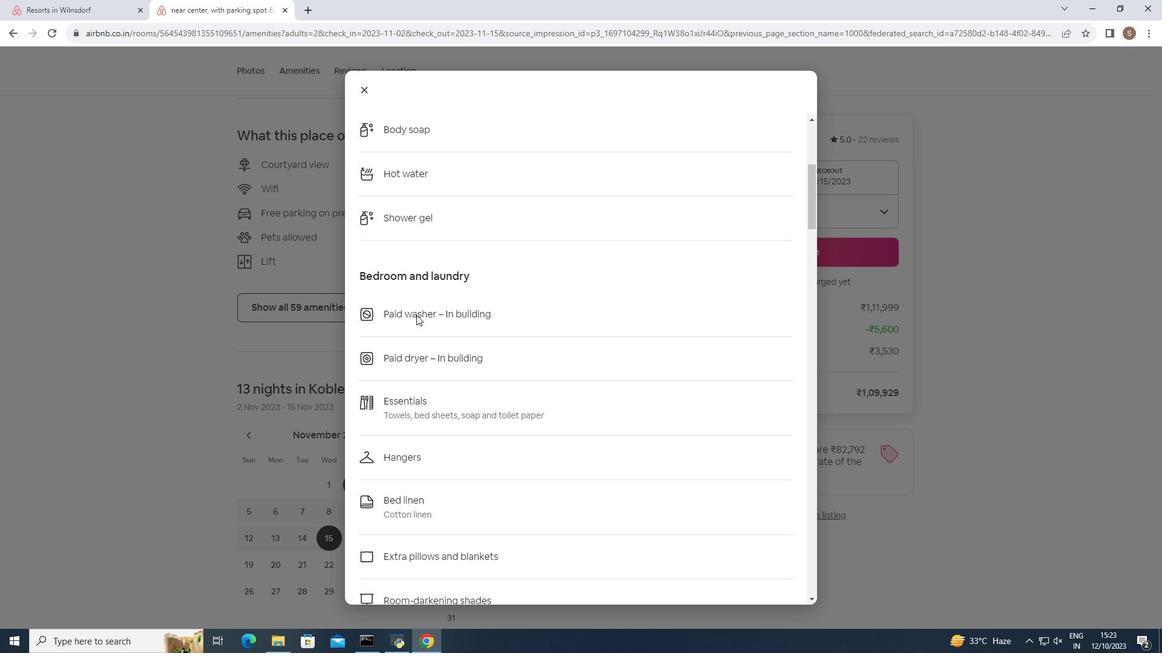 
Action: Mouse moved to (416, 316)
Screenshot: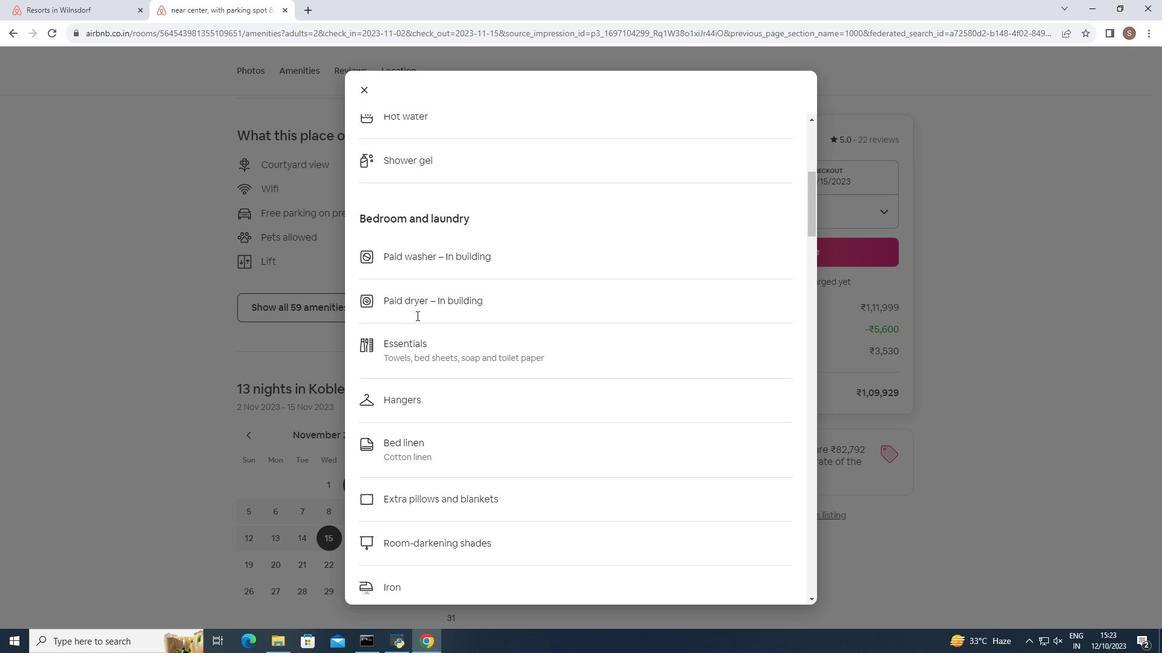 
Action: Mouse scrolled (416, 315) with delta (0, 0)
Screenshot: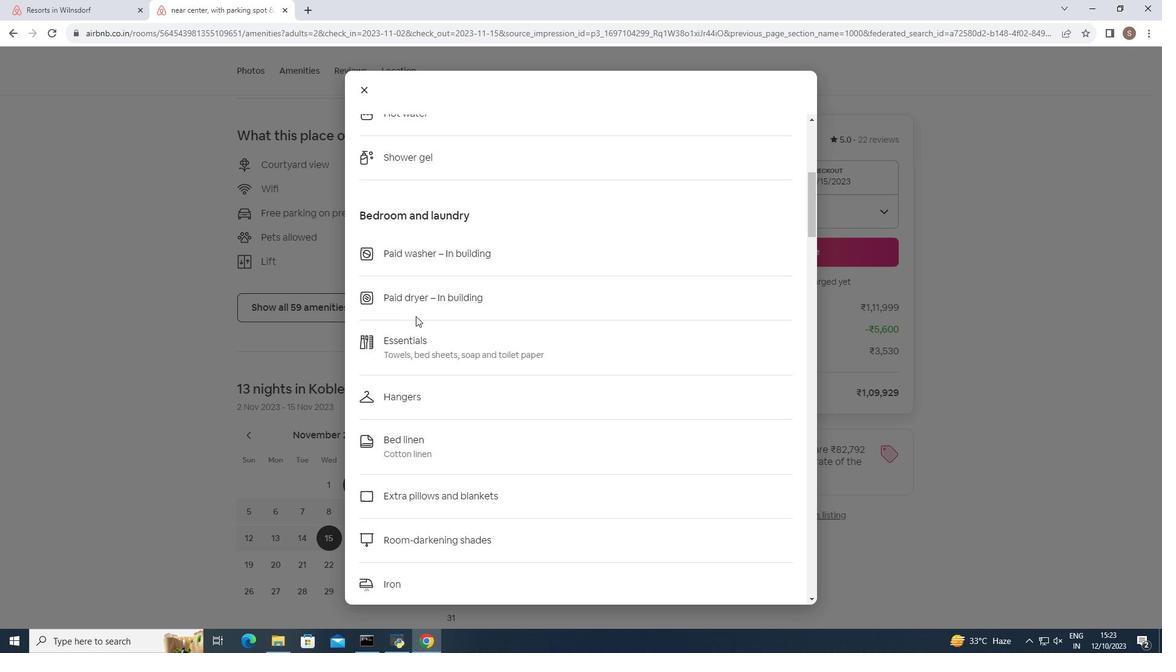 
Action: Mouse moved to (415, 316)
Screenshot: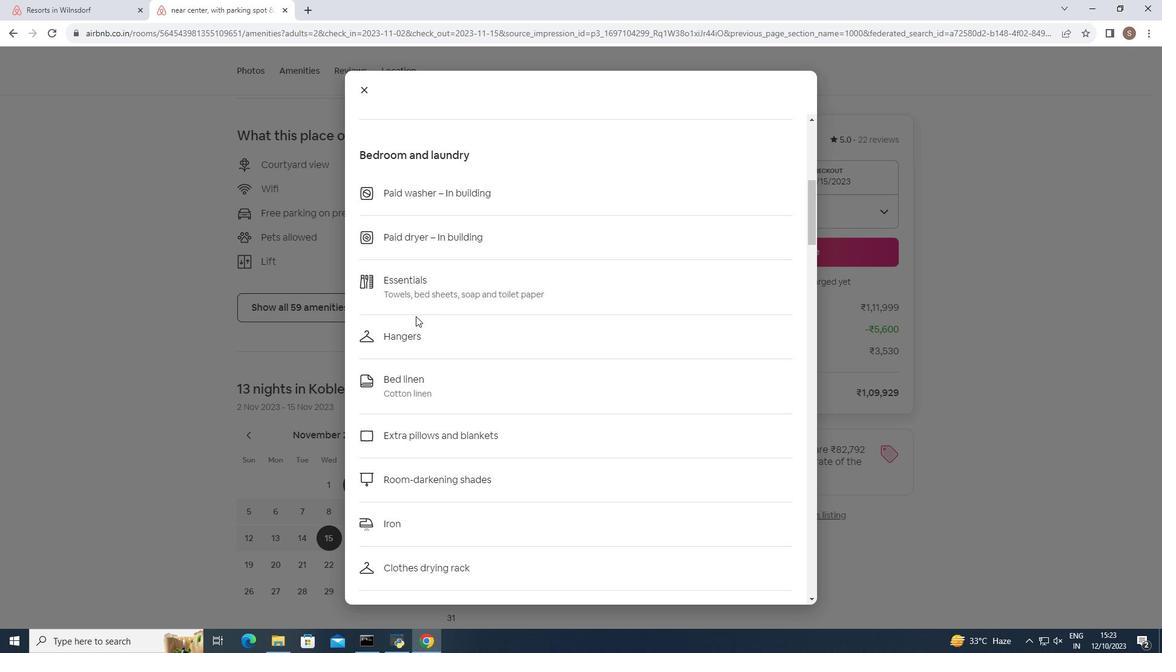 
Action: Mouse scrolled (415, 316) with delta (0, 0)
Screenshot: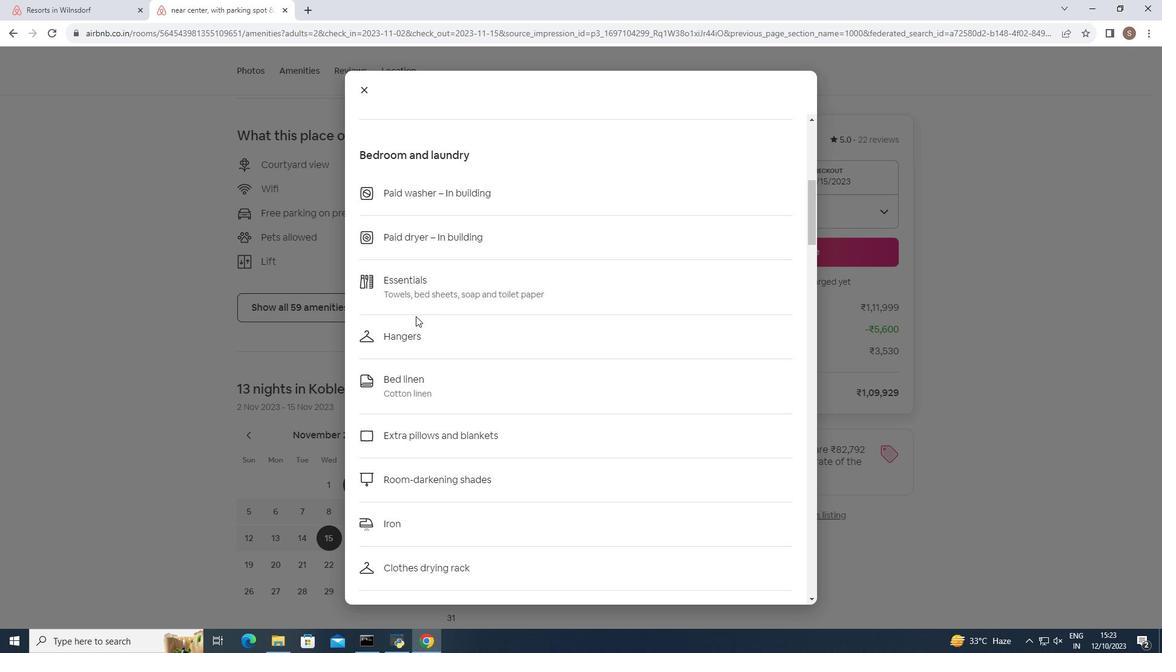 
Action: Mouse scrolled (415, 316) with delta (0, 0)
Screenshot: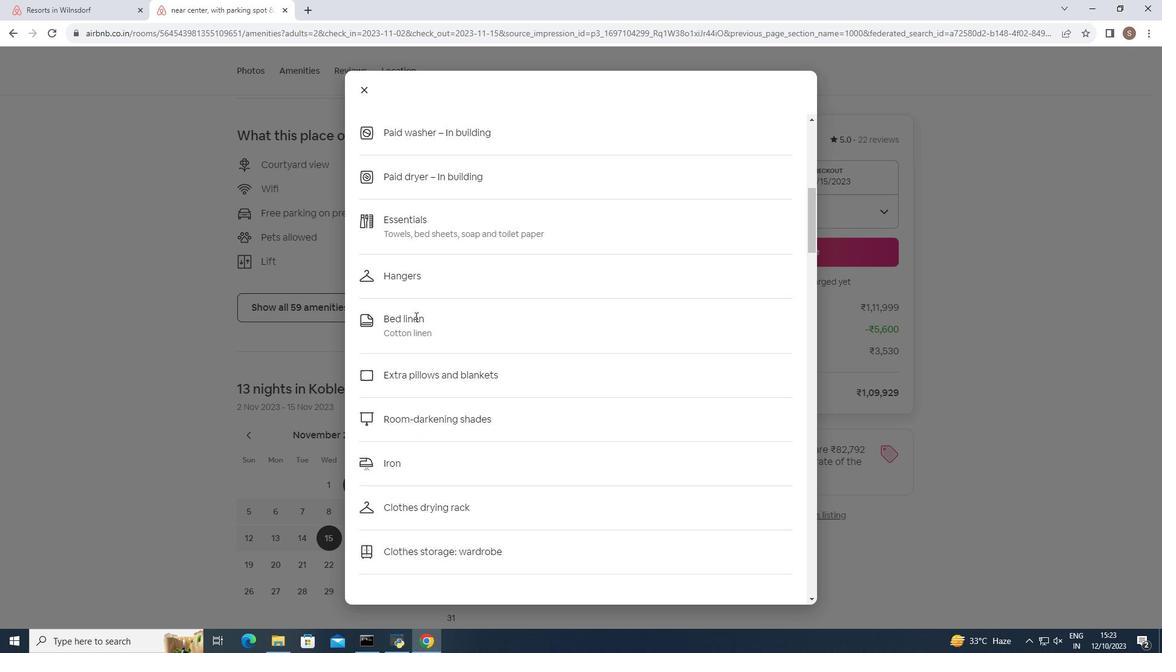 
Action: Mouse moved to (414, 317)
Screenshot: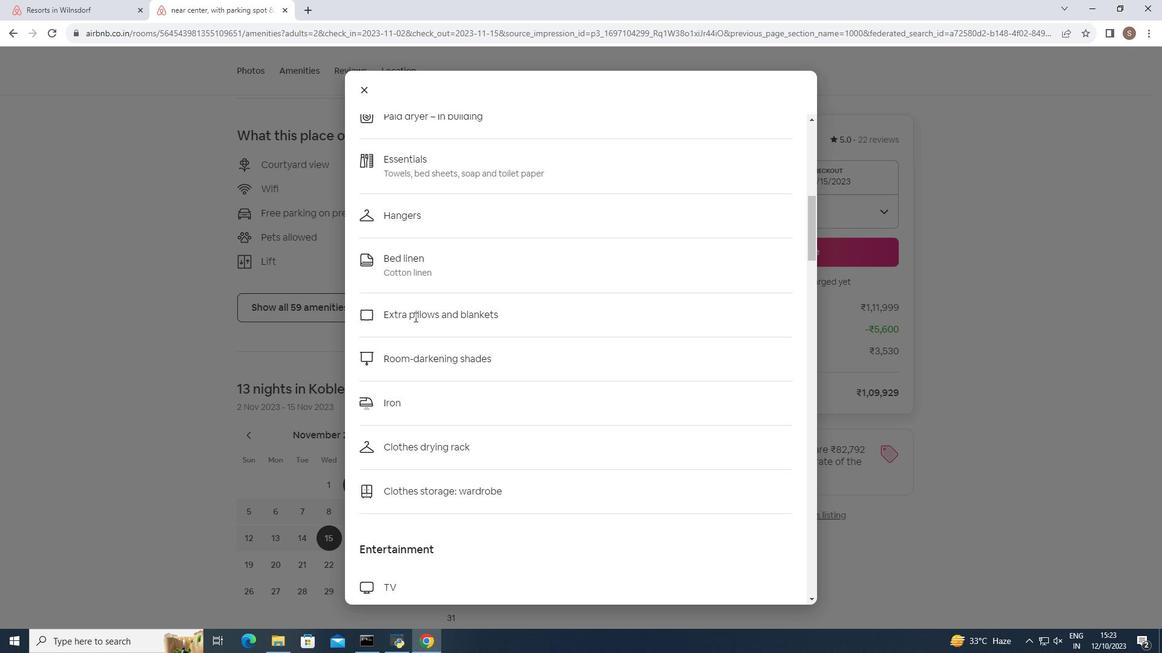 
Action: Mouse scrolled (414, 316) with delta (0, 0)
Screenshot: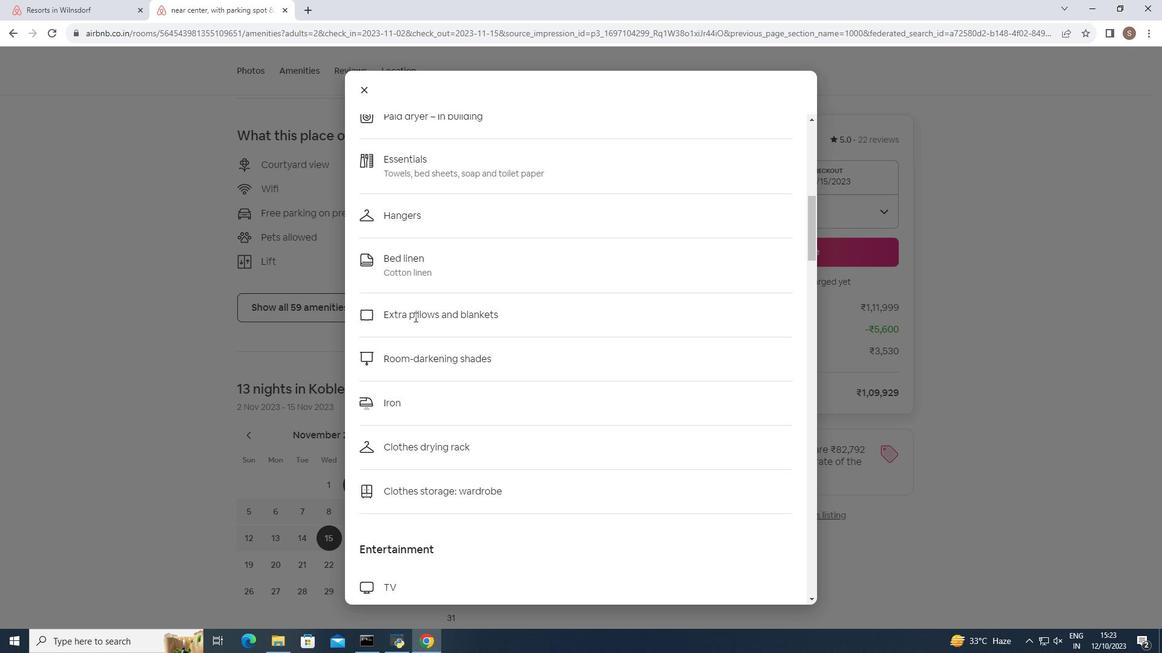
Action: Mouse moved to (414, 317)
Screenshot: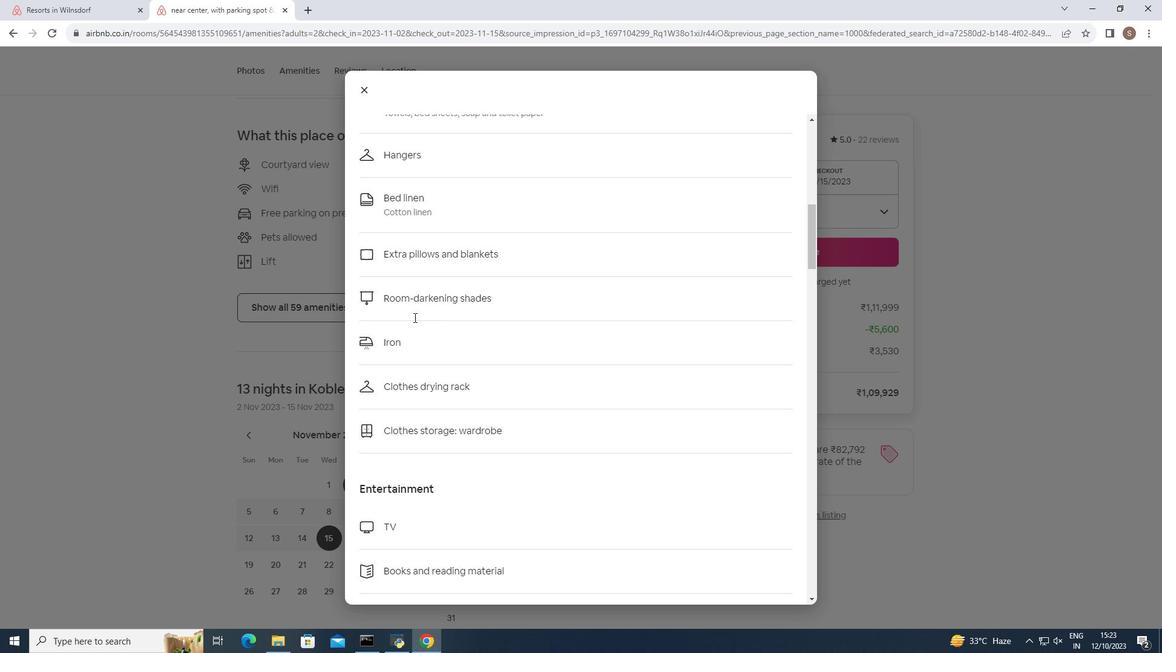 
Action: Mouse scrolled (414, 317) with delta (0, 0)
Screenshot: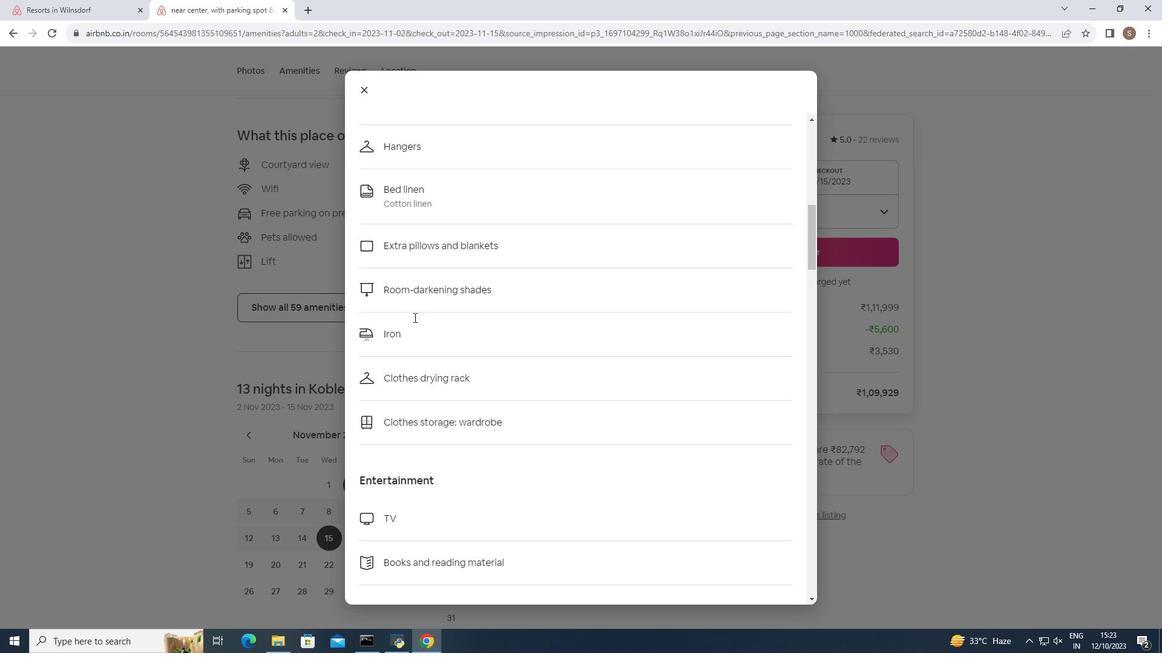 
Action: Mouse scrolled (414, 317) with delta (0, 0)
Screenshot: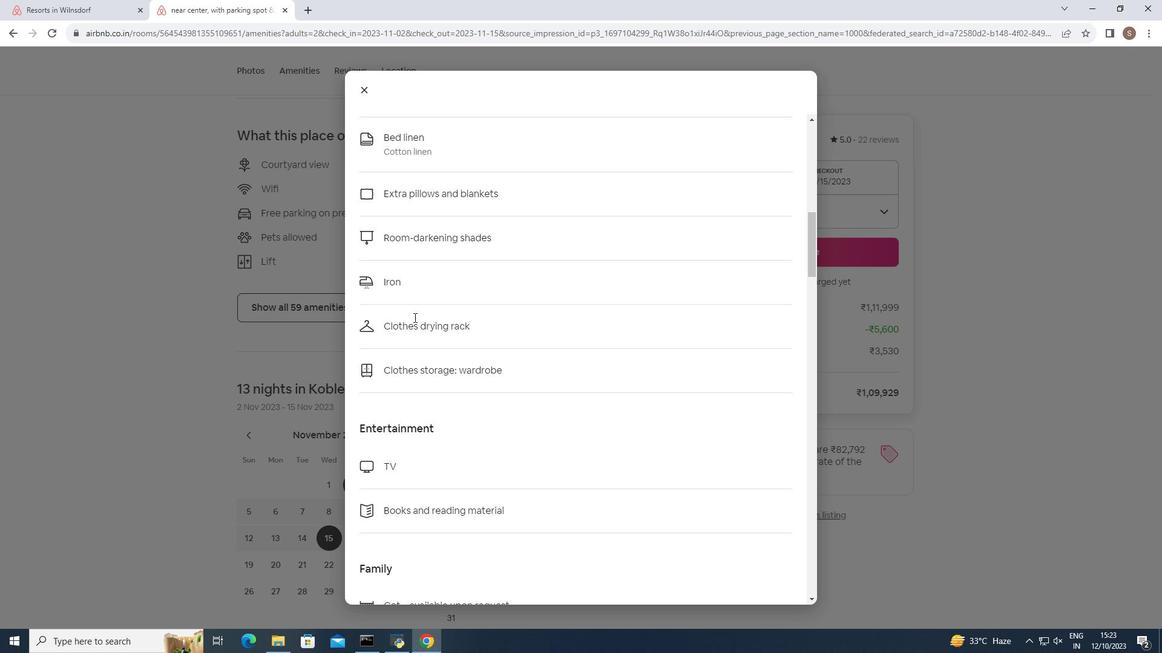 
Action: Mouse scrolled (414, 317) with delta (0, 0)
Screenshot: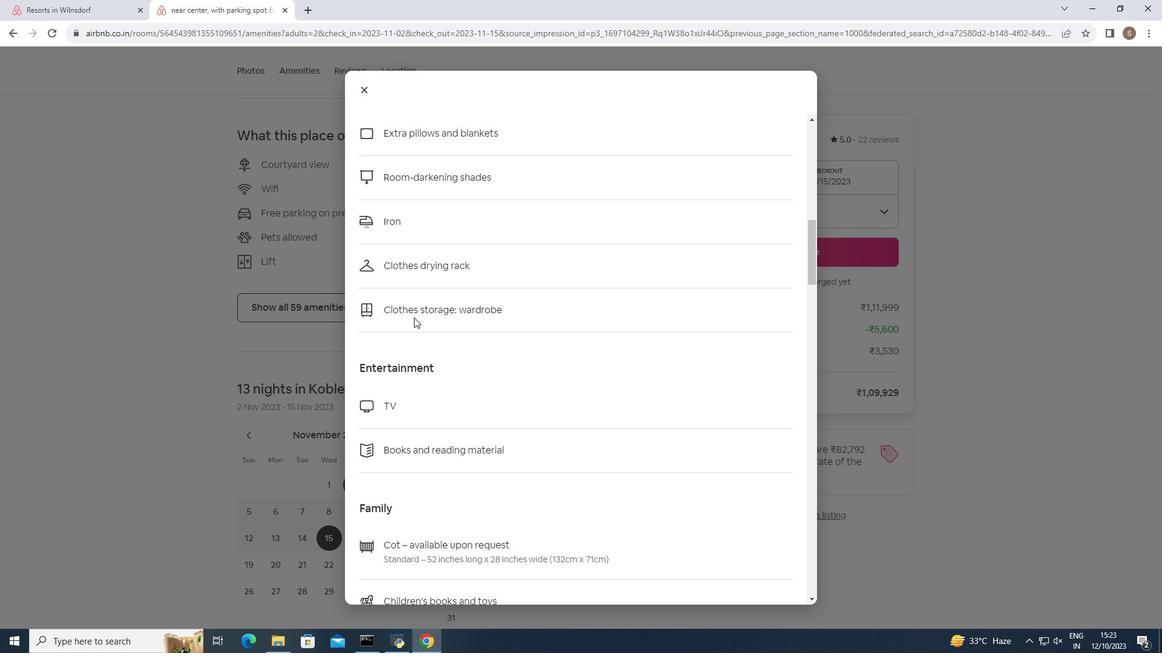 
Action: Mouse scrolled (414, 317) with delta (0, 0)
Screenshot: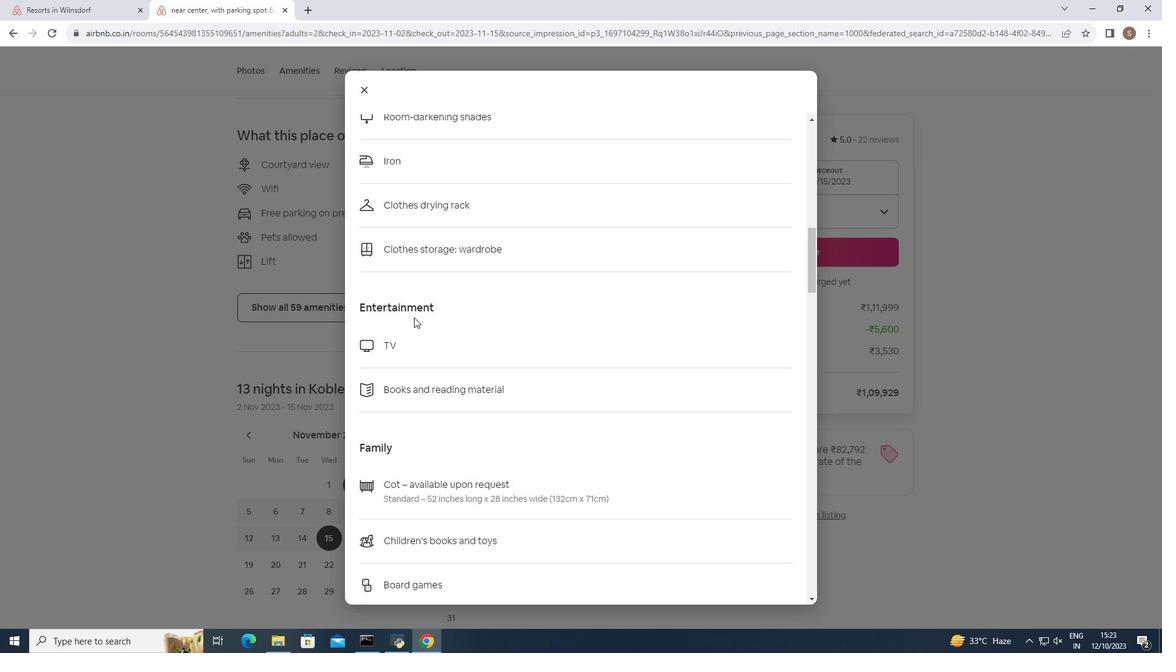 
Action: Mouse scrolled (414, 317) with delta (0, 0)
Screenshot: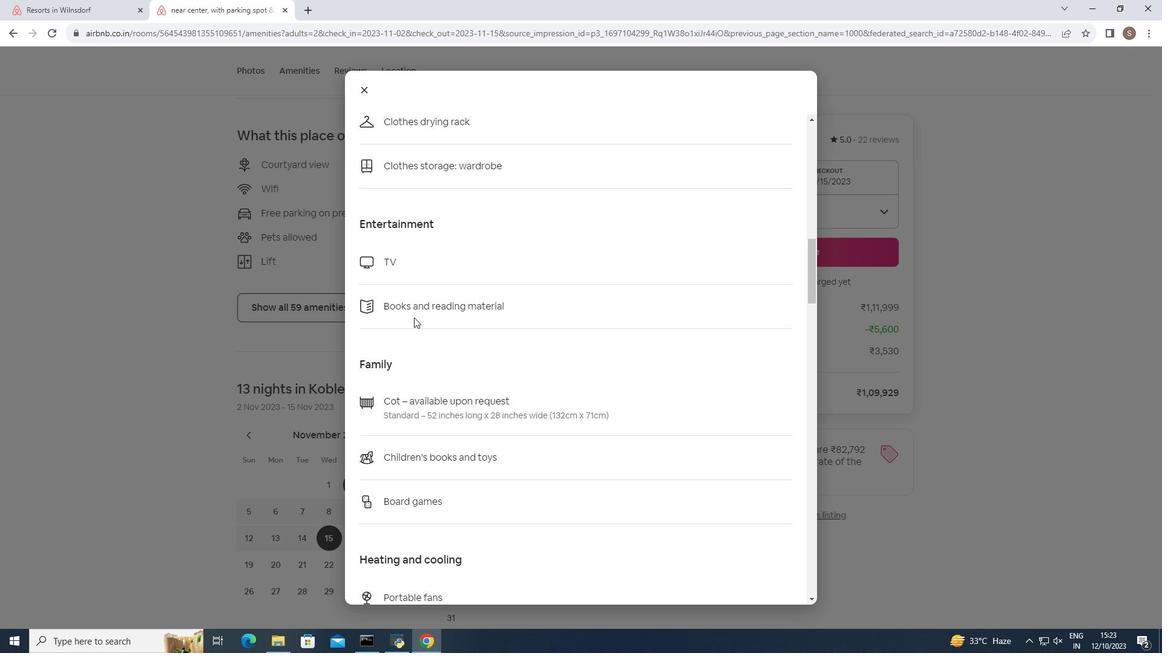 
Action: Mouse scrolled (414, 317) with delta (0, 0)
Screenshot: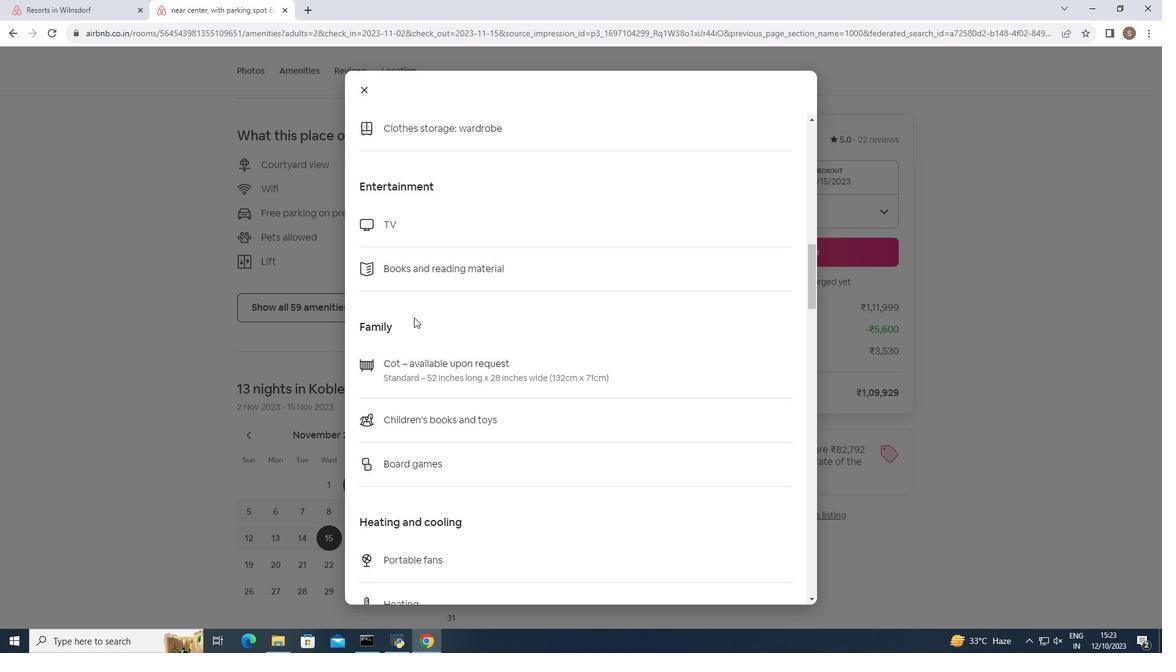 
Action: Mouse scrolled (414, 317) with delta (0, 0)
Screenshot: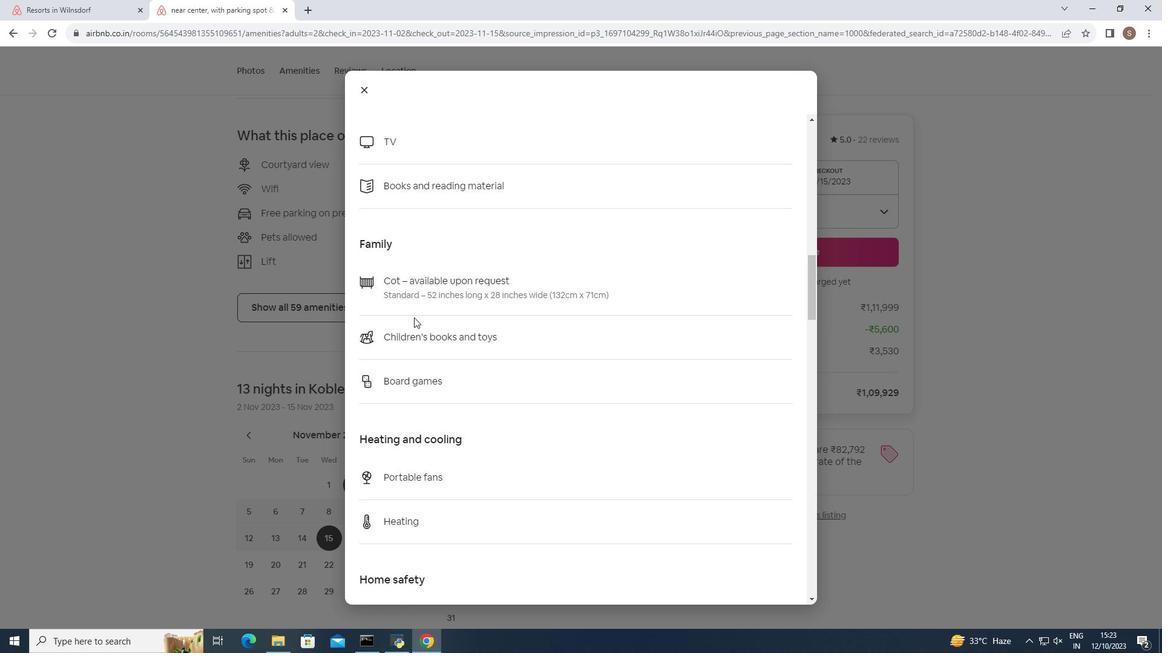 
Action: Mouse scrolled (414, 317) with delta (0, 0)
Screenshot: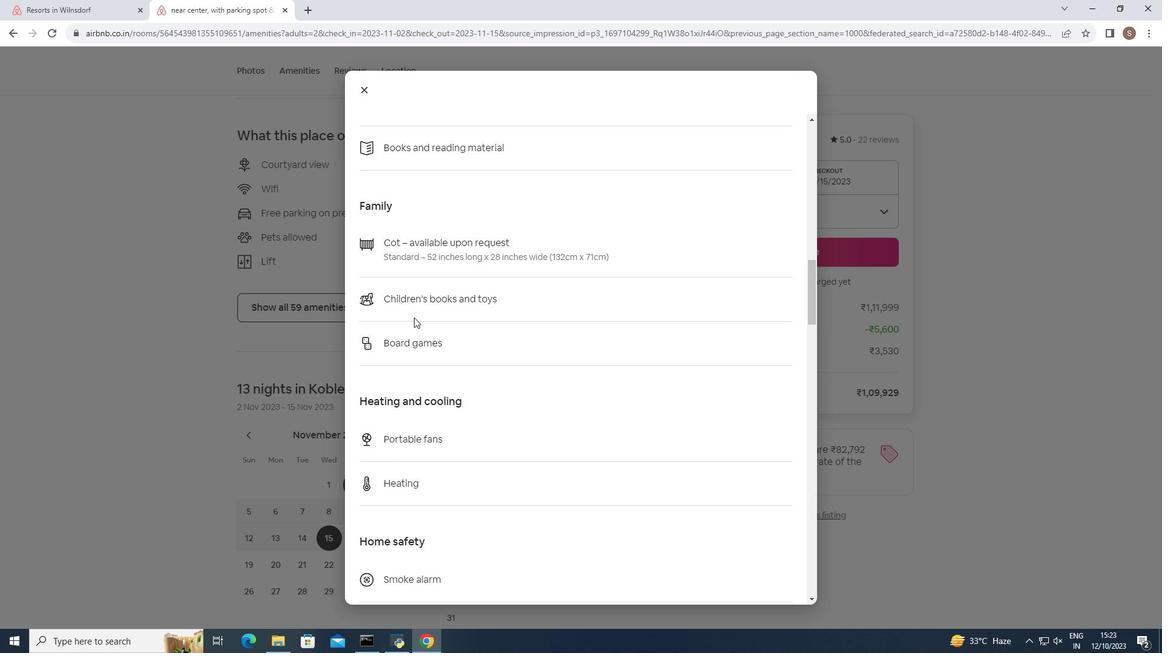 
Action: Mouse scrolled (414, 317) with delta (0, 0)
Screenshot: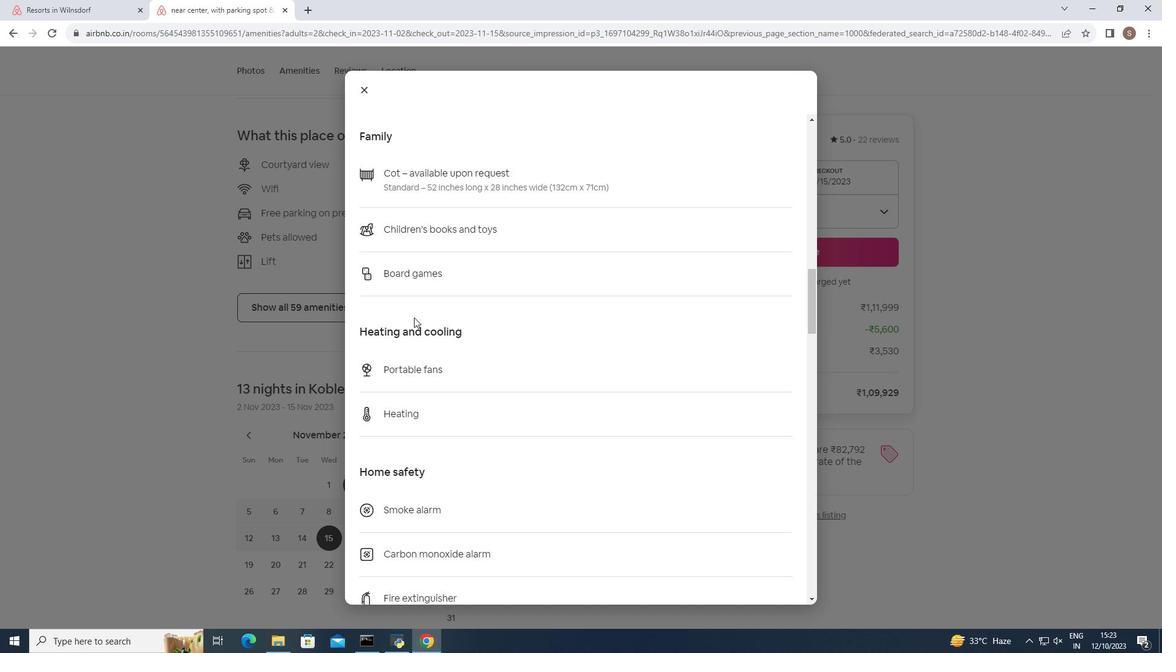 
Action: Mouse scrolled (414, 317) with delta (0, 0)
Screenshot: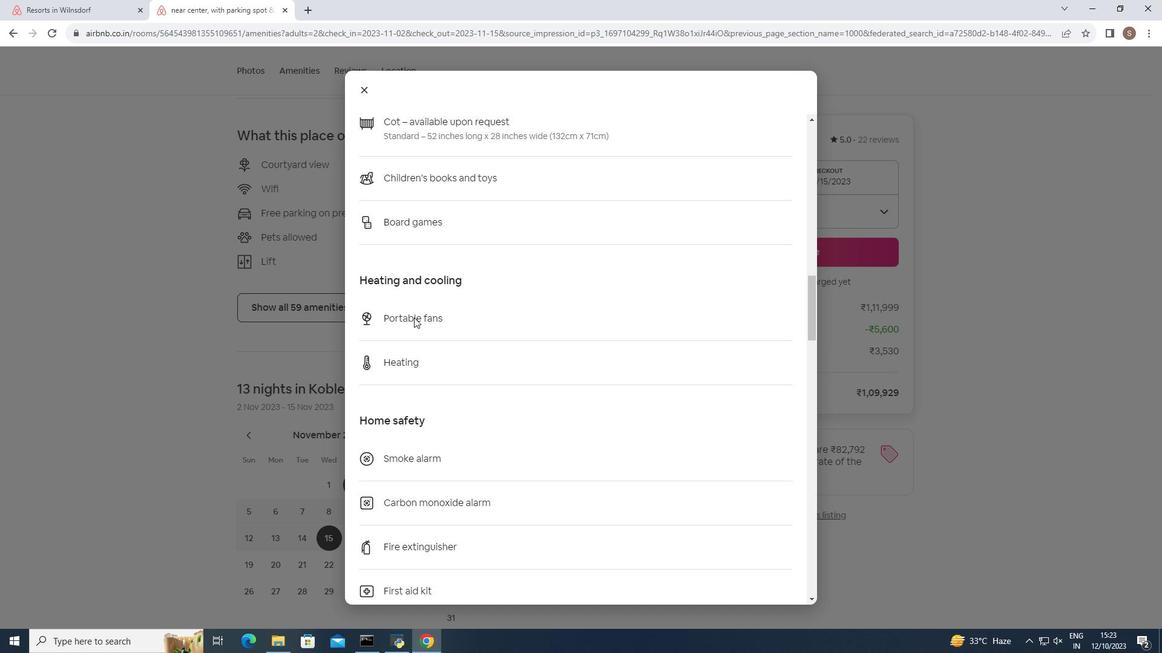 
Action: Mouse scrolled (414, 317) with delta (0, 0)
Screenshot: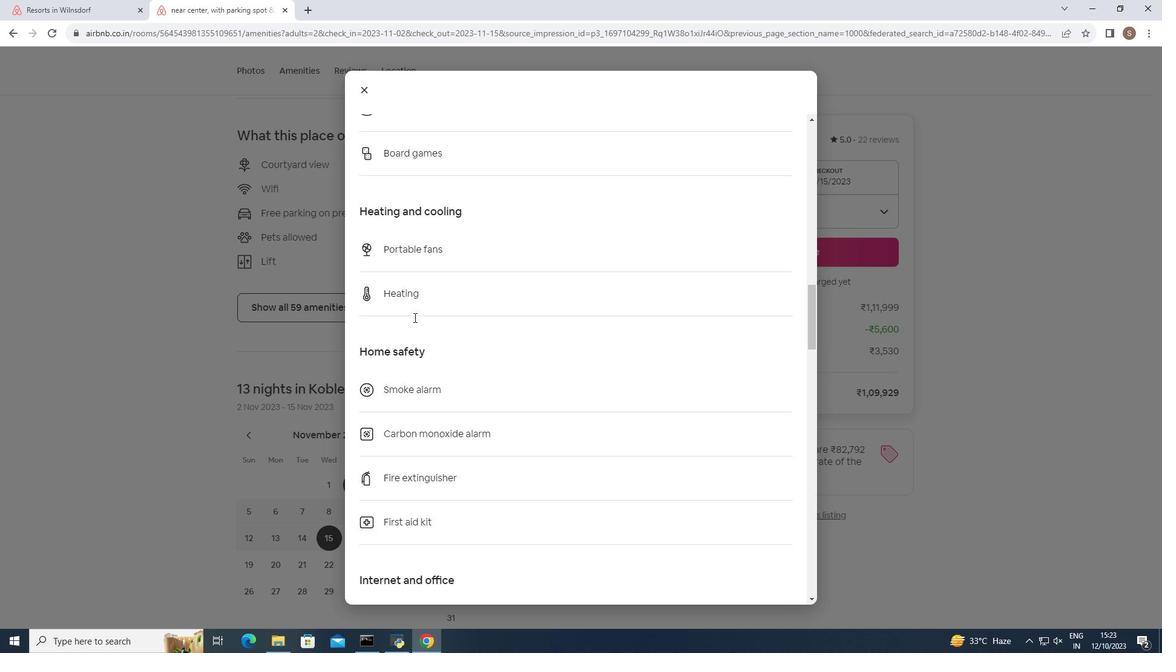 
Action: Mouse scrolled (414, 317) with delta (0, 0)
Screenshot: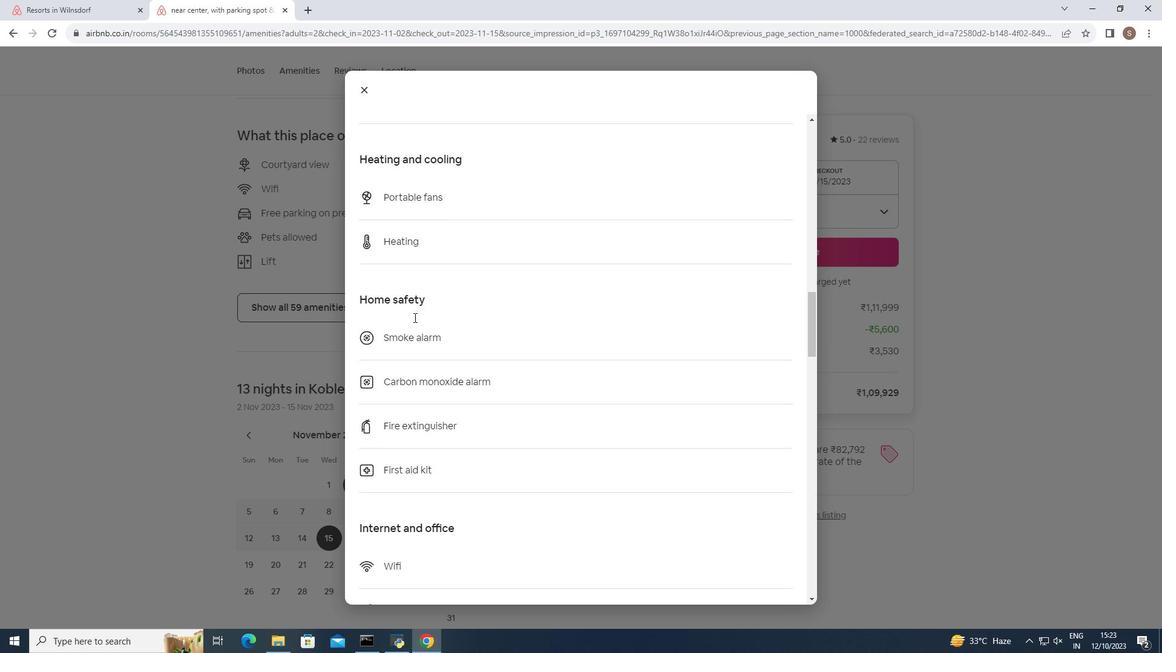 
Action: Mouse moved to (414, 318)
Screenshot: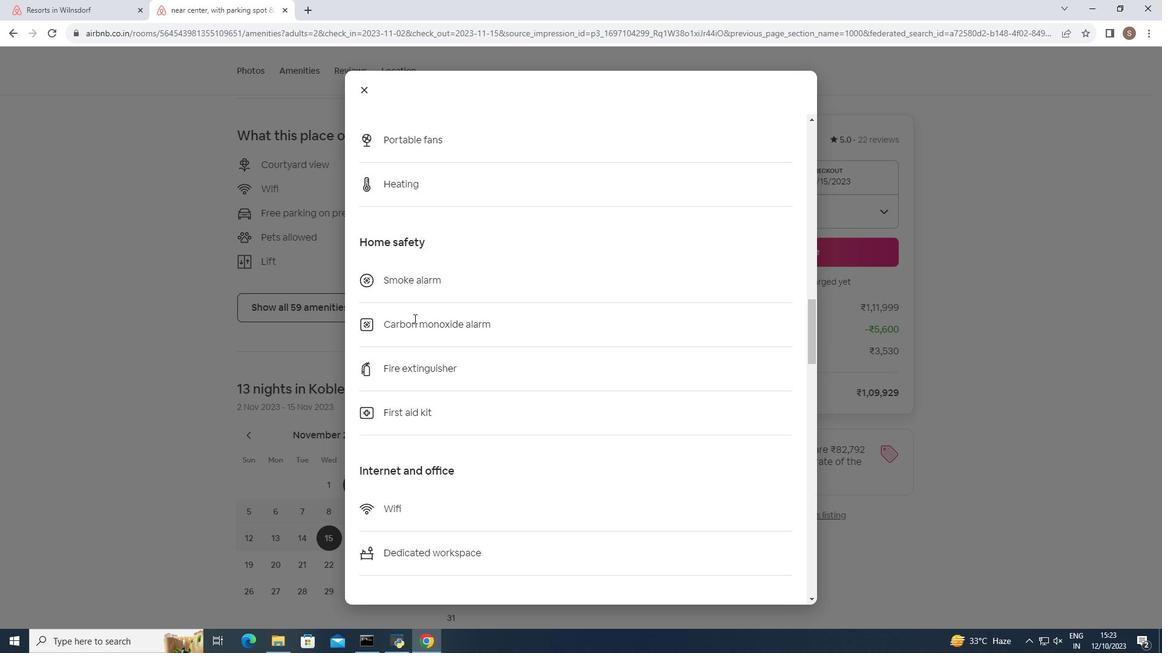 
Action: Mouse scrolled (414, 317) with delta (0, 0)
Screenshot: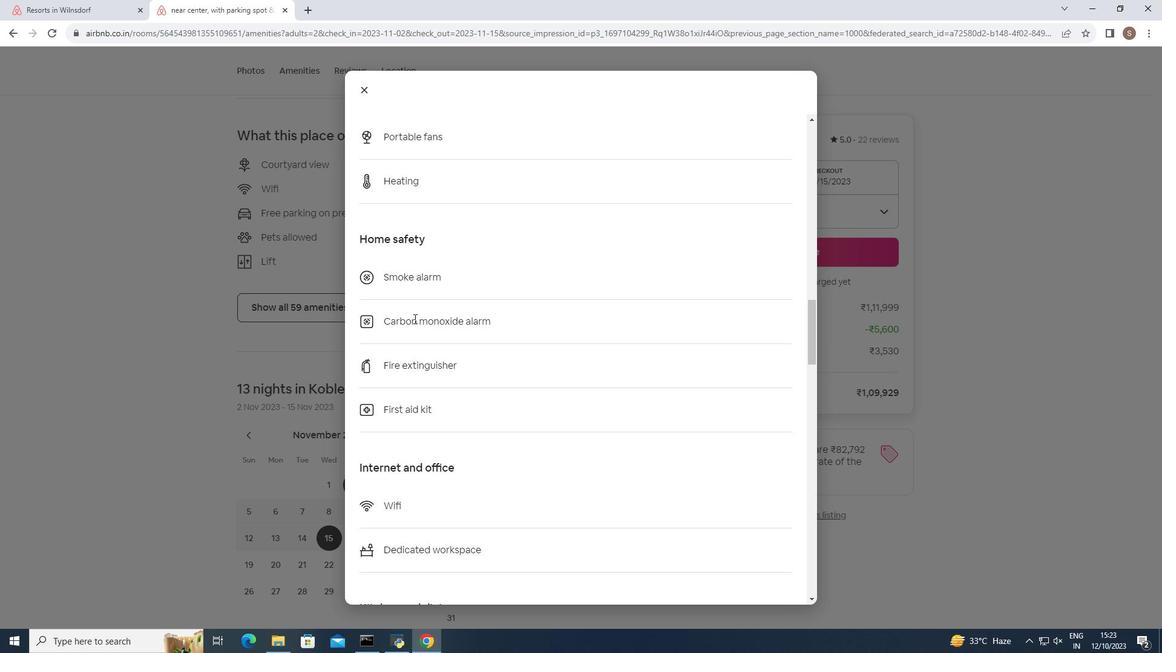
Action: Mouse moved to (414, 319)
Screenshot: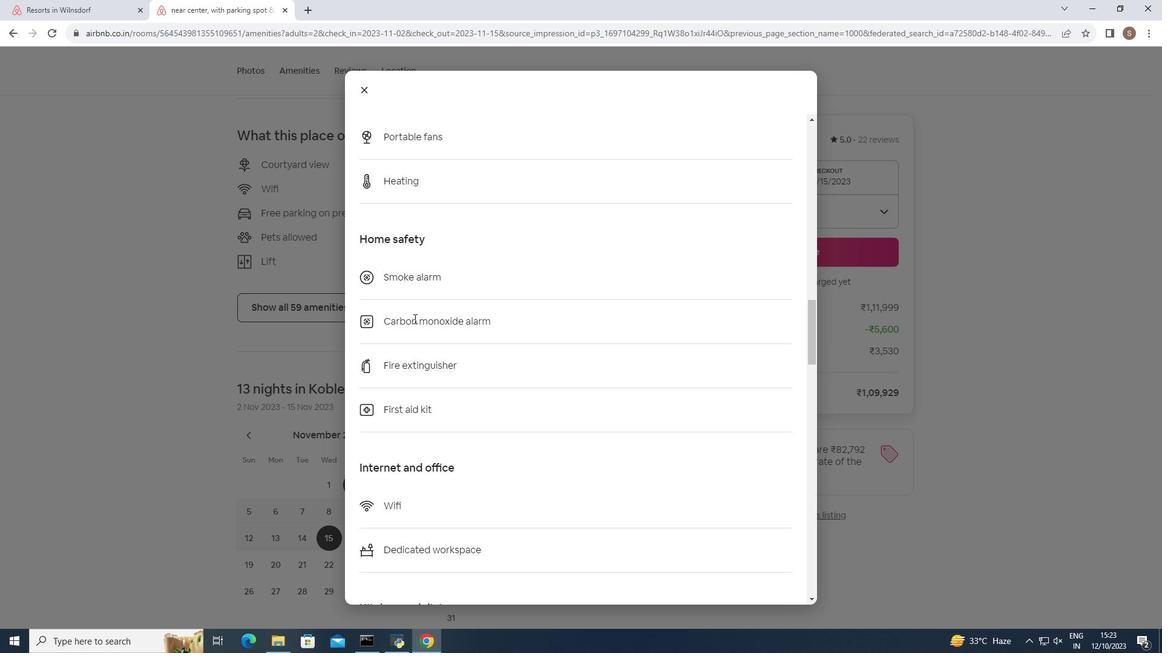 
Action: Mouse scrolled (414, 318) with delta (0, 0)
Screenshot: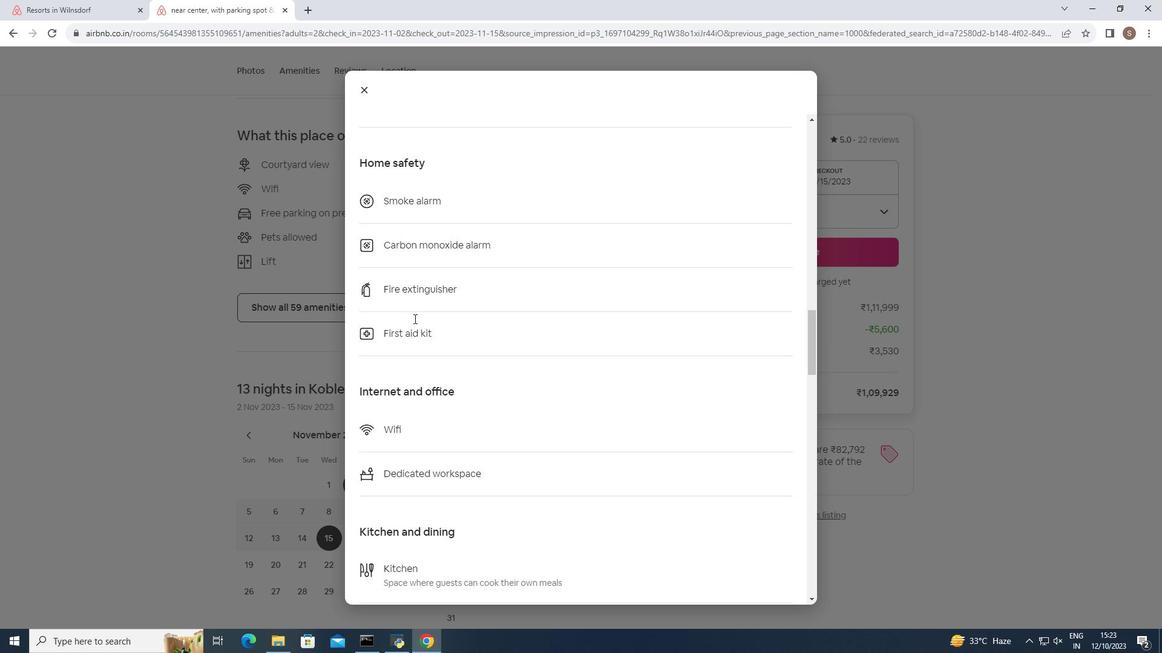 
Action: Mouse scrolled (414, 318) with delta (0, 0)
Screenshot: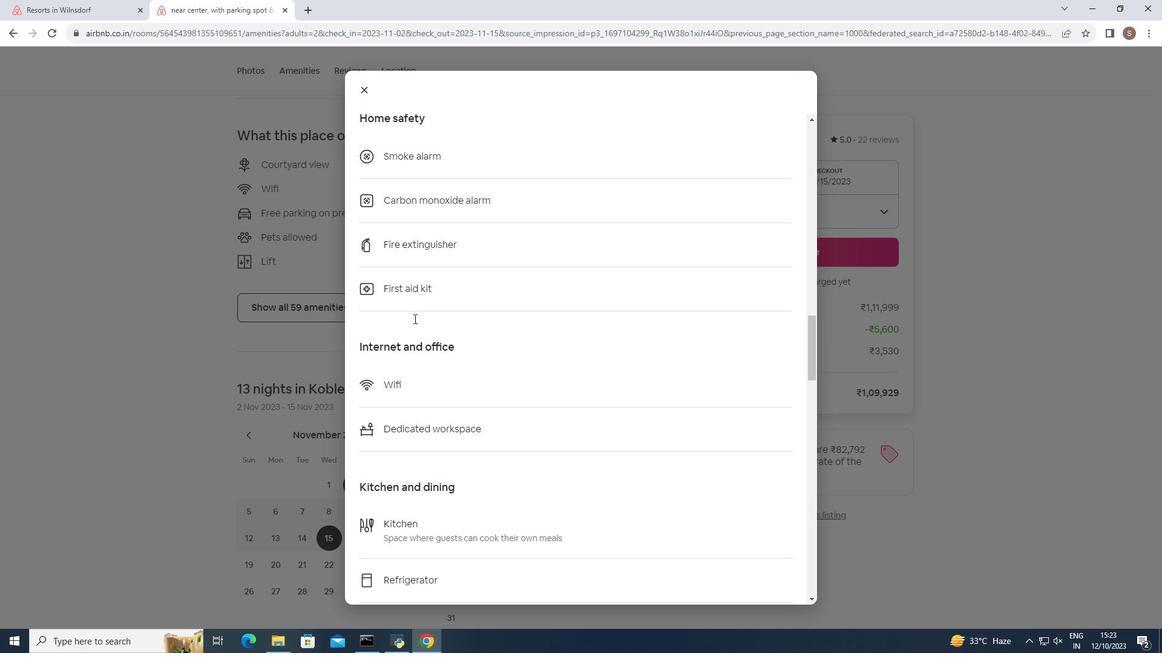 
Action: Mouse scrolled (414, 318) with delta (0, 0)
Screenshot: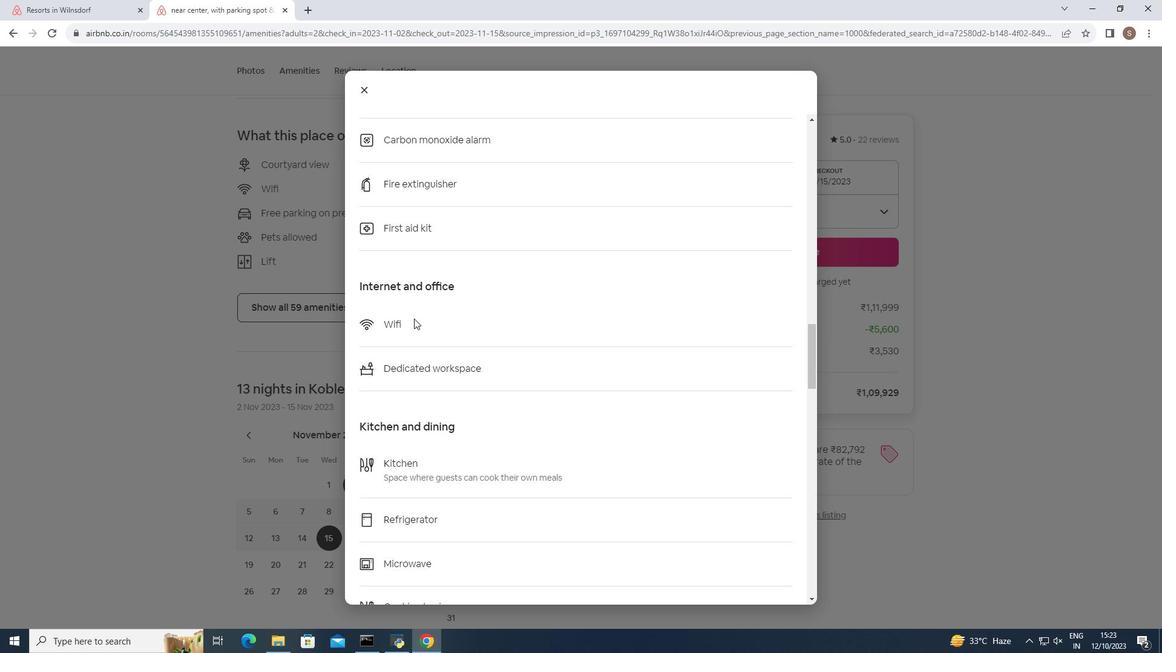 
Action: Mouse scrolled (414, 318) with delta (0, 0)
Screenshot: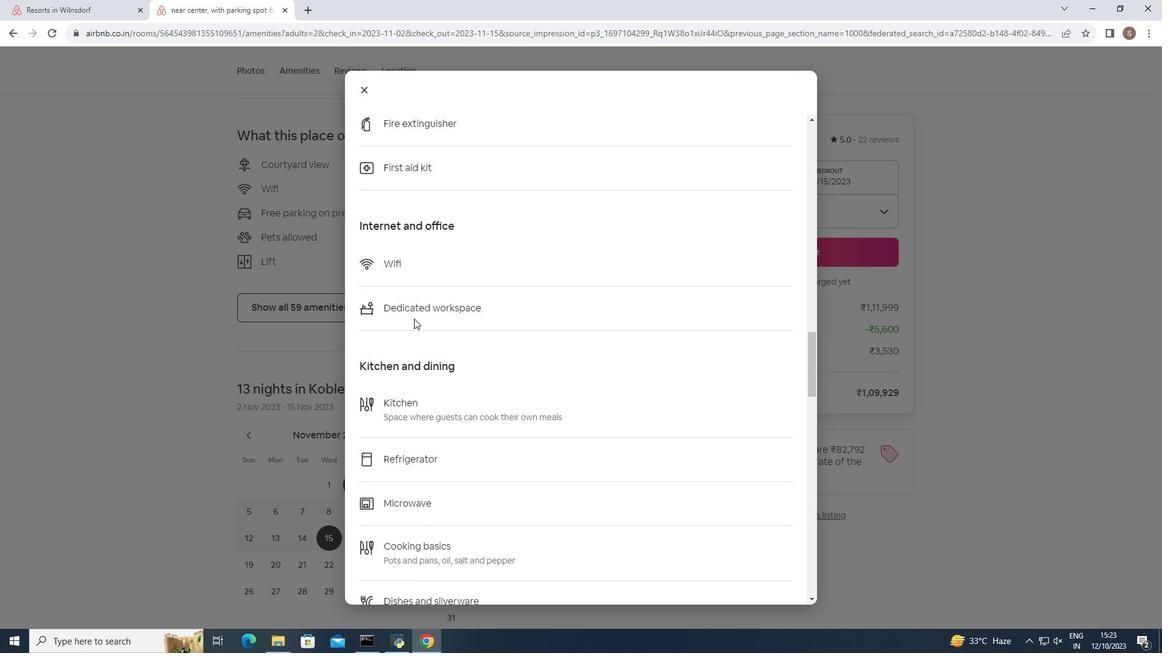 
Action: Mouse scrolled (414, 318) with delta (0, 0)
Screenshot: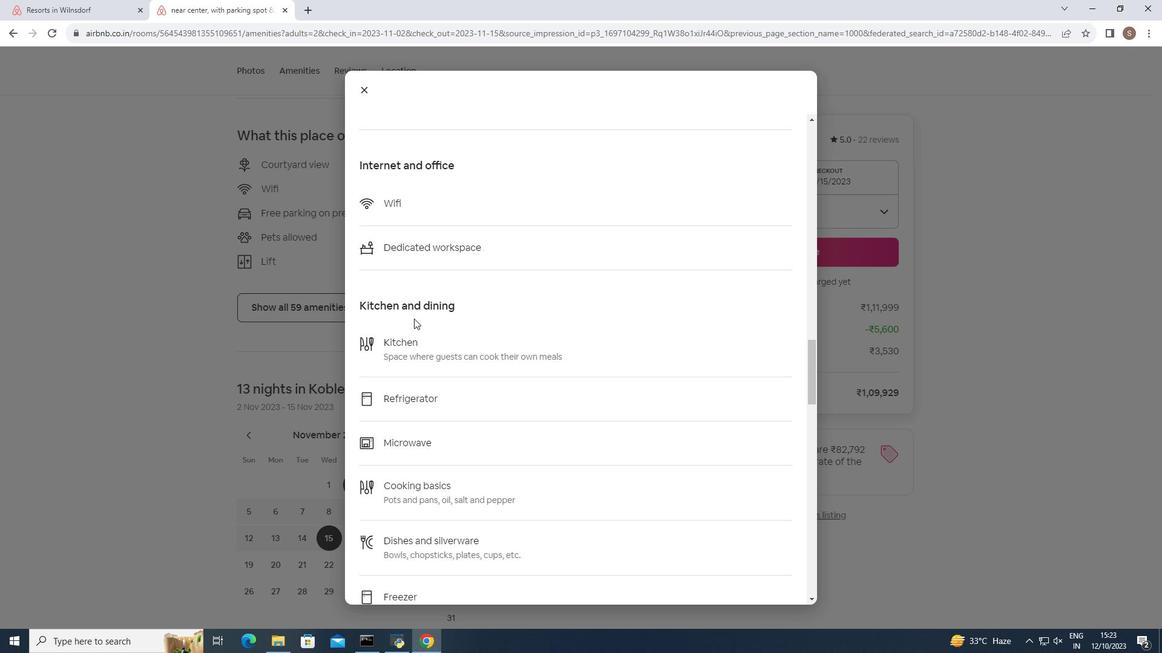 
Action: Mouse scrolled (414, 318) with delta (0, 0)
Screenshot: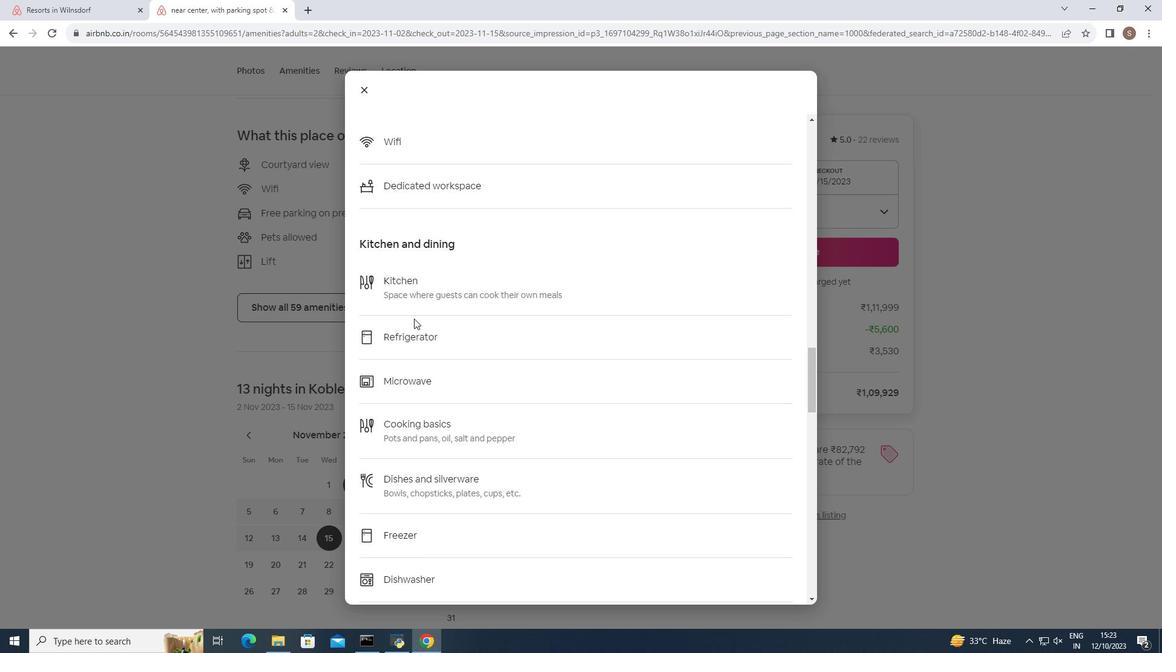 
Action: Mouse scrolled (414, 318) with delta (0, 0)
Screenshot: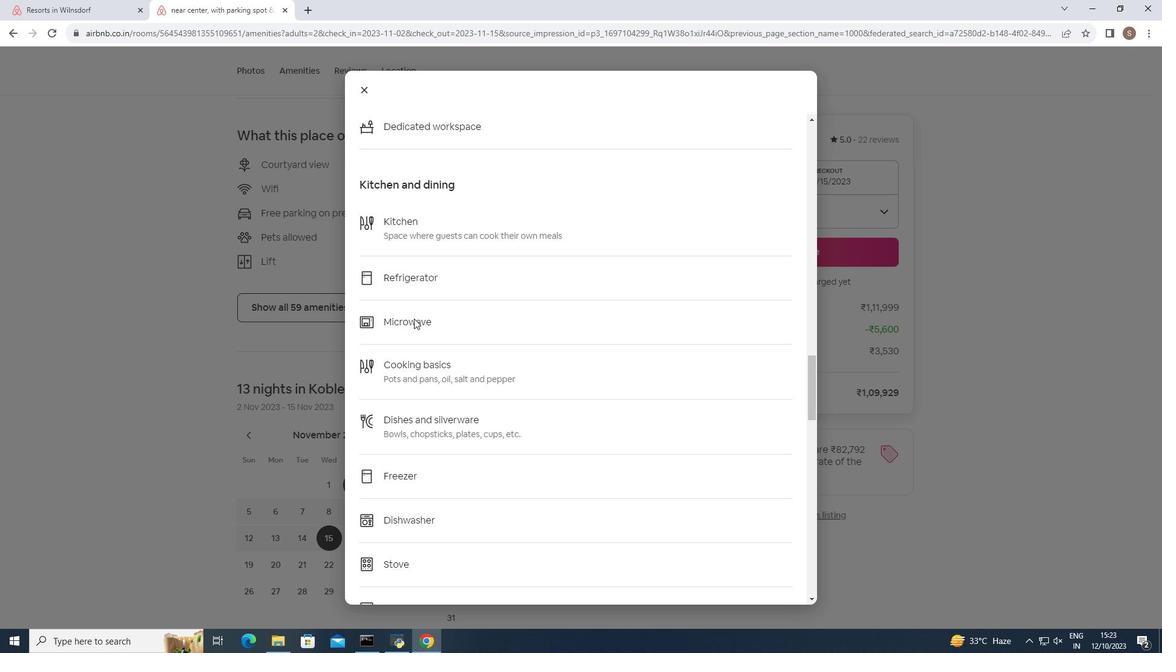 
Action: Mouse moved to (413, 320)
Screenshot: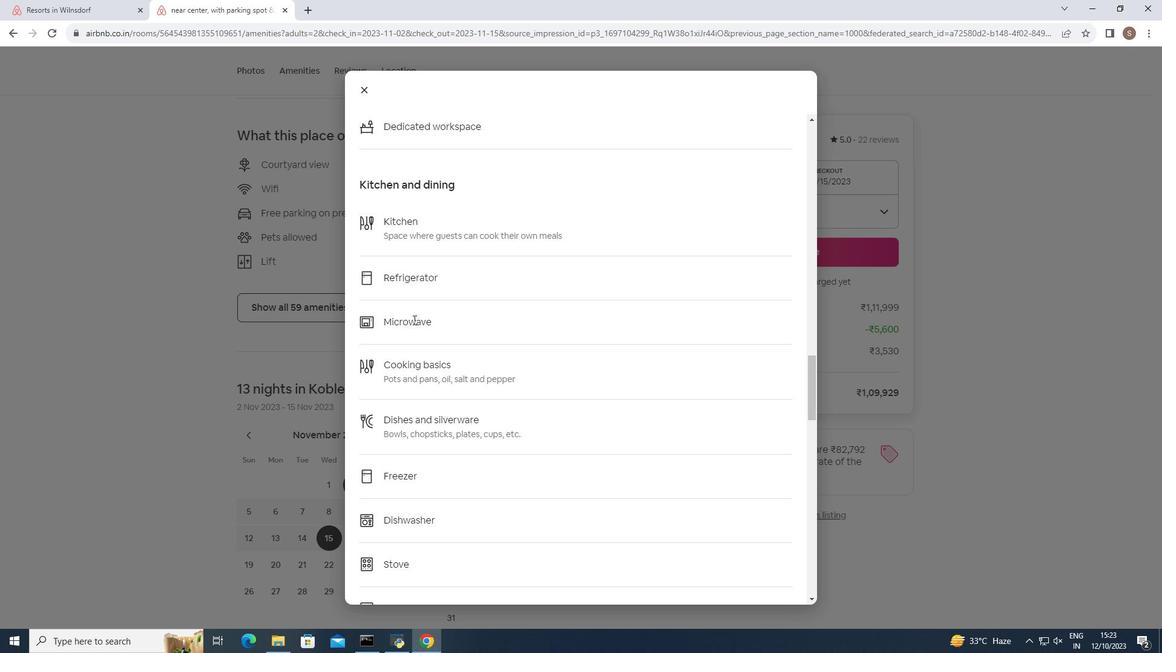 
Action: Mouse scrolled (413, 319) with delta (0, 0)
Screenshot: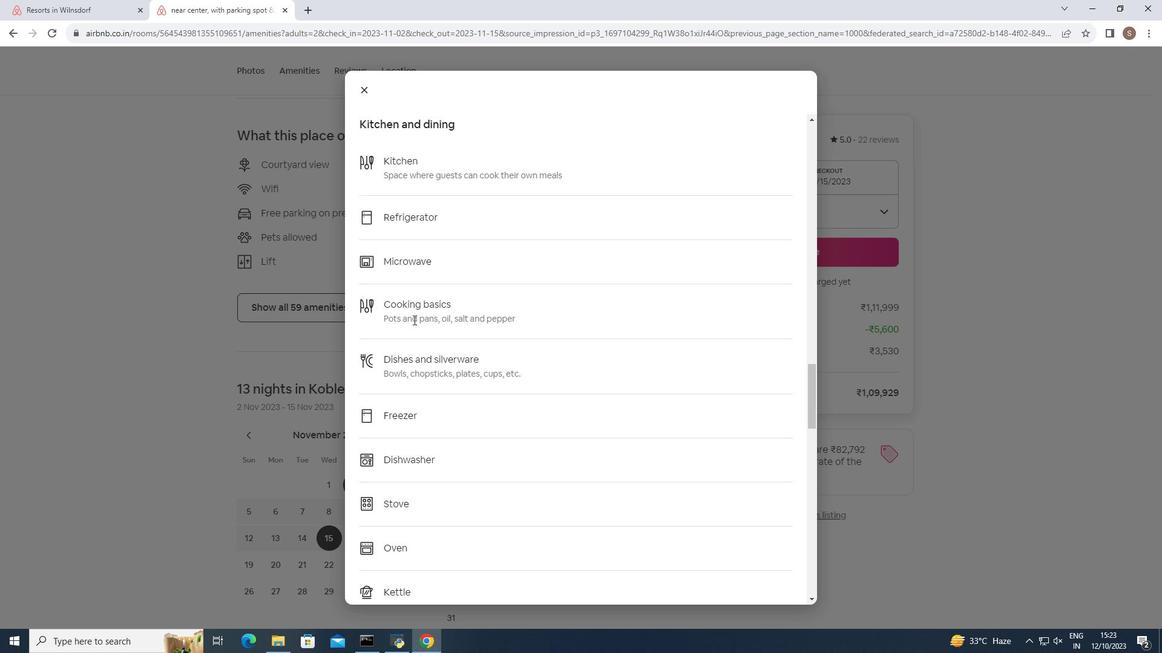 
Action: Mouse moved to (412, 319)
Screenshot: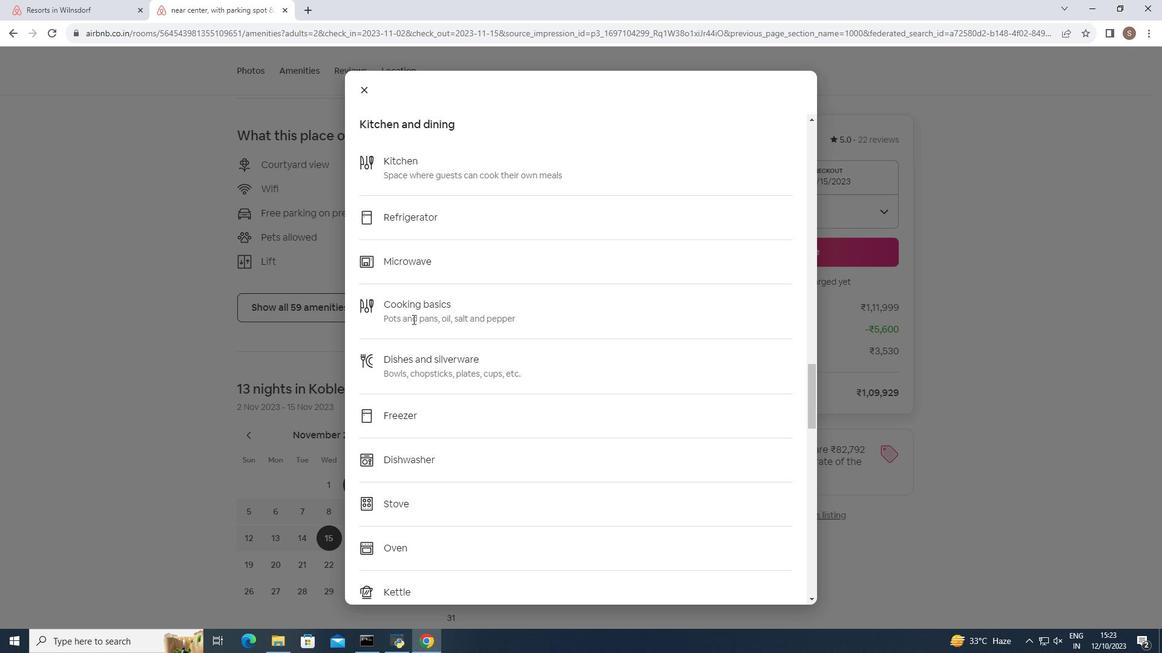 
Action: Mouse scrolled (412, 319) with delta (0, 0)
Screenshot: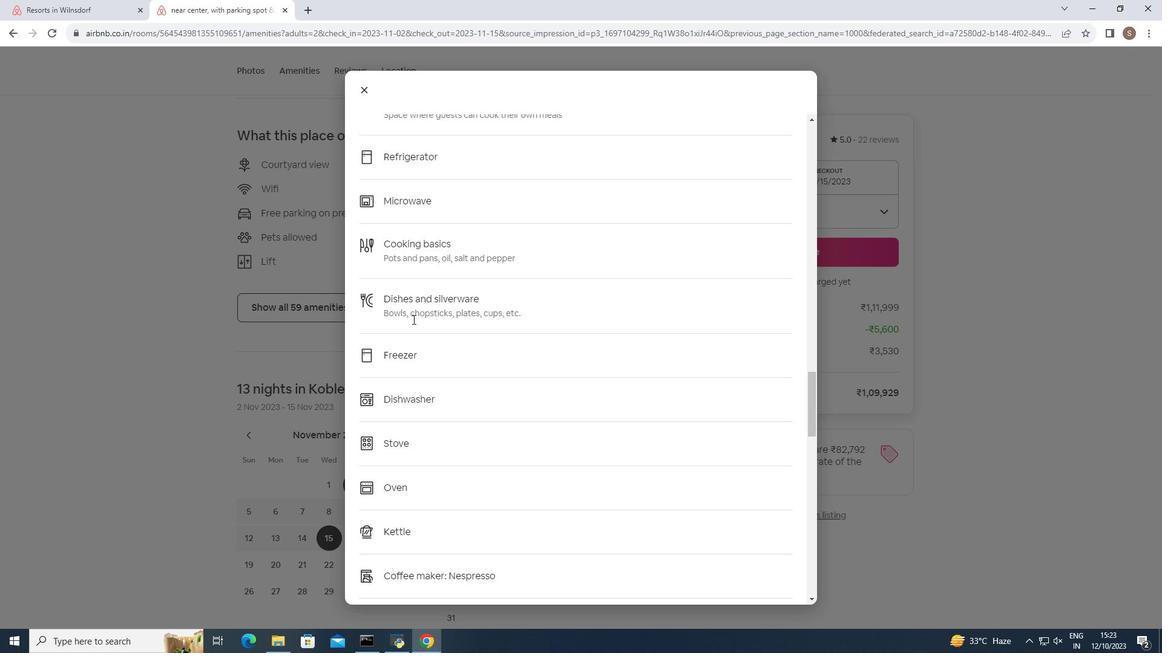 
Action: Mouse scrolled (412, 319) with delta (0, 0)
Screenshot: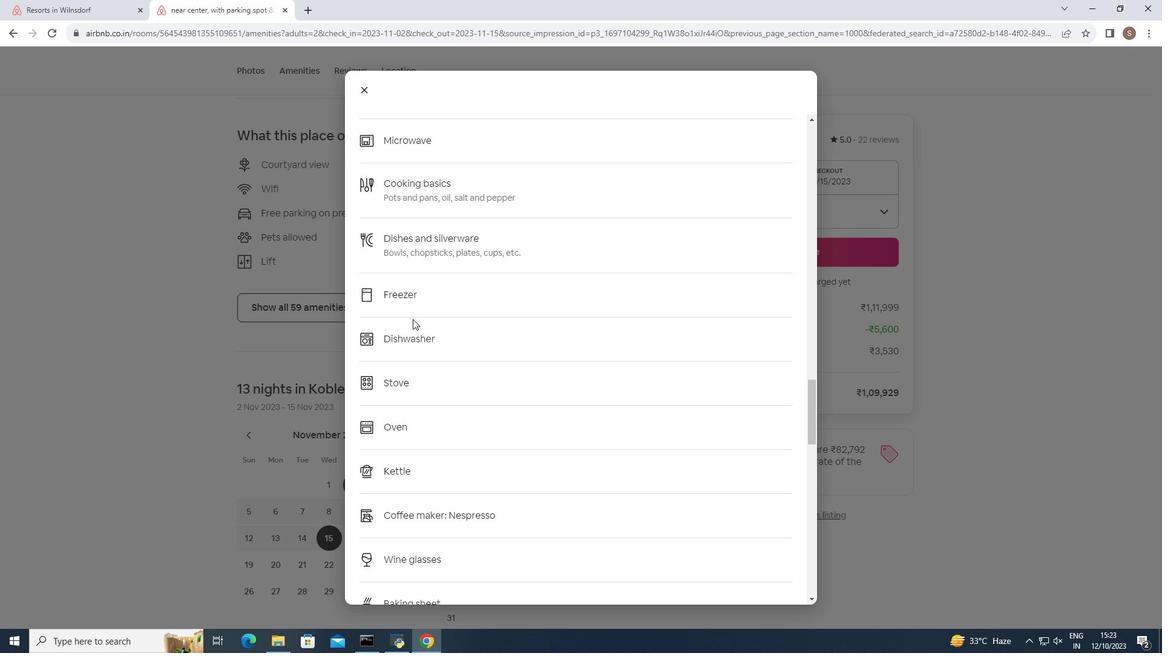 
Action: Mouse scrolled (412, 319) with delta (0, 0)
Screenshot: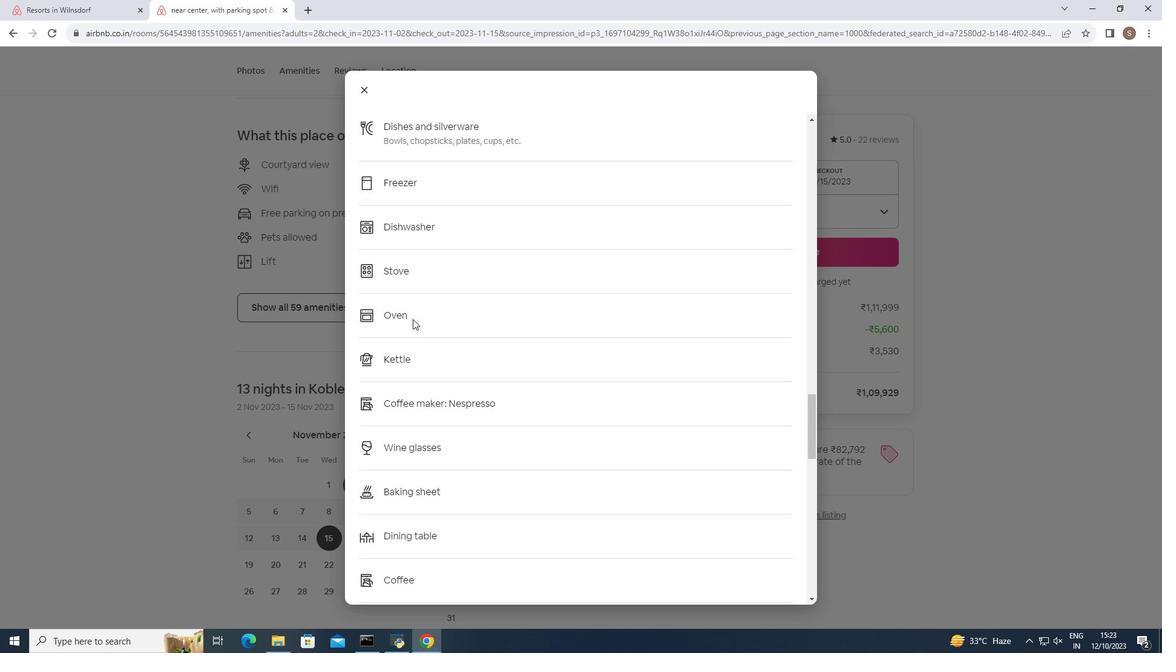 
Action: Mouse scrolled (412, 319) with delta (0, 0)
Screenshot: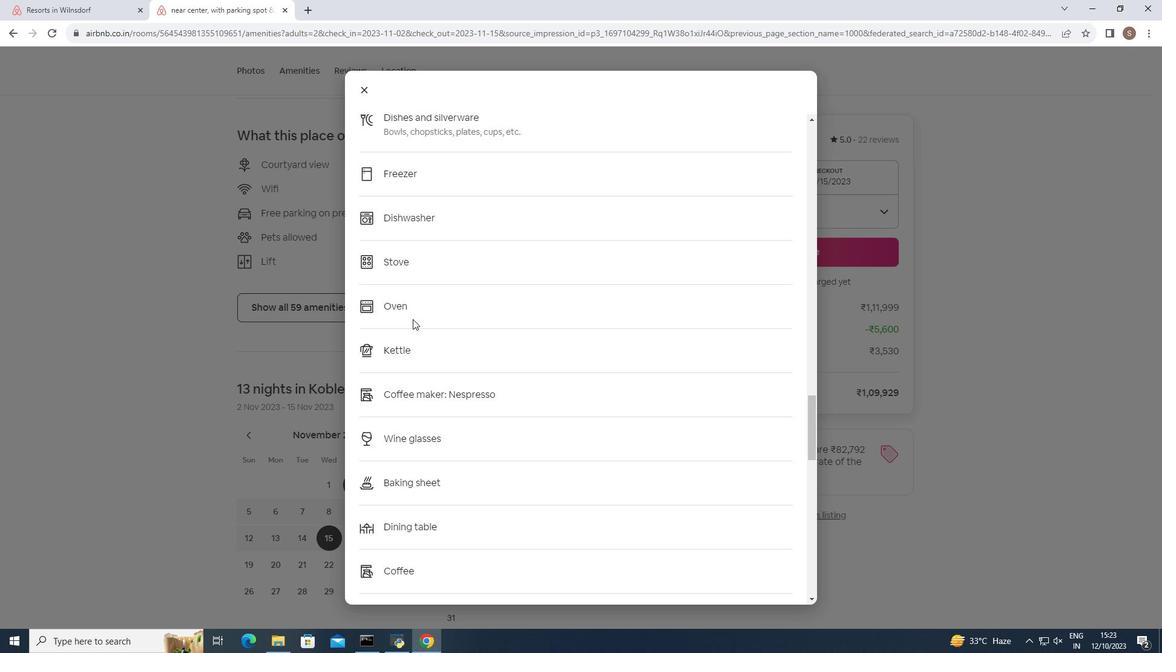 
Action: Mouse scrolled (412, 319) with delta (0, 0)
Screenshot: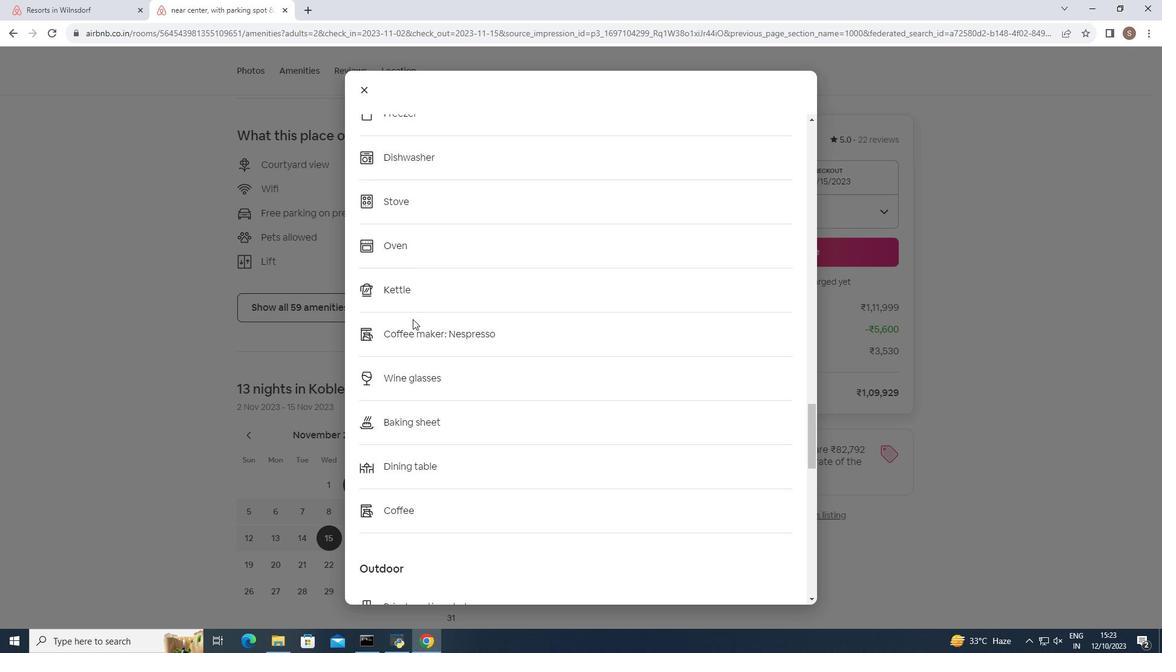 
Action: Mouse scrolled (412, 319) with delta (0, 0)
Screenshot: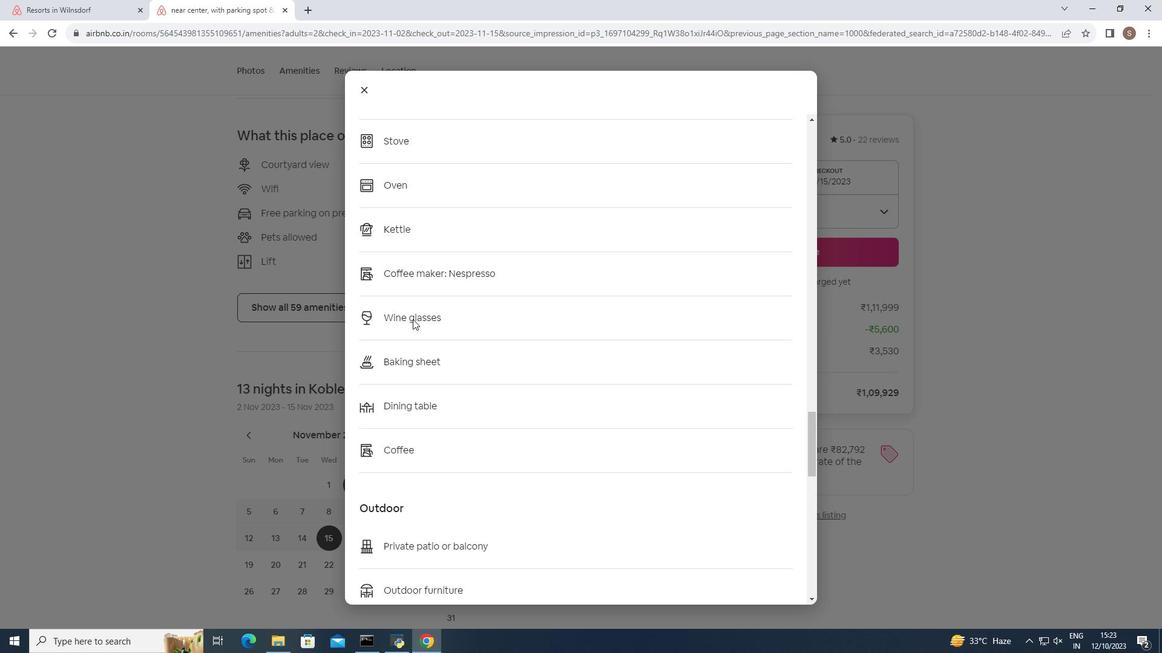 
Action: Mouse scrolled (412, 319) with delta (0, 0)
Screenshot: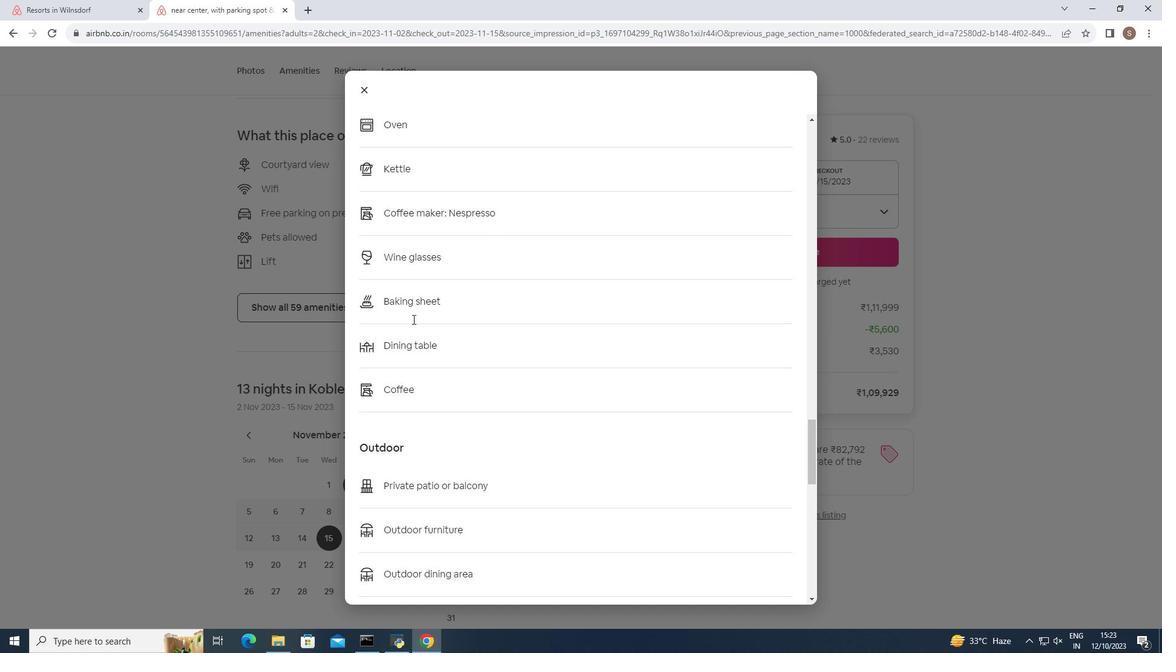 
Action: Mouse scrolled (412, 319) with delta (0, 0)
Screenshot: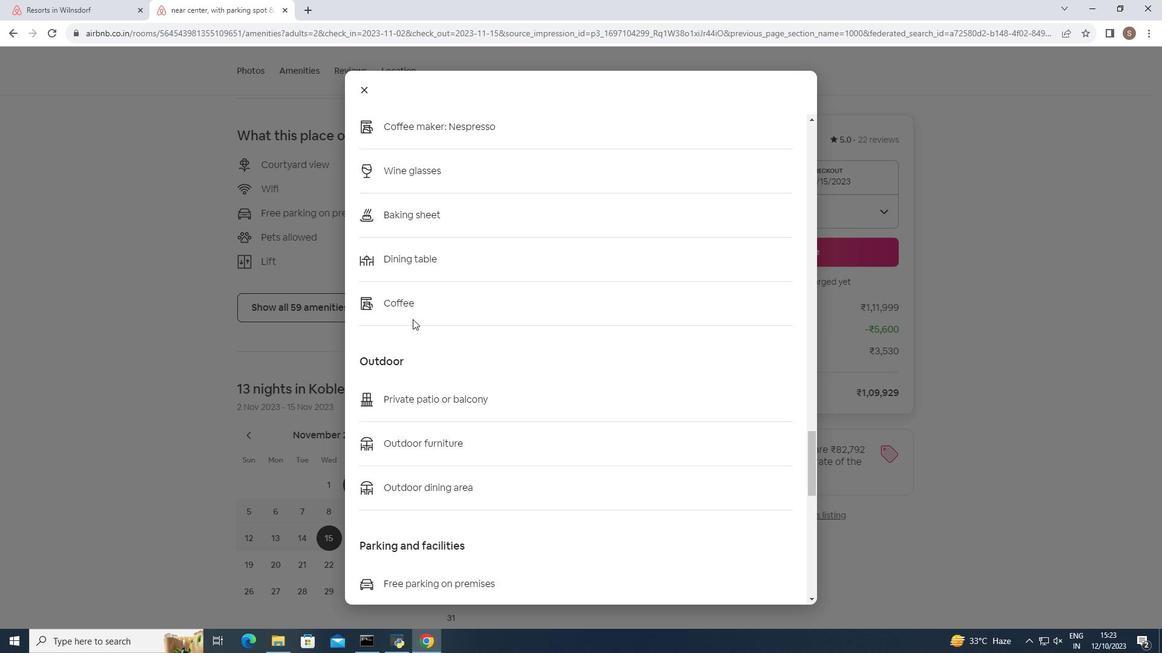 
Action: Mouse scrolled (412, 319) with delta (0, 0)
Screenshot: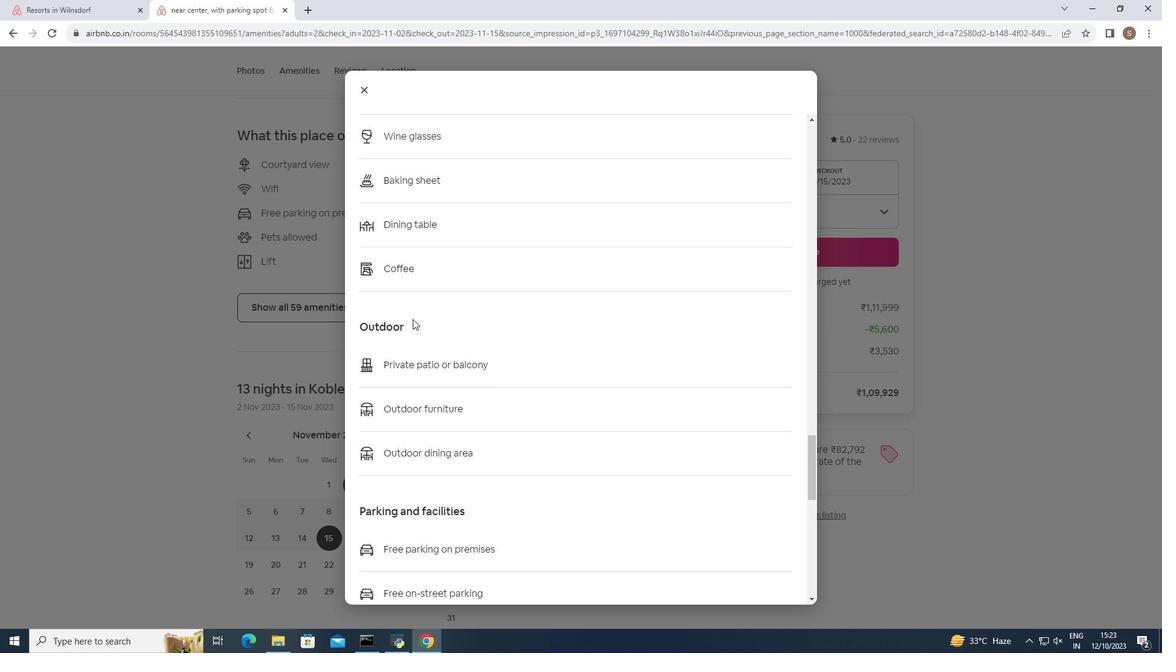 
Action: Mouse moved to (411, 320)
Screenshot: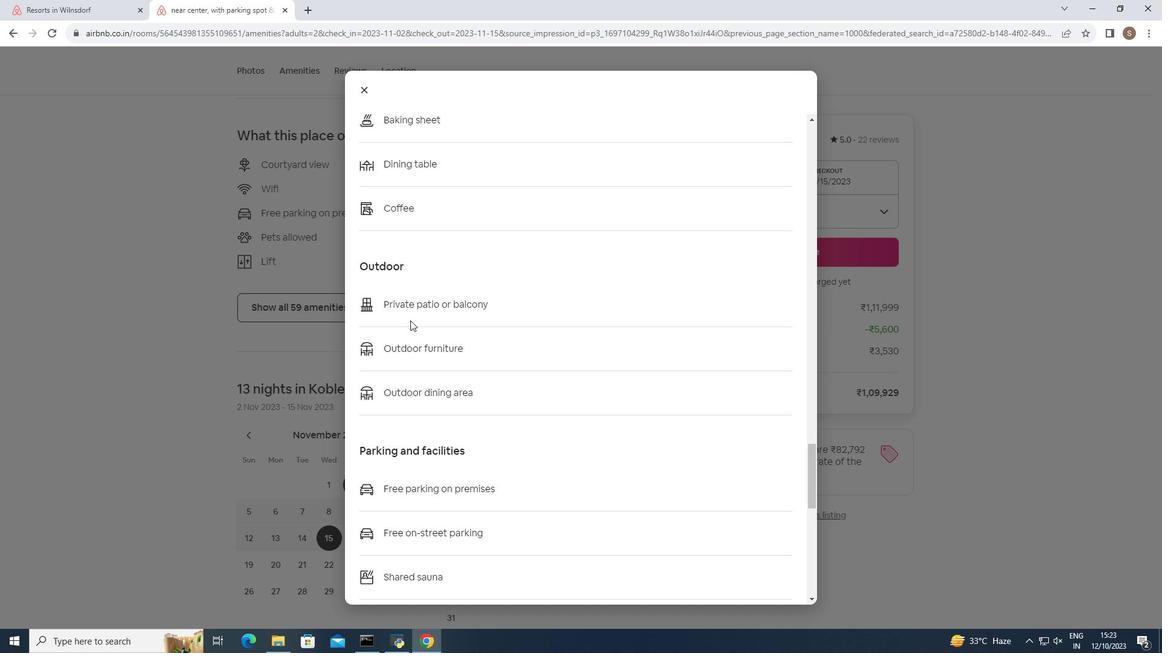 
Action: Mouse scrolled (411, 319) with delta (0, 0)
Screenshot: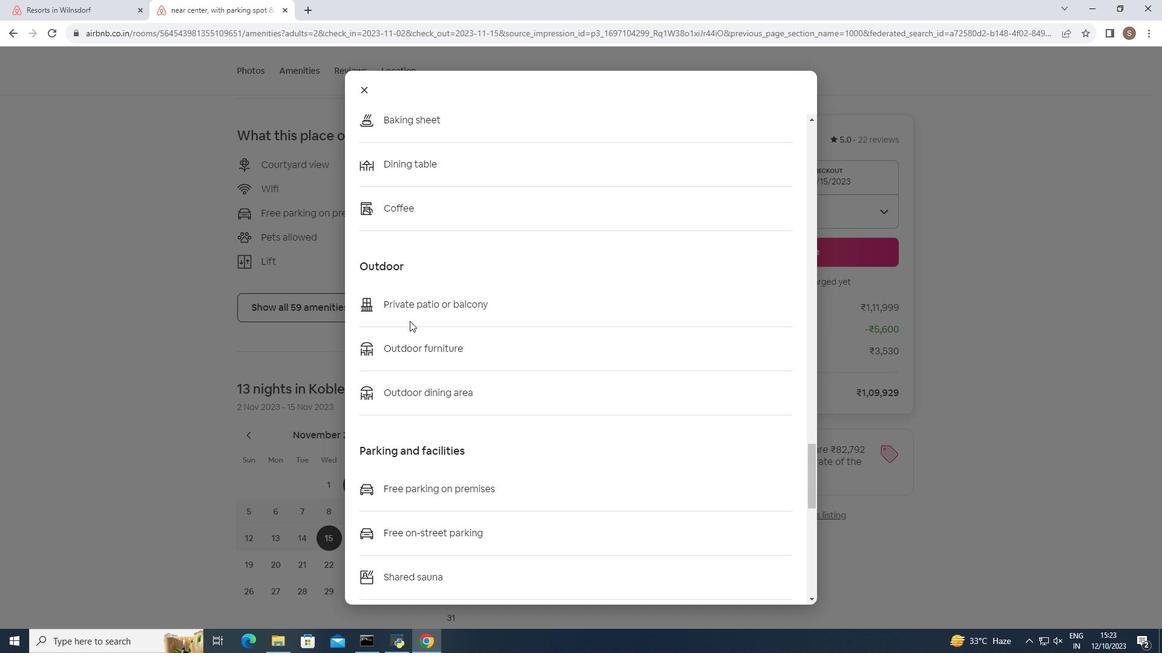 
Action: Mouse moved to (408, 322)
Screenshot: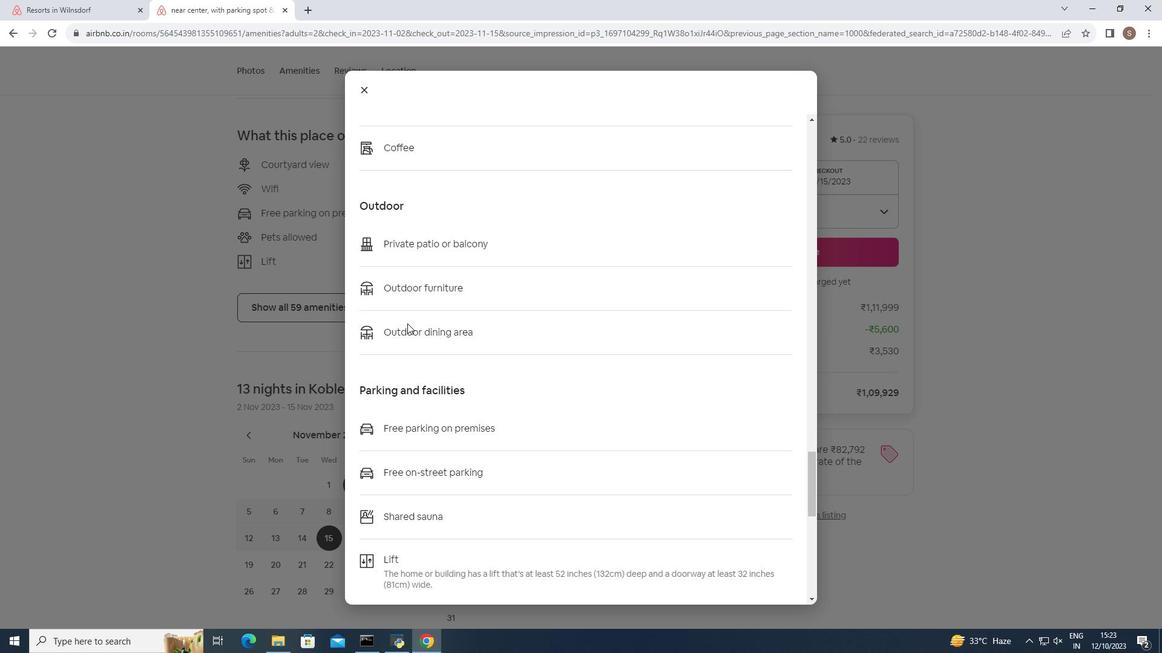 
Action: Mouse scrolled (408, 321) with delta (0, 0)
Screenshot: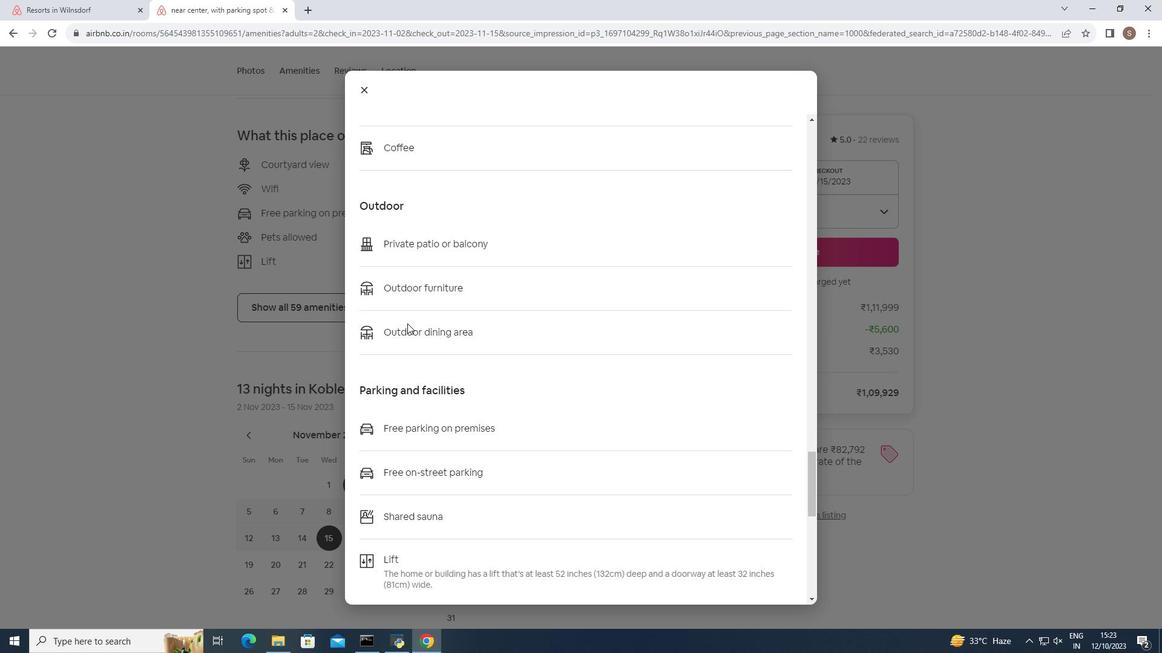
Action: Mouse moved to (407, 323)
Screenshot: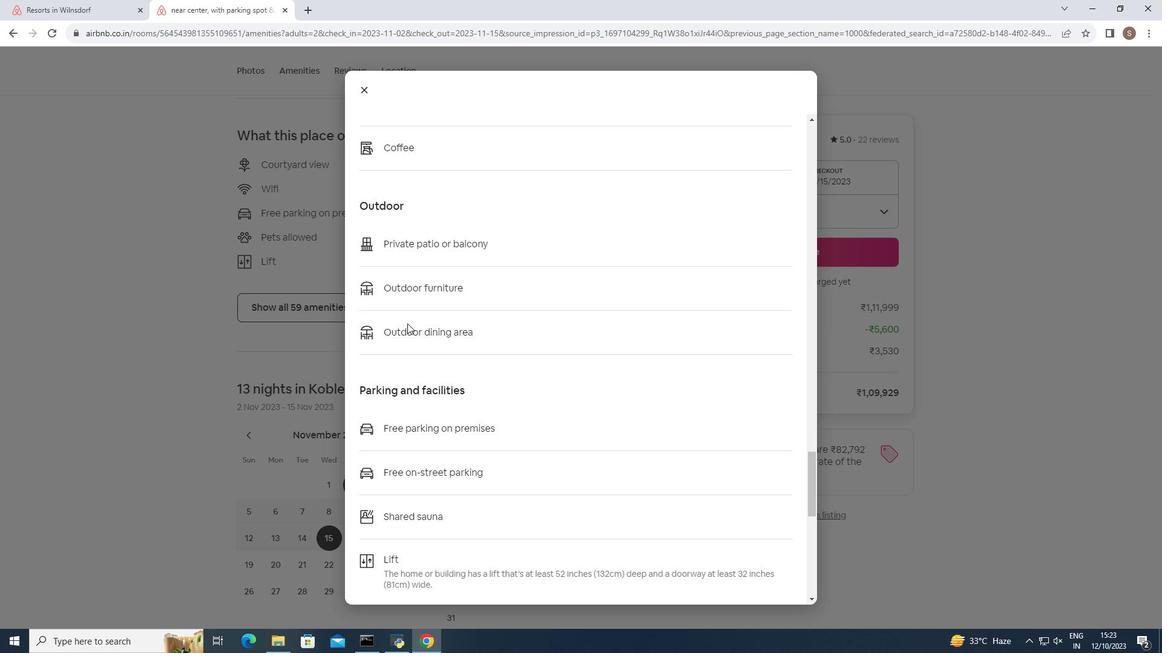
Action: Mouse scrolled (407, 323) with delta (0, 0)
Screenshot: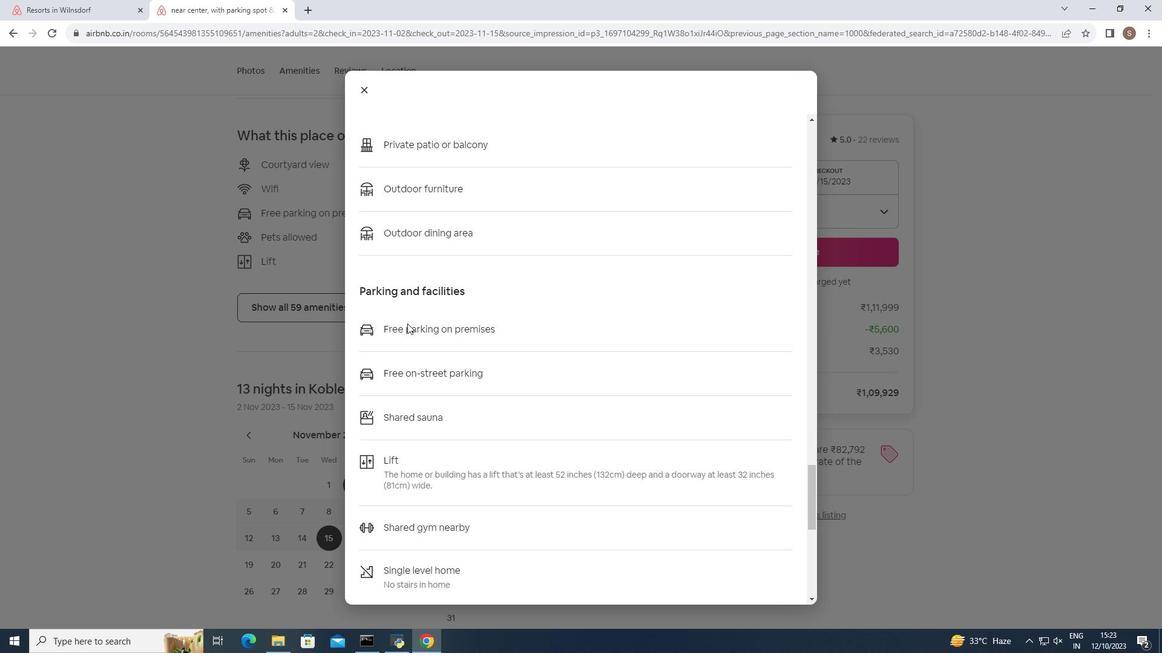 
Action: Mouse scrolled (407, 323) with delta (0, 0)
Screenshot: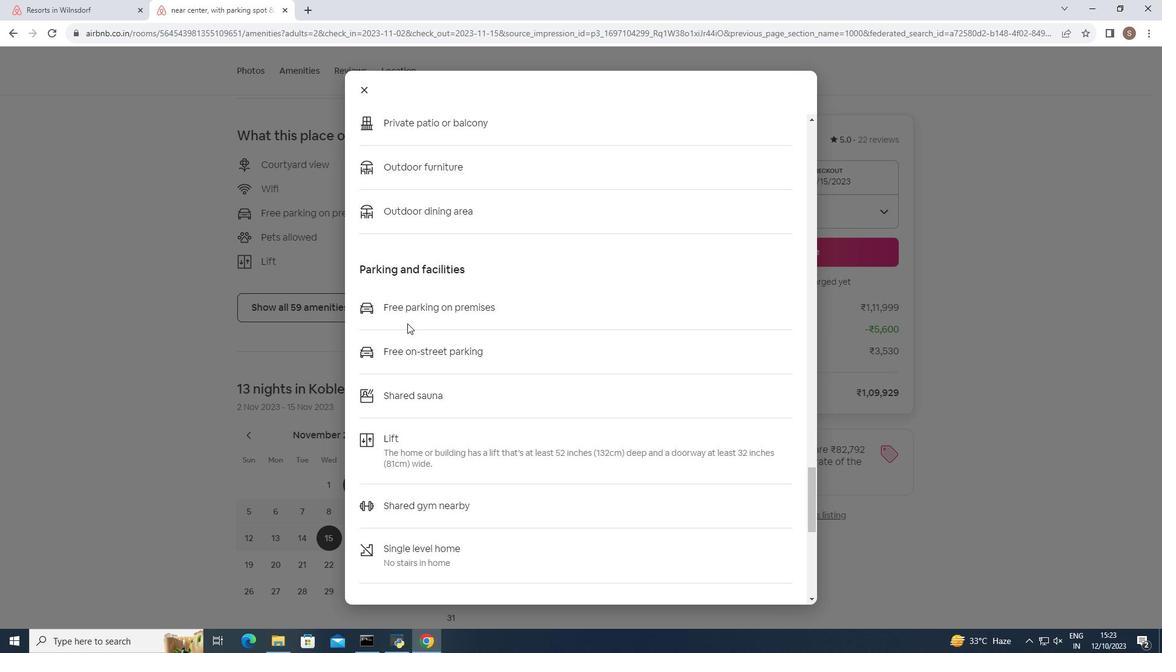 
Action: Mouse scrolled (407, 323) with delta (0, 0)
Screenshot: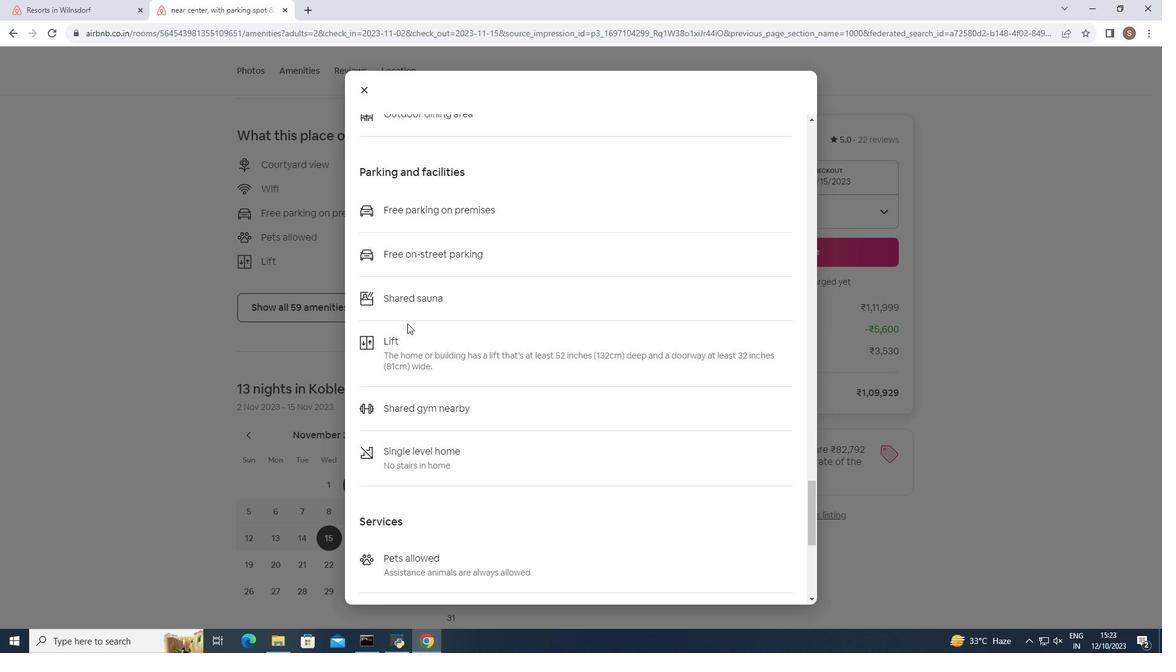 
Action: Mouse scrolled (407, 323) with delta (0, 0)
Screenshot: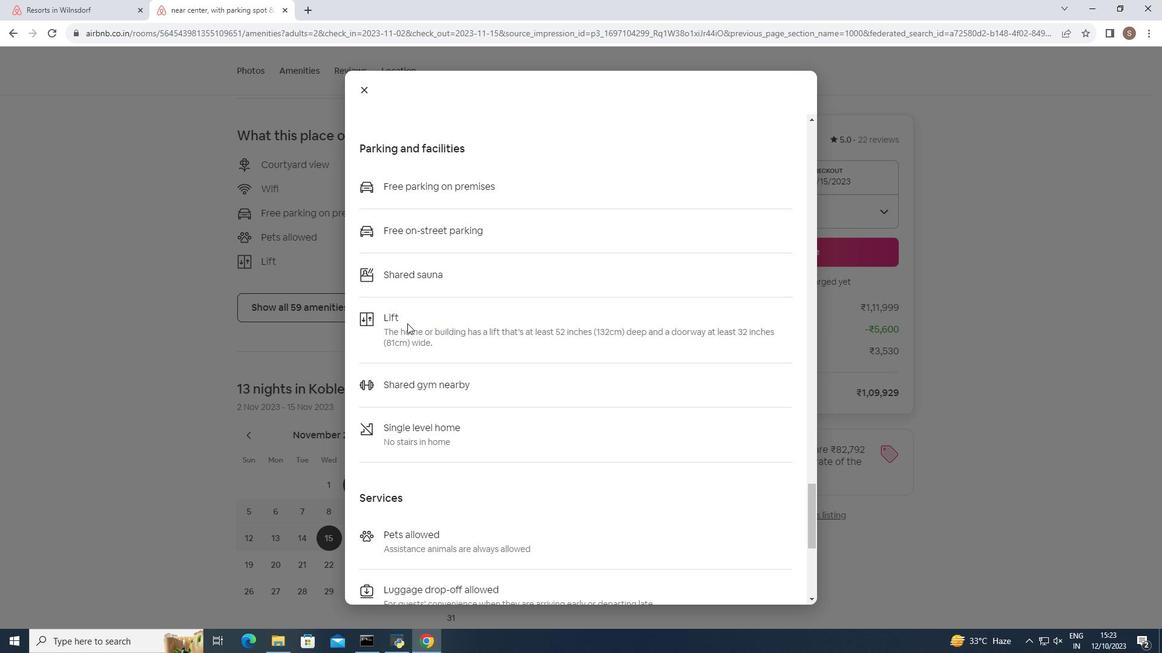
Action: Mouse scrolled (407, 323) with delta (0, 0)
Screenshot: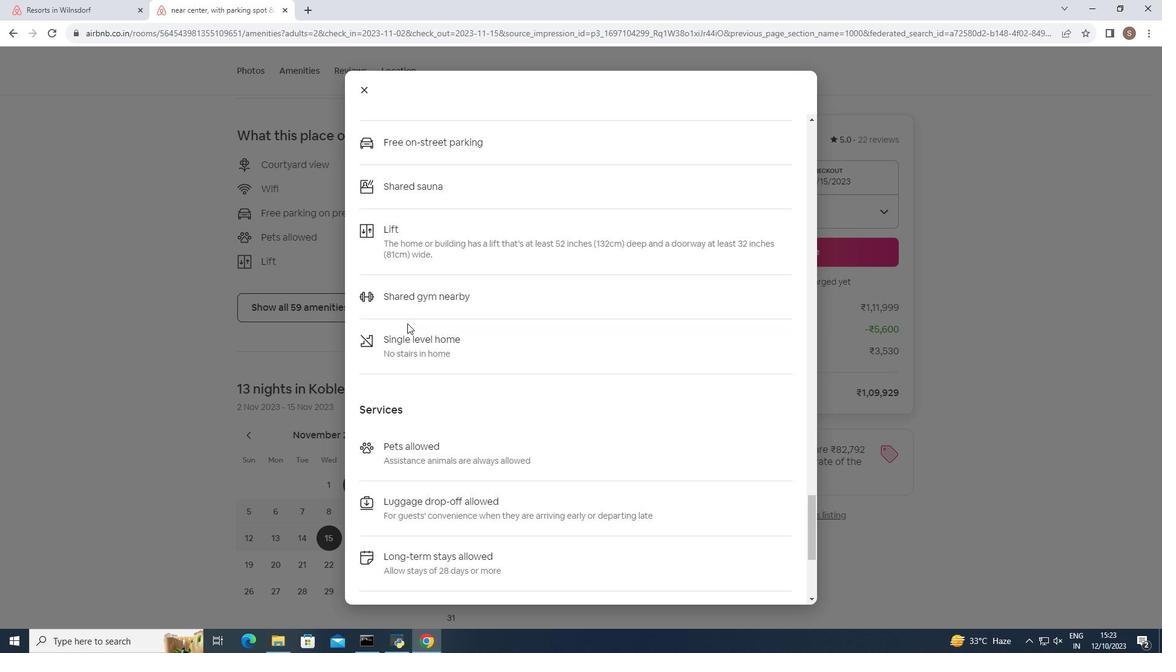 
Action: Mouse scrolled (407, 323) with delta (0, 0)
Screenshot: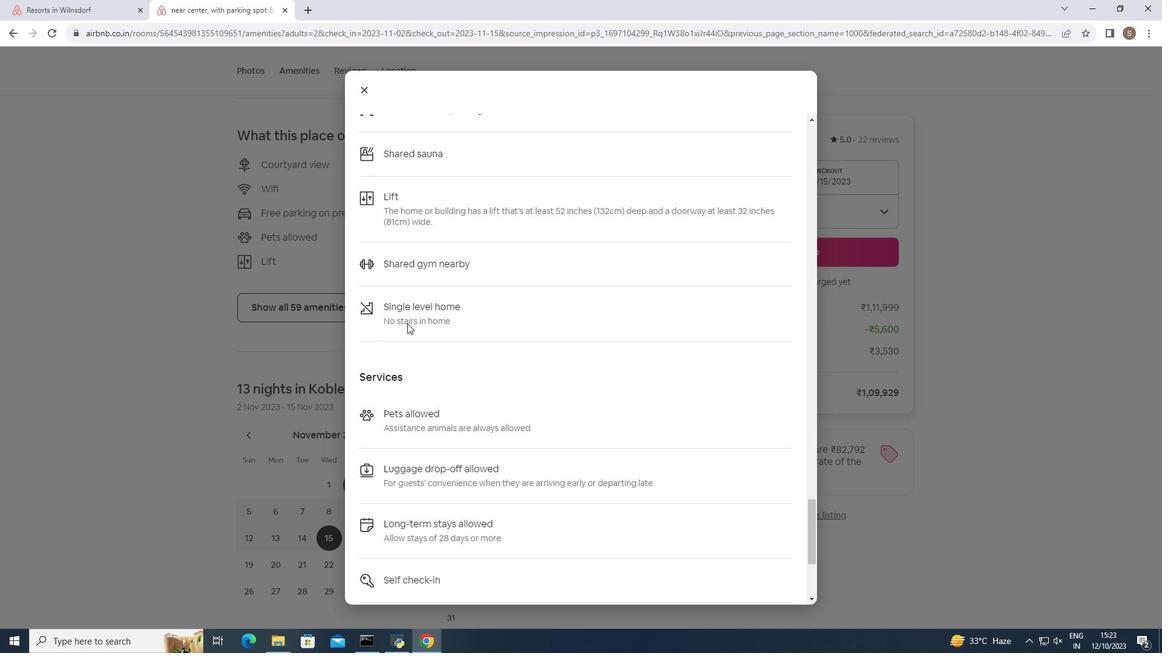 
Action: Mouse scrolled (407, 323) with delta (0, 0)
Screenshot: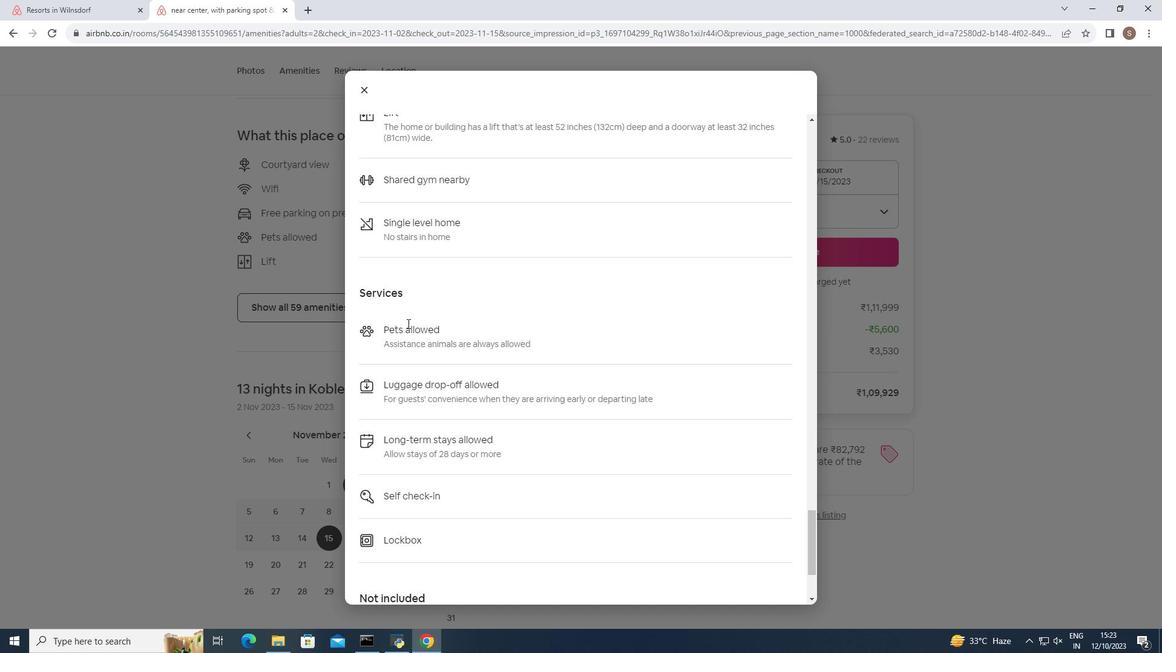 
Action: Mouse scrolled (407, 323) with delta (0, 0)
Screenshot: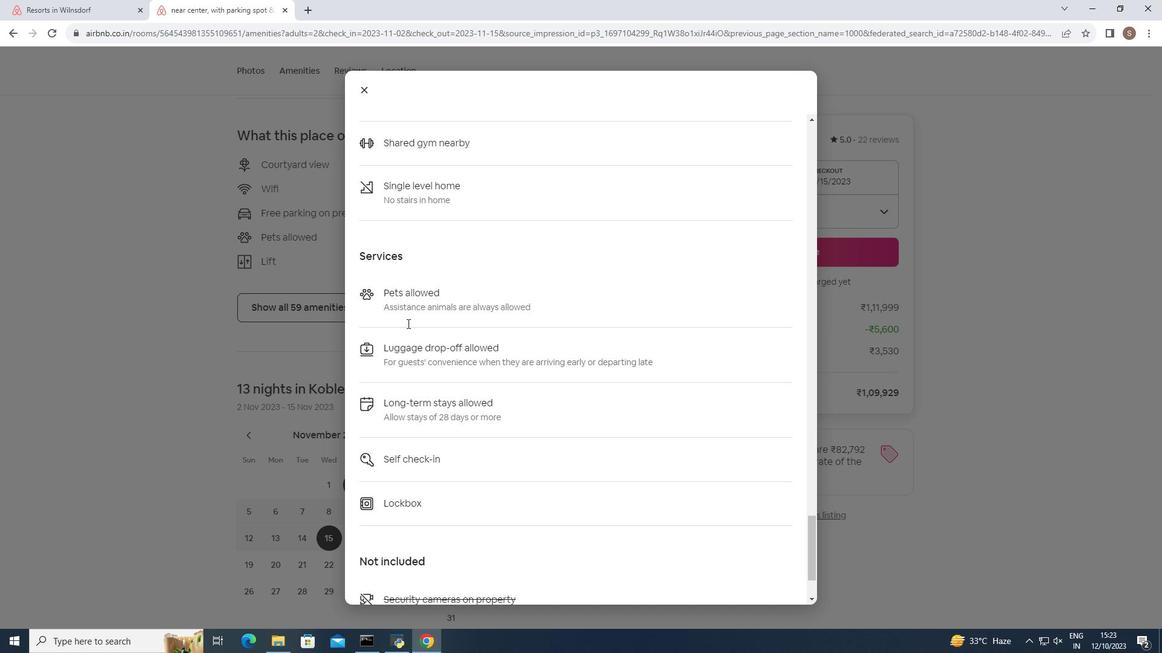 
Action: Mouse scrolled (407, 323) with delta (0, 0)
Screenshot: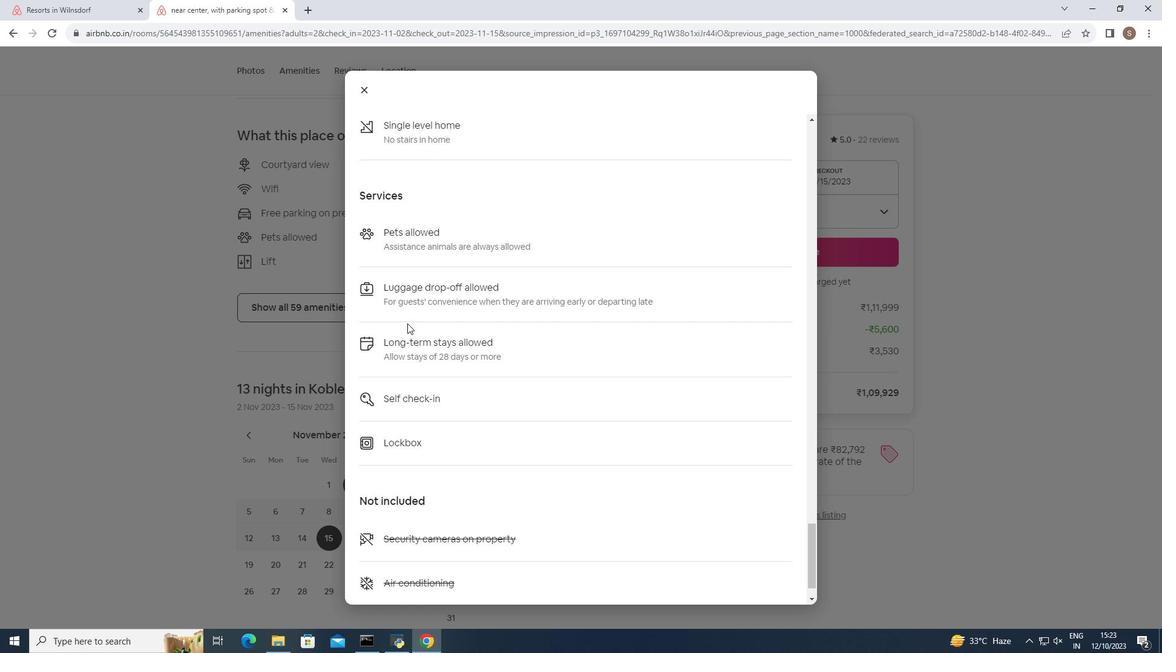 
Action: Mouse scrolled (407, 323) with delta (0, 0)
Screenshot: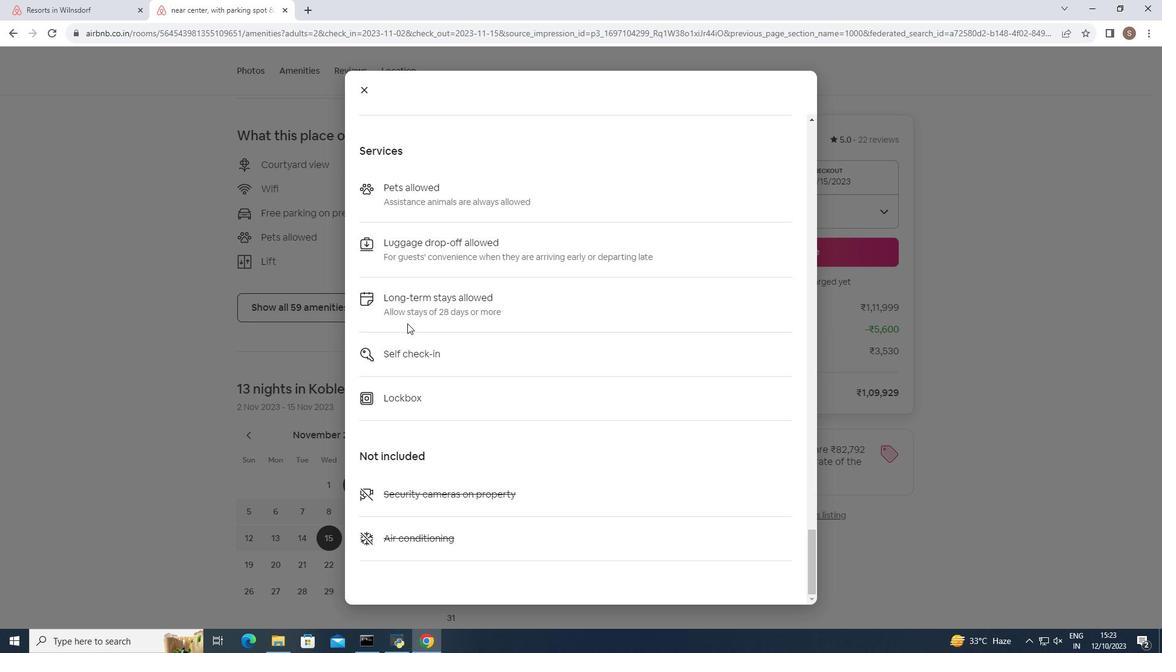 
Action: Mouse scrolled (407, 323) with delta (0, 0)
Screenshot: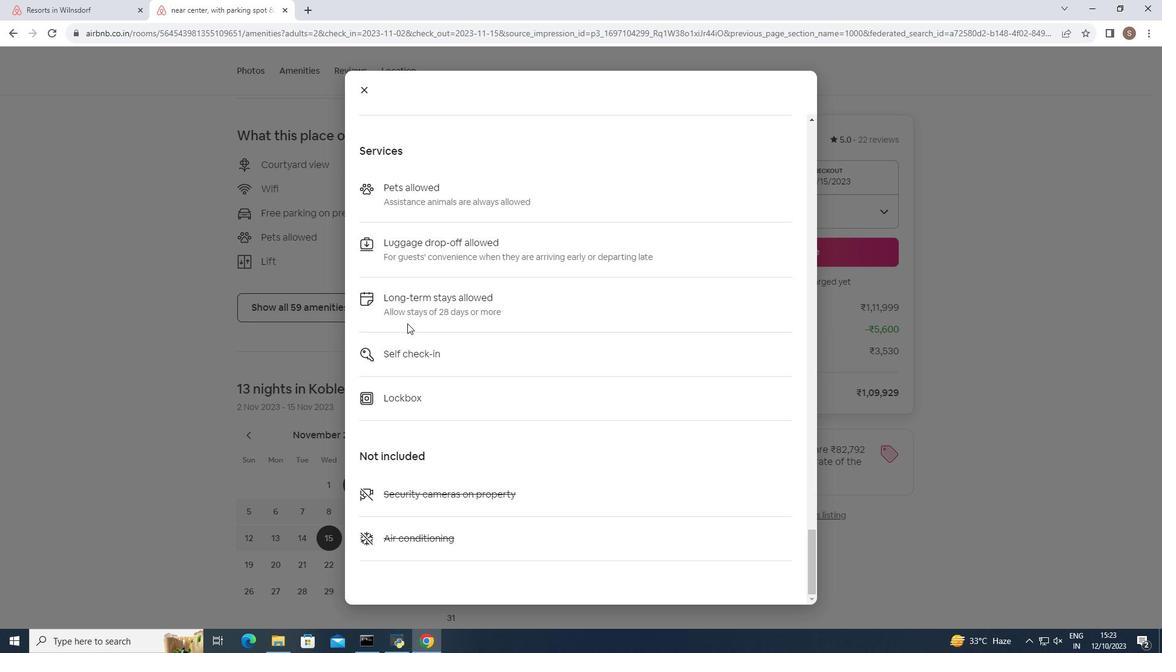 
Action: Mouse scrolled (407, 323) with delta (0, 0)
Screenshot: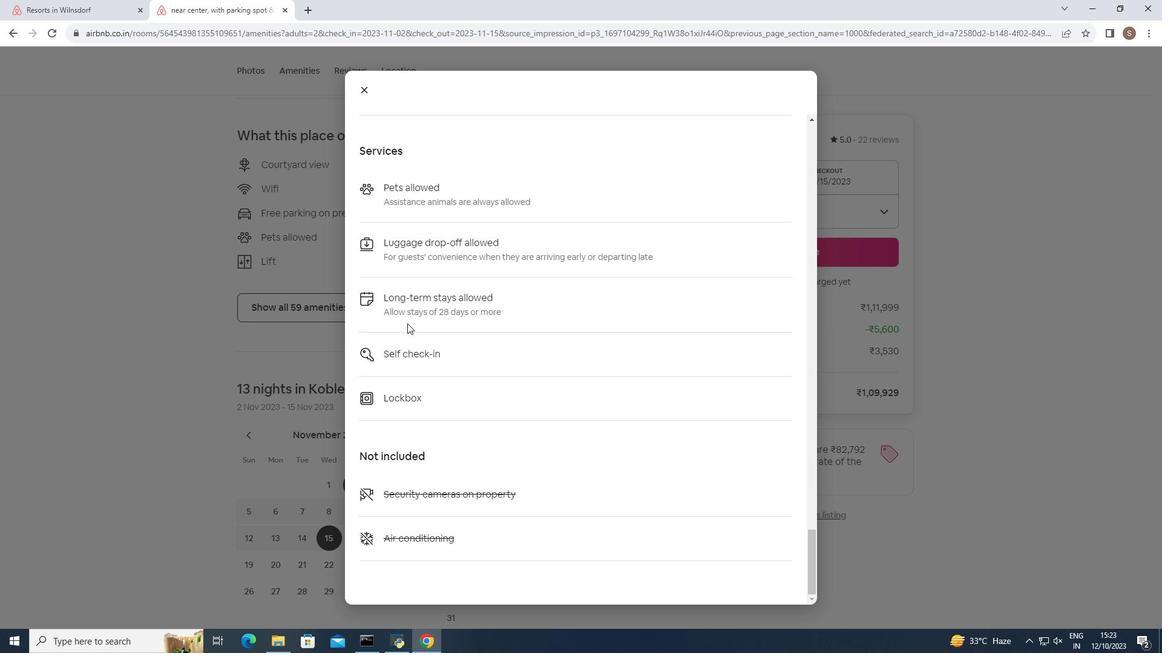 
Action: Mouse moved to (365, 92)
Screenshot: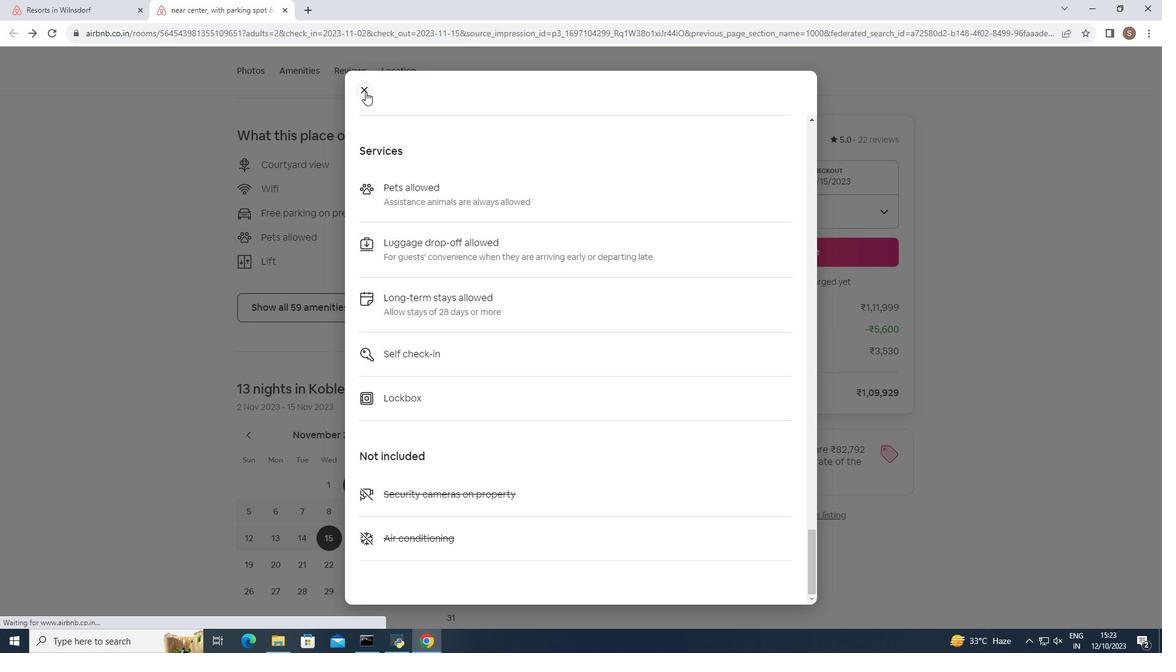 
Action: Mouse pressed left at (365, 92)
Screenshot: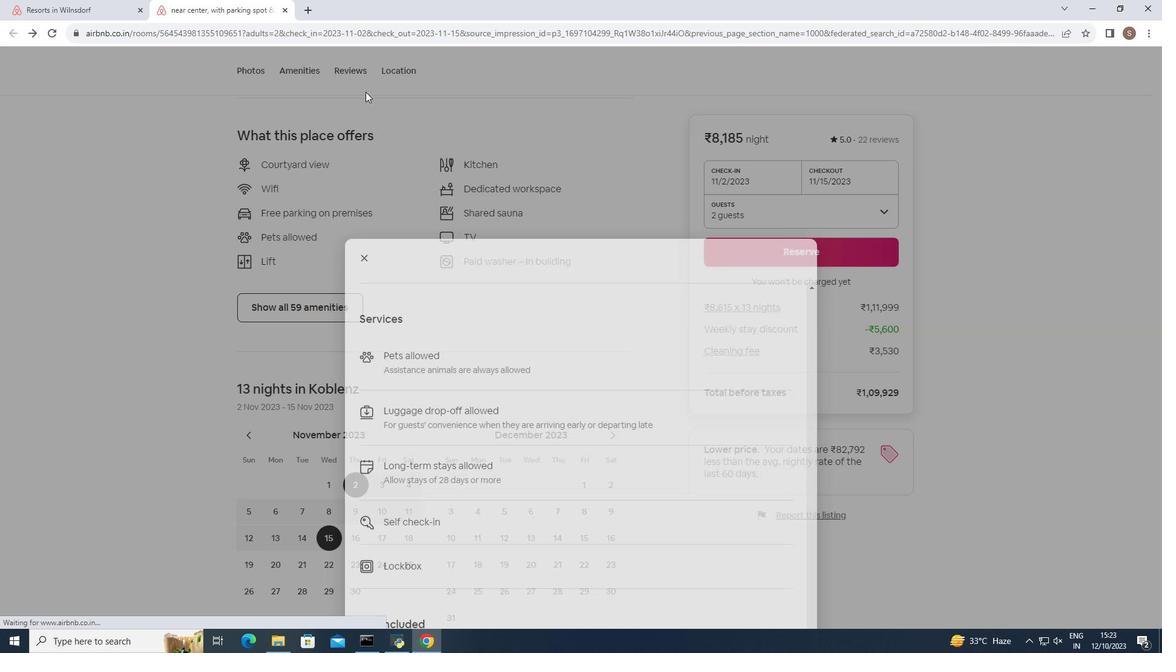 
Action: Mouse moved to (379, 148)
Screenshot: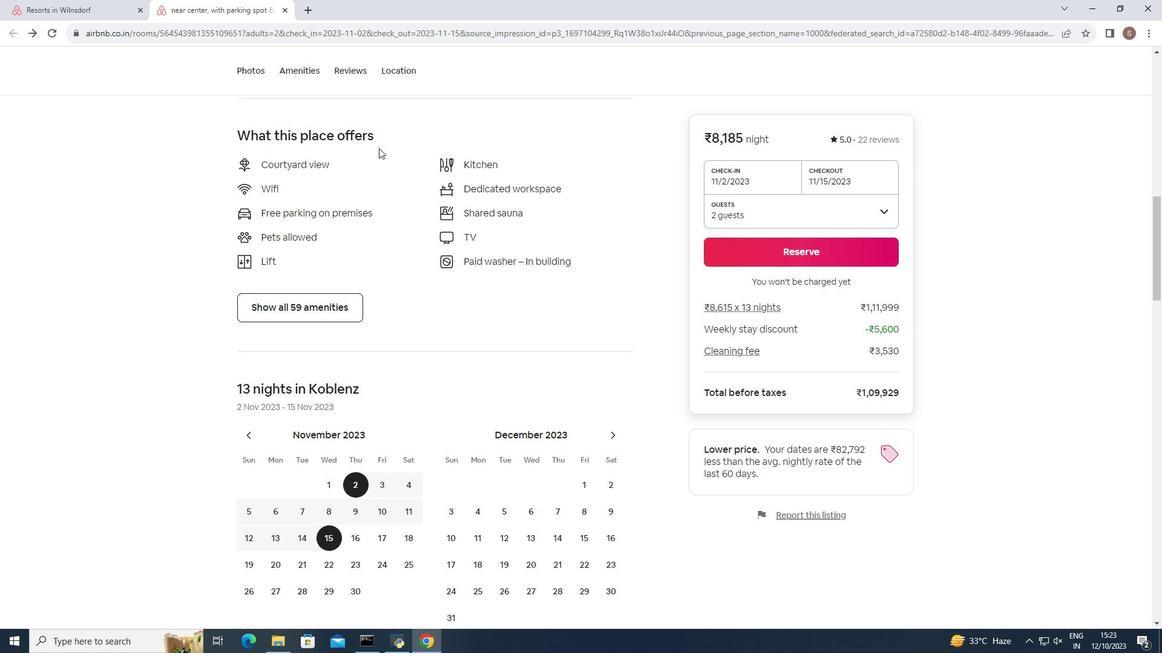 
Action: Mouse scrolled (379, 147) with delta (0, 0)
Screenshot: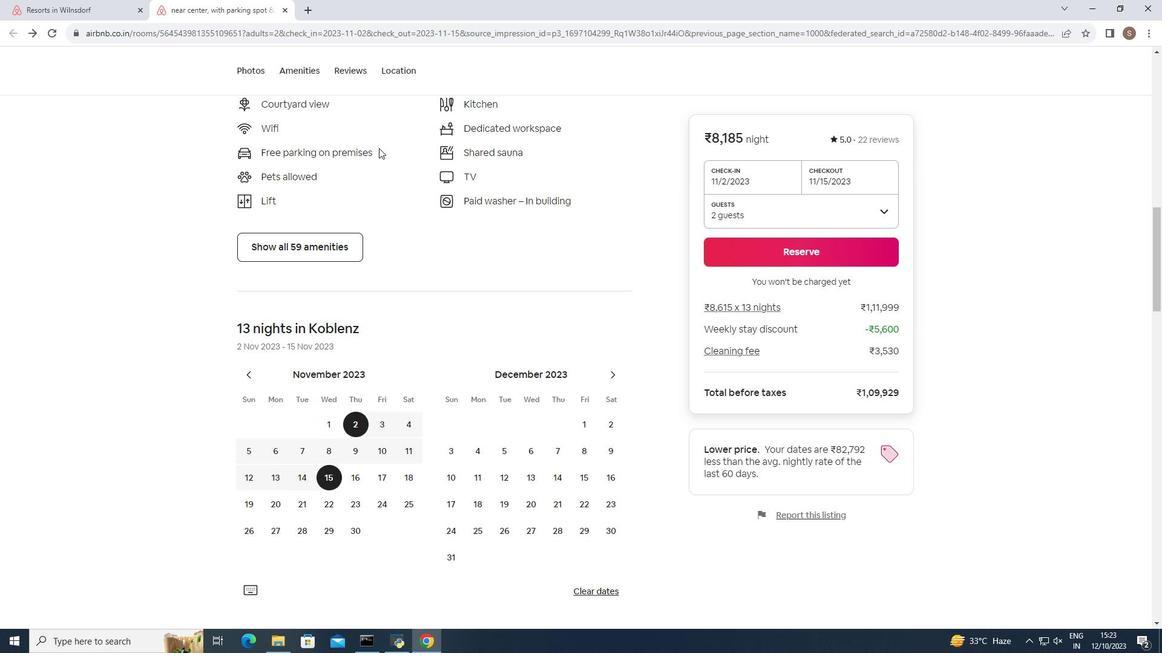 
Action: Mouse scrolled (379, 147) with delta (0, 0)
Screenshot: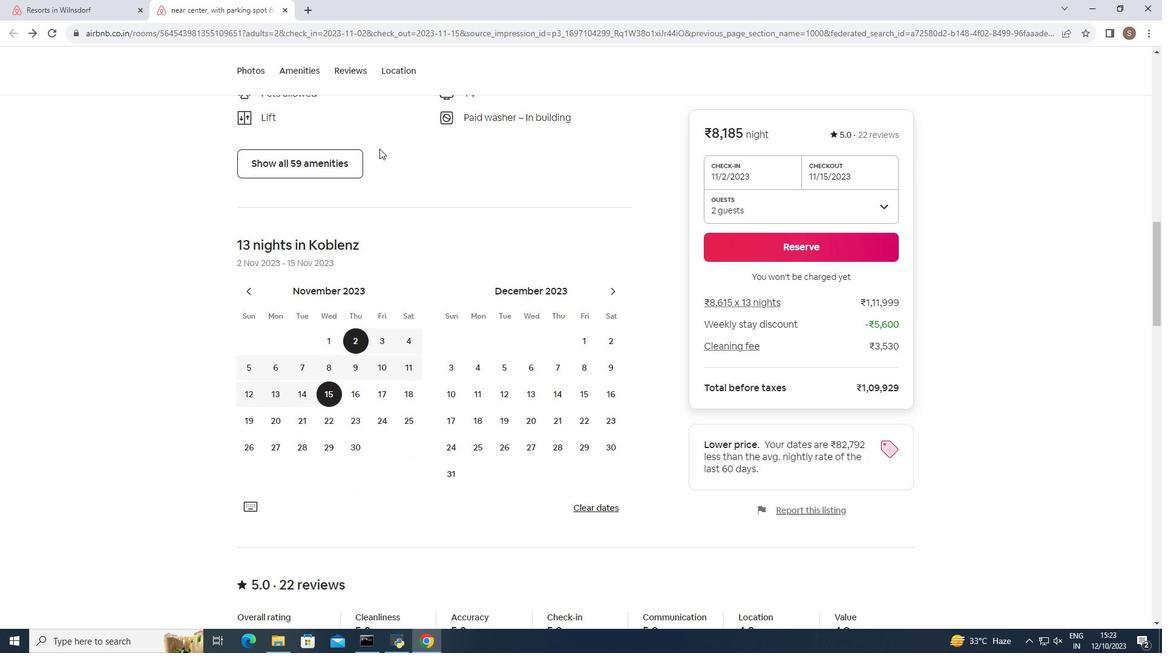 
Action: Mouse scrolled (379, 147) with delta (0, 0)
Screenshot: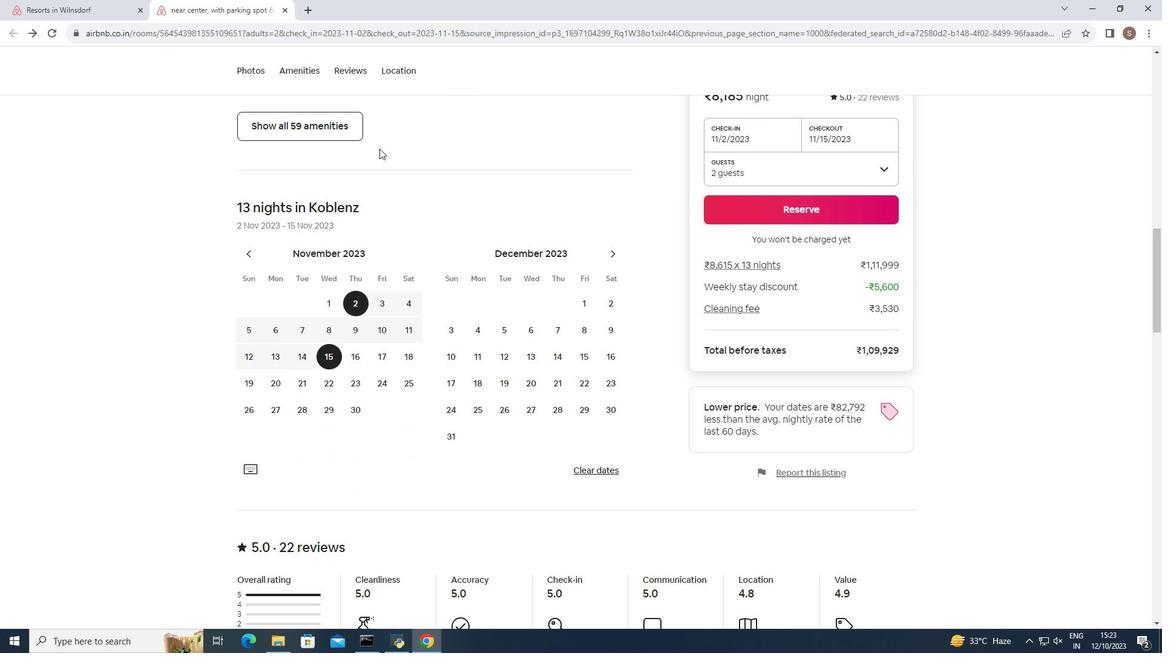 
Action: Mouse moved to (379, 148)
Screenshot: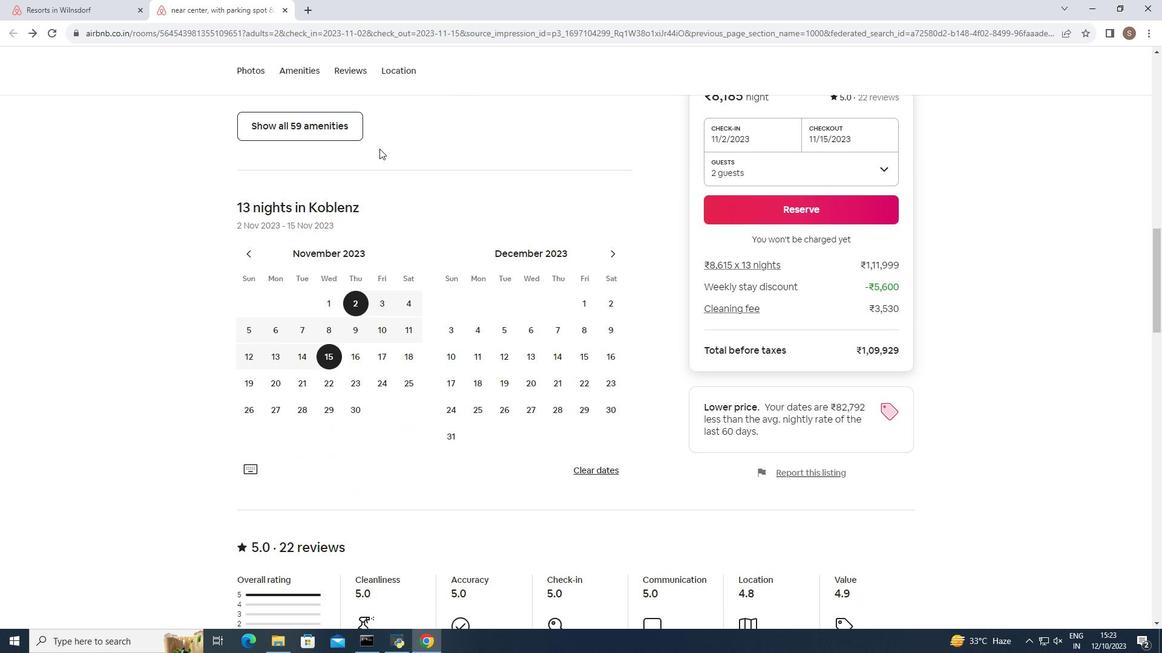 
Action: Mouse scrolled (379, 148) with delta (0, 0)
Screenshot: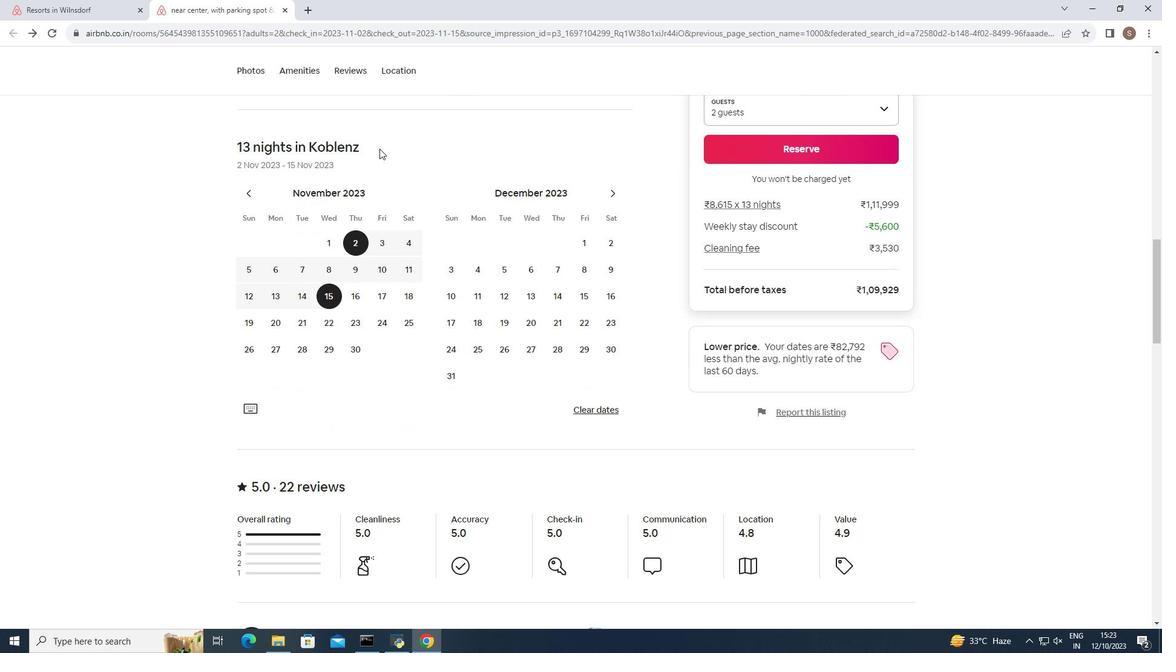 
Action: Mouse scrolled (379, 148) with delta (0, 0)
Screenshot: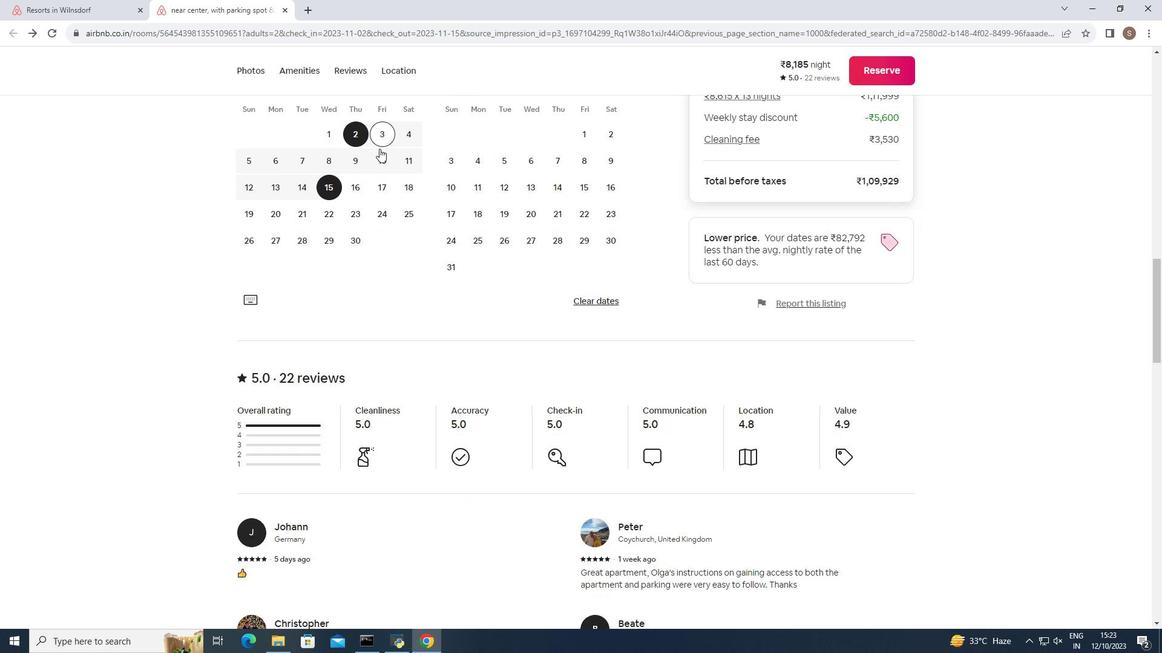 
Action: Mouse scrolled (379, 148) with delta (0, 0)
